 Task: Create a video tutorial on a specific photography technique or editing process, sharing your expertise with aspiring photographers.
Action: Mouse moved to (629, 352)
Screenshot: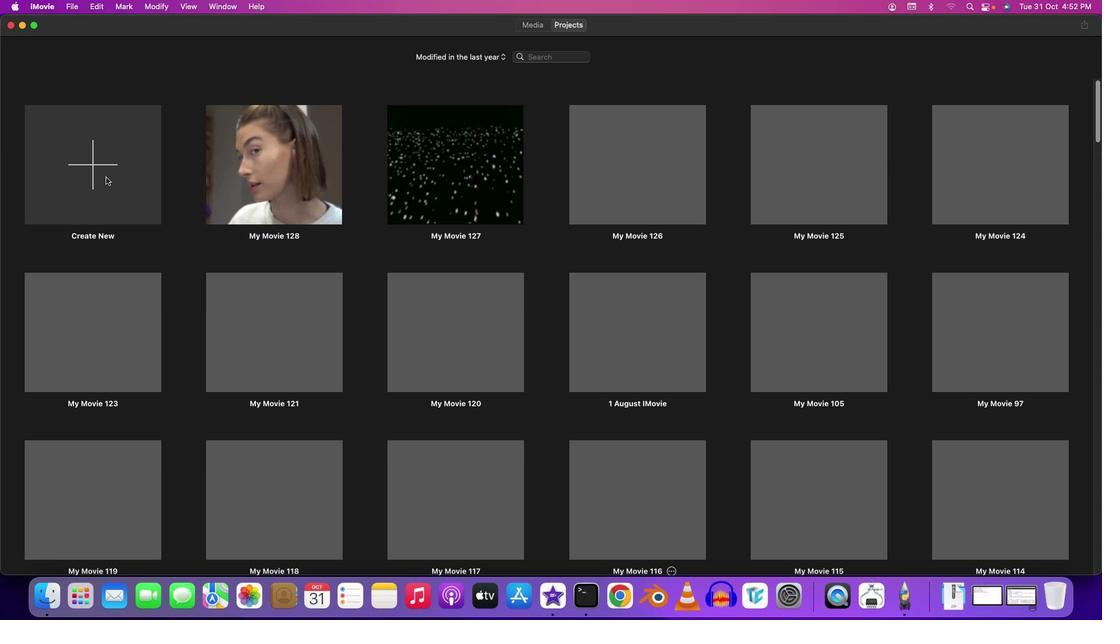 
Action: Mouse pressed left at (629, 352)
Screenshot: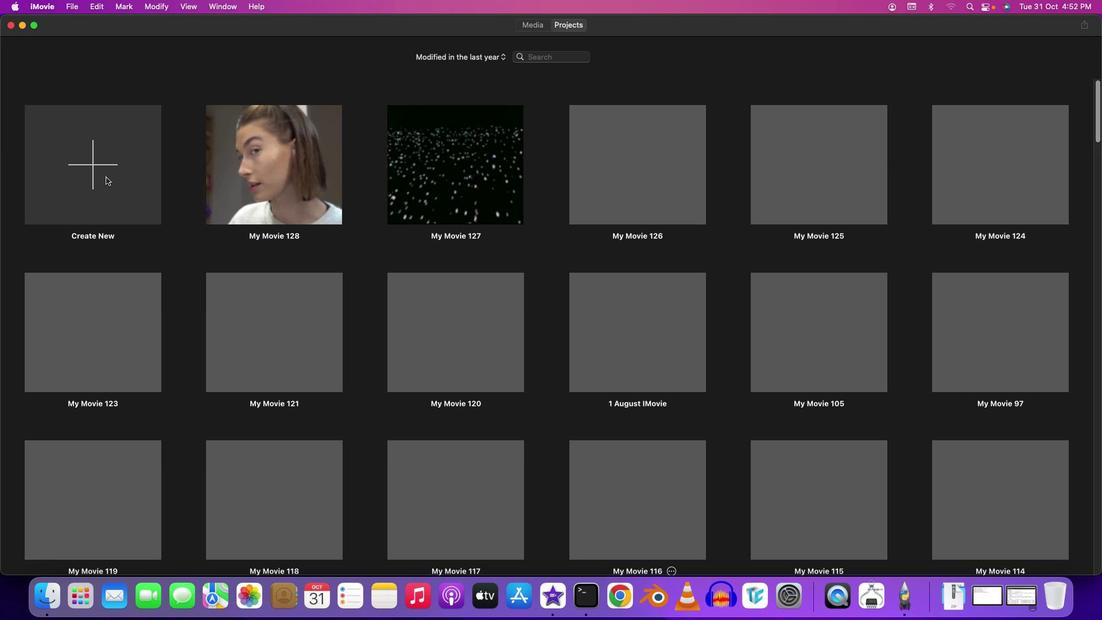 
Action: Mouse moved to (629, 352)
Screenshot: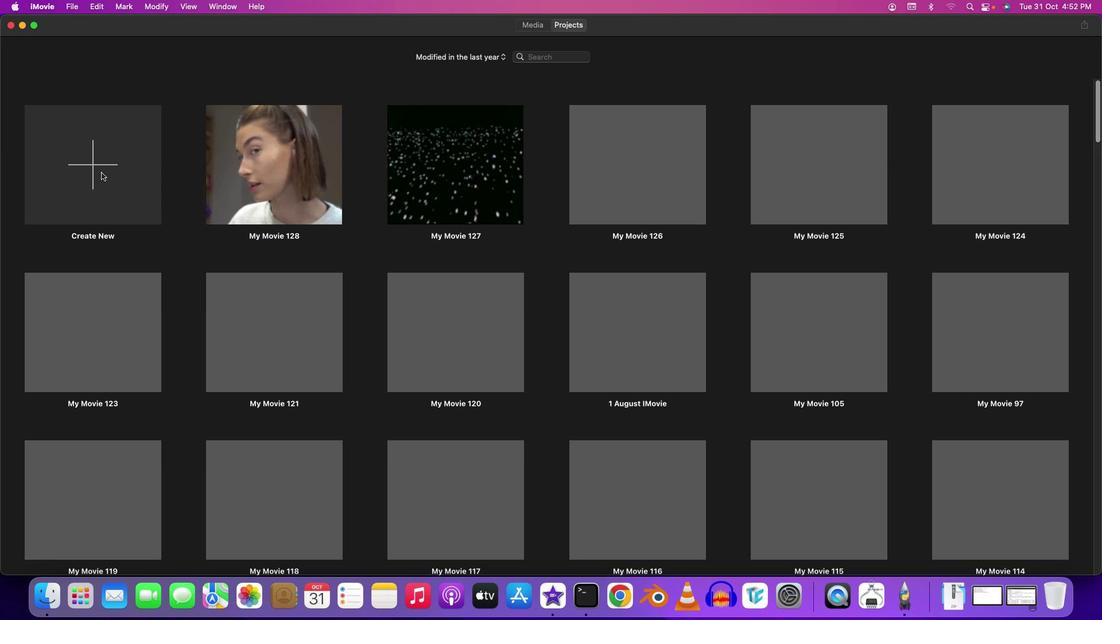 
Action: Mouse pressed left at (629, 352)
Screenshot: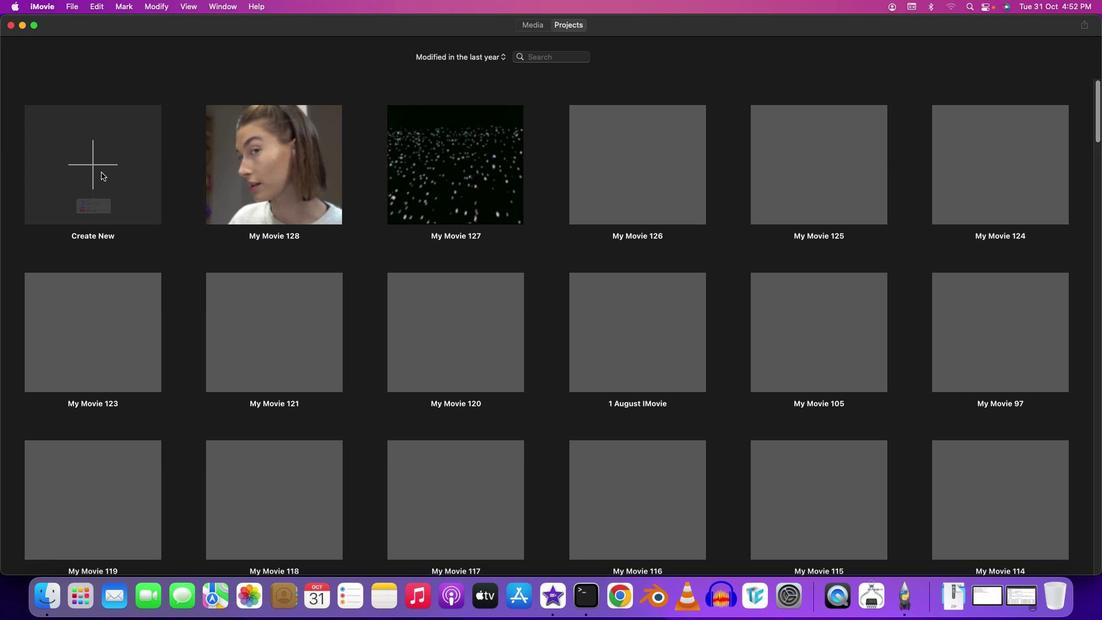 
Action: Mouse moved to (629, 352)
Screenshot: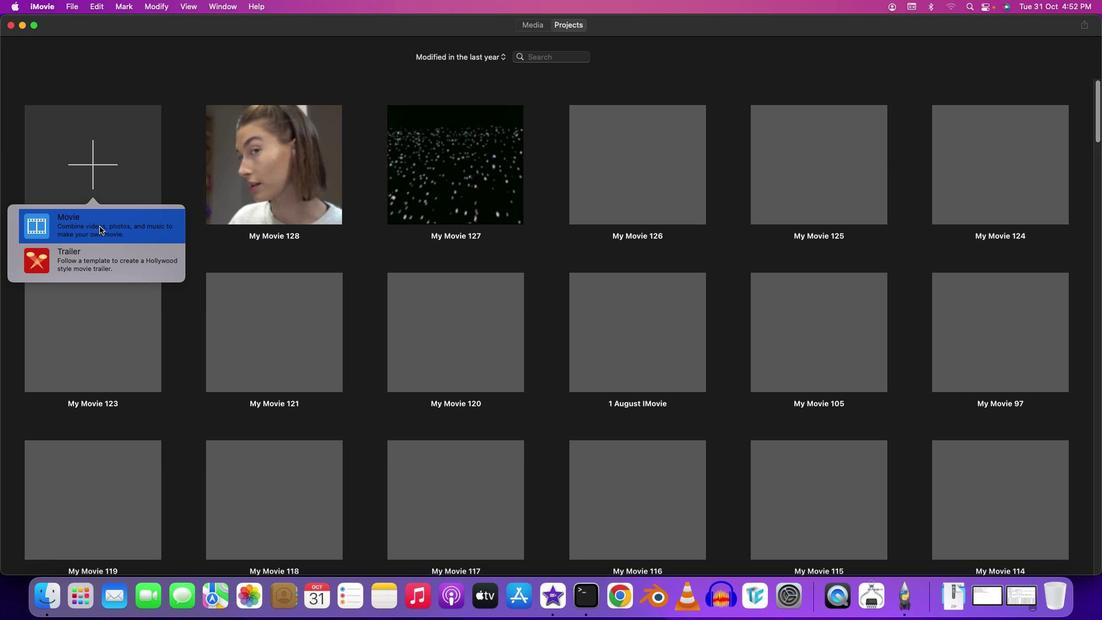 
Action: Mouse pressed left at (629, 352)
Screenshot: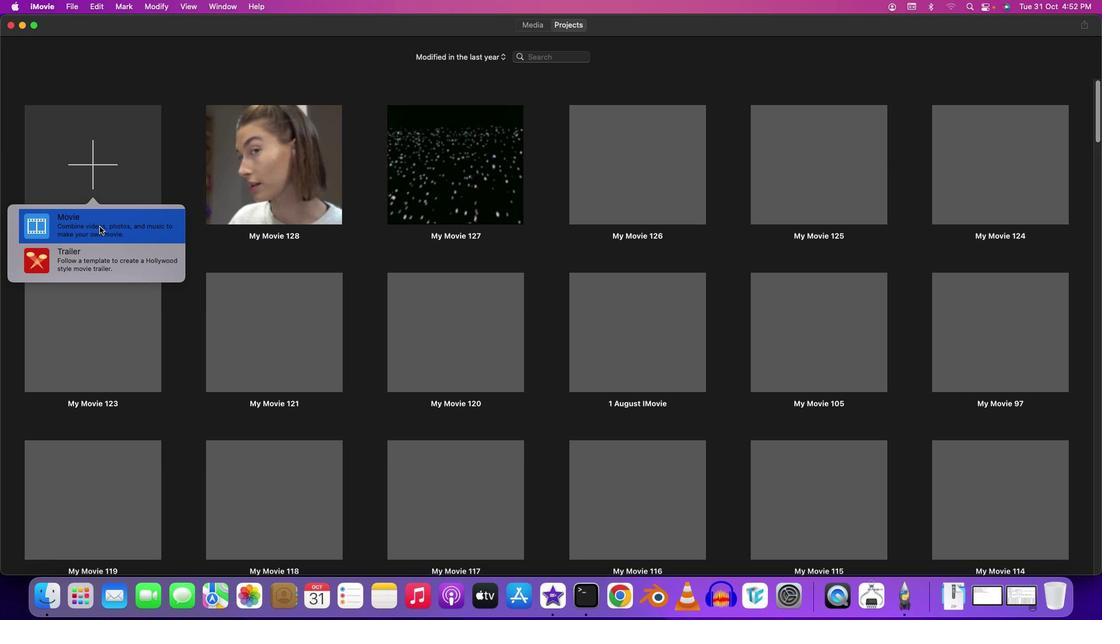 
Action: Mouse moved to (629, 352)
Screenshot: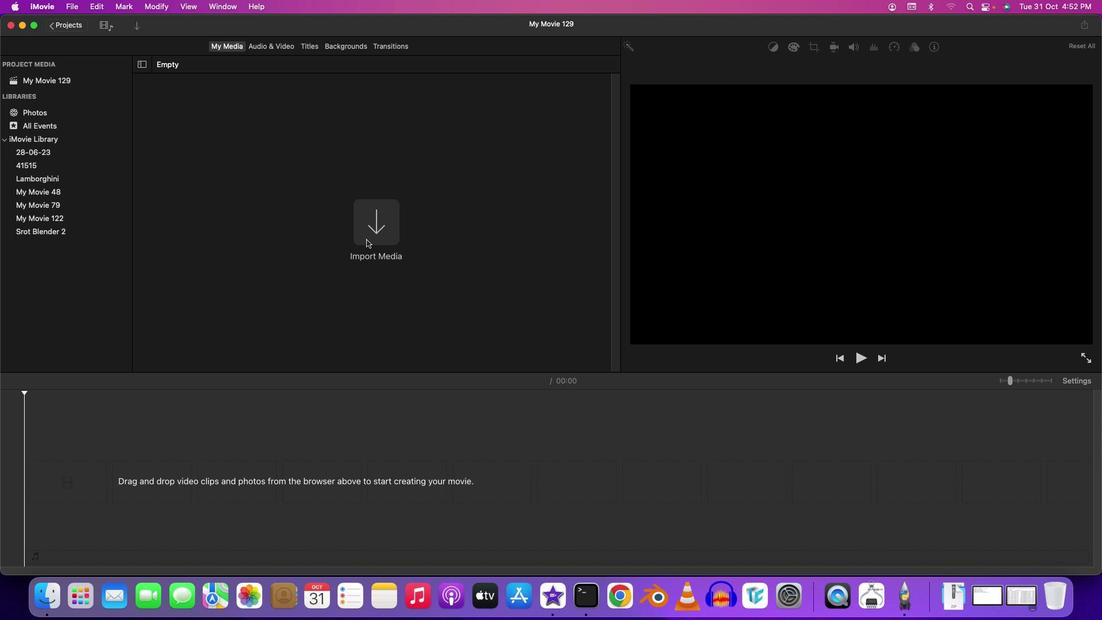 
Action: Mouse pressed left at (629, 352)
Screenshot: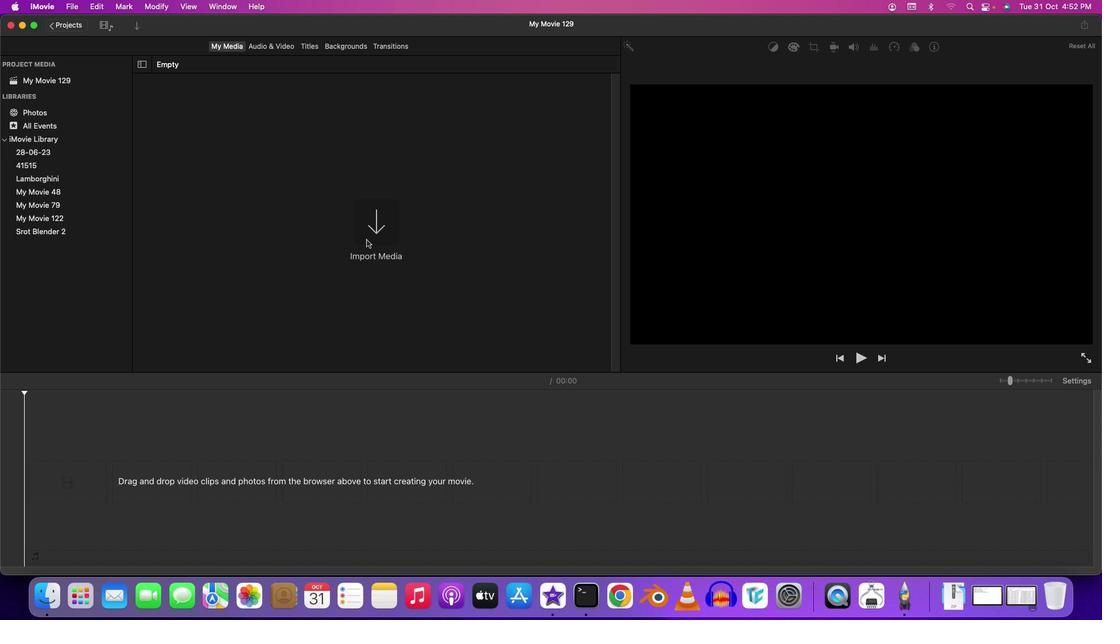 
Action: Mouse moved to (629, 352)
Screenshot: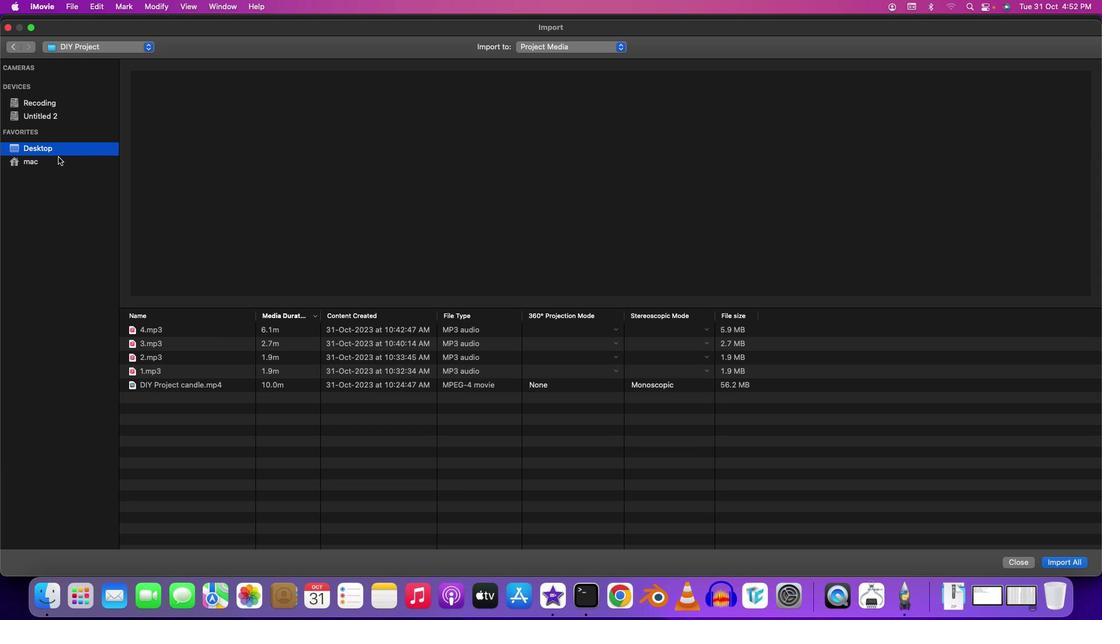 
Action: Mouse pressed left at (629, 352)
Screenshot: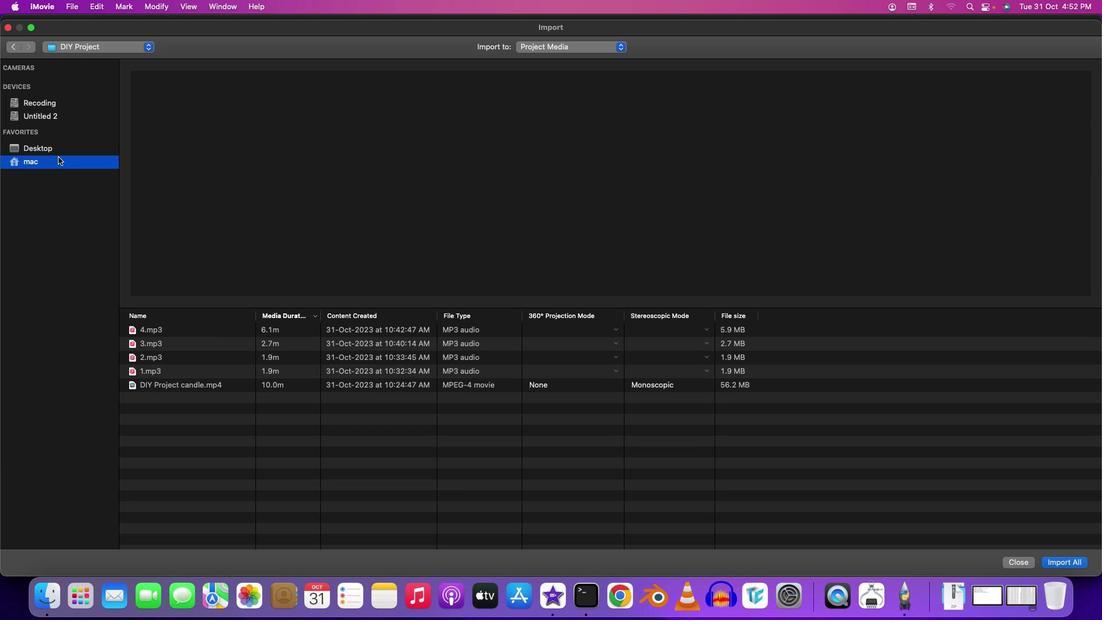 
Action: Mouse moved to (629, 352)
Screenshot: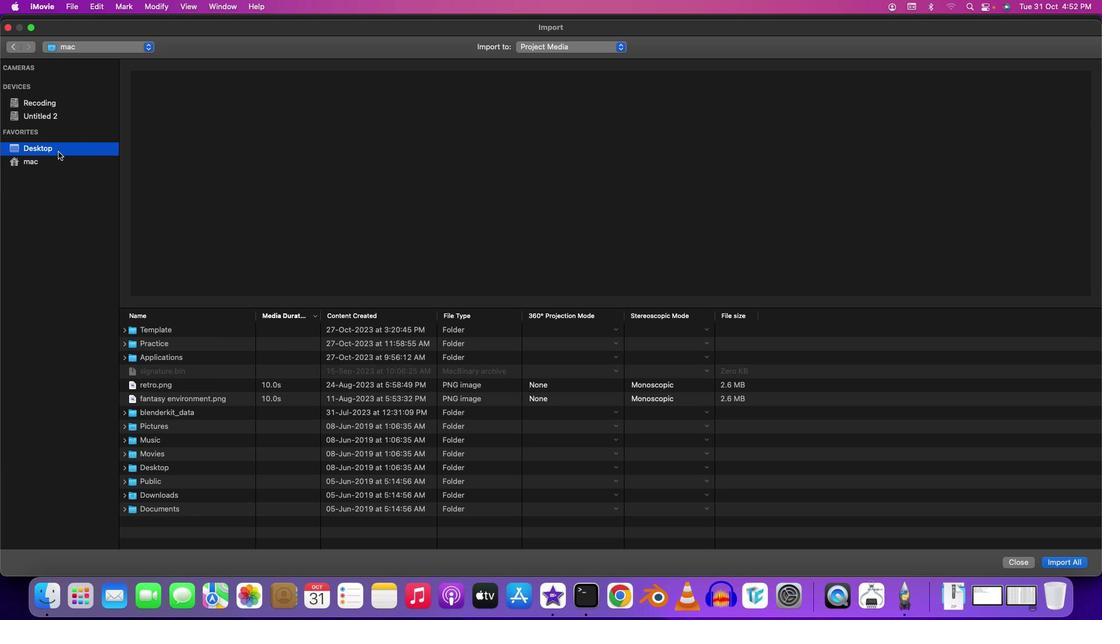 
Action: Mouse pressed left at (629, 352)
Screenshot: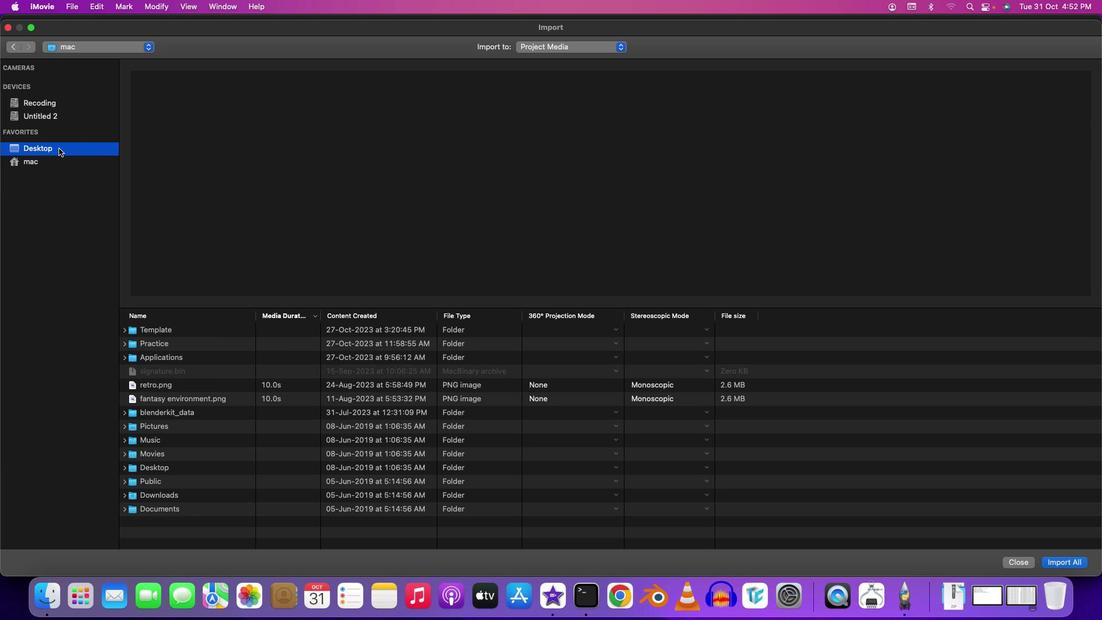 
Action: Mouse moved to (629, 352)
Screenshot: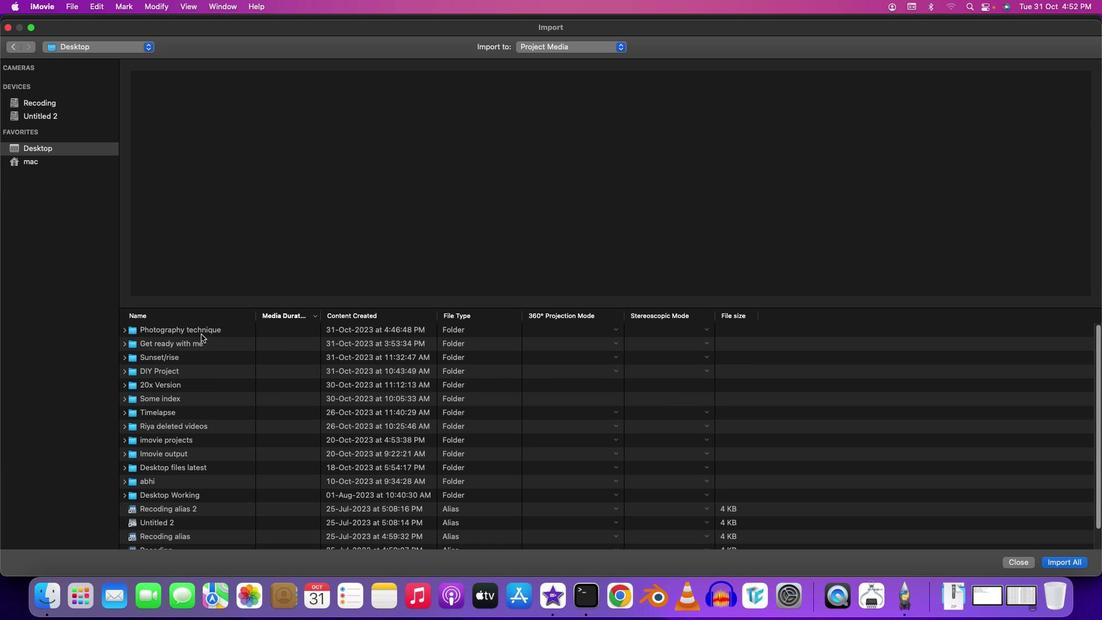 
Action: Mouse pressed left at (629, 352)
Screenshot: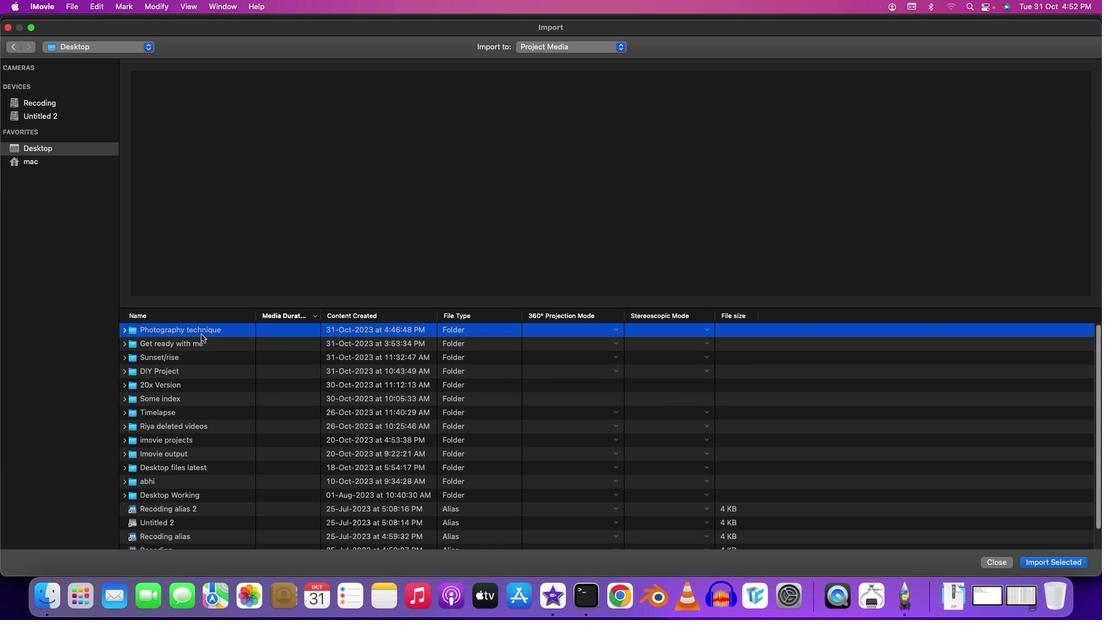 
Action: Mouse pressed left at (629, 352)
Screenshot: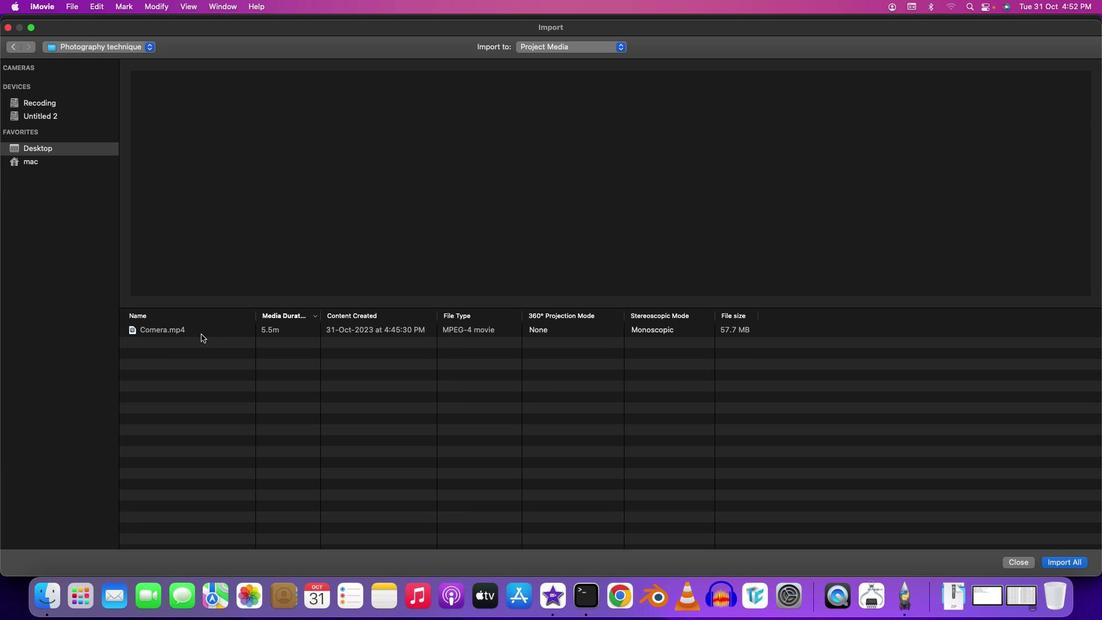 
Action: Mouse moved to (629, 352)
Screenshot: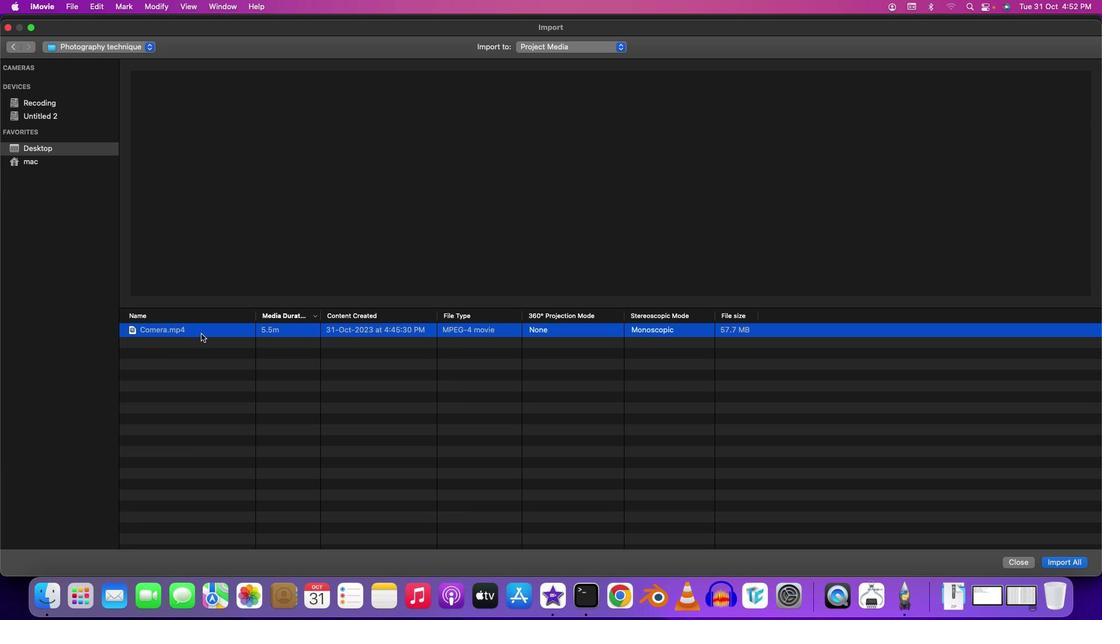 
Action: Mouse pressed left at (629, 352)
Screenshot: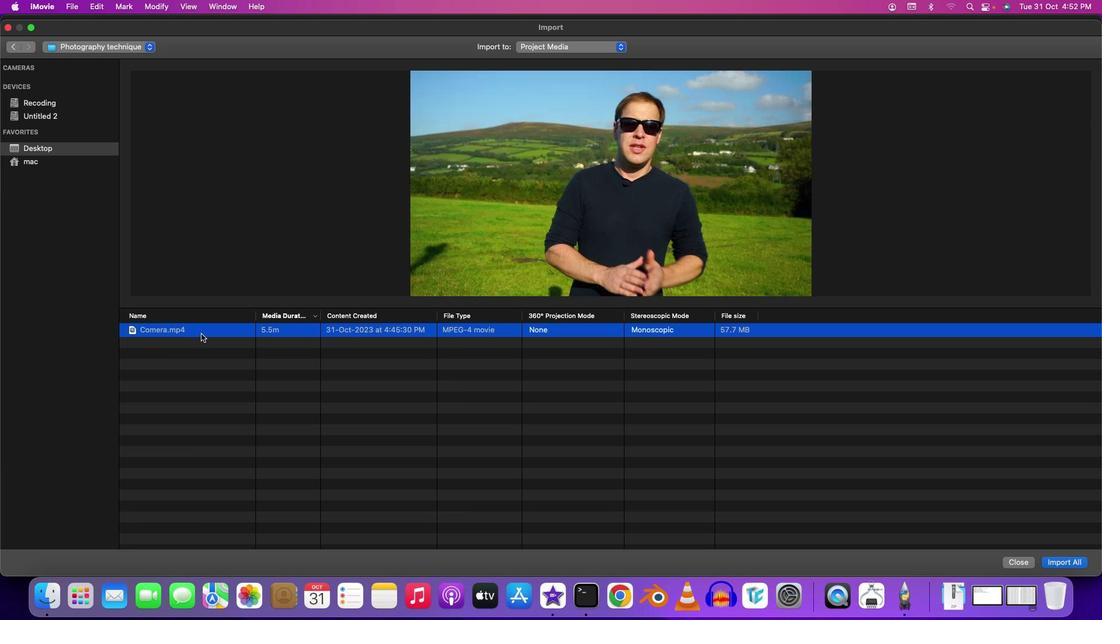 
Action: Mouse pressed left at (629, 352)
Screenshot: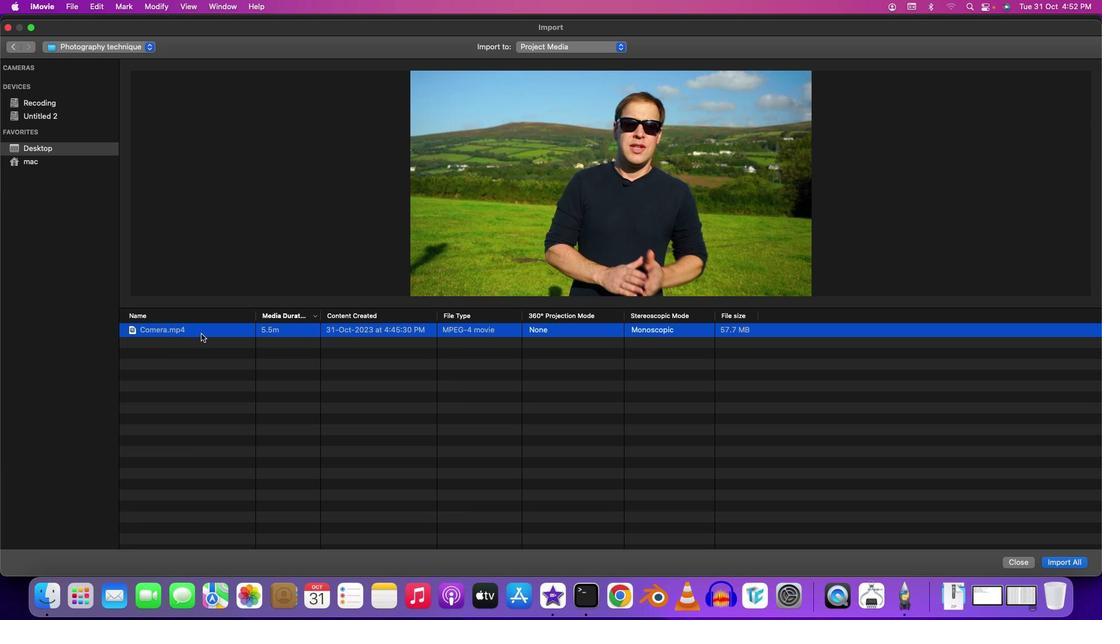 
Action: Mouse moved to (629, 352)
Screenshot: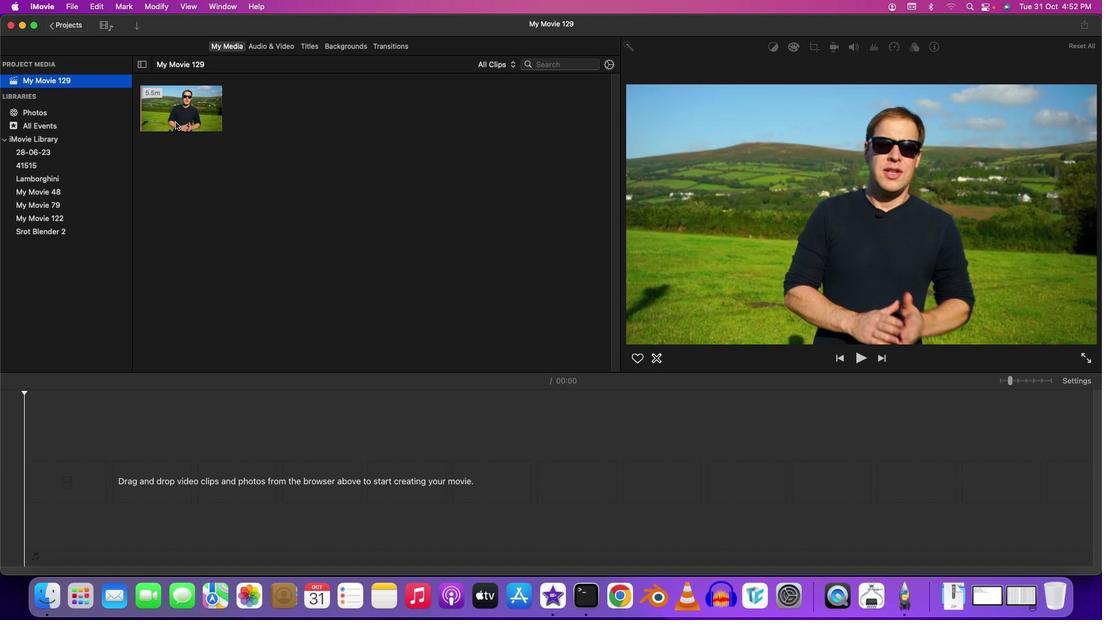 
Action: Mouse pressed left at (629, 352)
Screenshot: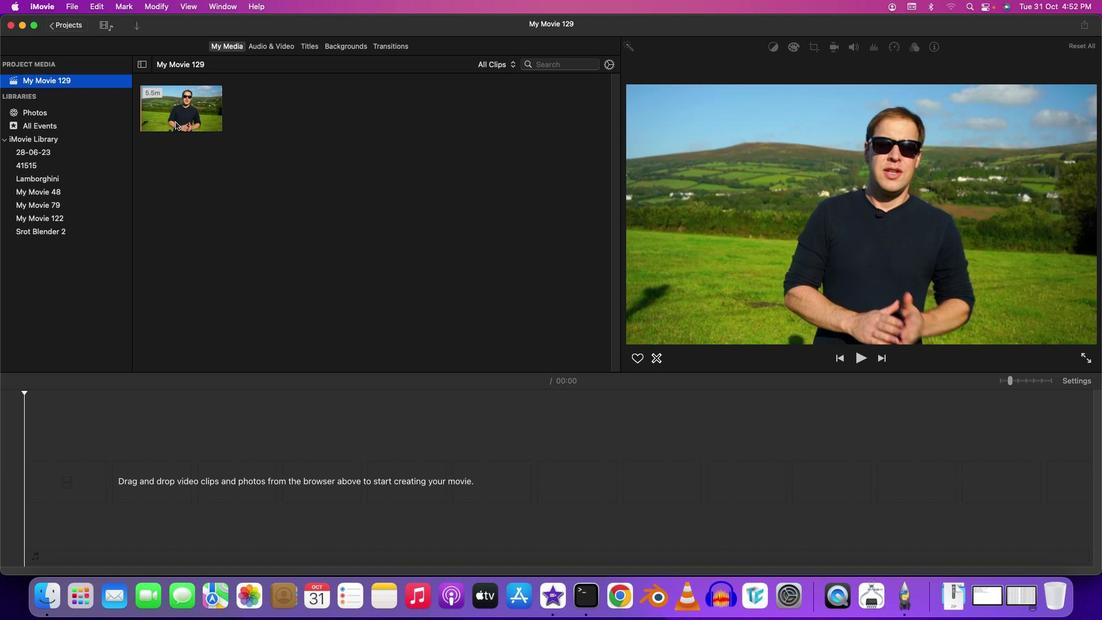 
Action: Mouse moved to (629, 352)
Screenshot: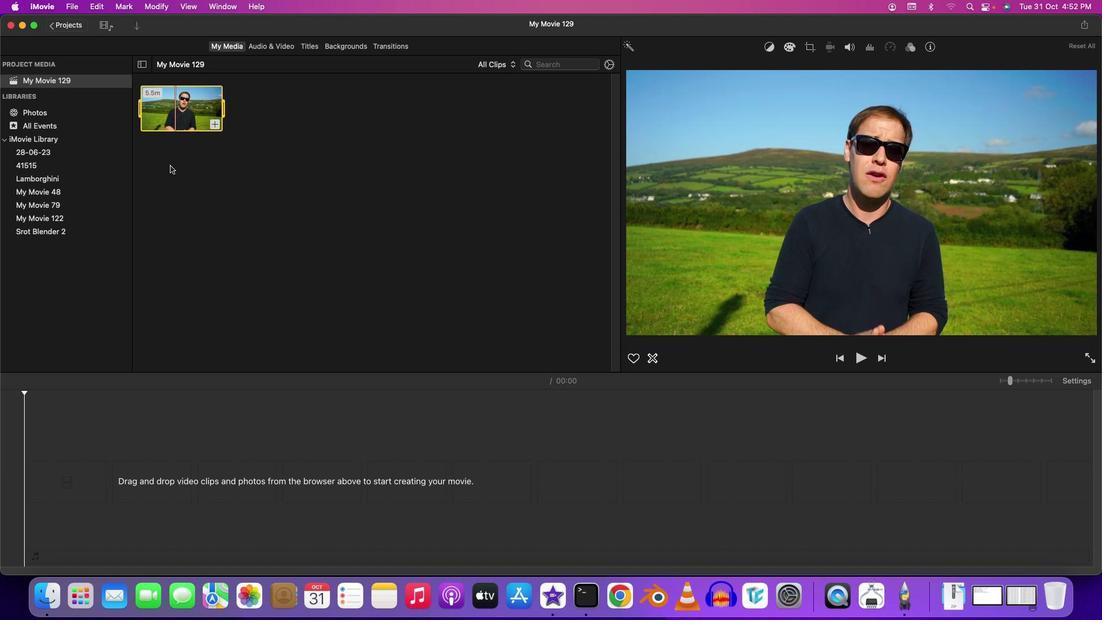 
Action: Mouse pressed left at (629, 352)
Screenshot: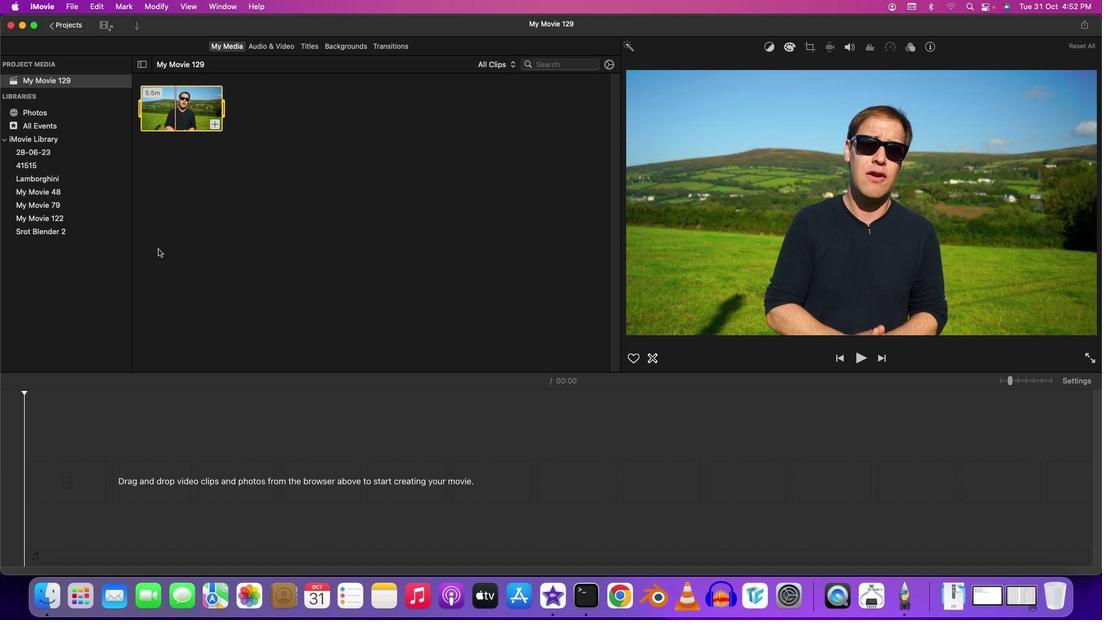 
Action: Mouse moved to (629, 352)
Screenshot: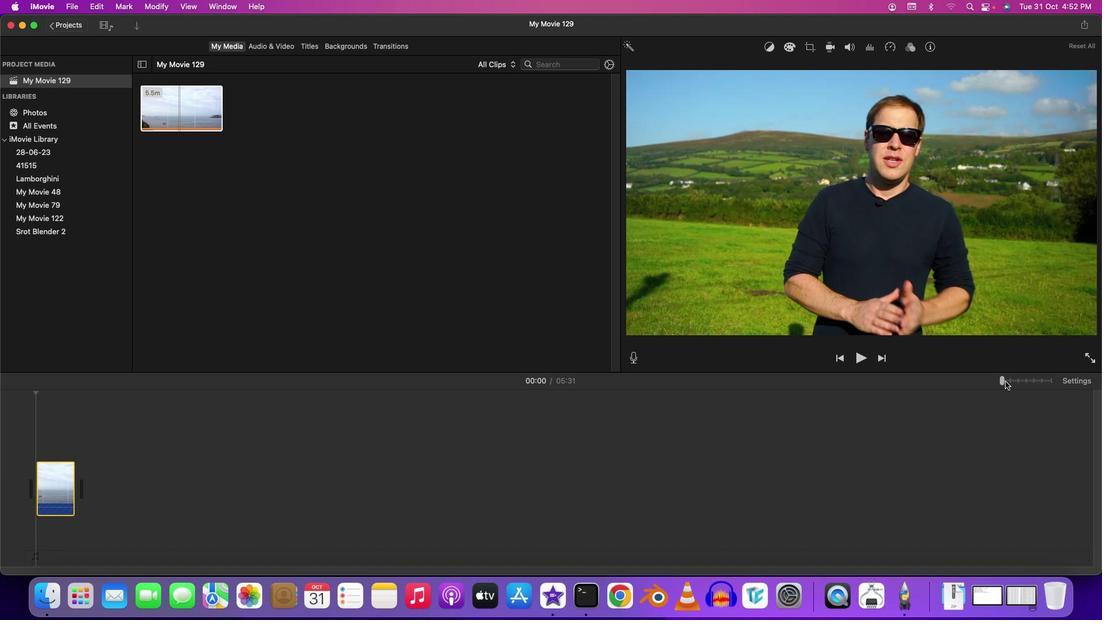 
Action: Mouse pressed left at (629, 352)
Screenshot: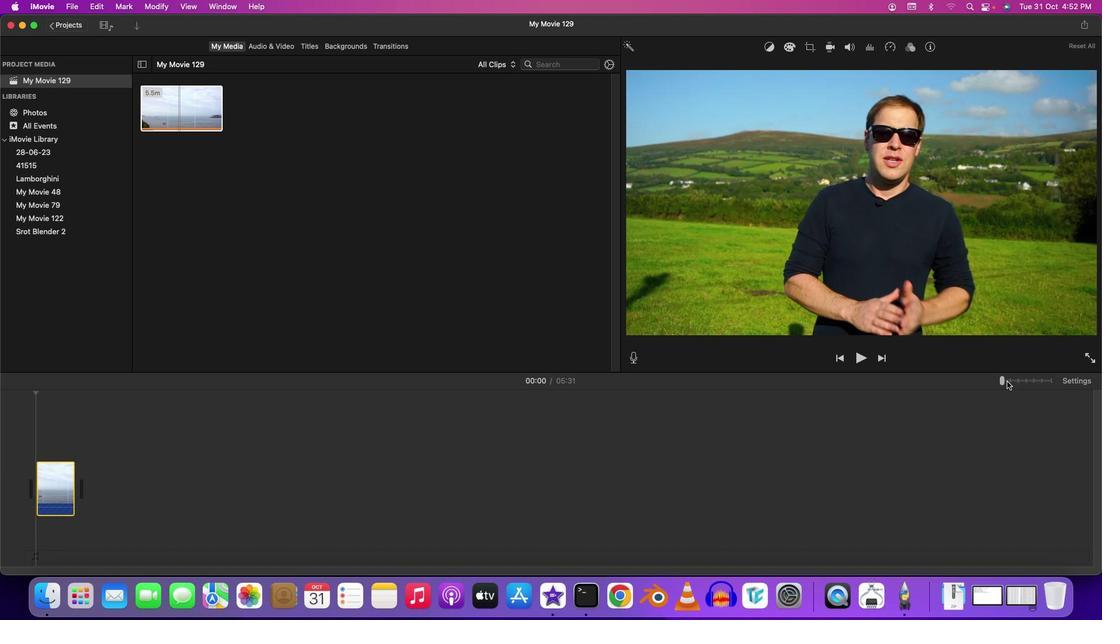 
Action: Mouse moved to (629, 352)
Screenshot: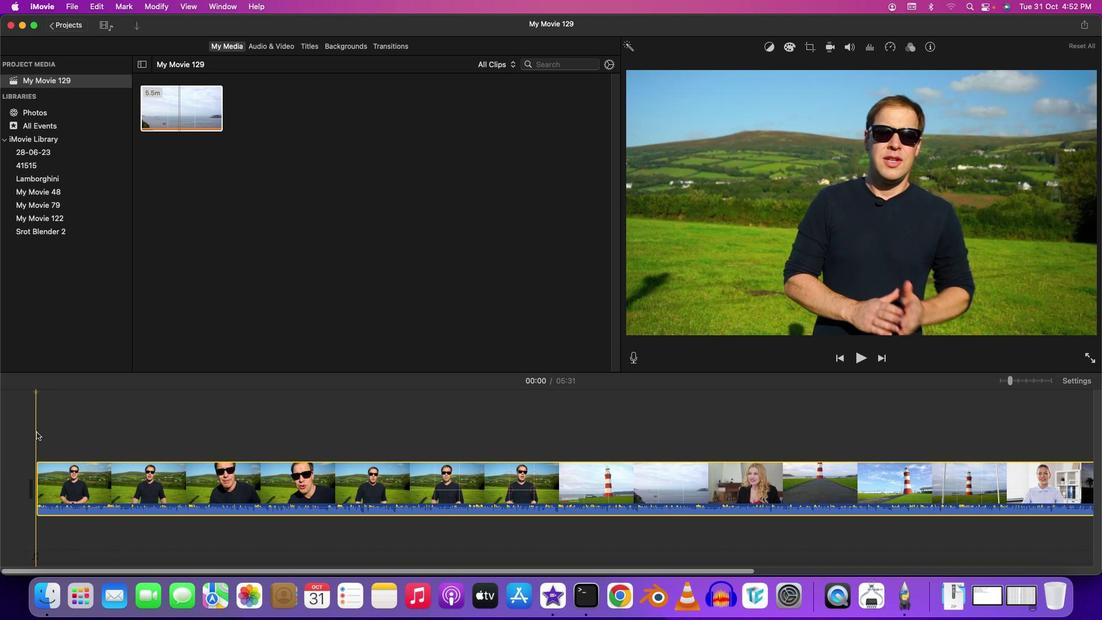 
Action: Mouse pressed left at (629, 352)
Screenshot: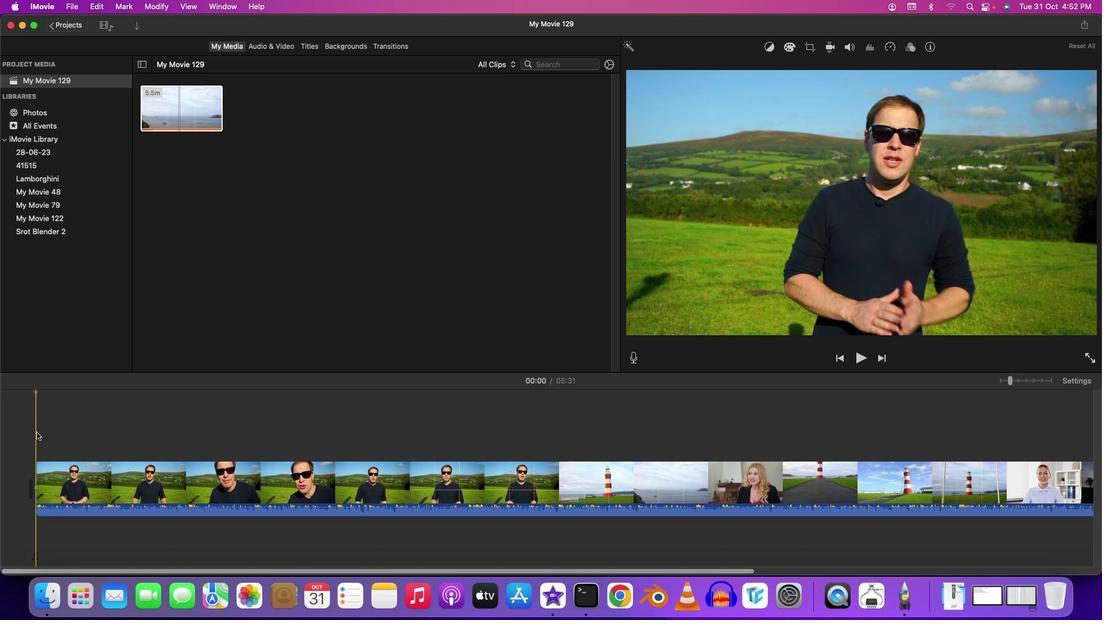 
Action: Key pressed Key.space
Screenshot: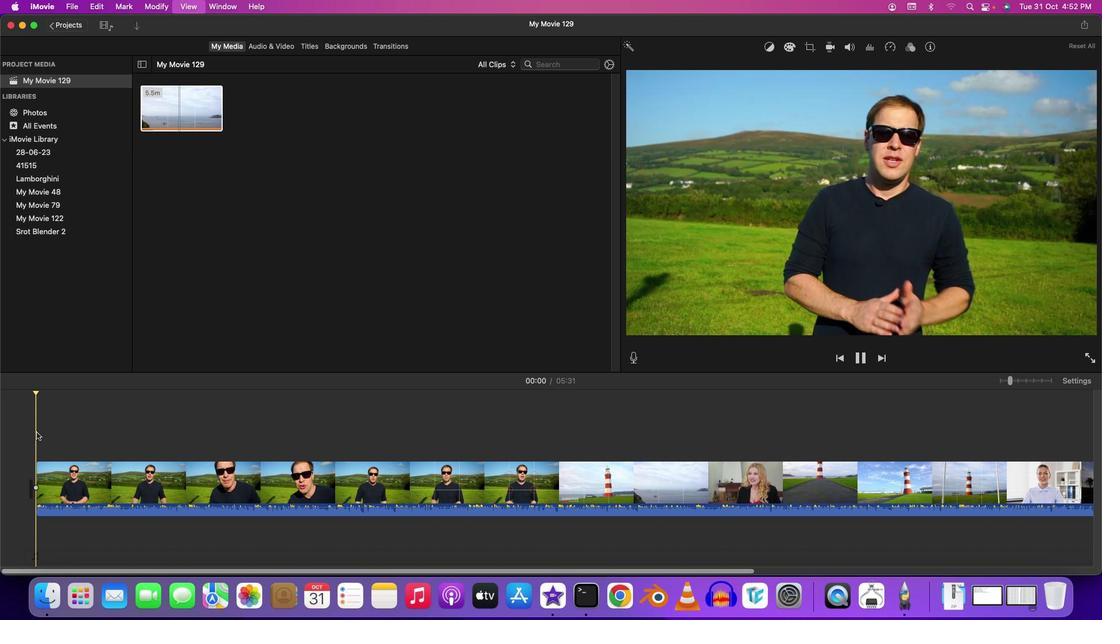 
Action: Mouse moved to (629, 352)
Screenshot: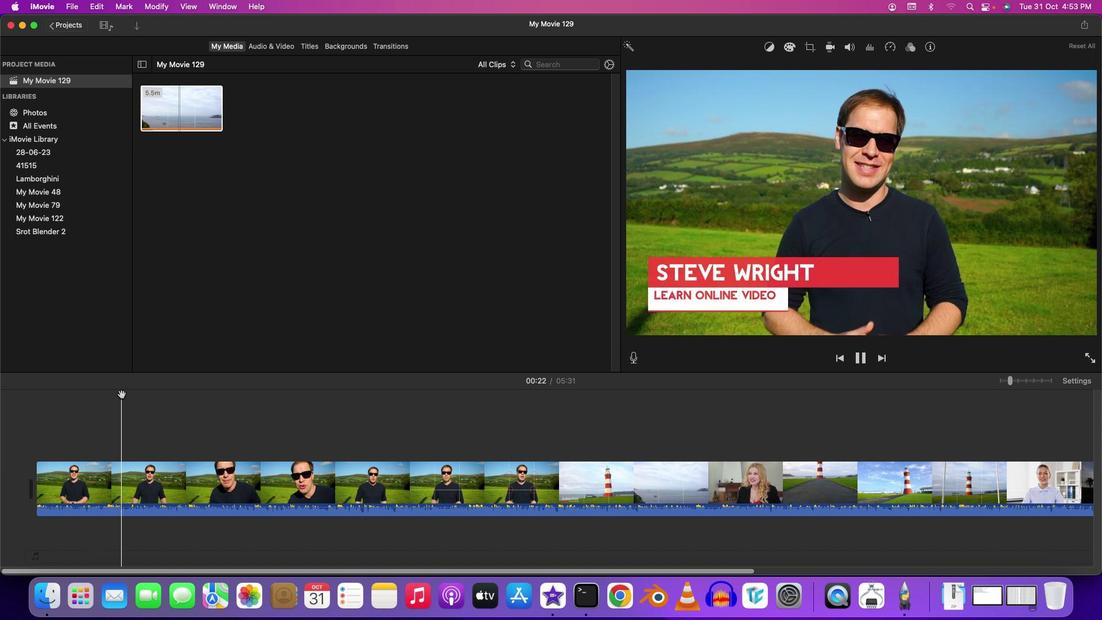 
Action: Mouse pressed left at (629, 352)
Screenshot: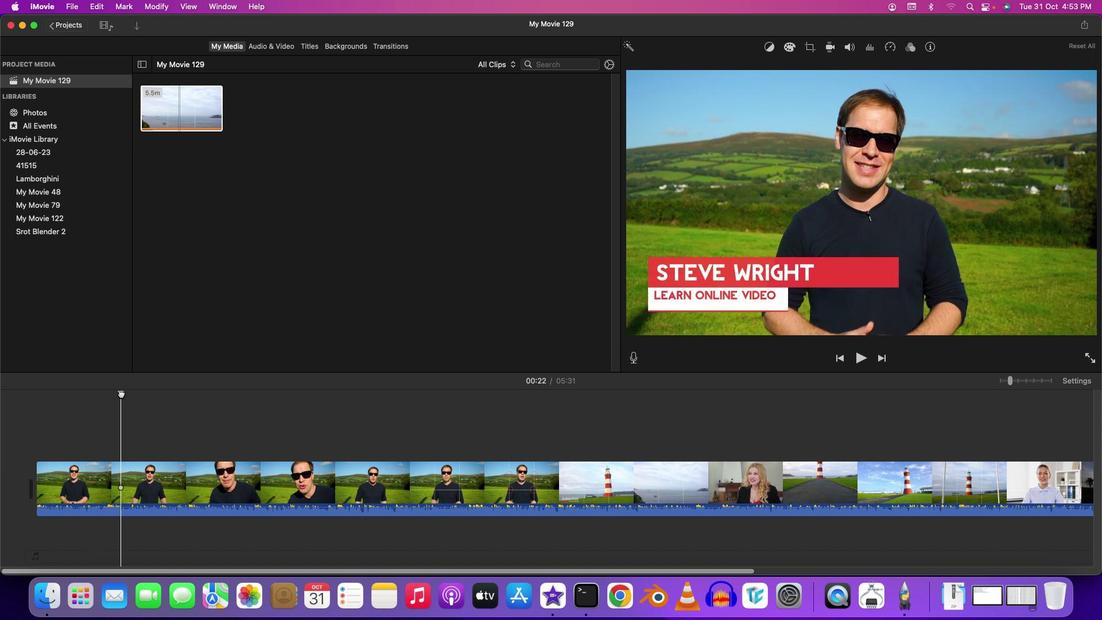 
Action: Mouse moved to (629, 352)
Screenshot: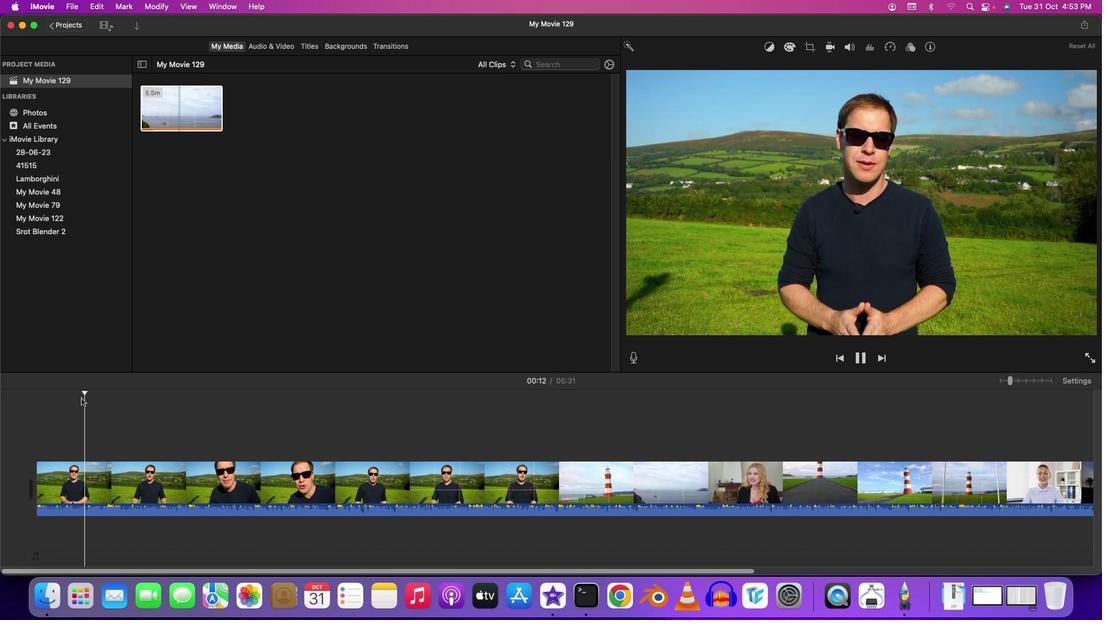 
Action: Key pressed Key.spaceKey.spaceKey.spaceKey.leftKey.leftKey.leftKey.leftKey.leftKey.leftKey.leftKey.leftKey.leftKey.leftKey.rightKey.rightKey.space
Screenshot: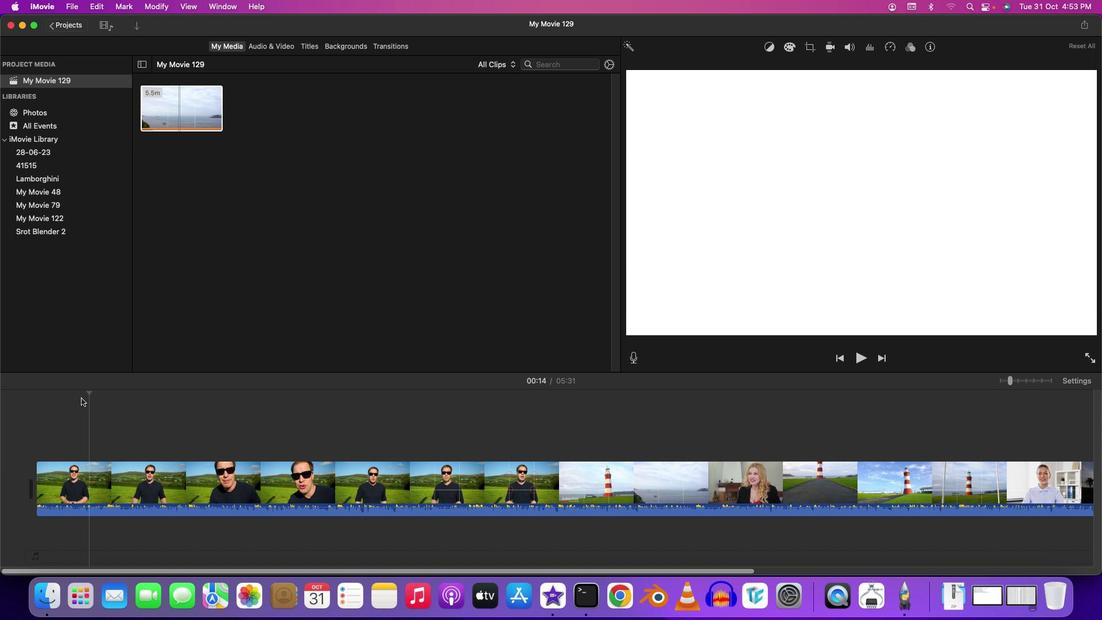 
Action: Mouse moved to (629, 352)
Screenshot: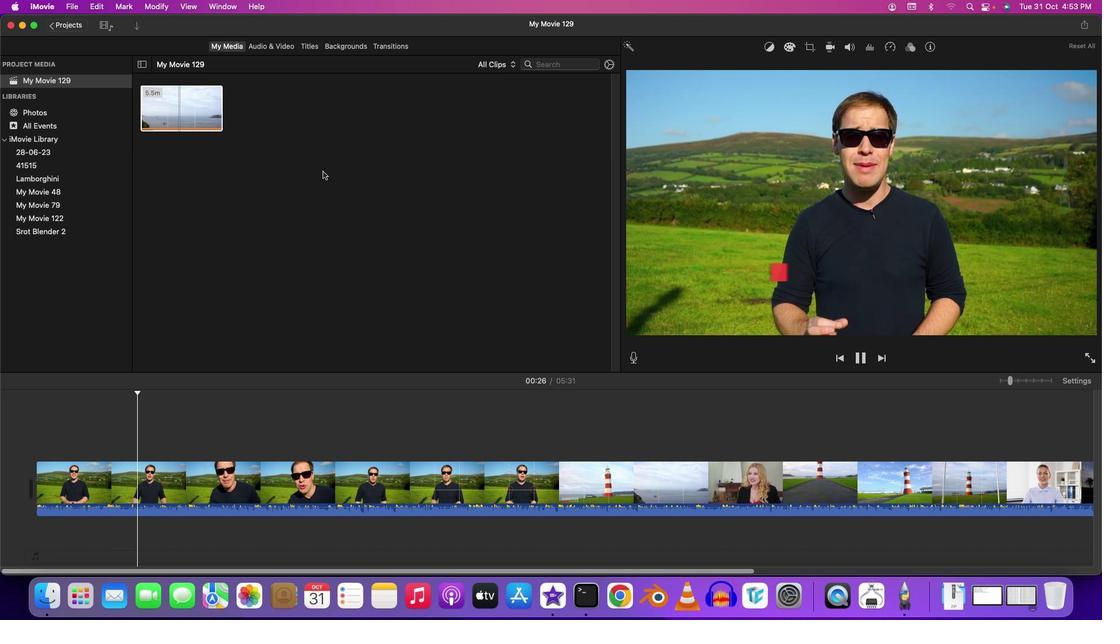 
Action: Key pressed Key.space
Screenshot: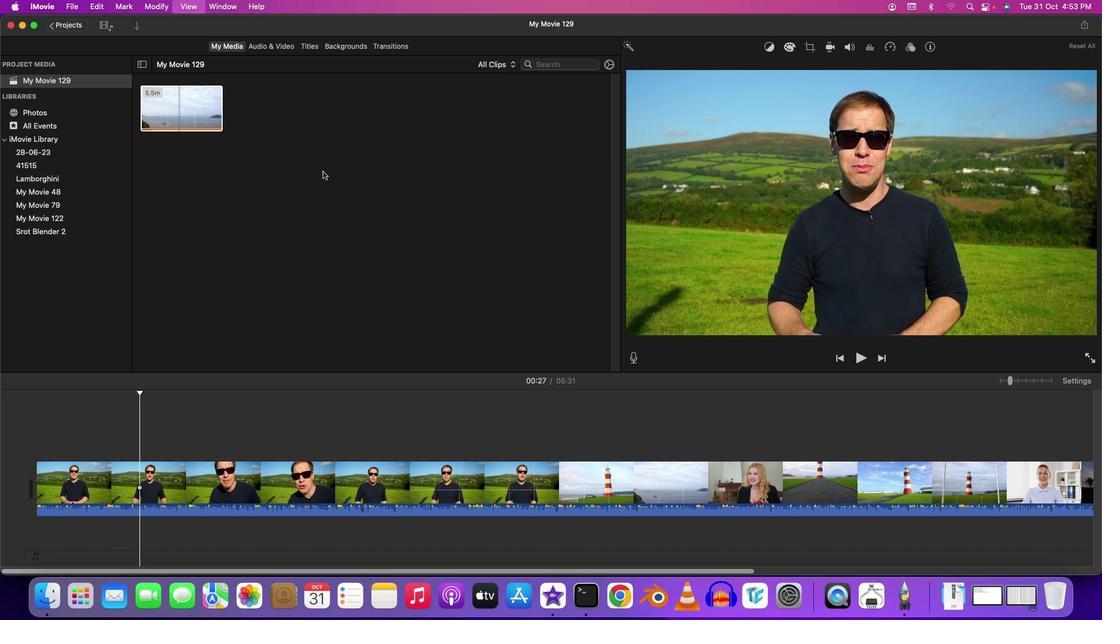 
Action: Mouse moved to (629, 352)
Screenshot: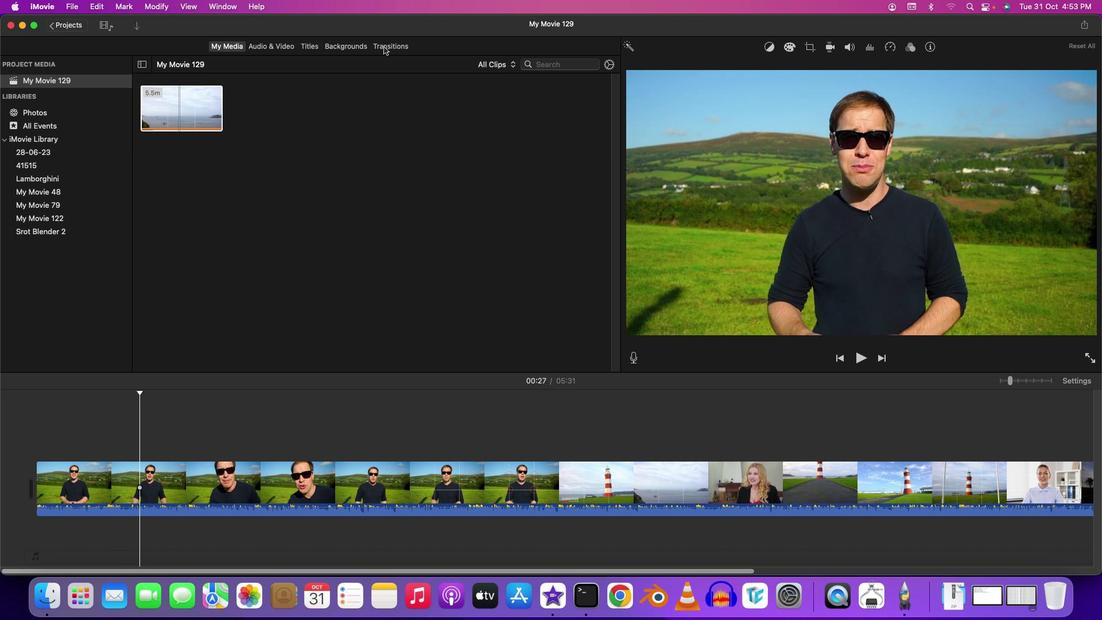 
Action: Mouse pressed left at (629, 352)
Screenshot: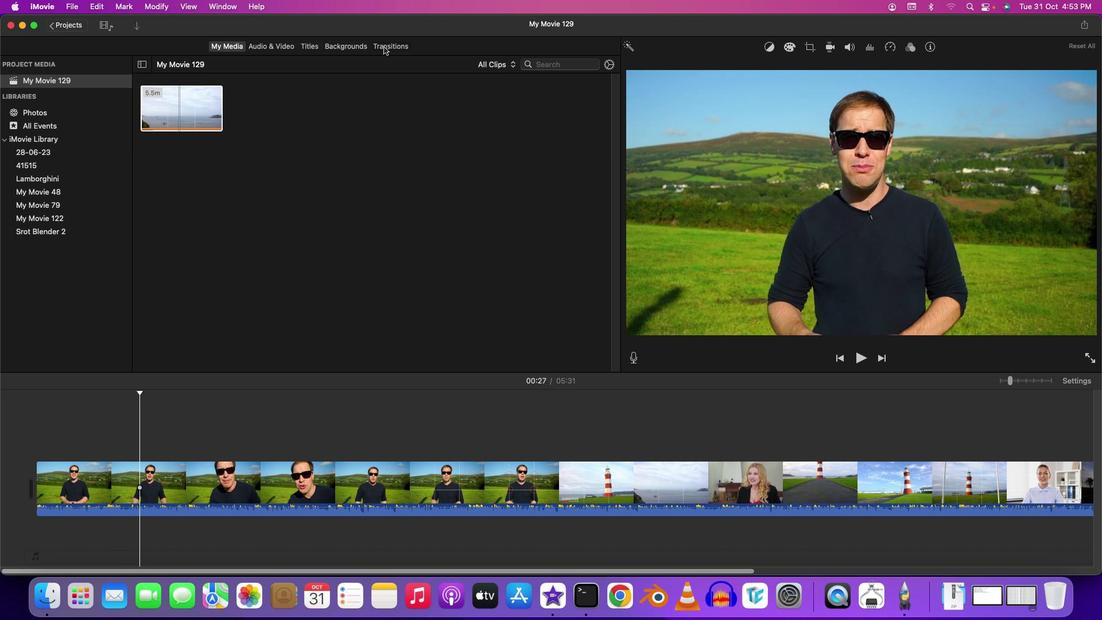 
Action: Mouse moved to (629, 352)
Screenshot: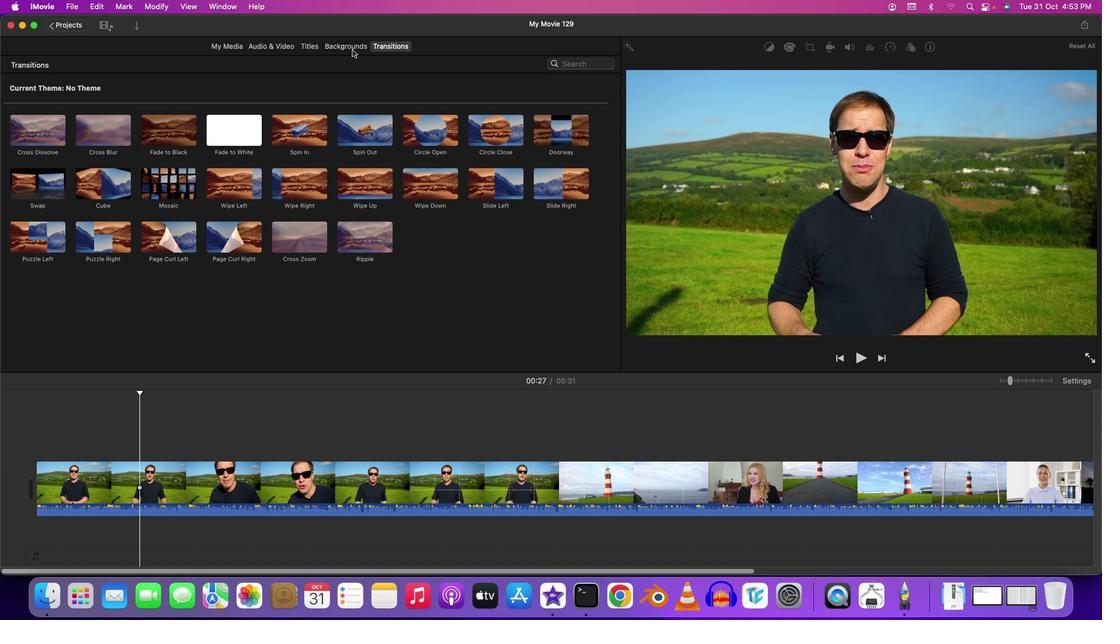 
Action: Mouse pressed left at (629, 352)
Screenshot: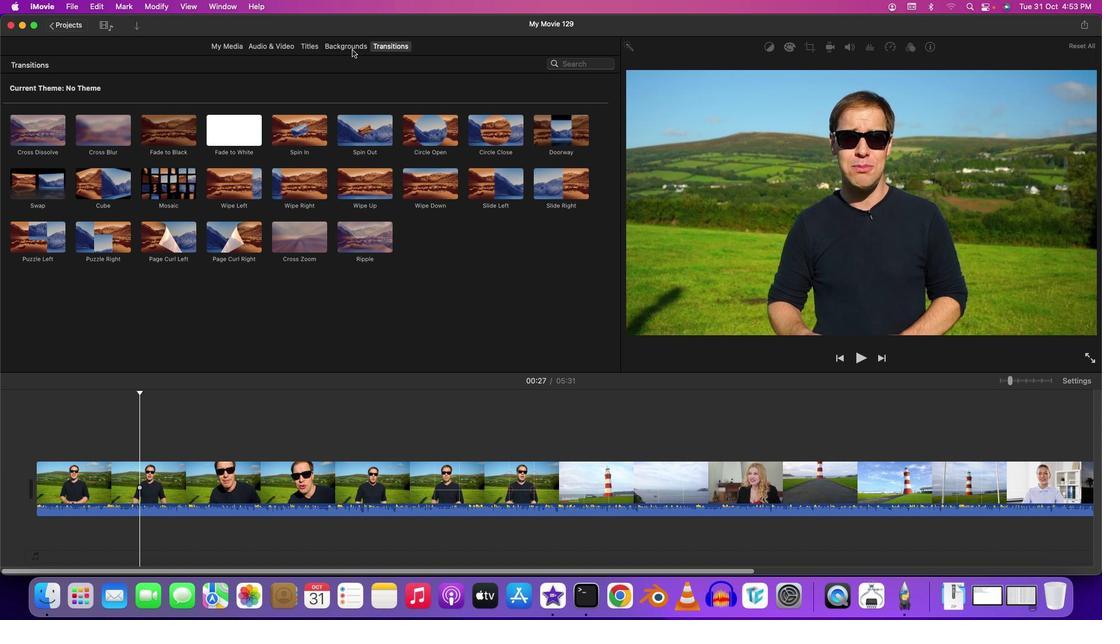 
Action: Mouse moved to (629, 352)
Screenshot: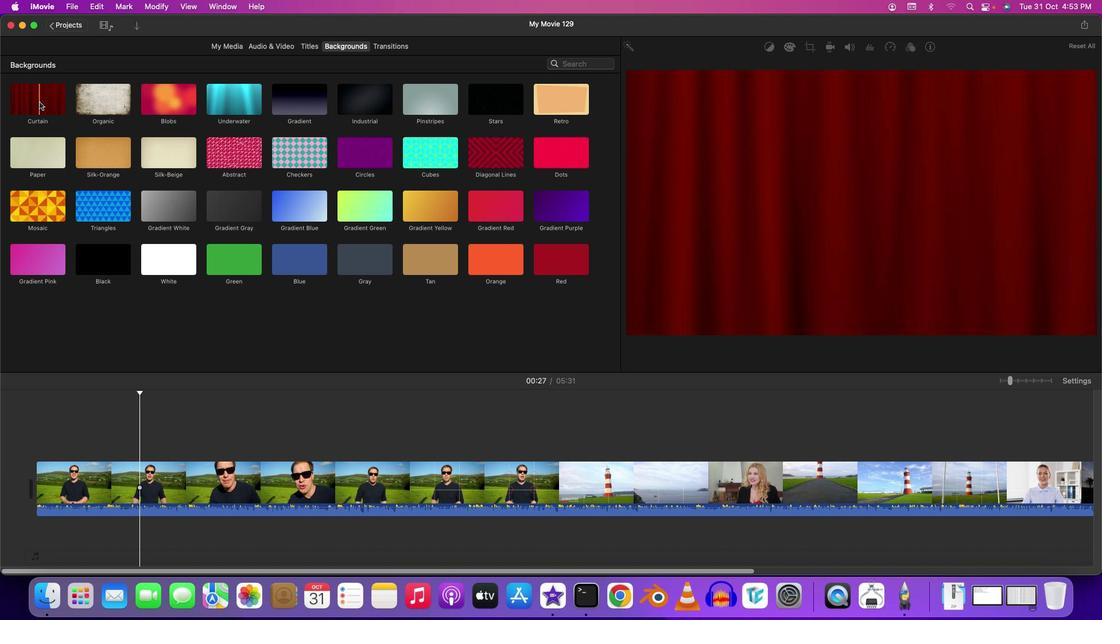 
Action: Mouse pressed left at (629, 352)
Screenshot: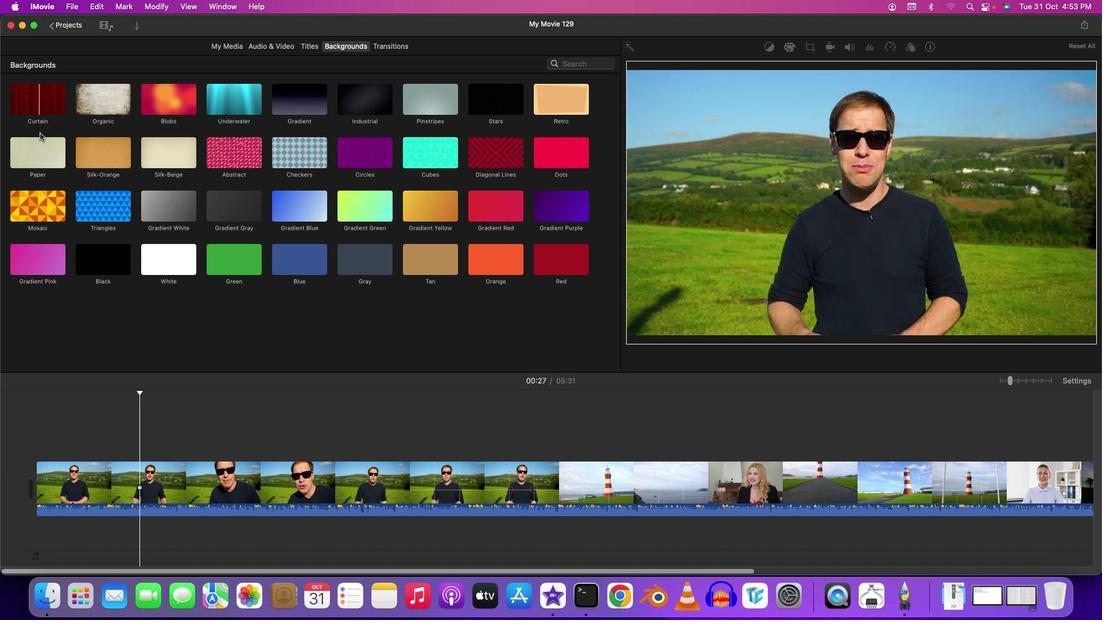 
Action: Mouse moved to (629, 352)
Screenshot: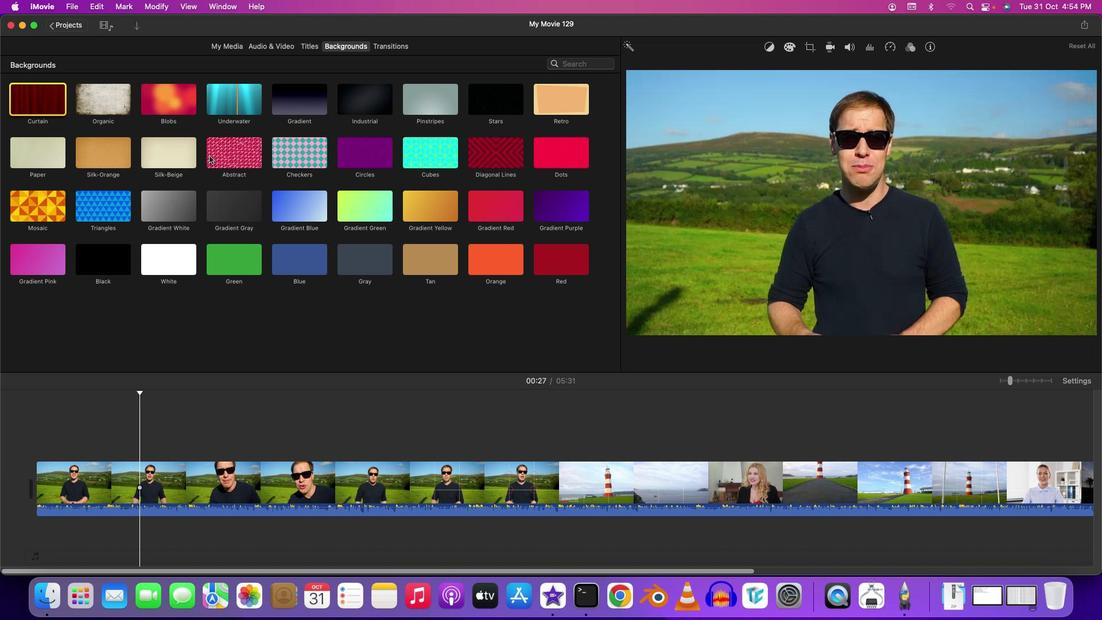 
Action: Mouse pressed left at (629, 352)
Screenshot: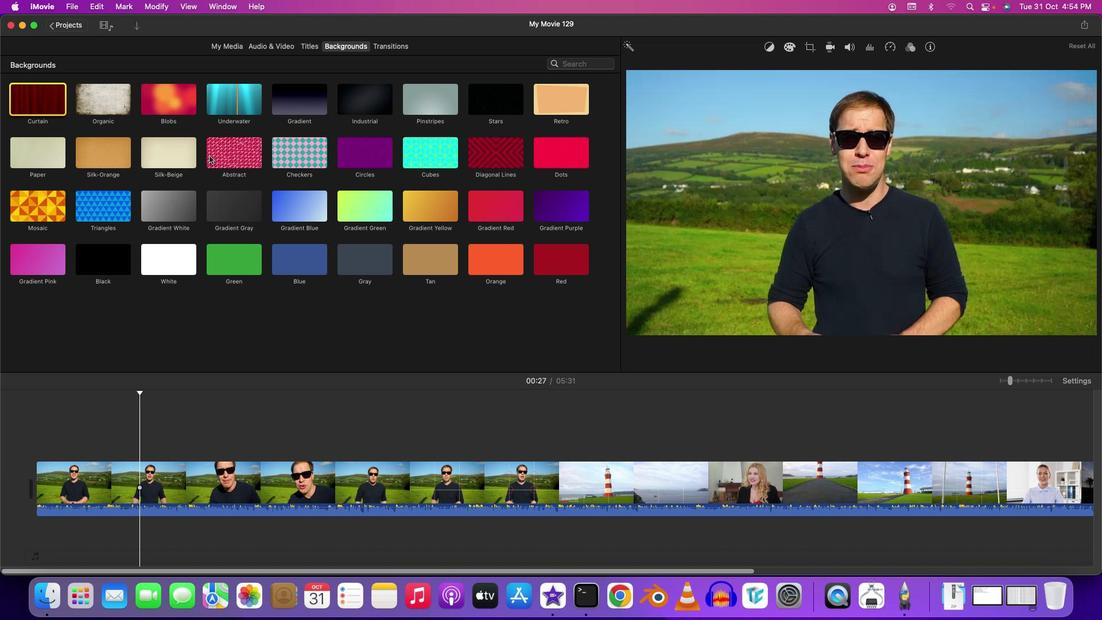 
Action: Mouse moved to (629, 352)
Screenshot: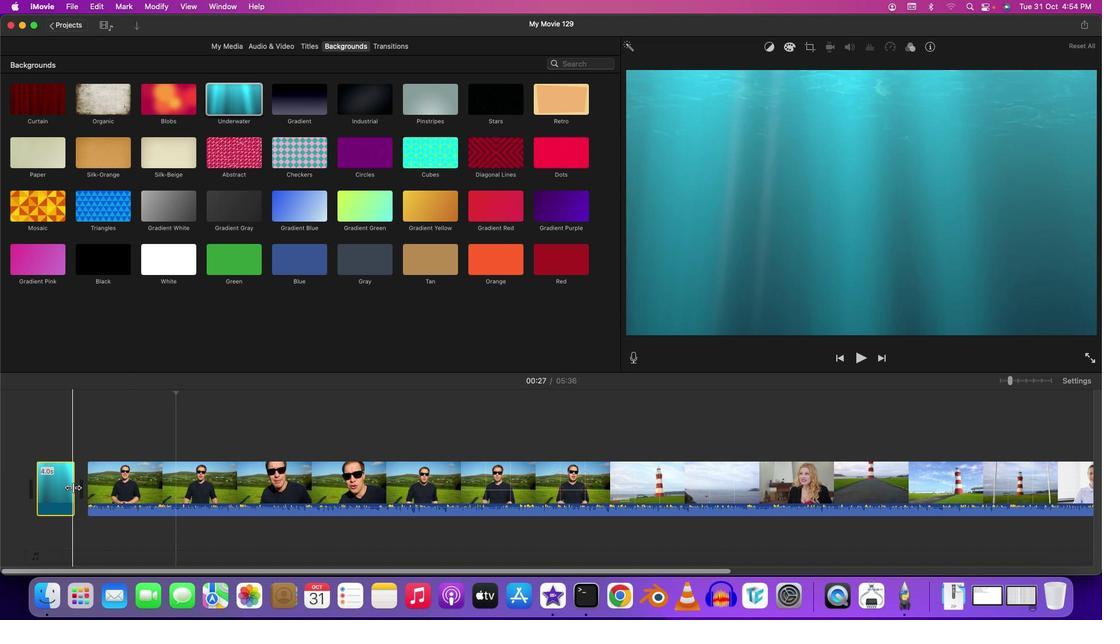 
Action: Mouse pressed left at (629, 352)
Screenshot: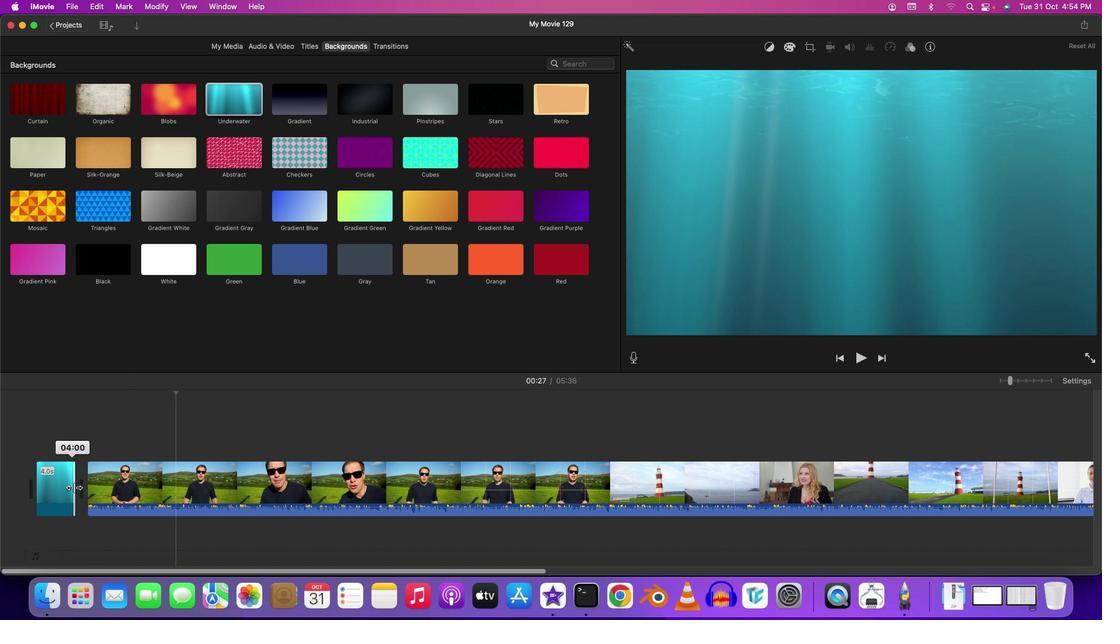 
Action: Mouse moved to (629, 352)
Screenshot: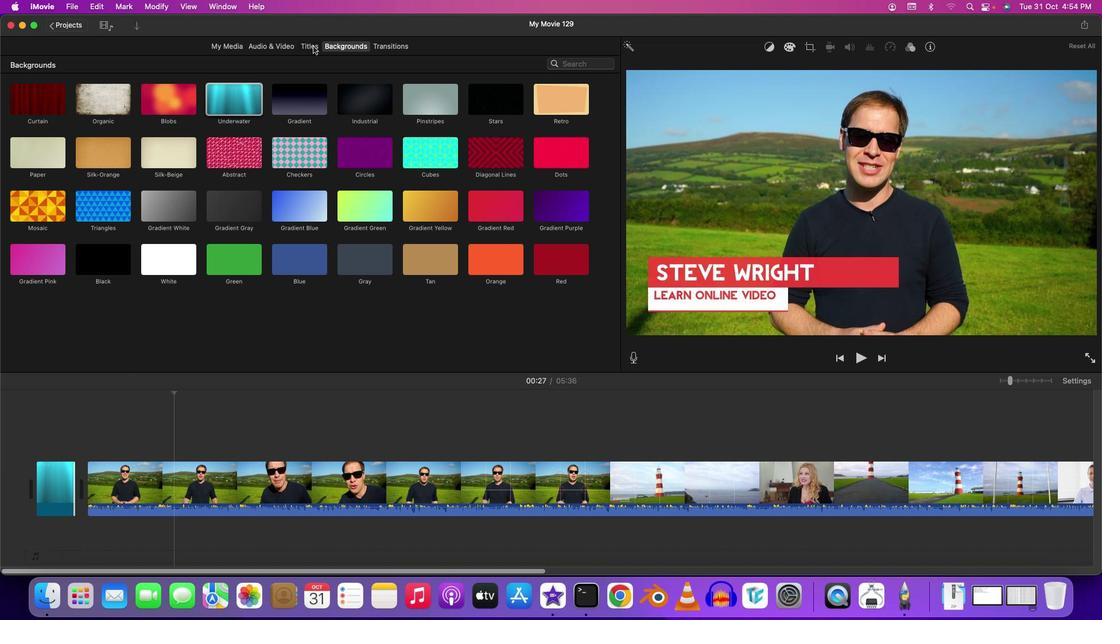 
Action: Mouse pressed left at (629, 352)
Screenshot: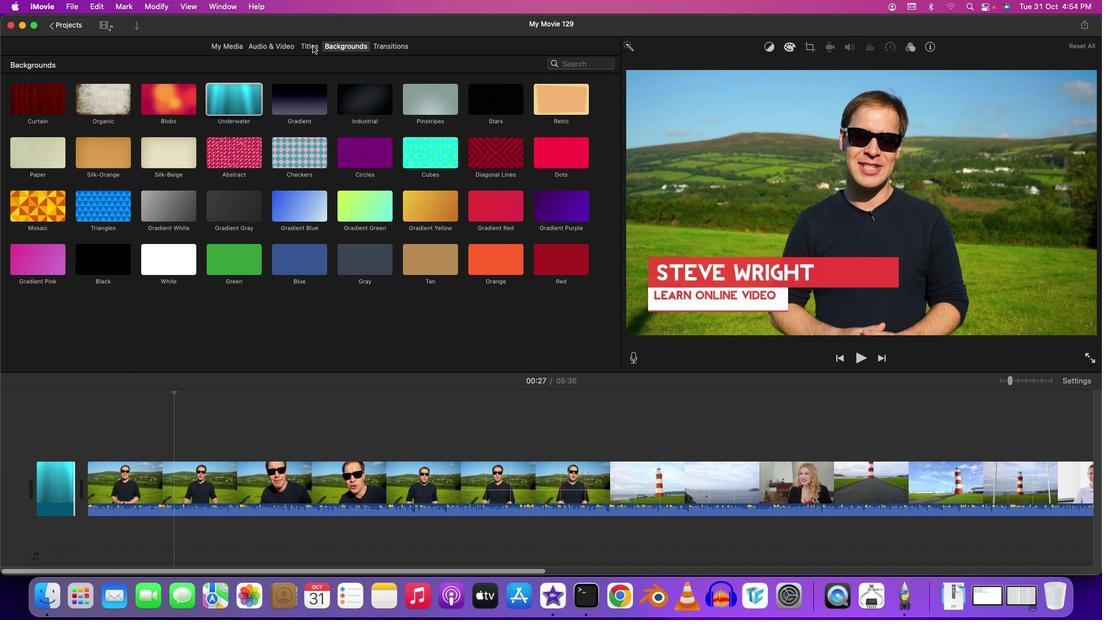 
Action: Mouse moved to (629, 352)
Screenshot: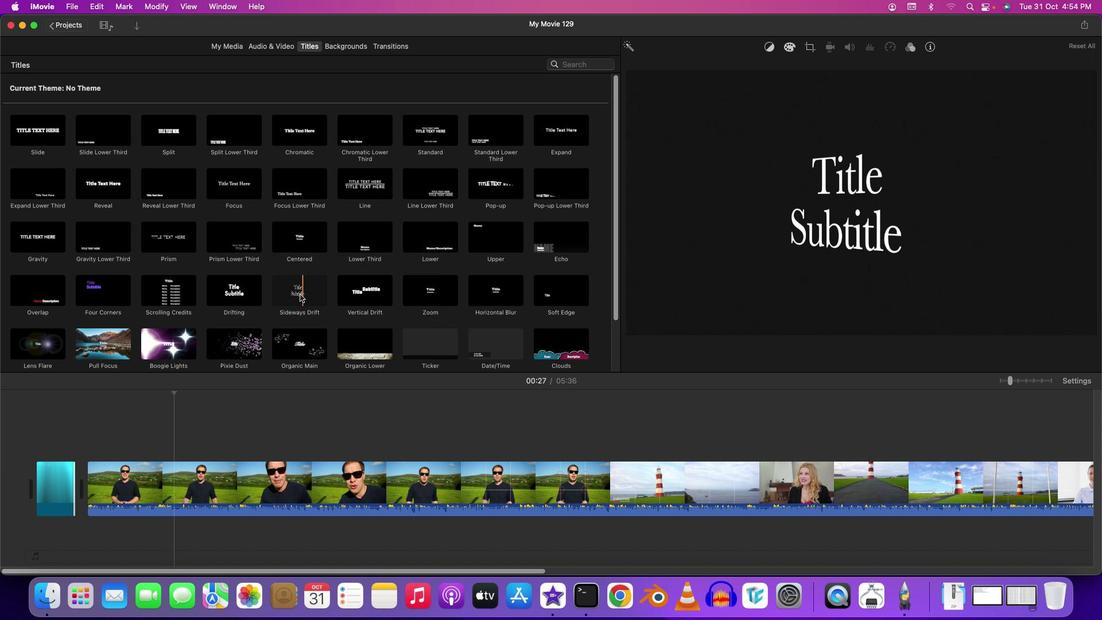 
Action: Mouse pressed left at (629, 352)
Screenshot: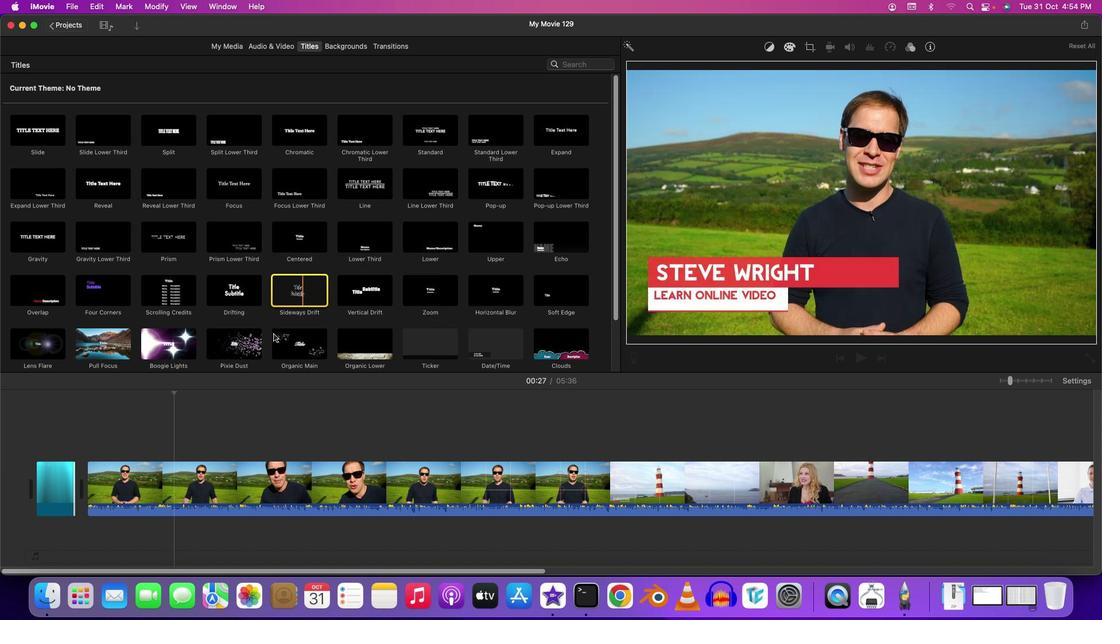 
Action: Mouse moved to (629, 352)
Screenshot: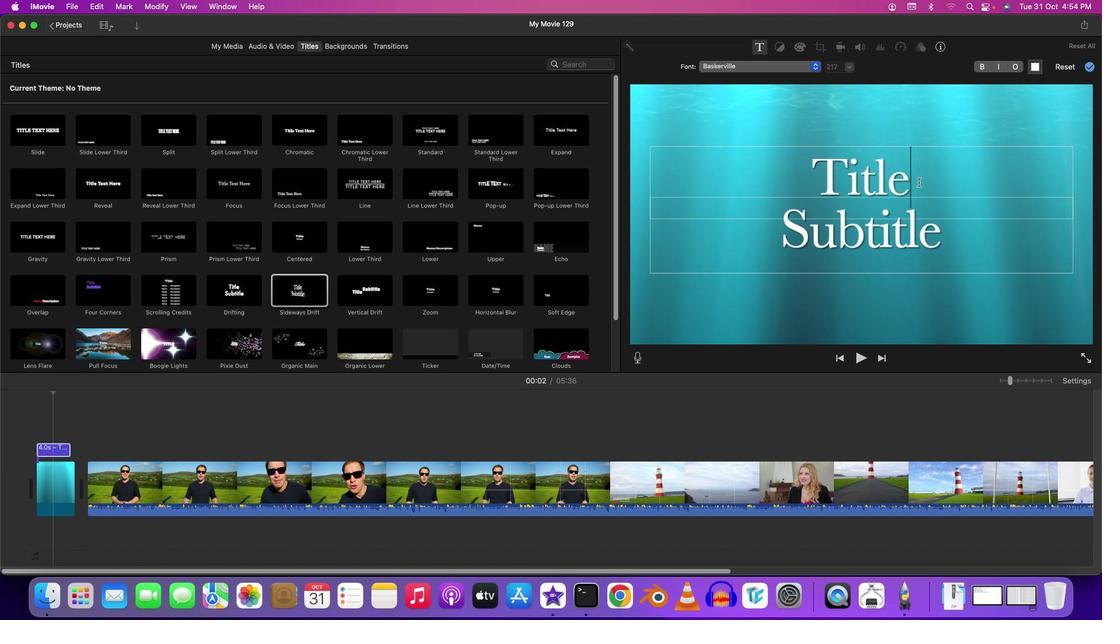
Action: Mouse pressed left at (629, 352)
Screenshot: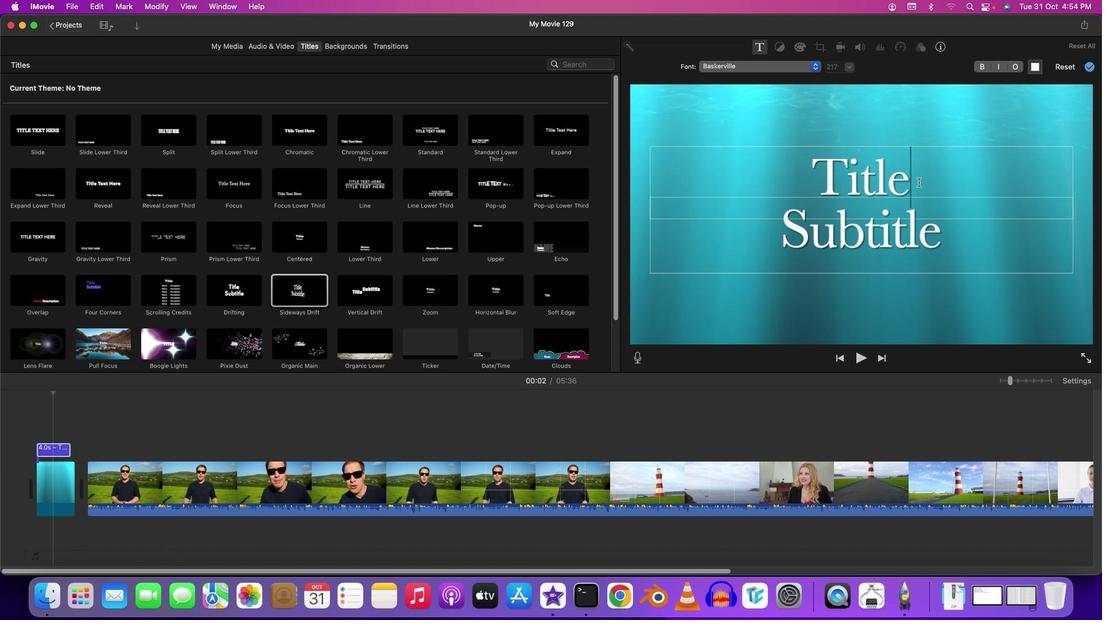 
Action: Key pressed Key.backspaceKey.backspaceKey.backspaceKey.backspaceKey.backspaceKey.backspaceKey.backspaceKey.backspaceKey.backspaceKey.backspaceKey.shift'P''h''o''t''o''g''r''a''p''h''y'
Screenshot: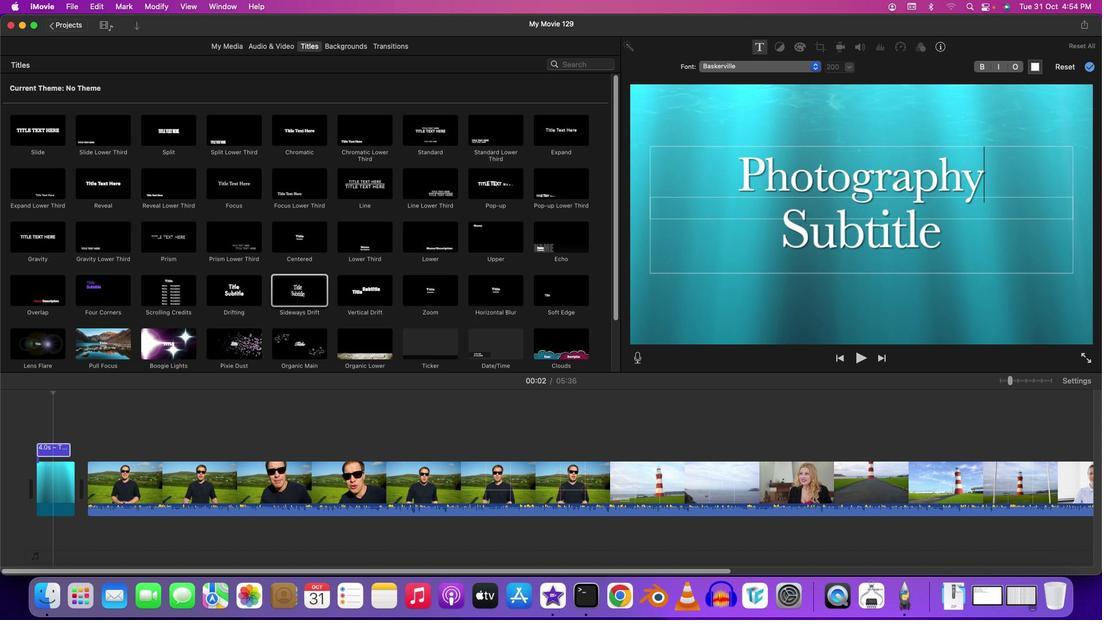 
Action: Mouse moved to (629, 352)
Screenshot: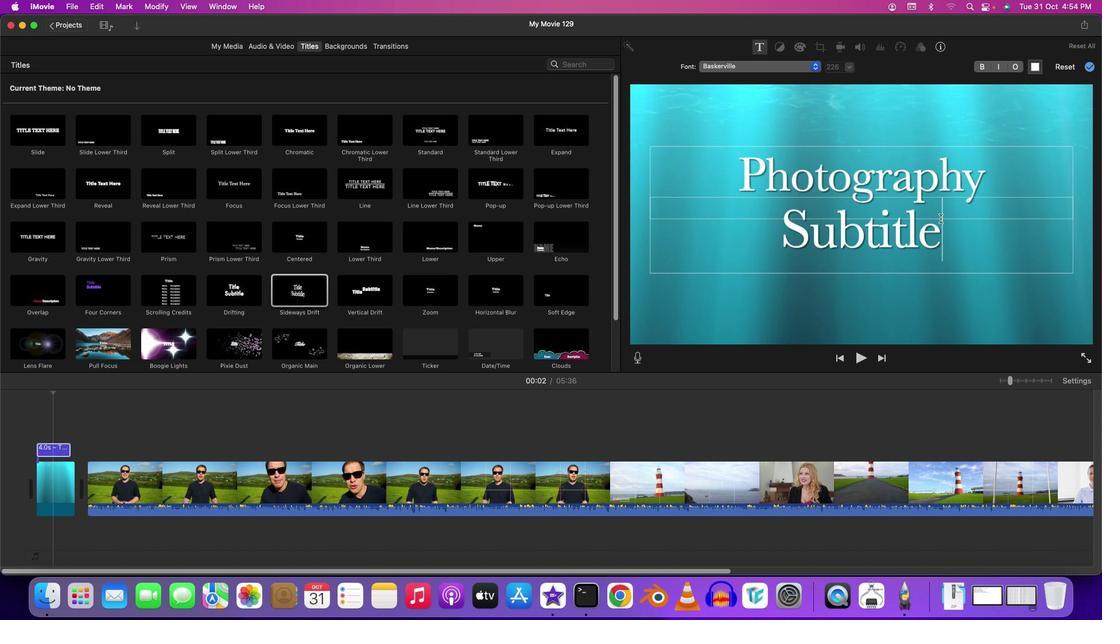 
Action: Mouse pressed left at (629, 352)
Screenshot: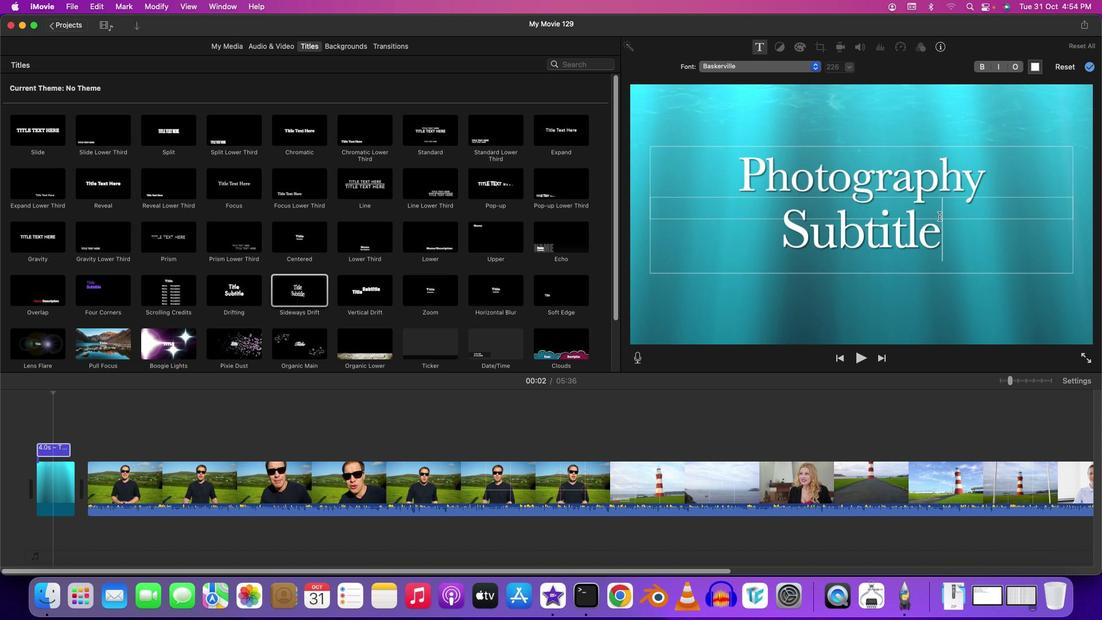 
Action: Mouse moved to (629, 352)
Screenshot: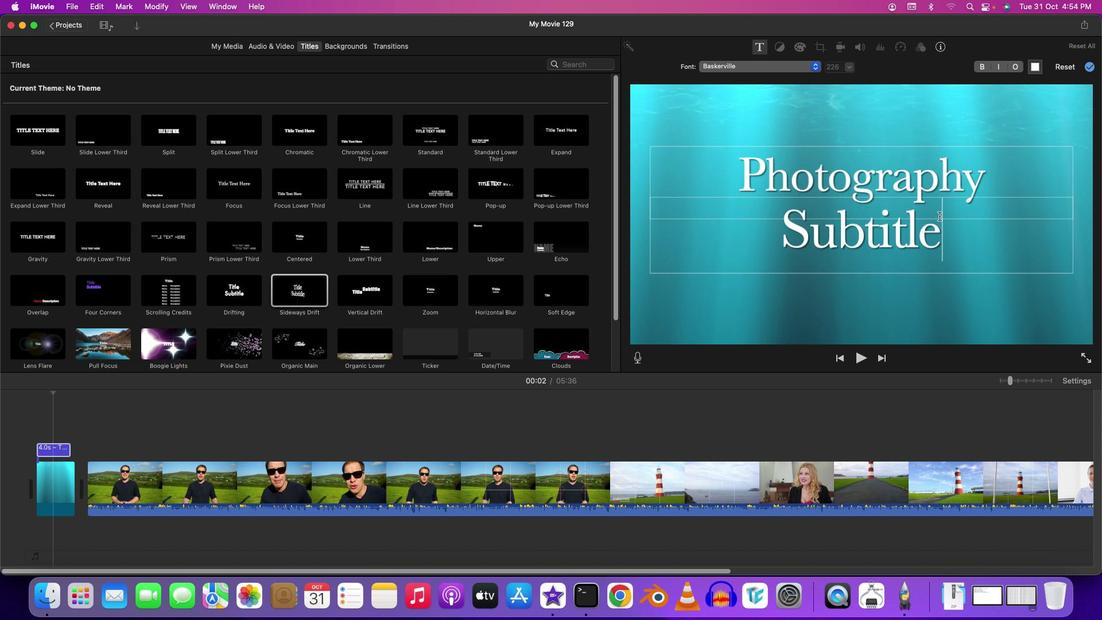 
Action: Key pressed Key.backspaceKey.backspaceKey.backspaceKey.backspaceKey.backspaceKey.backspaceKey.backspaceKey.backspaceKey.backspaceKey.backspaceKey.backspaceKey.shift'T''e''c''h''n''i''q''u''e'
Screenshot: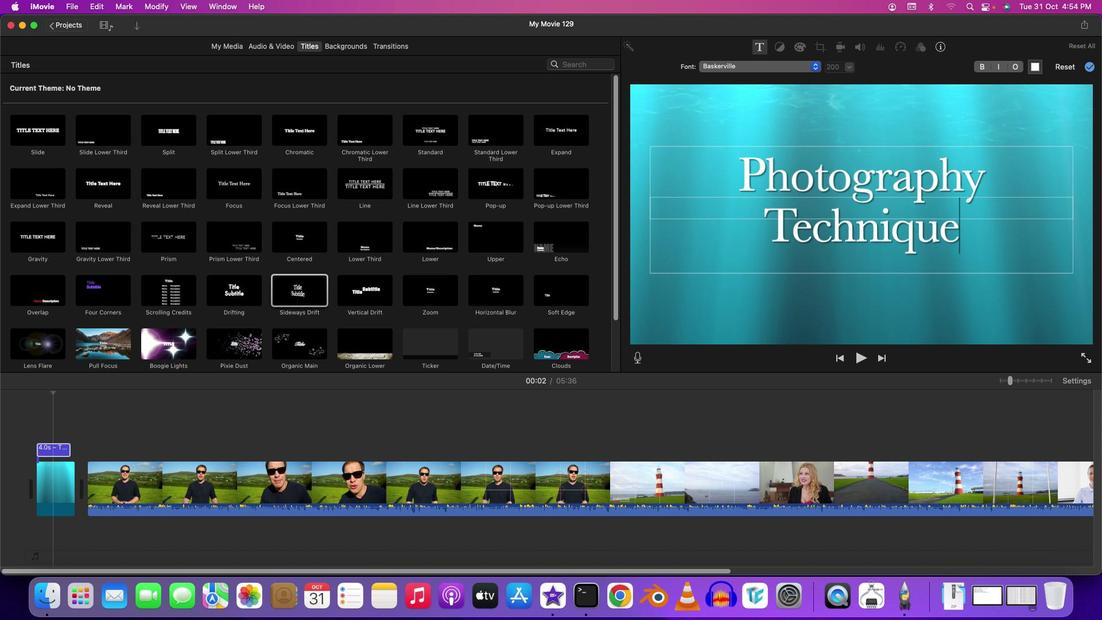 
Action: Mouse moved to (629, 352)
Screenshot: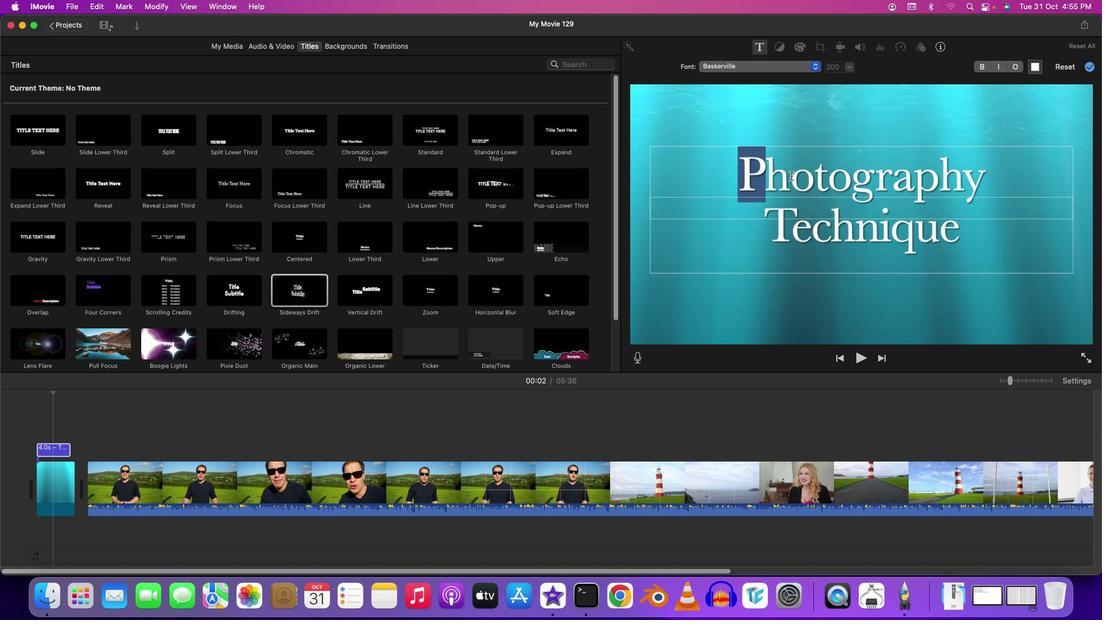 
Action: Mouse pressed left at (629, 352)
Screenshot: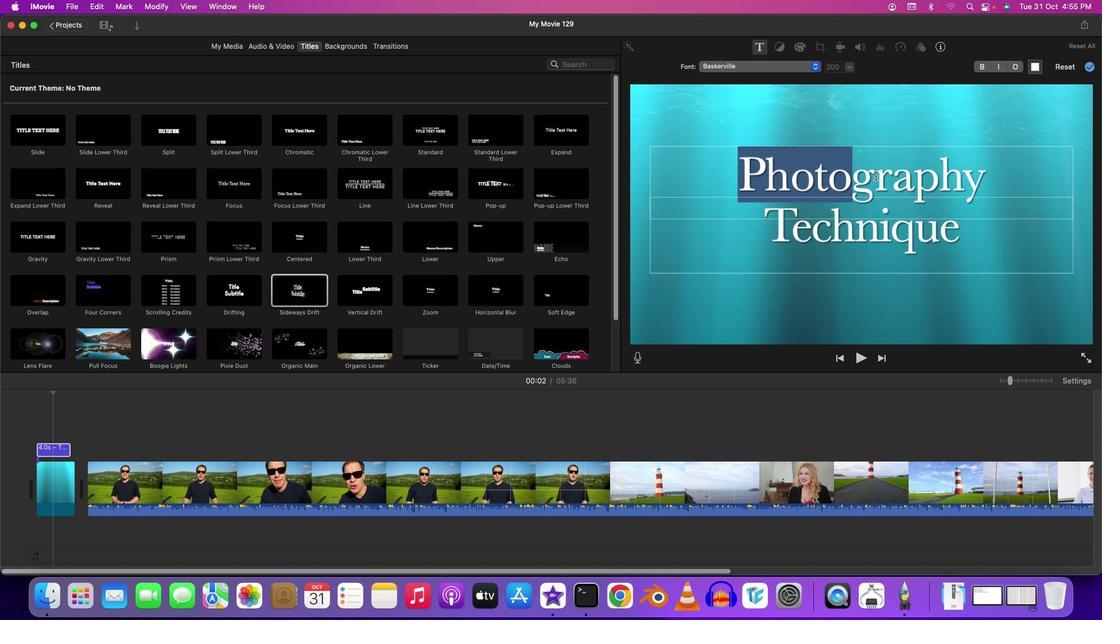 
Action: Mouse moved to (629, 352)
Screenshot: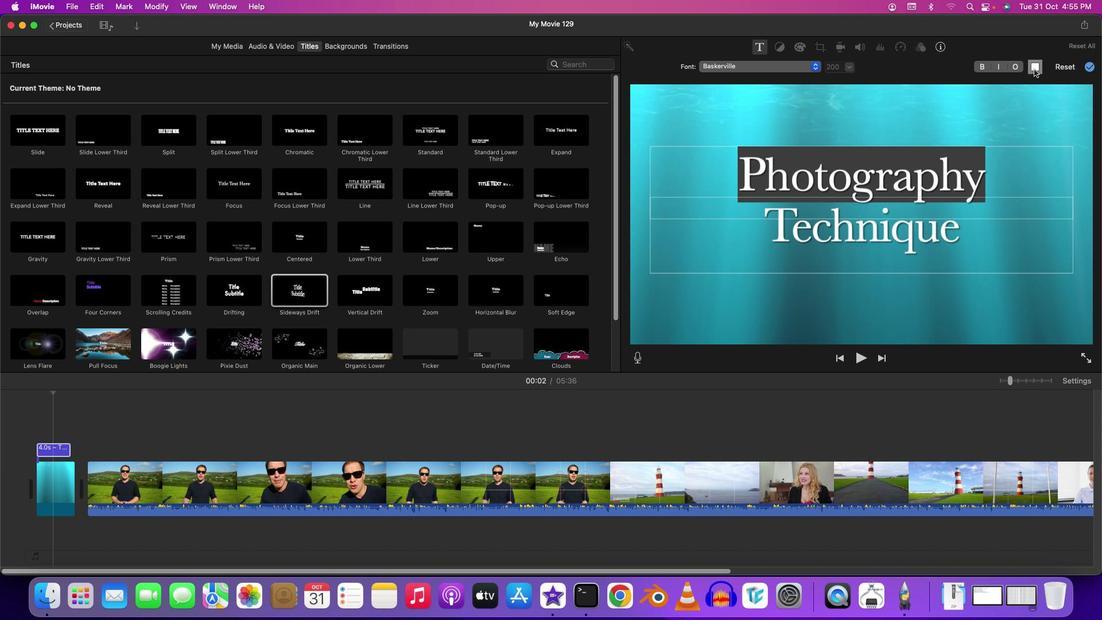 
Action: Mouse pressed left at (629, 352)
Screenshot: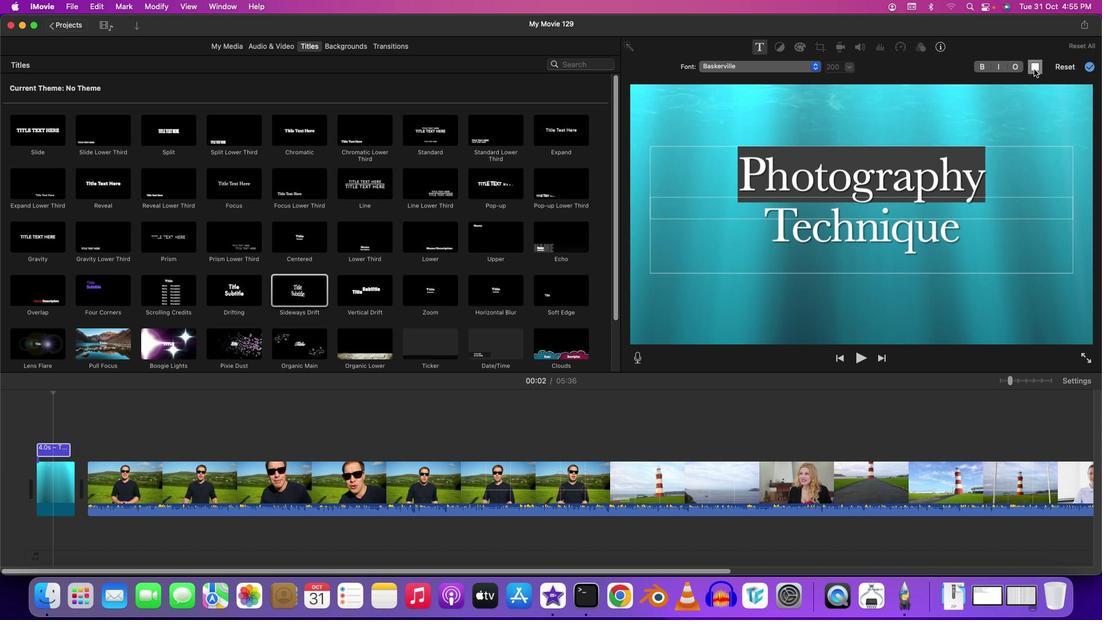 
Action: Mouse moved to (629, 352)
Screenshot: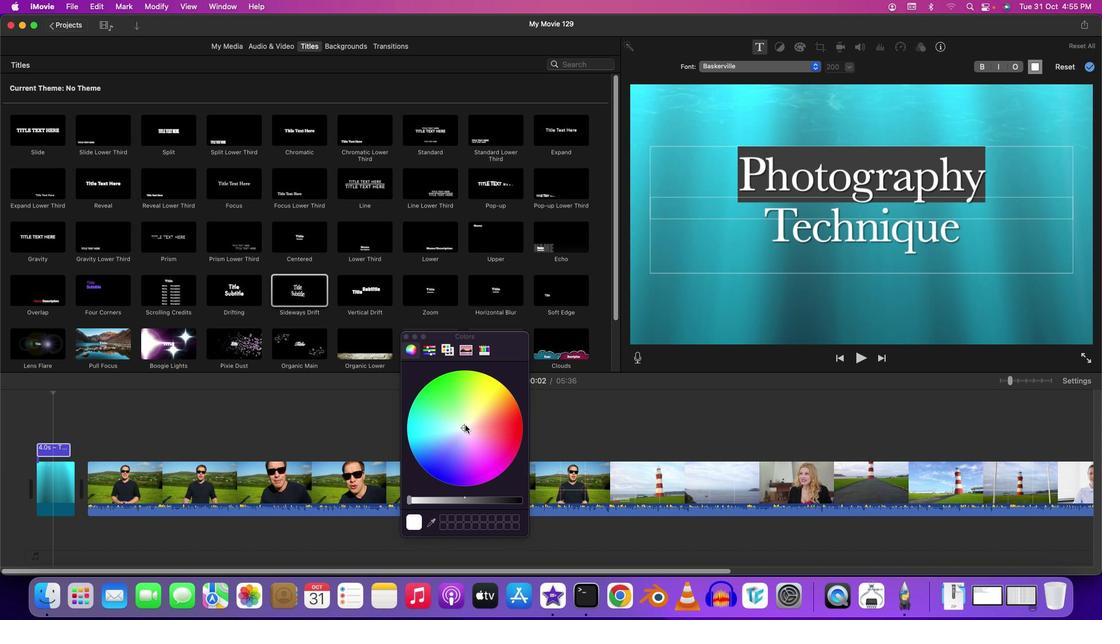 
Action: Mouse pressed left at (629, 352)
Screenshot: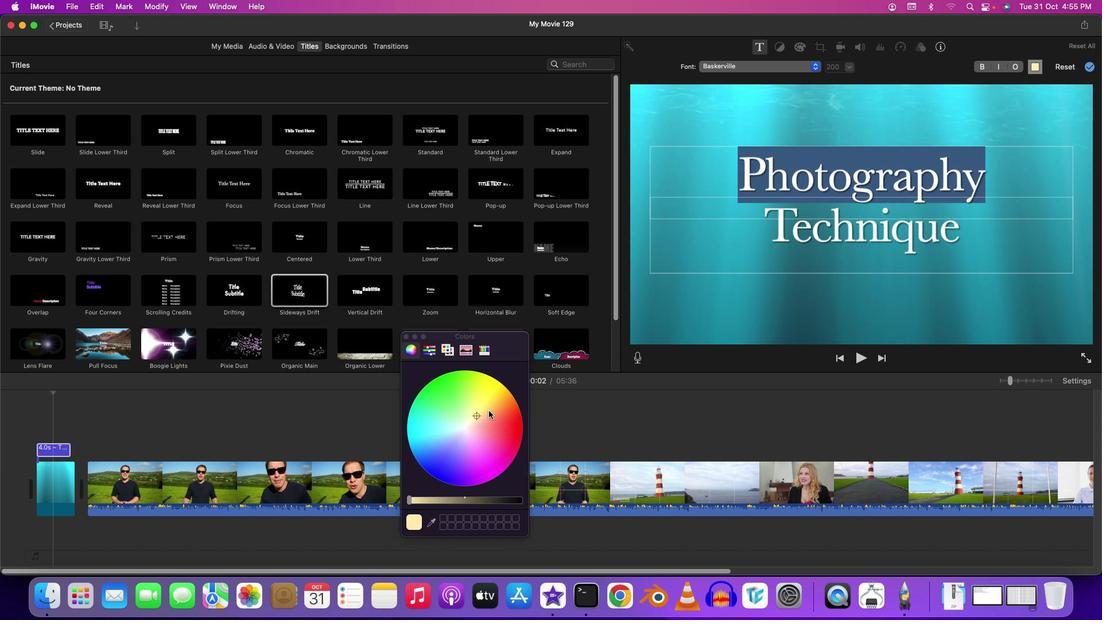 
Action: Mouse moved to (629, 352)
Screenshot: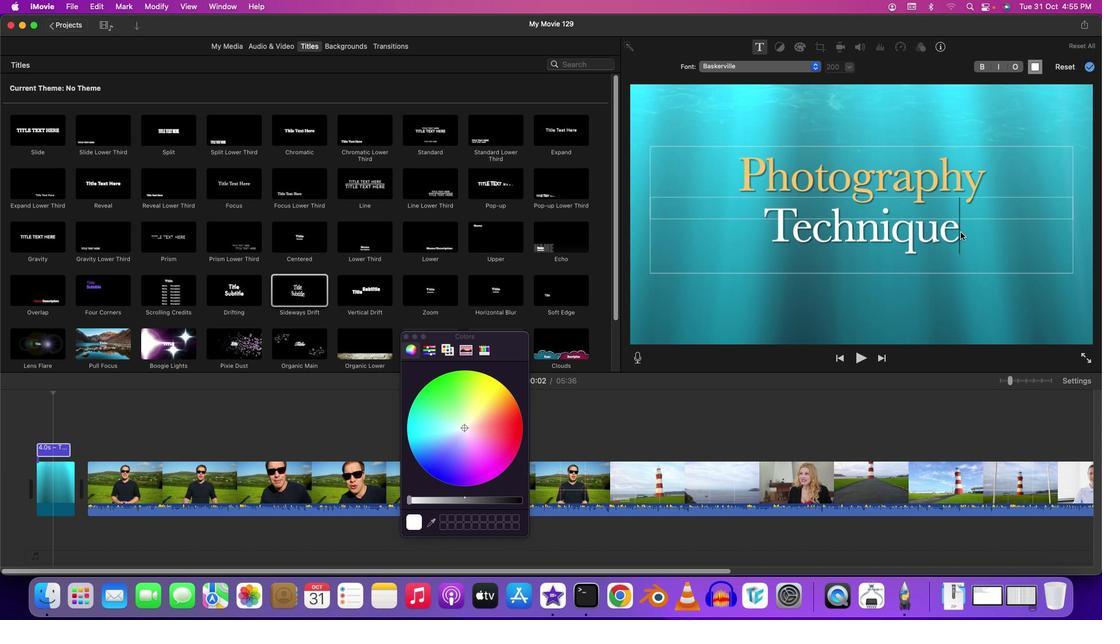 
Action: Mouse pressed left at (629, 352)
Screenshot: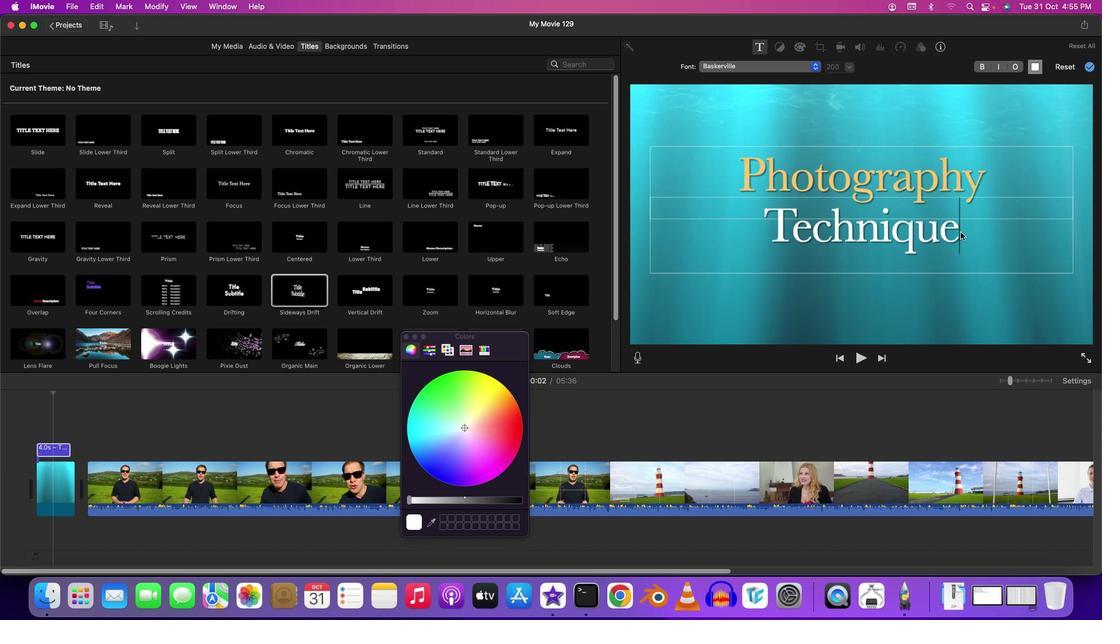 
Action: Mouse moved to (629, 352)
Screenshot: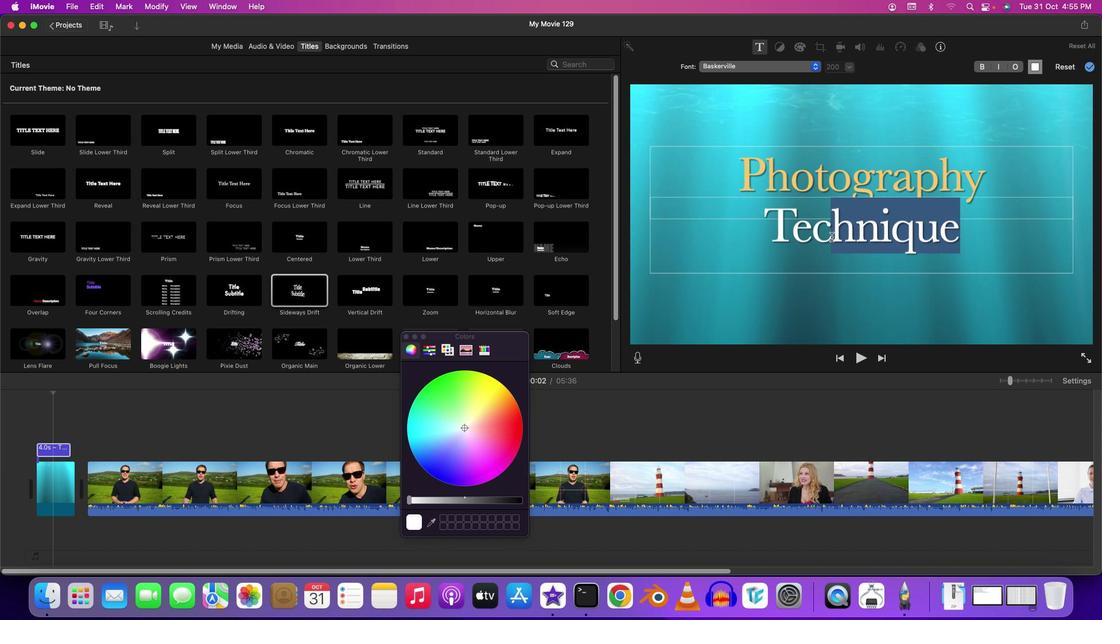 
Action: Mouse pressed left at (629, 352)
Screenshot: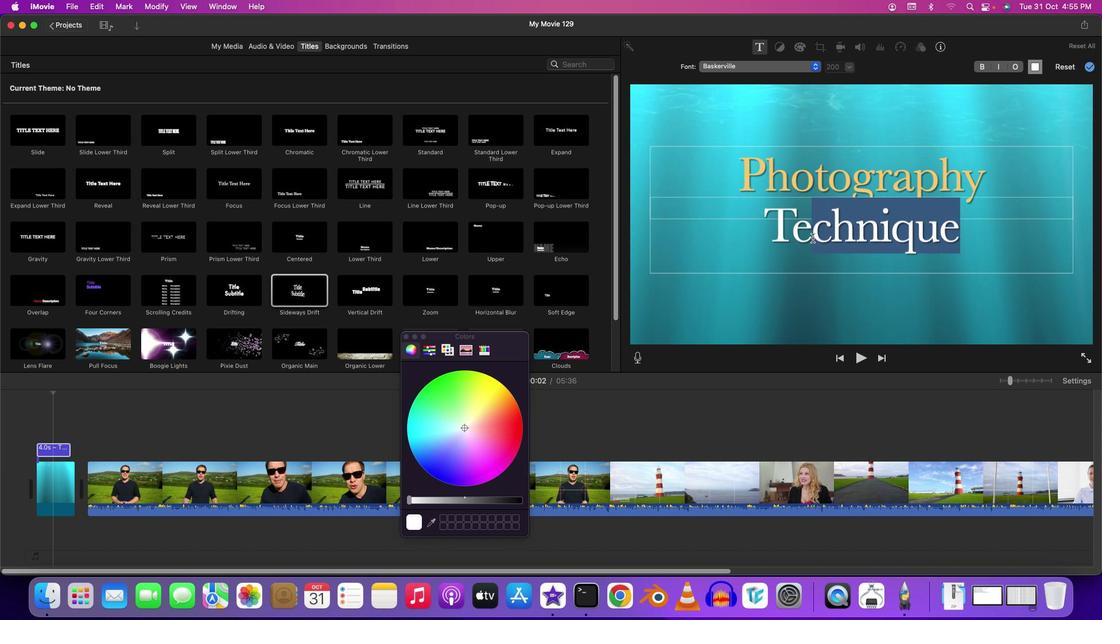 
Action: Mouse moved to (629, 352)
Screenshot: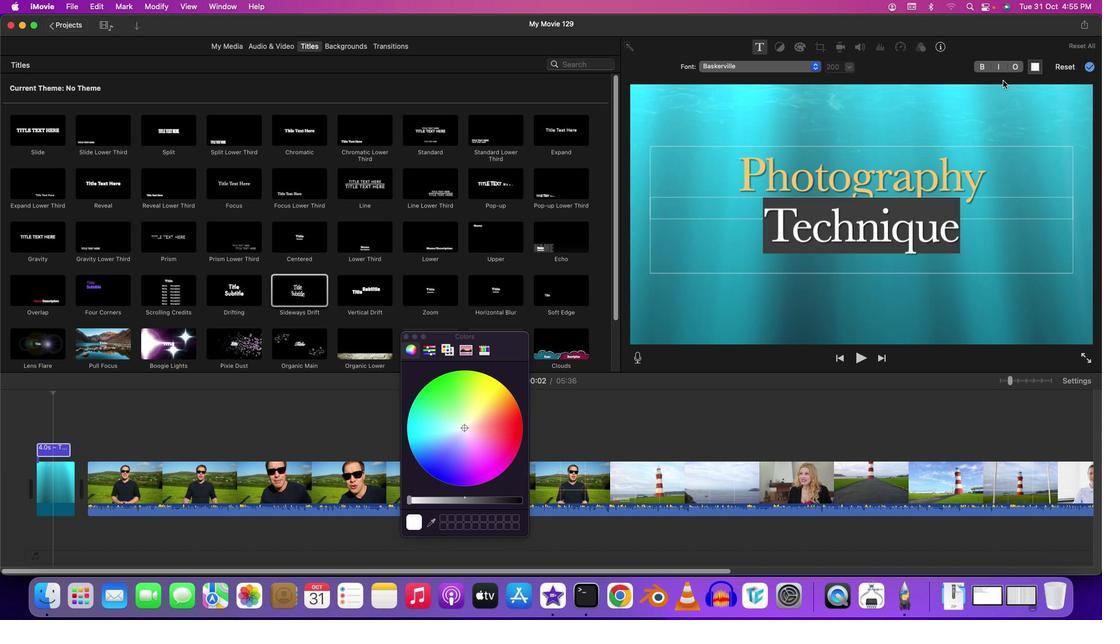 
Action: Mouse pressed left at (629, 352)
Screenshot: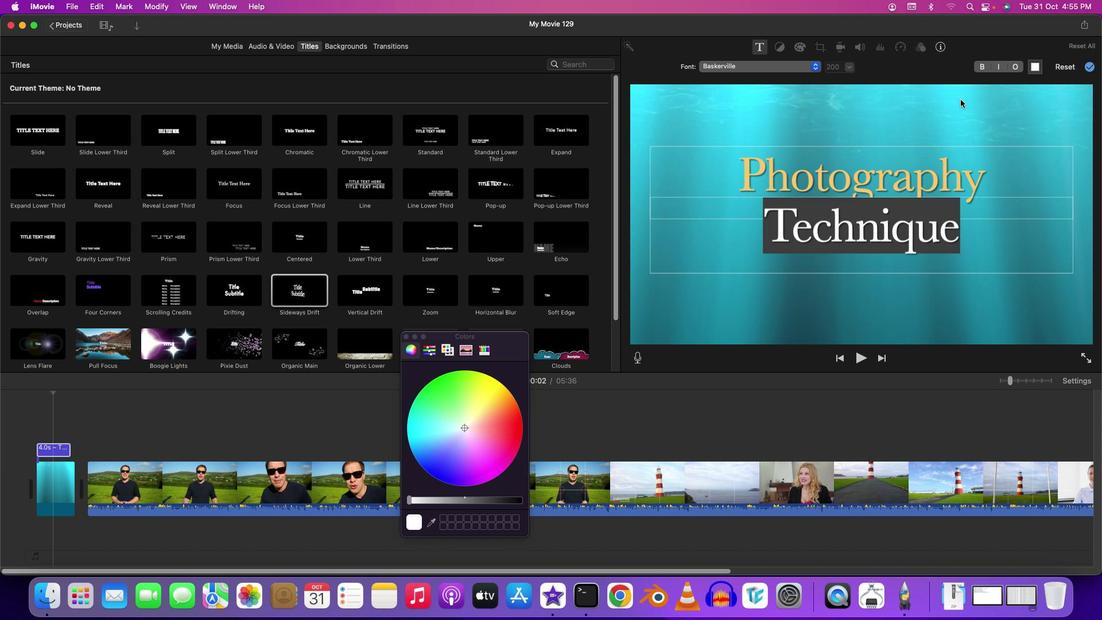 
Action: Mouse moved to (629, 352)
Screenshot: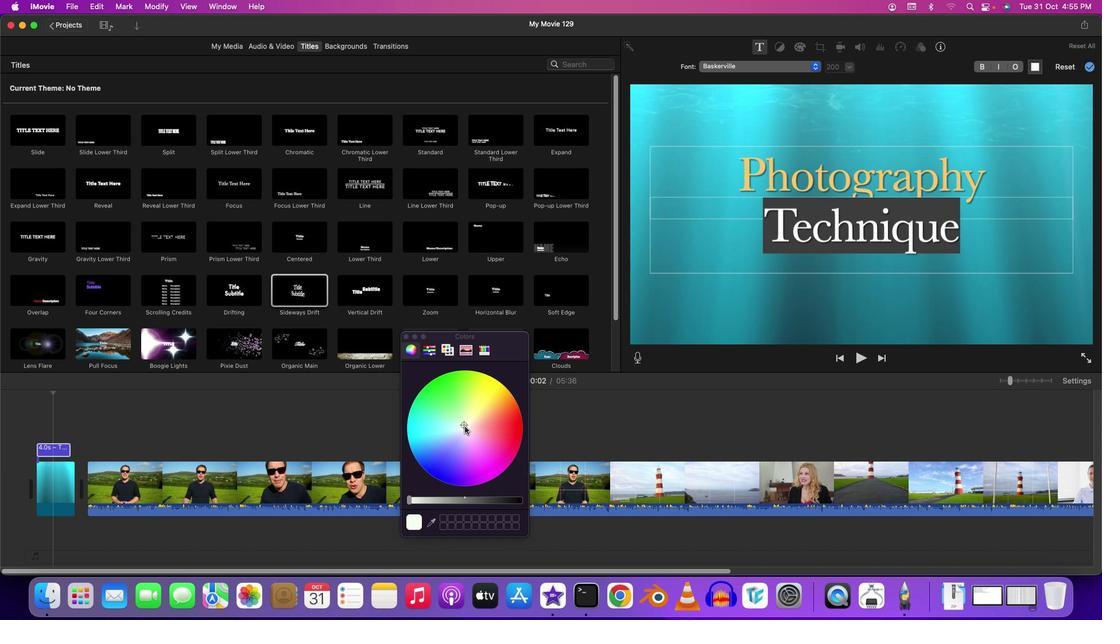 
Action: Mouse pressed left at (629, 352)
Screenshot: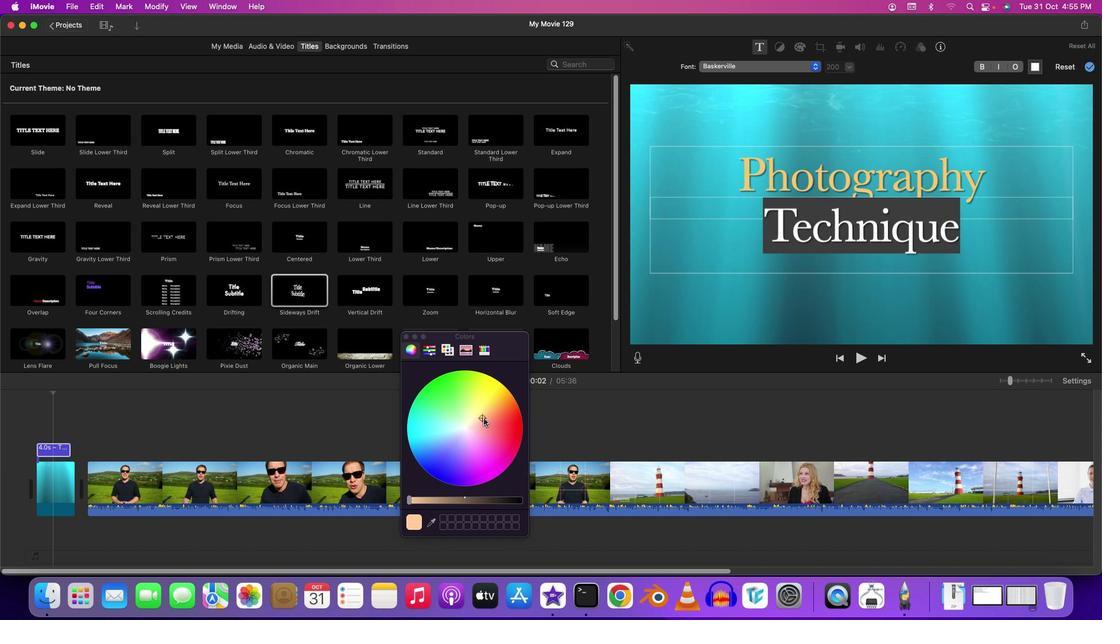 
Action: Mouse moved to (629, 352)
Screenshot: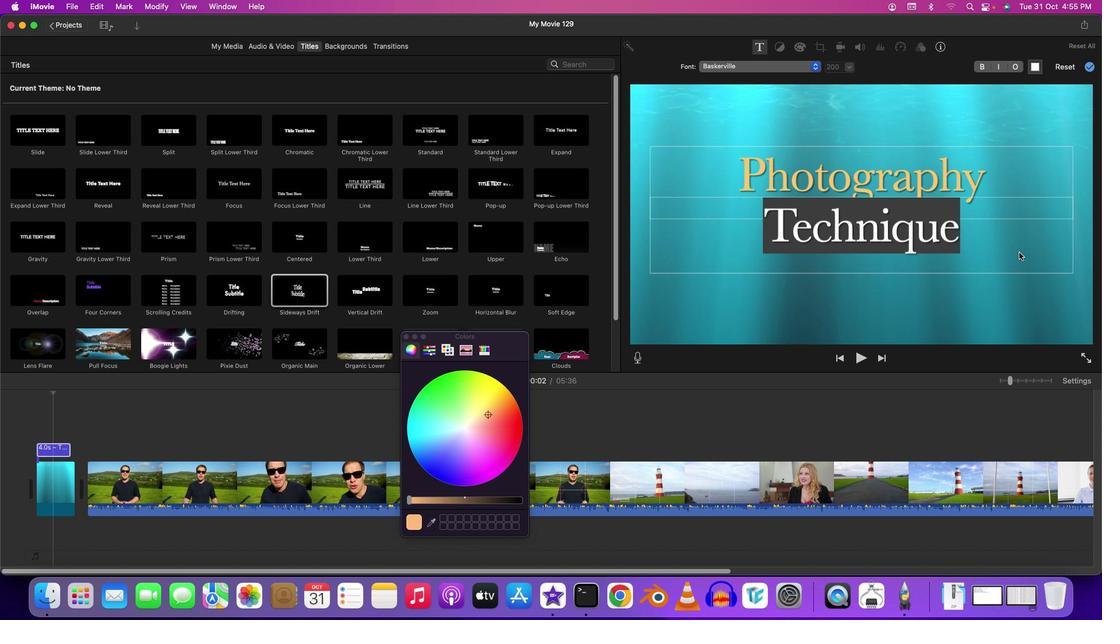 
Action: Mouse pressed left at (629, 352)
Screenshot: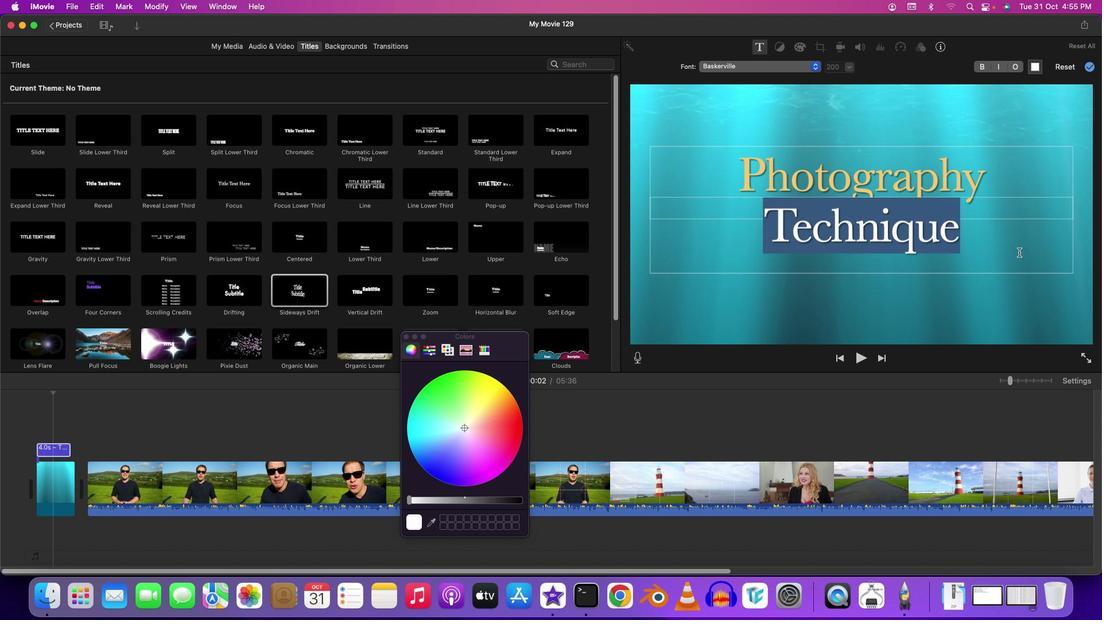 
Action: Mouse moved to (629, 352)
Screenshot: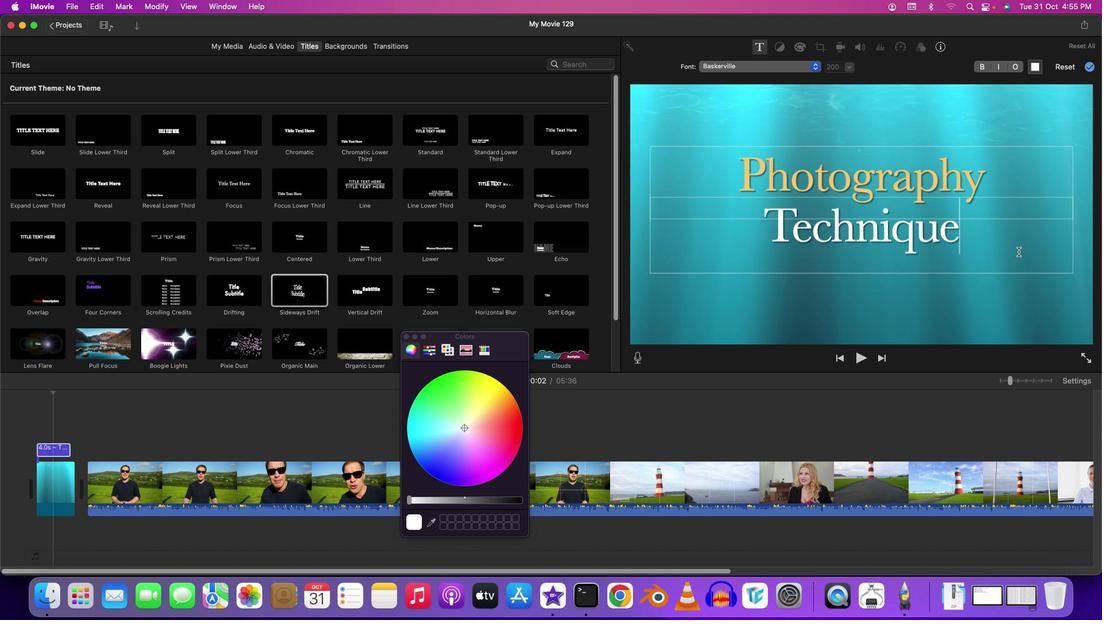 
Action: Mouse pressed left at (629, 352)
Screenshot: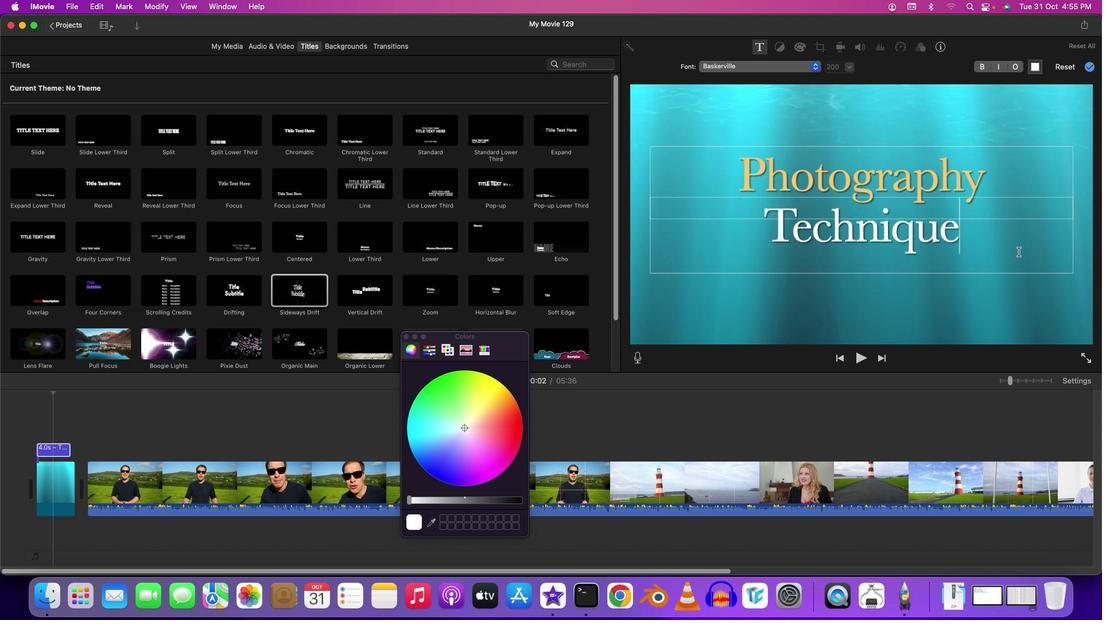 
Action: Mouse moved to (629, 352)
Screenshot: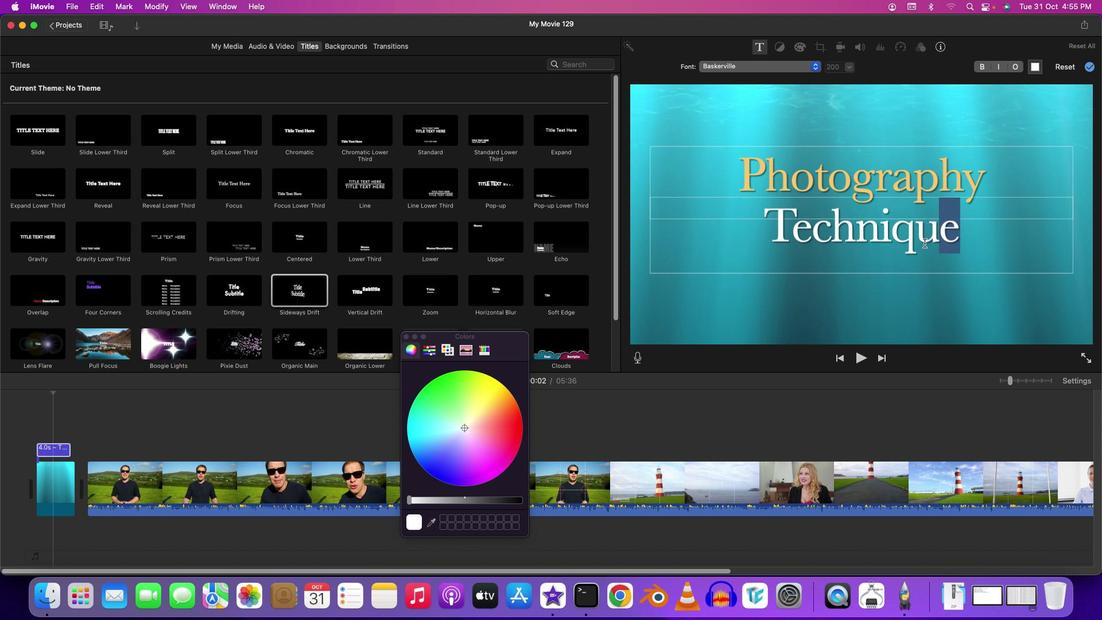 
Action: Mouse pressed left at (629, 352)
Screenshot: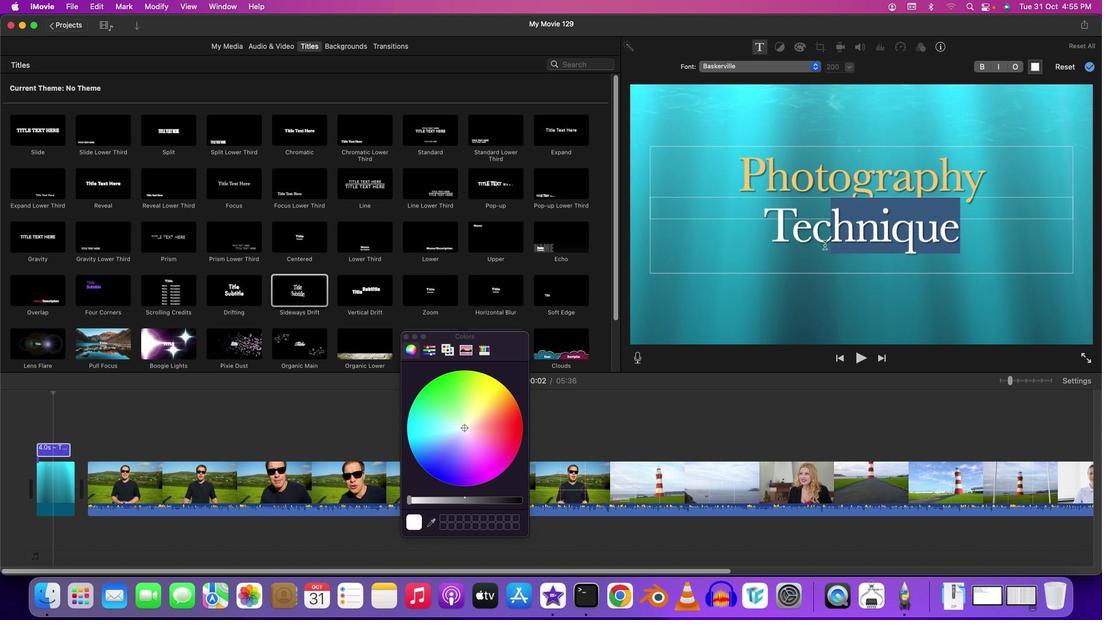 
Action: Mouse moved to (629, 352)
Screenshot: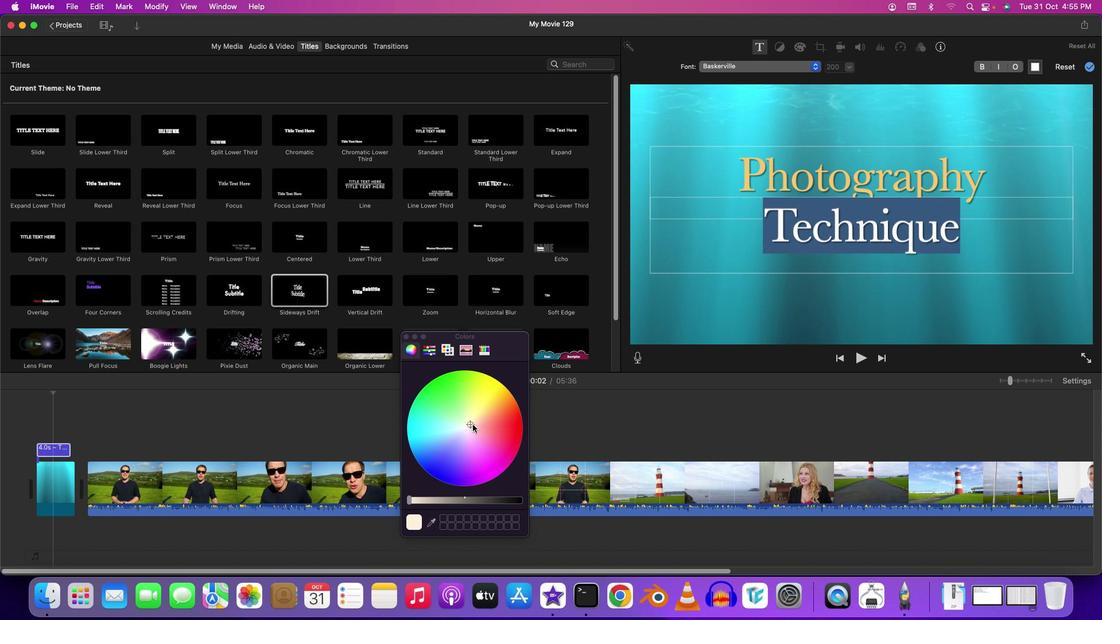 
Action: Mouse pressed left at (629, 352)
Screenshot: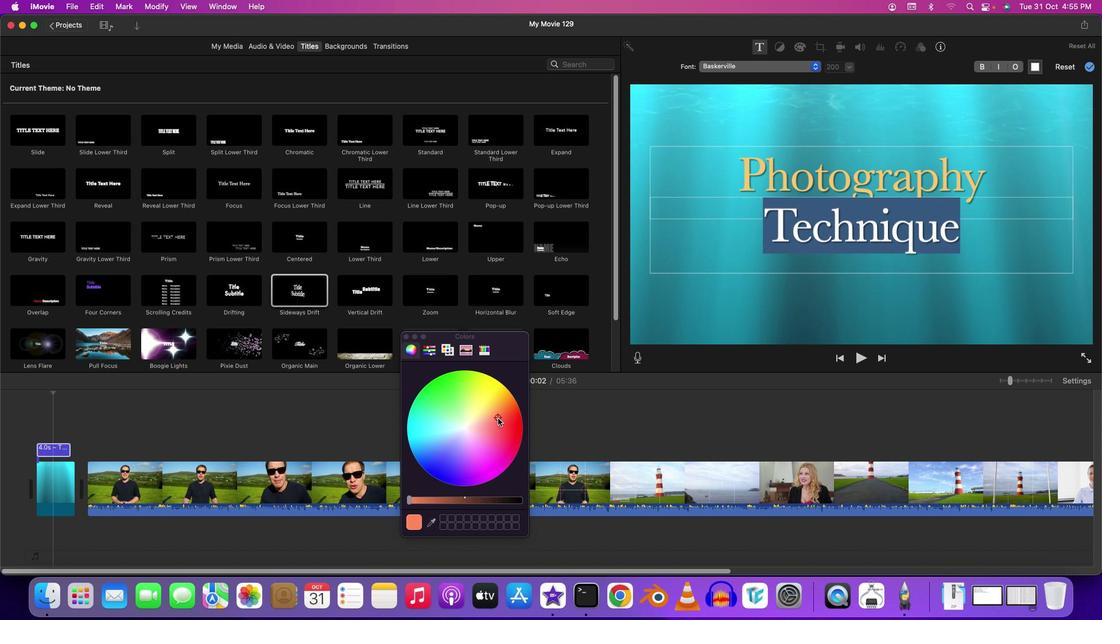
Action: Mouse moved to (629, 352)
Screenshot: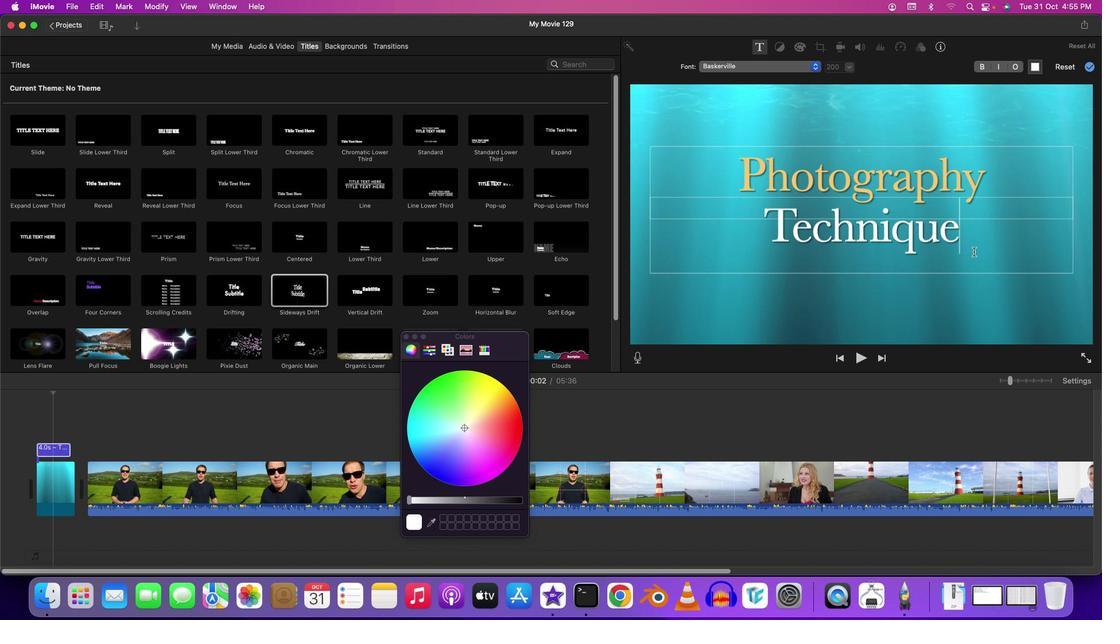 
Action: Mouse pressed left at (629, 352)
Screenshot: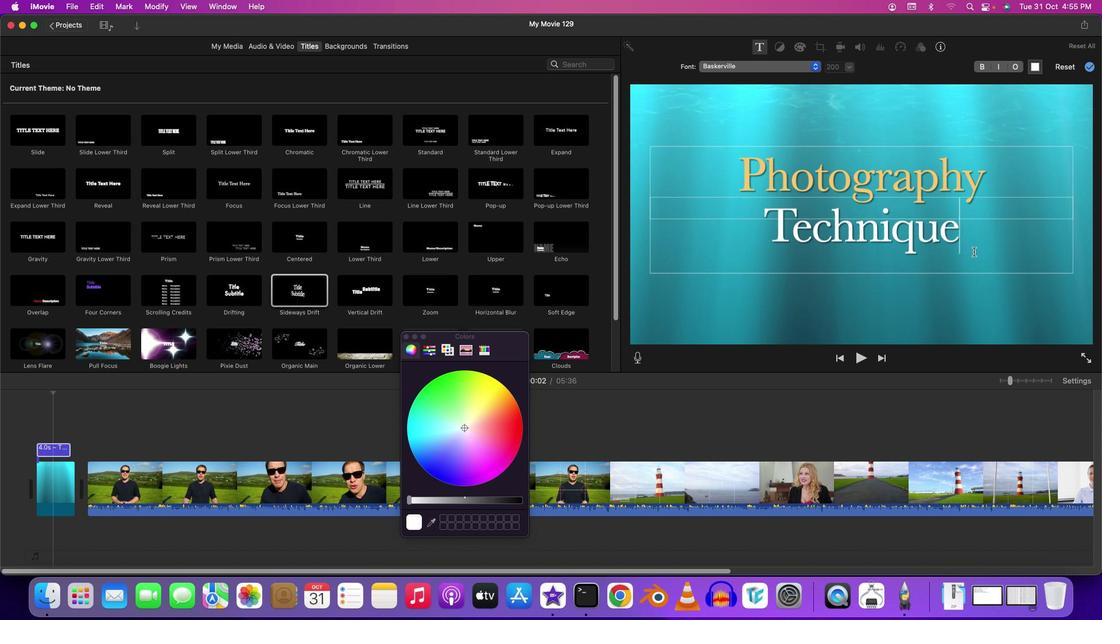 
Action: Mouse moved to (629, 352)
Screenshot: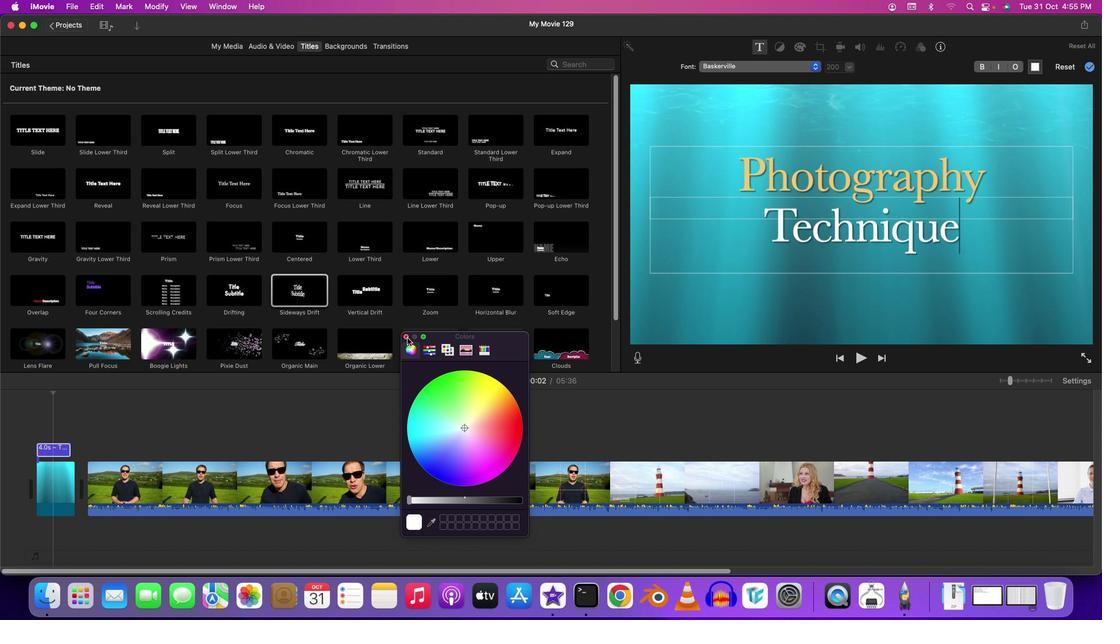 
Action: Mouse pressed left at (629, 352)
Screenshot: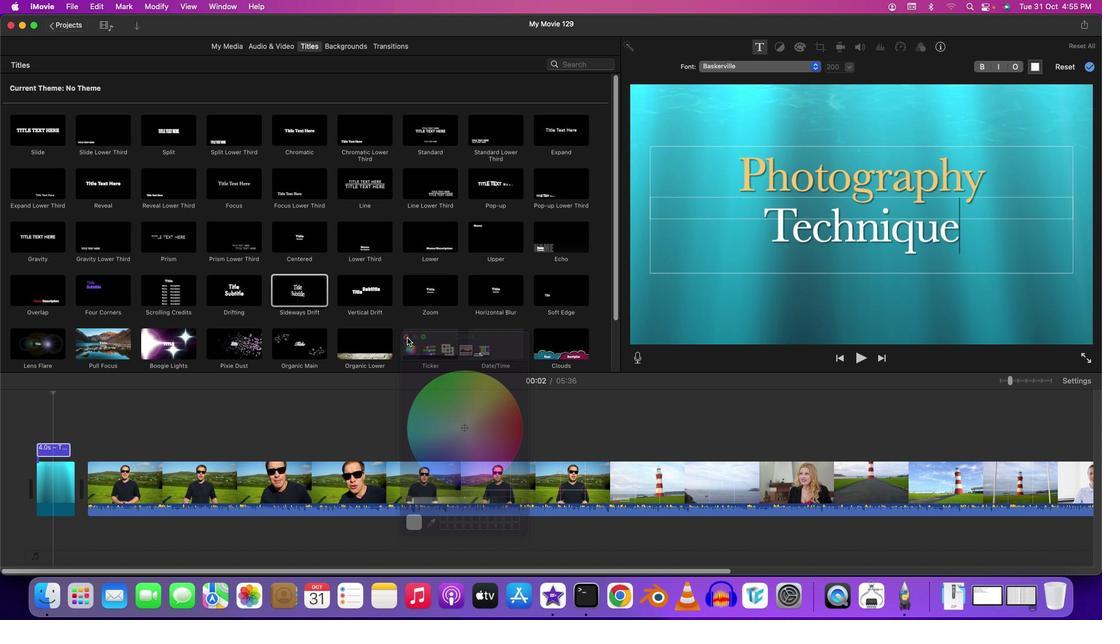 
Action: Mouse moved to (629, 352)
Screenshot: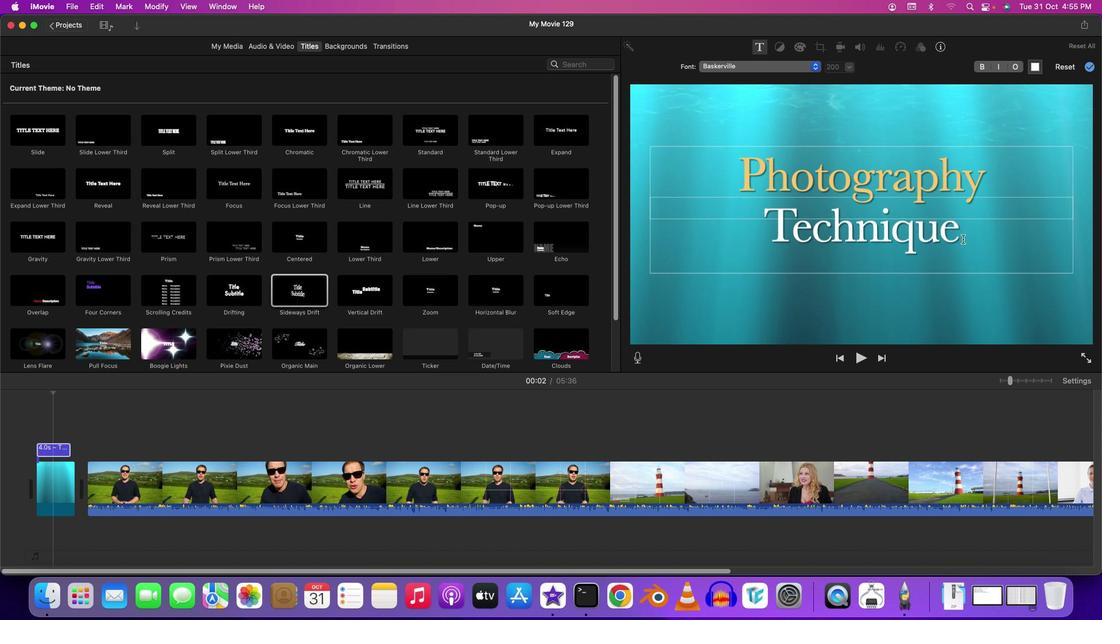 
Action: Mouse pressed left at (629, 352)
Screenshot: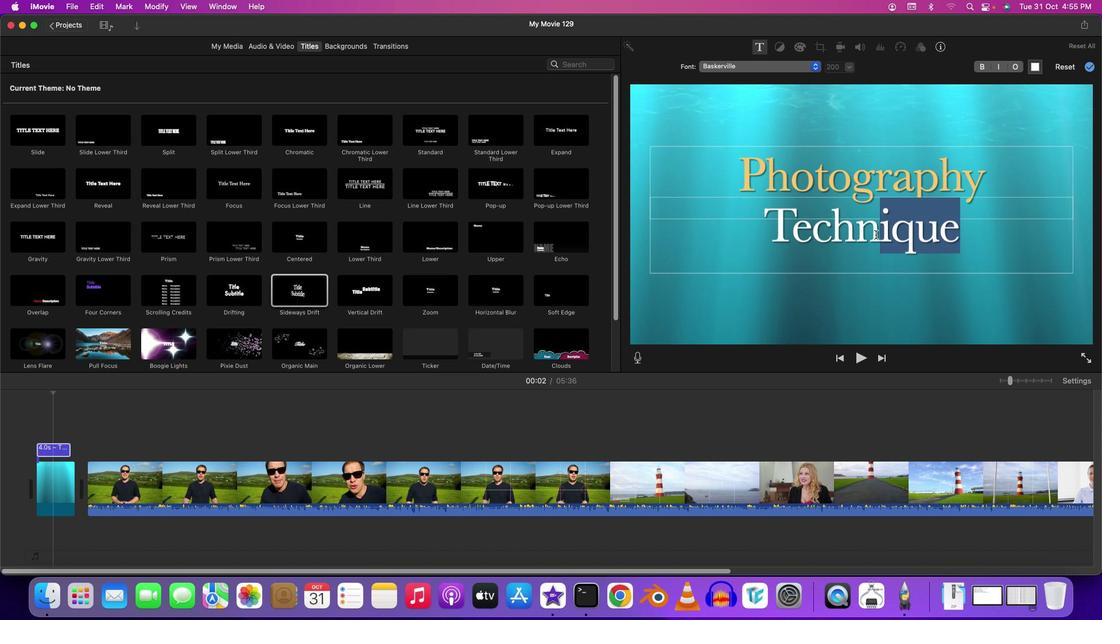 
Action: Mouse moved to (629, 352)
Screenshot: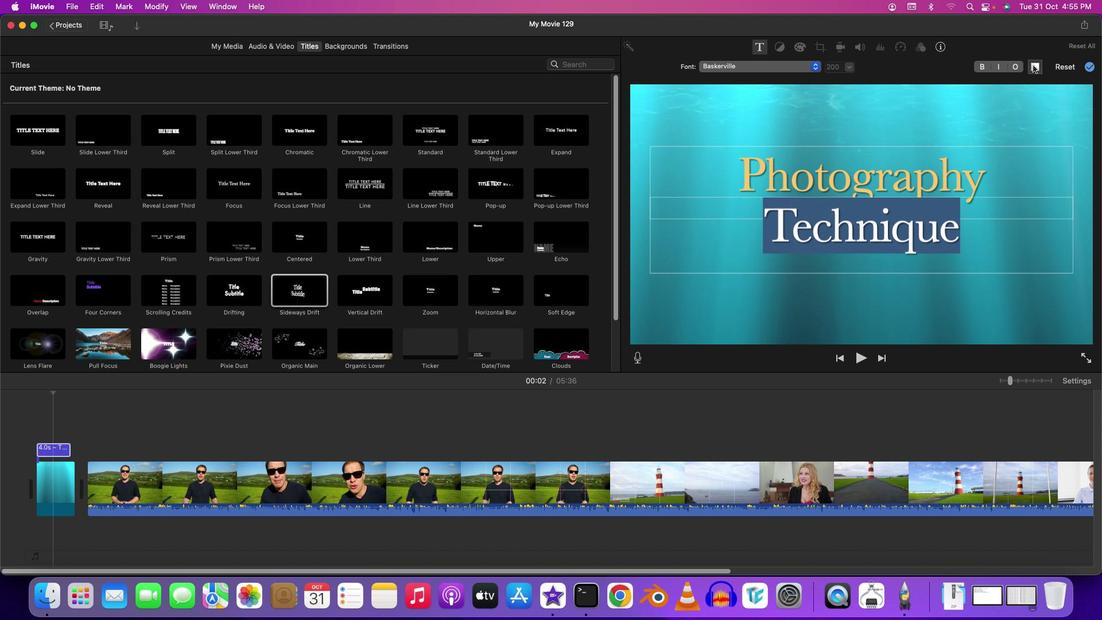 
Action: Mouse pressed left at (629, 352)
Screenshot: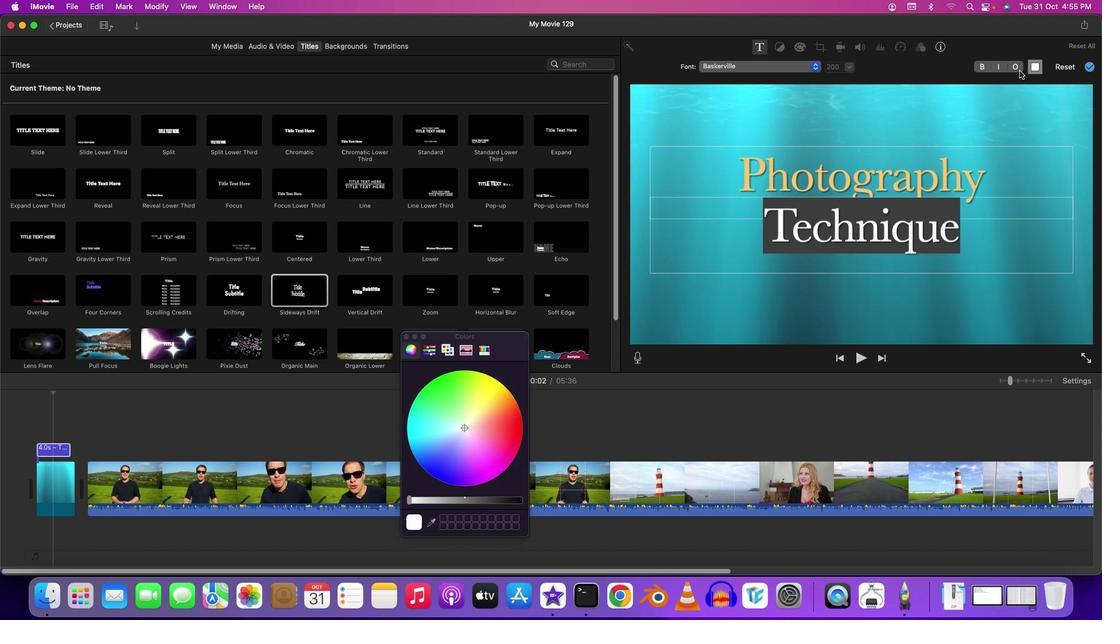 
Action: Mouse moved to (629, 352)
Screenshot: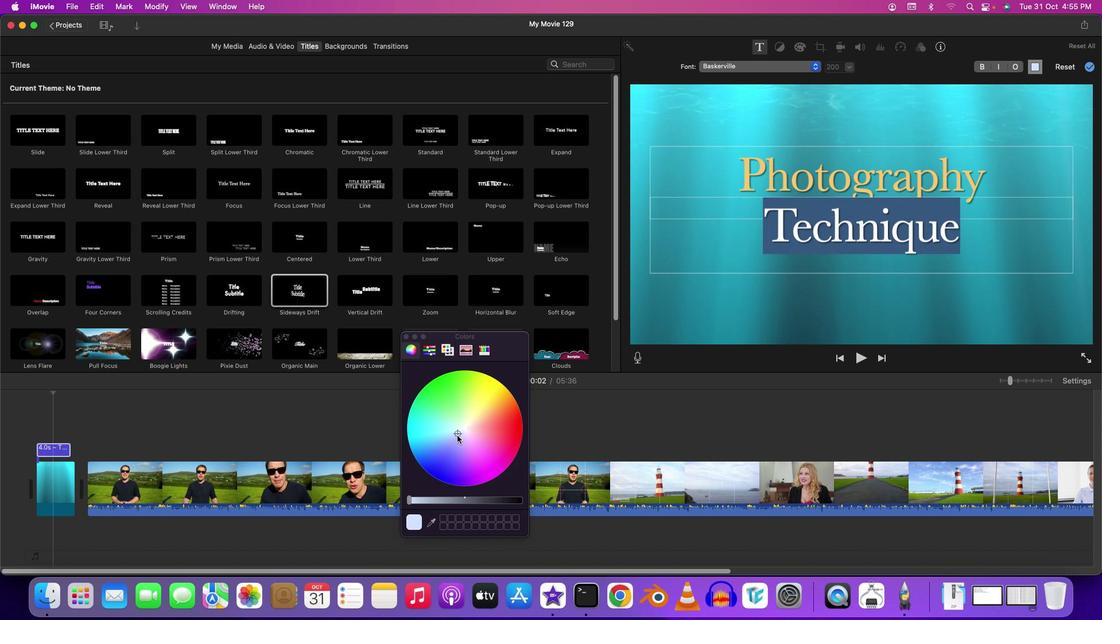 
Action: Mouse pressed left at (629, 352)
Screenshot: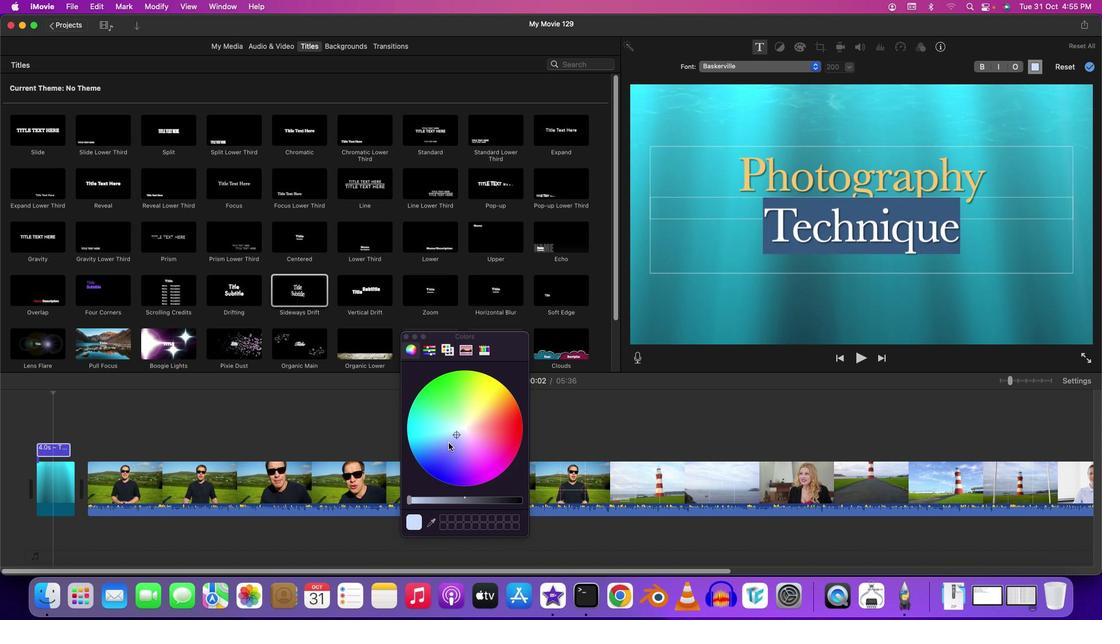 
Action: Mouse moved to (629, 352)
Screenshot: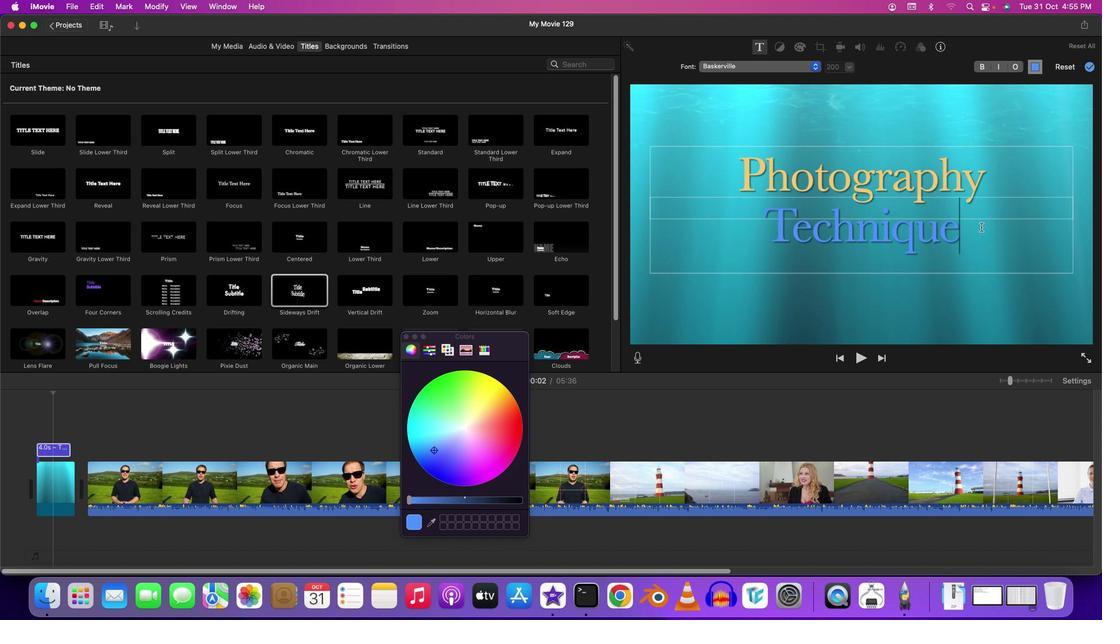 
Action: Mouse pressed left at (629, 352)
Screenshot: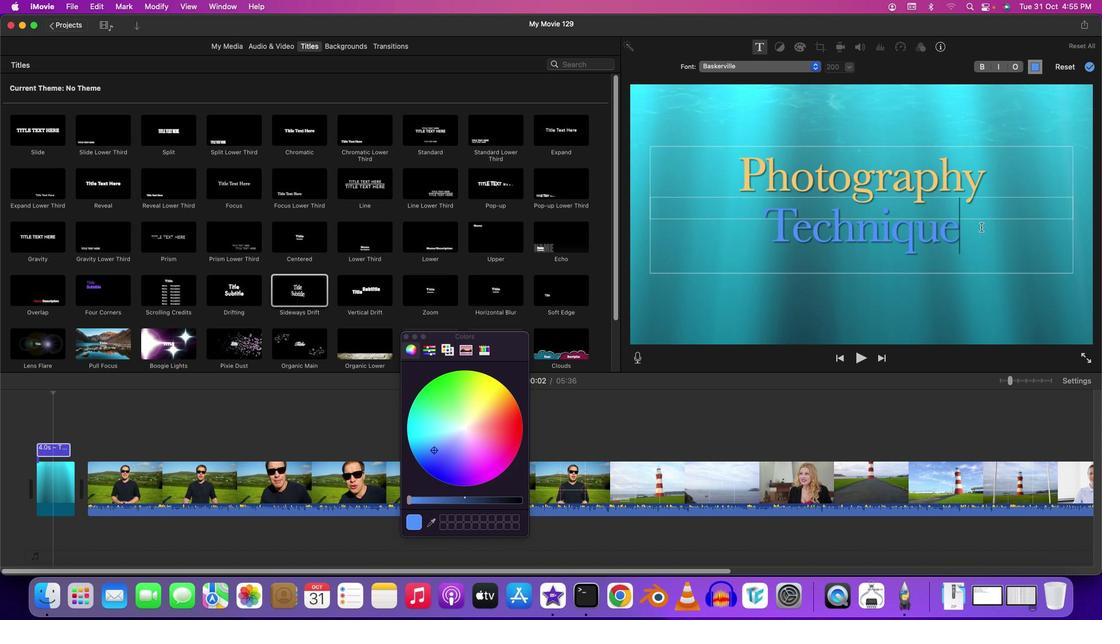 
Action: Mouse moved to (629, 352)
Screenshot: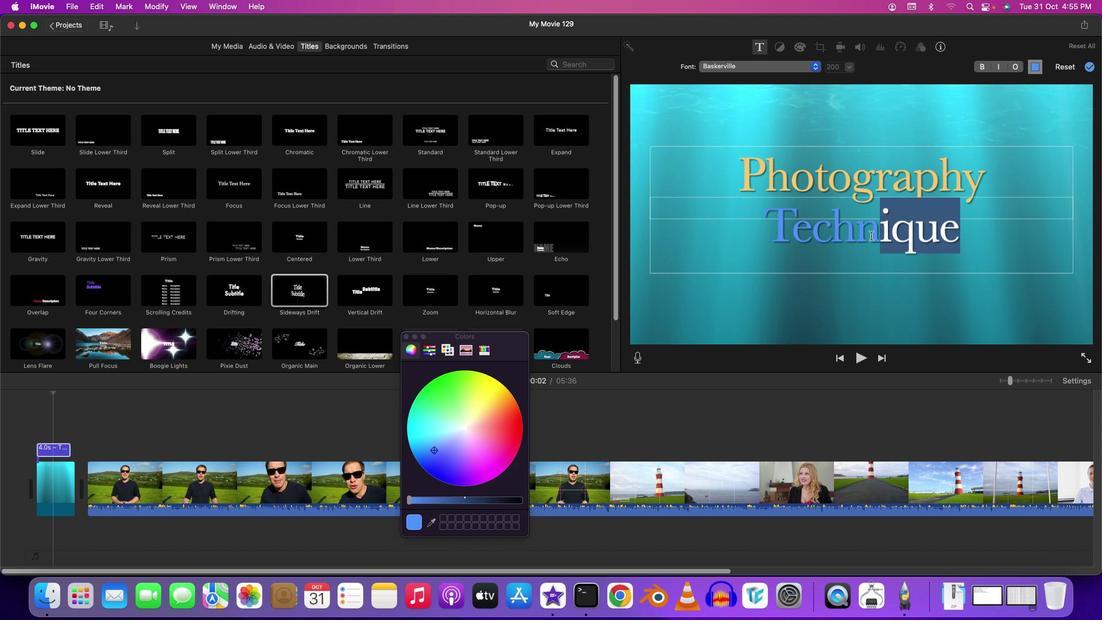 
Action: Mouse pressed left at (629, 352)
Screenshot: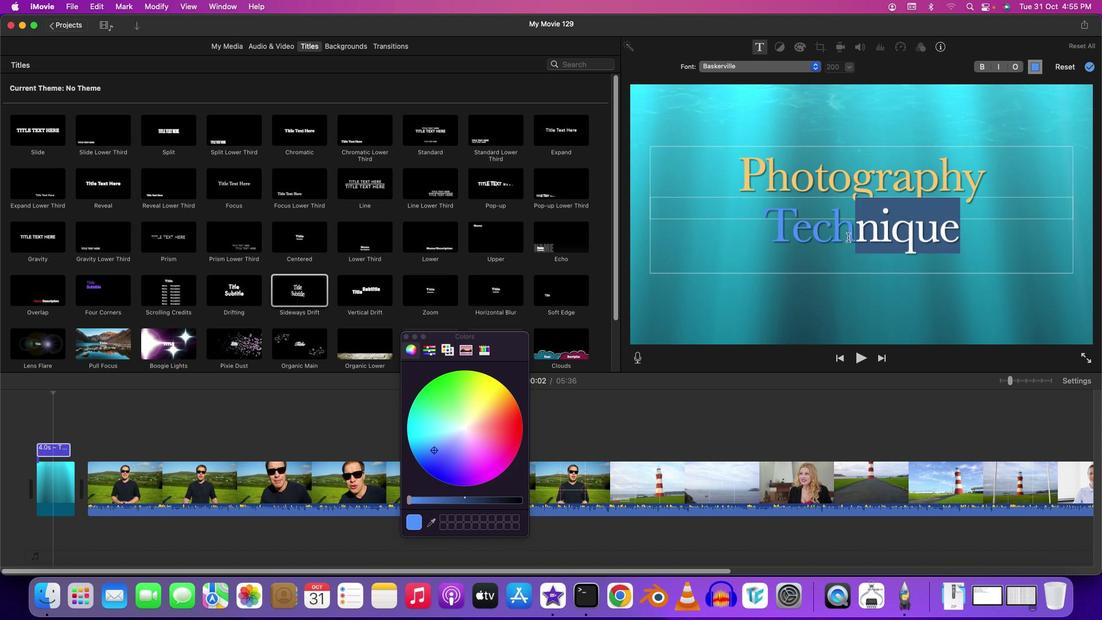 
Action: Mouse moved to (629, 352)
Screenshot: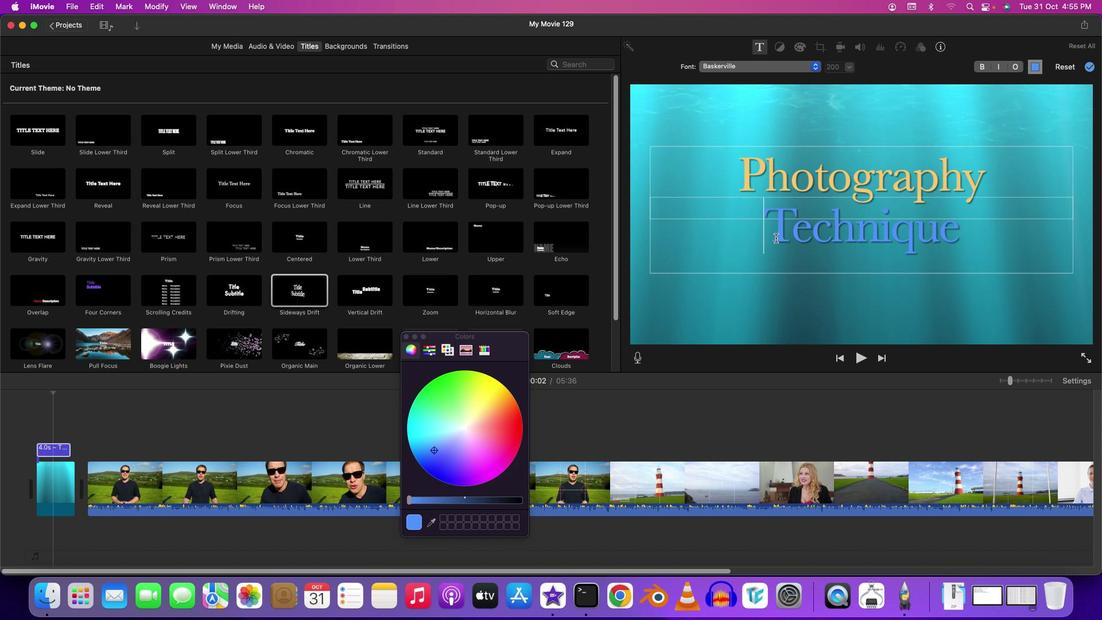 
Action: Mouse pressed left at (629, 352)
Screenshot: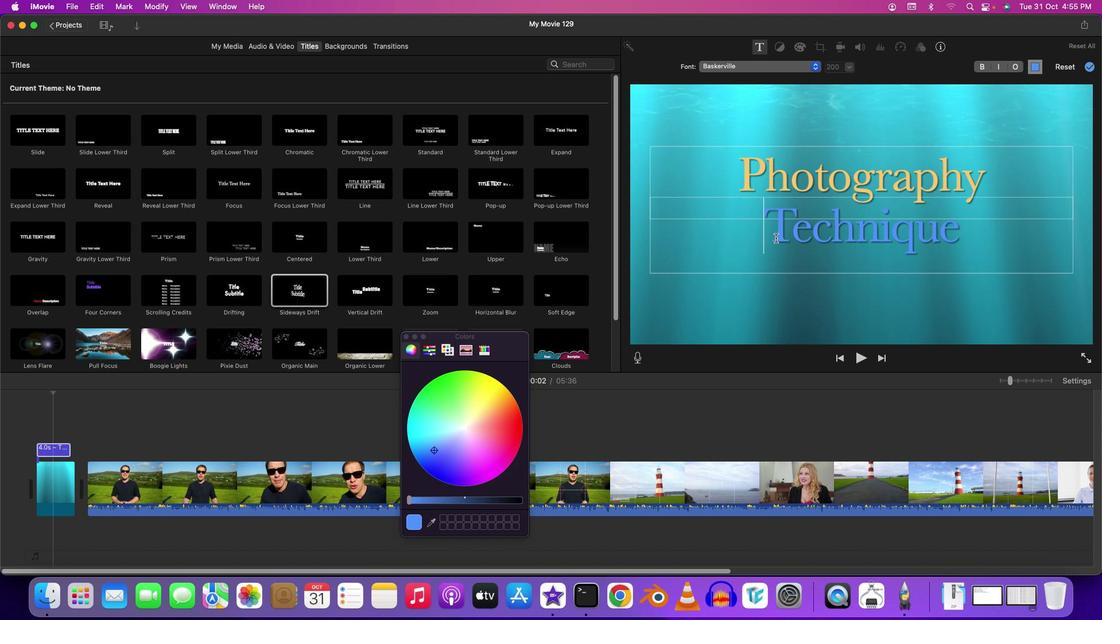 
Action: Mouse moved to (629, 352)
Screenshot: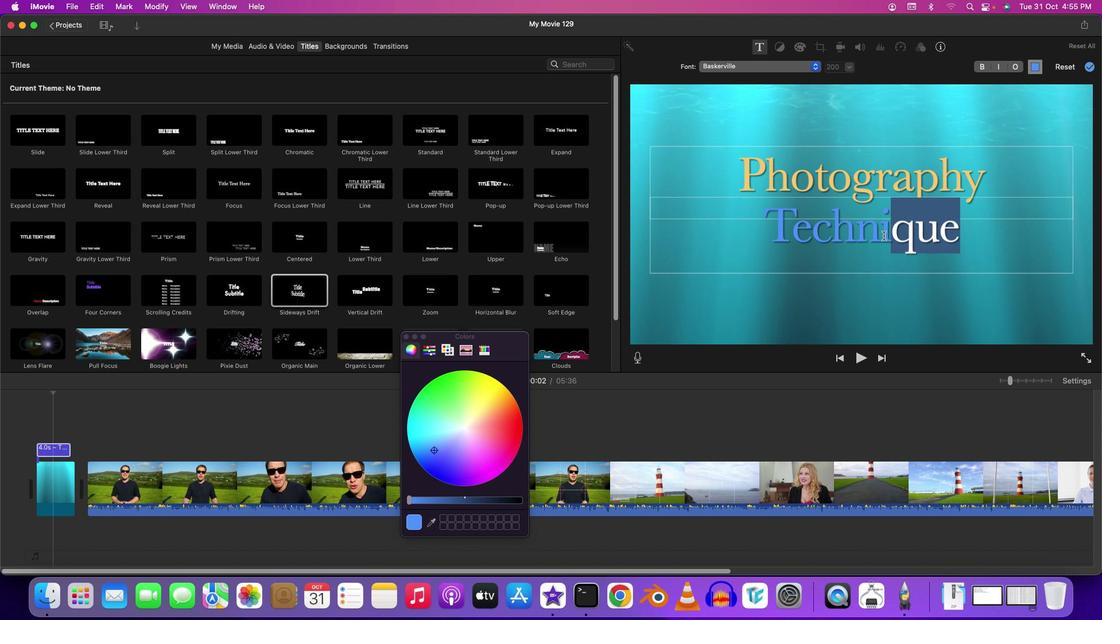 
Action: Mouse pressed left at (629, 352)
Screenshot: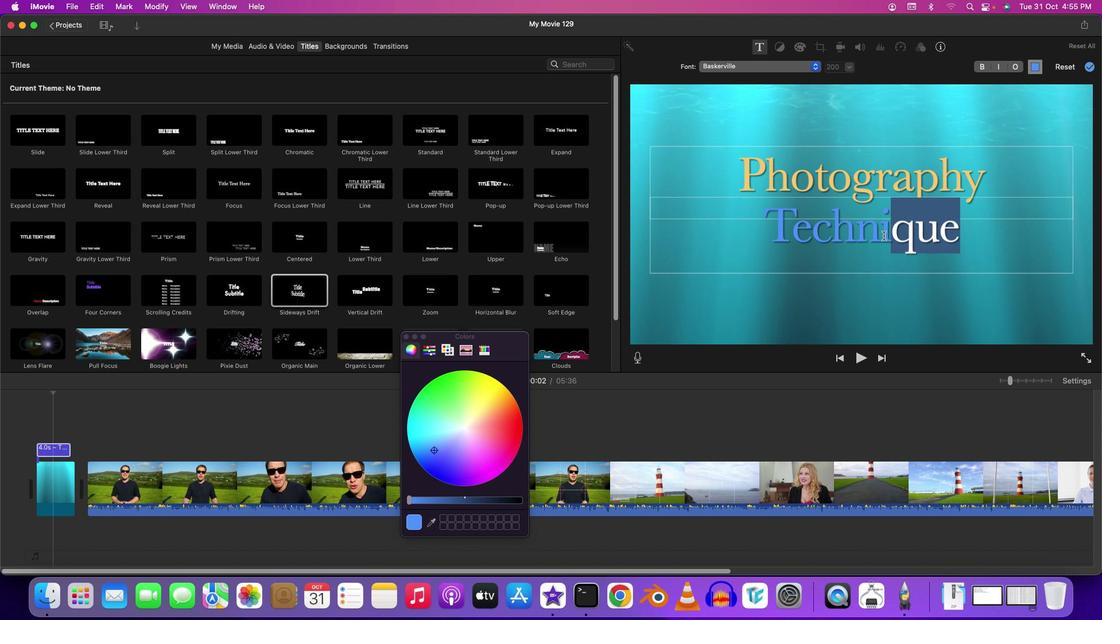 
Action: Mouse moved to (629, 352)
Screenshot: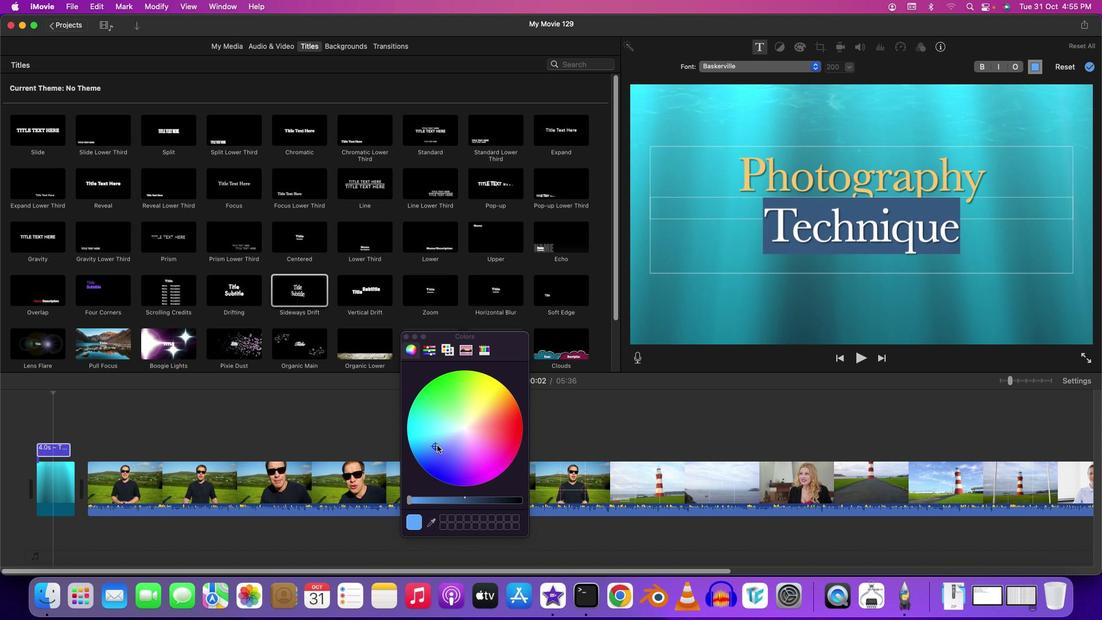 
Action: Mouse pressed left at (629, 352)
Screenshot: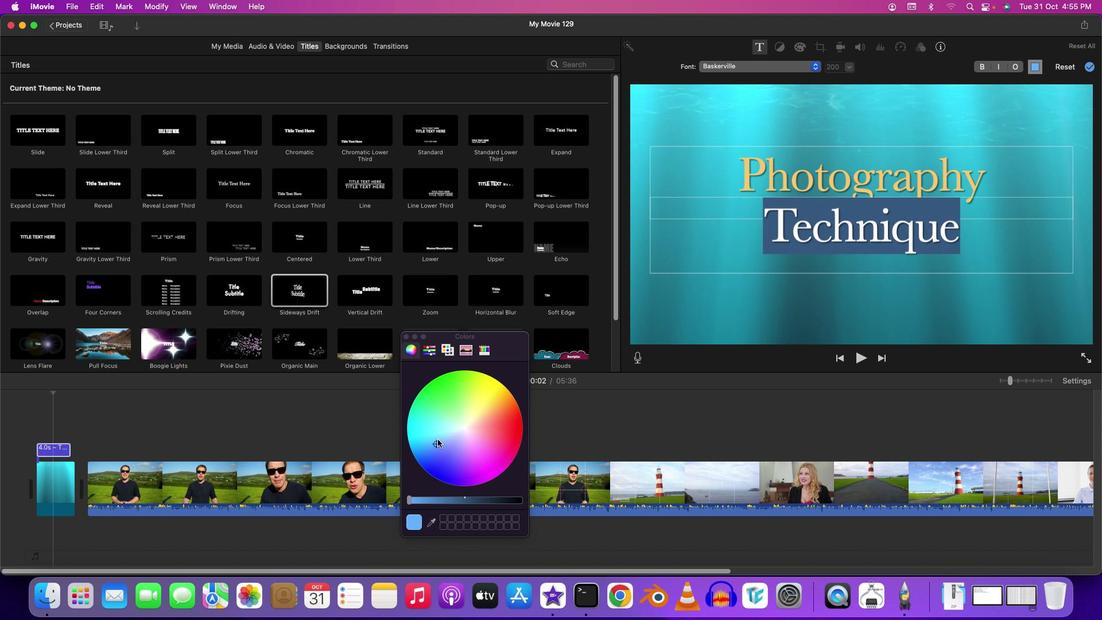 
Action: Mouse moved to (629, 352)
Screenshot: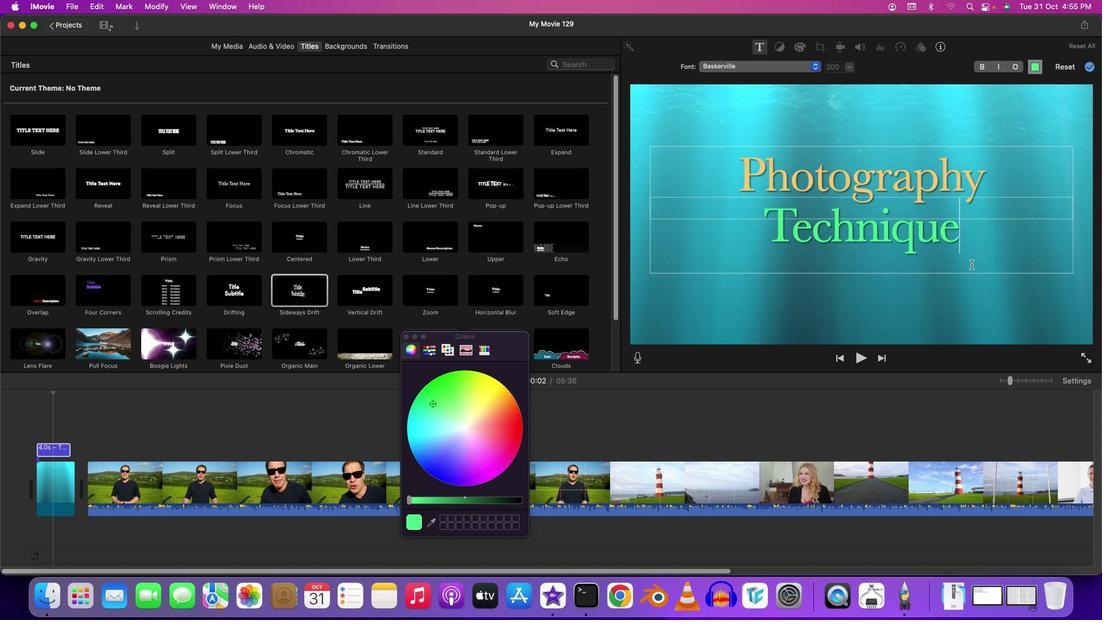 
Action: Mouse pressed left at (629, 352)
Screenshot: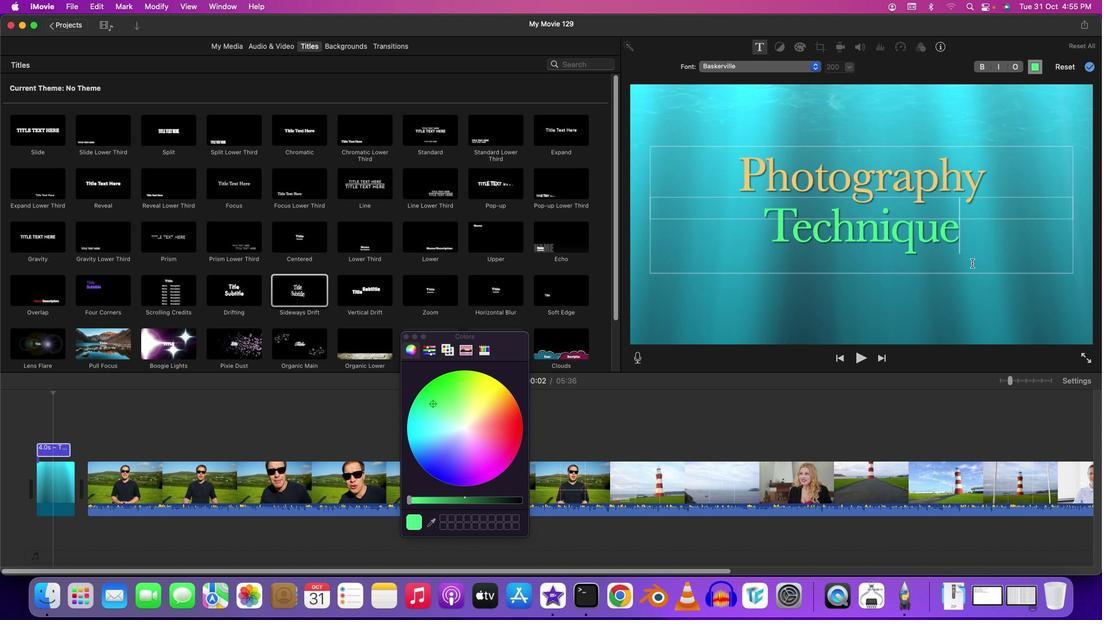 
Action: Mouse moved to (629, 352)
Screenshot: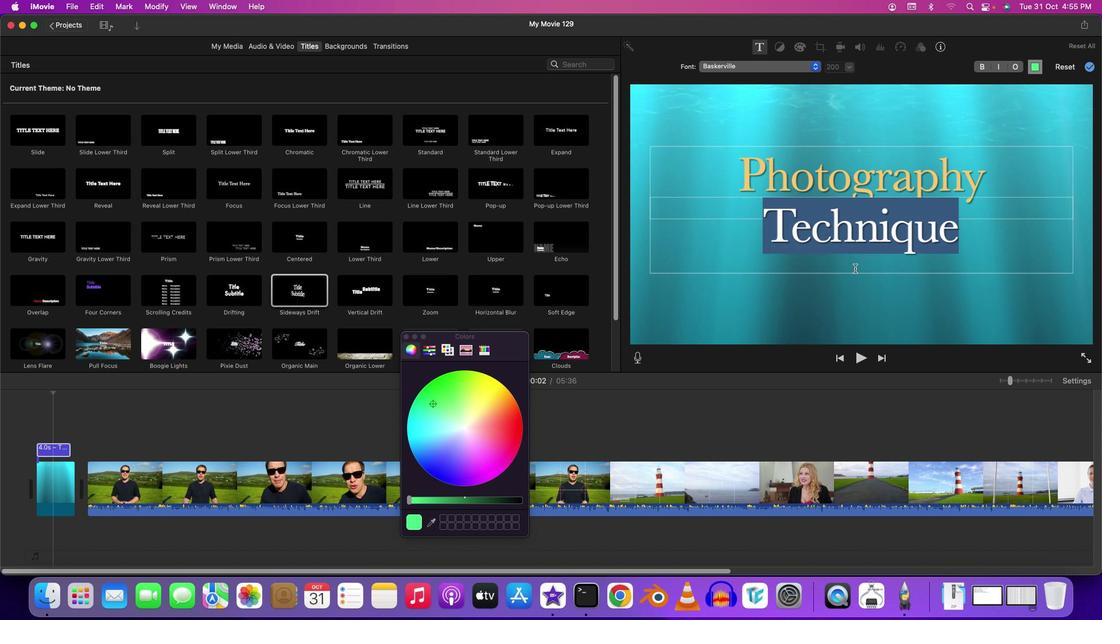 
Action: Key pressed Key.enter
Screenshot: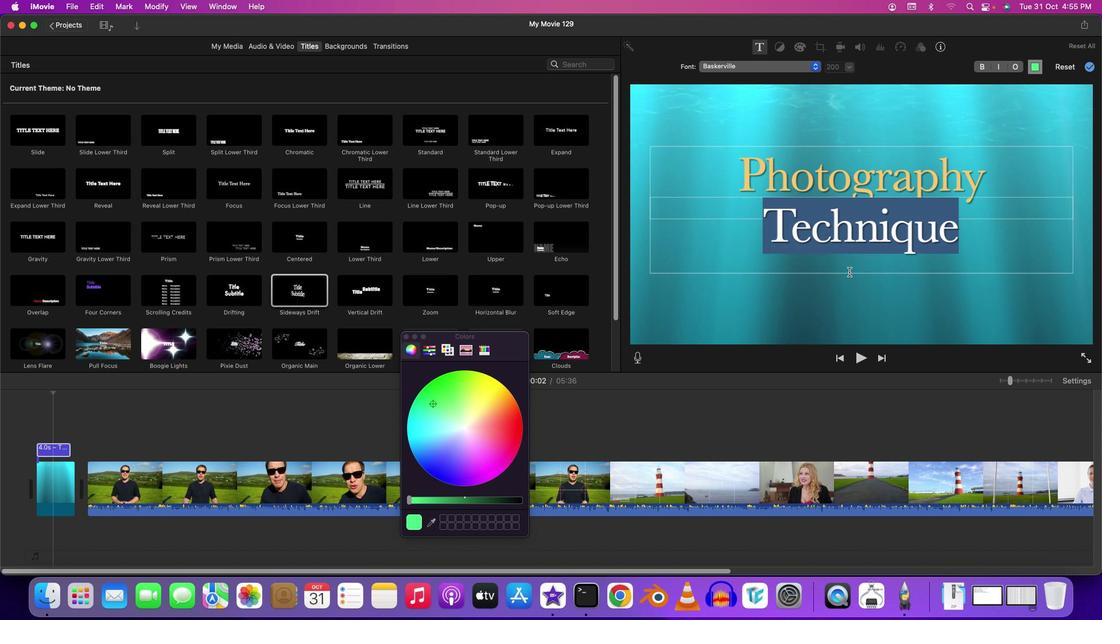 
Action: Mouse moved to (629, 352)
Screenshot: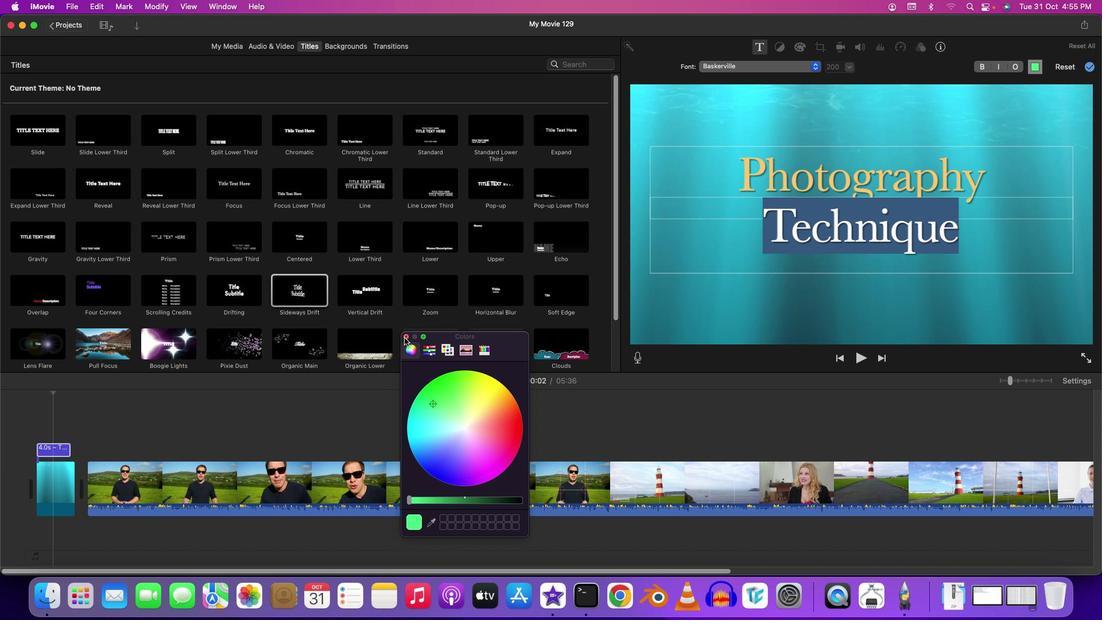 
Action: Mouse pressed left at (629, 352)
Screenshot: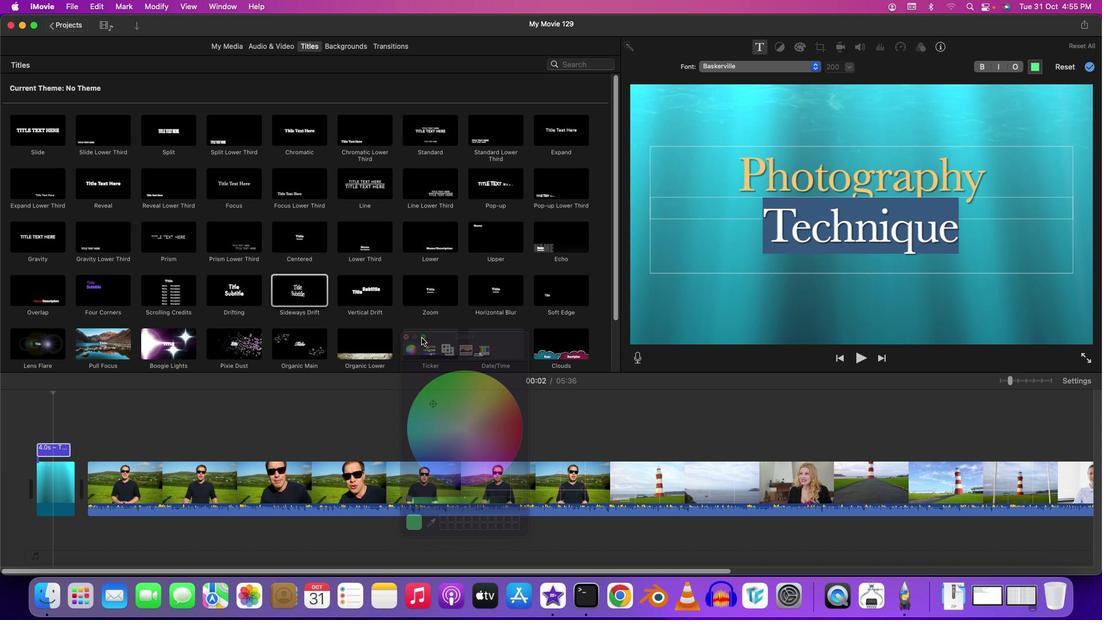 
Action: Mouse moved to (629, 352)
Screenshot: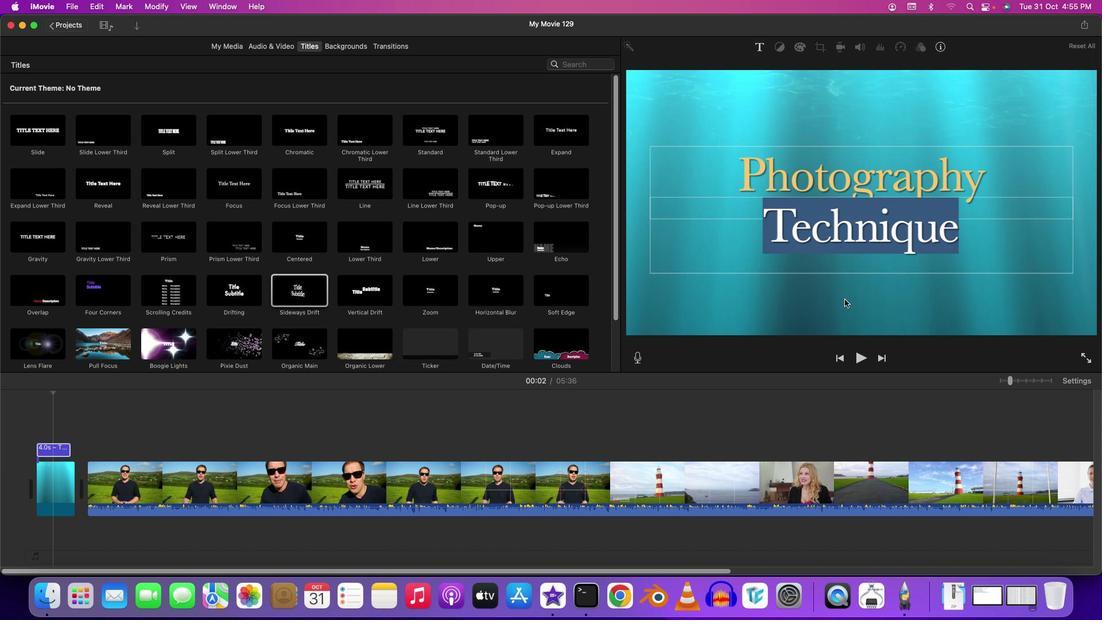 
Action: Mouse pressed left at (629, 352)
Screenshot: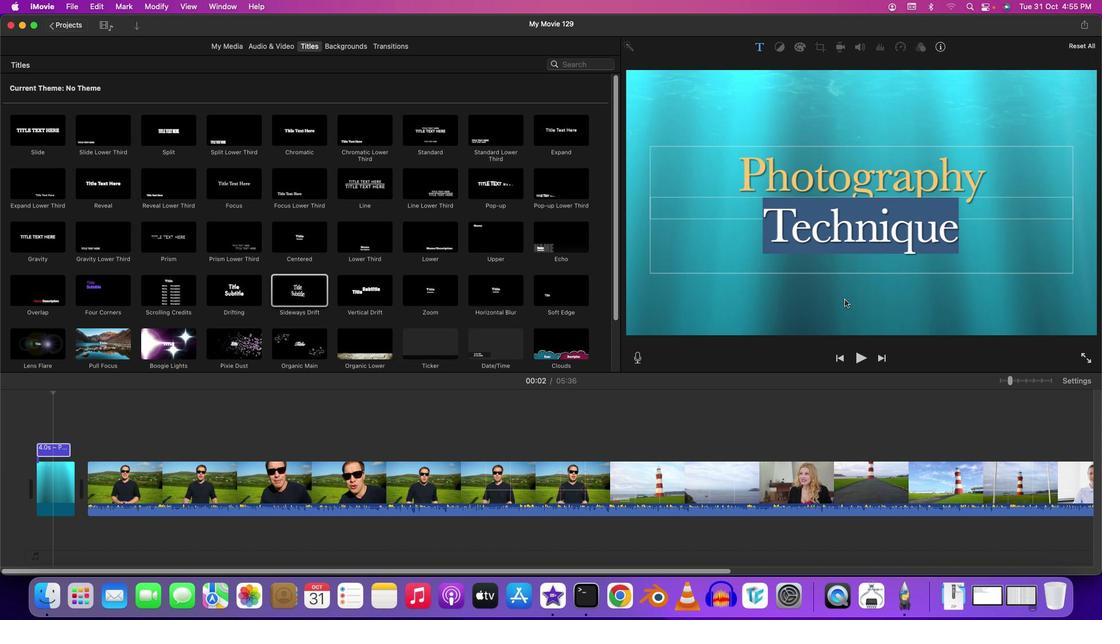 
Action: Mouse moved to (629, 352)
Screenshot: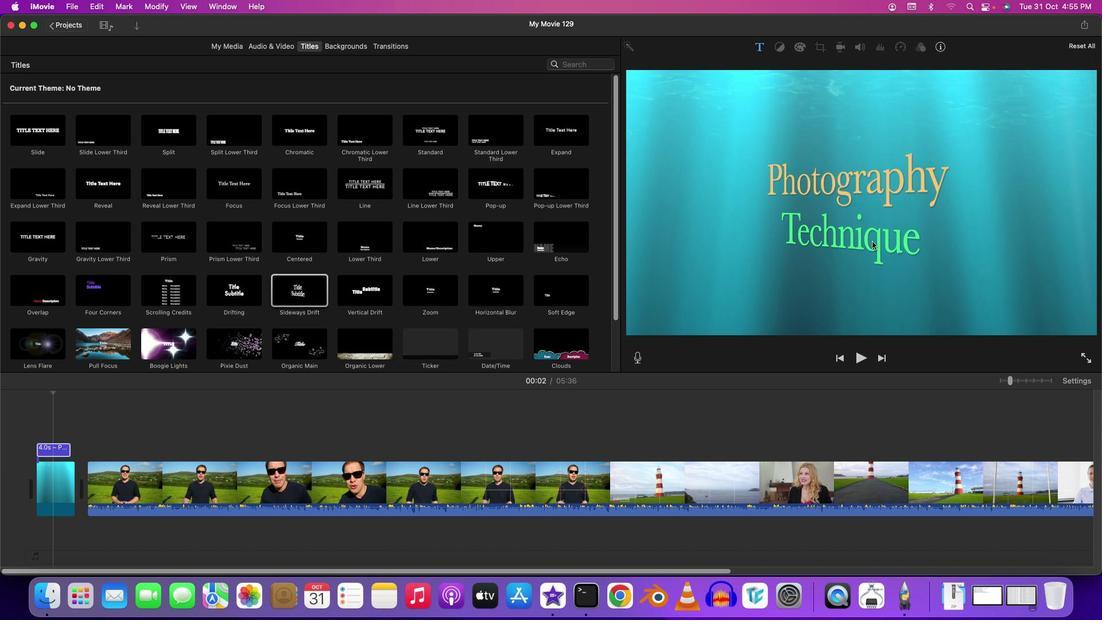 
Action: Mouse pressed left at (629, 352)
Screenshot: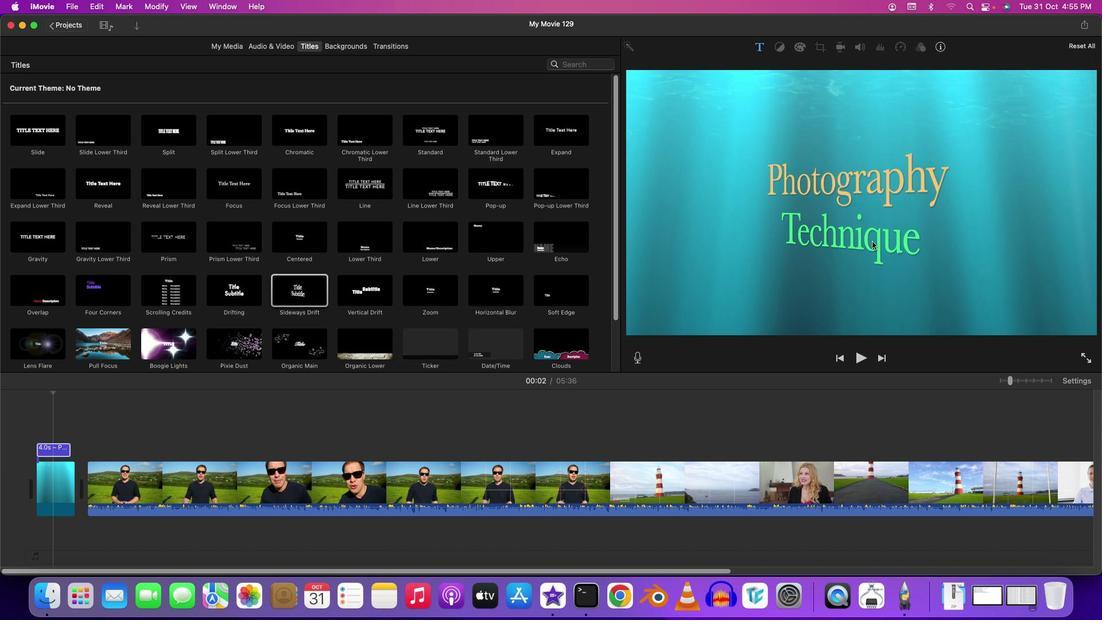 
Action: Mouse moved to (629, 352)
Screenshot: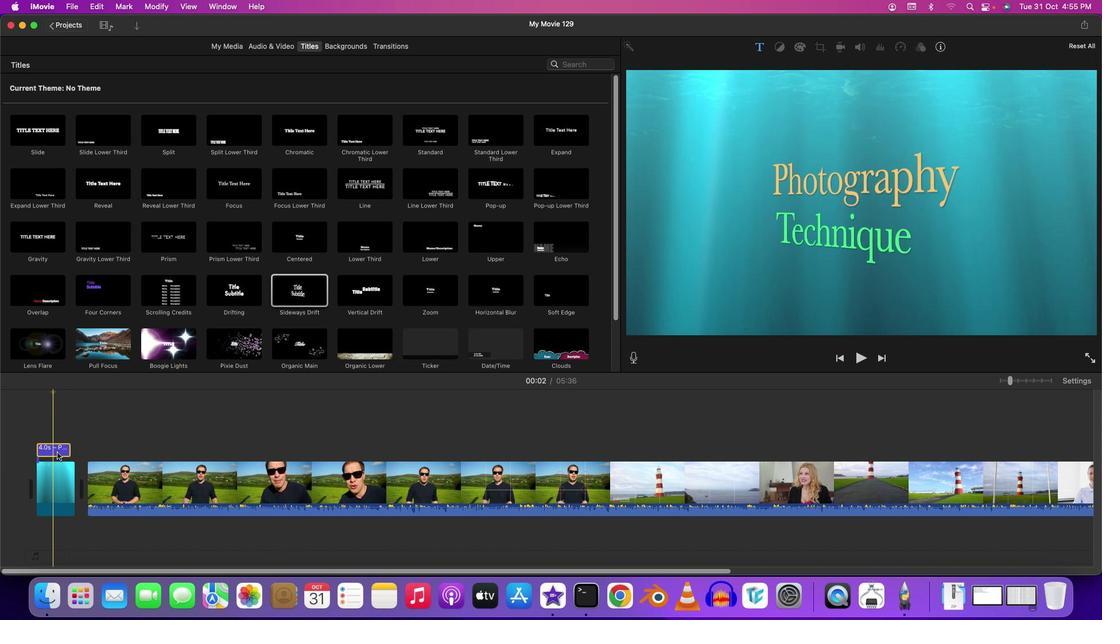 
Action: Mouse pressed left at (629, 352)
Screenshot: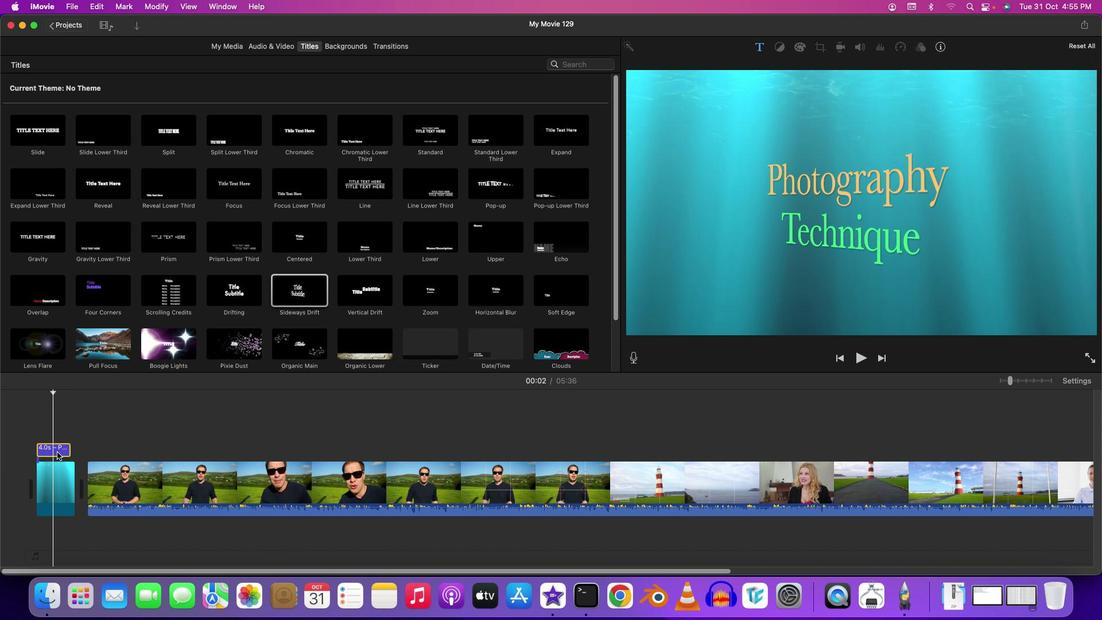 
Action: Mouse pressed left at (629, 352)
Screenshot: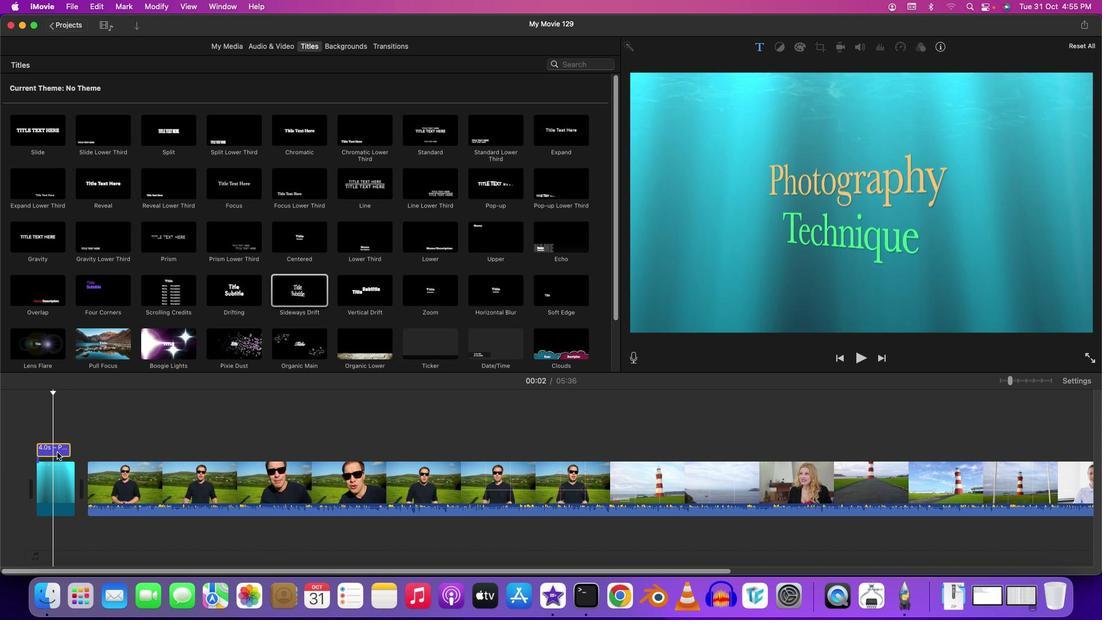
Action: Mouse moved to (629, 352)
Screenshot: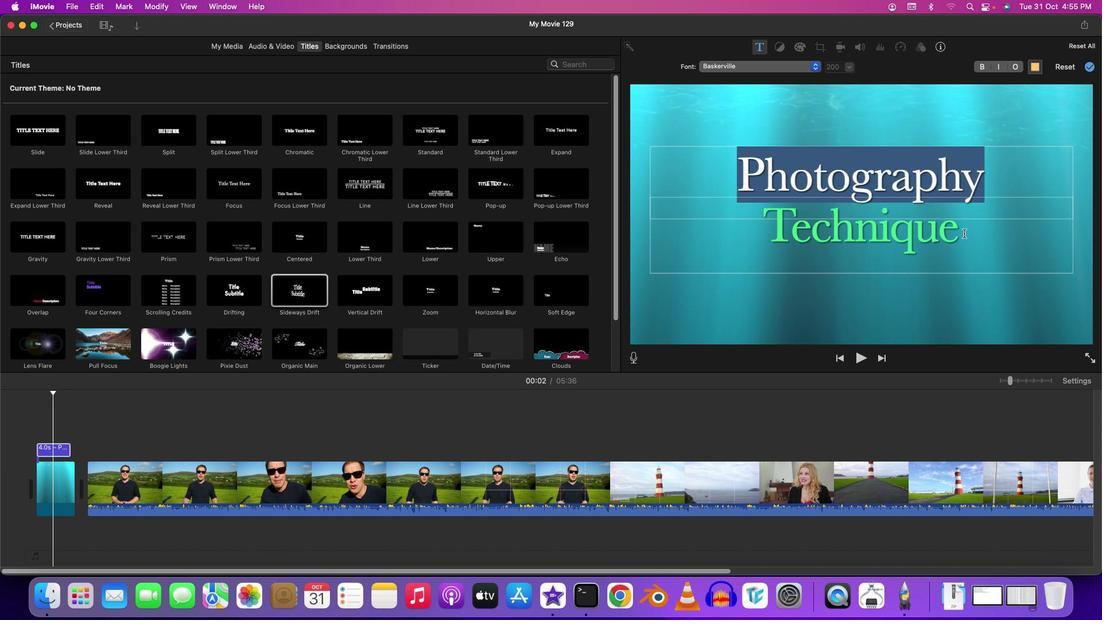 
Action: Mouse pressed left at (629, 352)
Screenshot: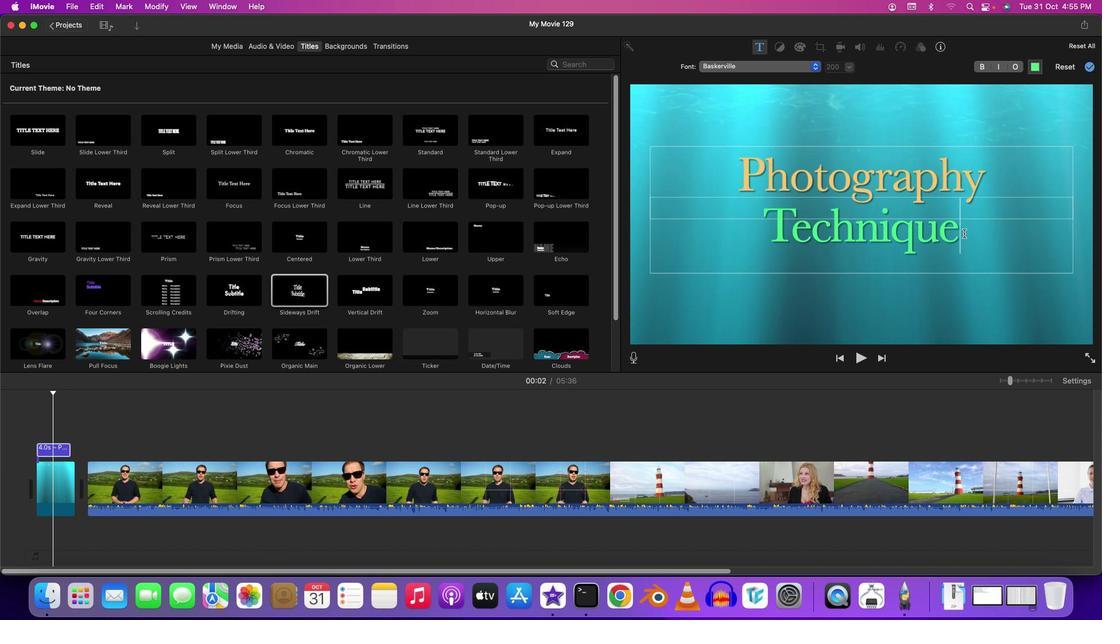 
Action: Key pressed 's'
Screenshot: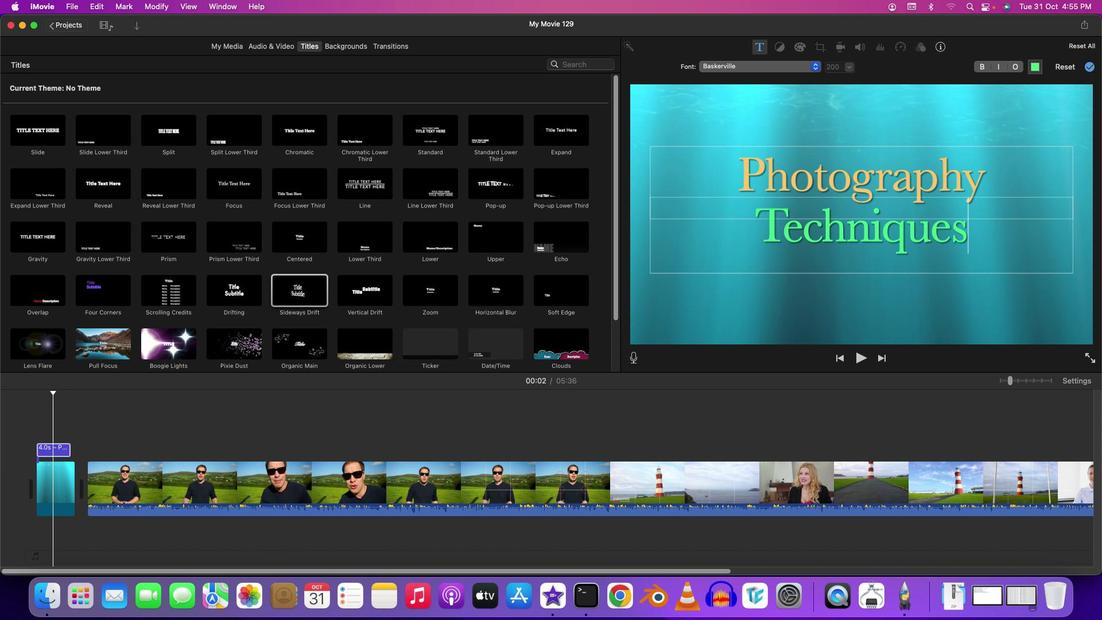 
Action: Mouse moved to (629, 352)
Screenshot: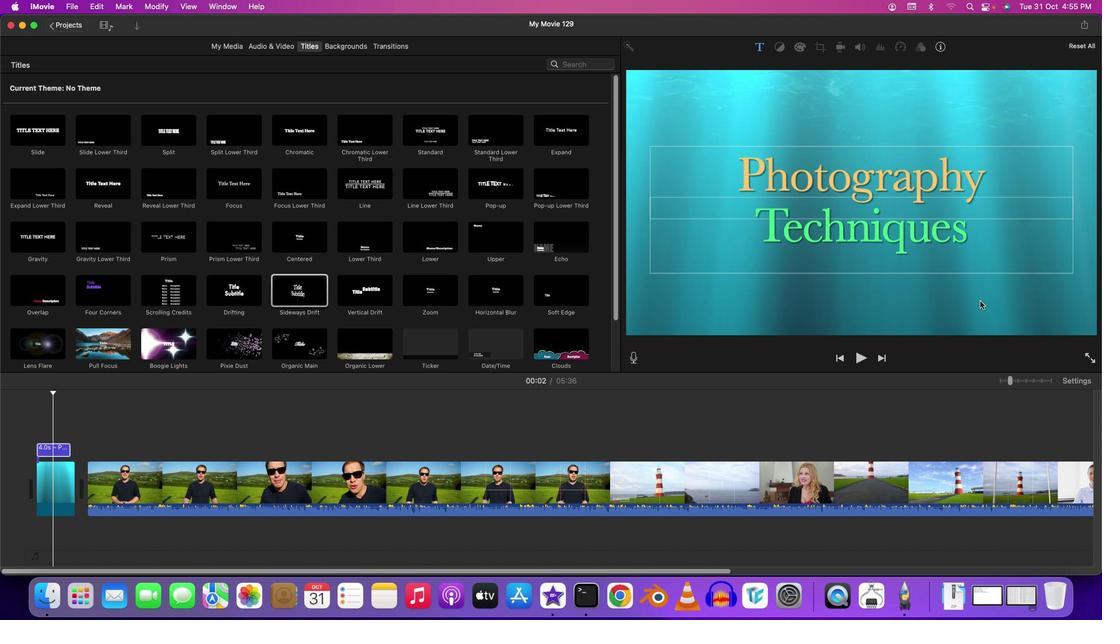 
Action: Mouse pressed left at (629, 352)
Screenshot: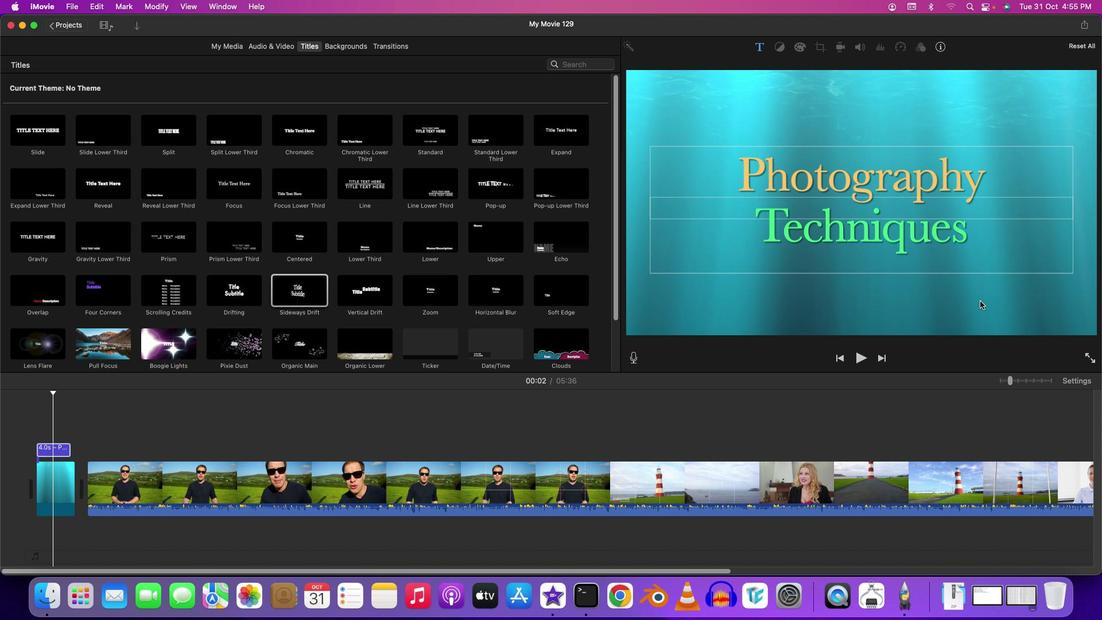 
Action: Mouse moved to (629, 352)
Screenshot: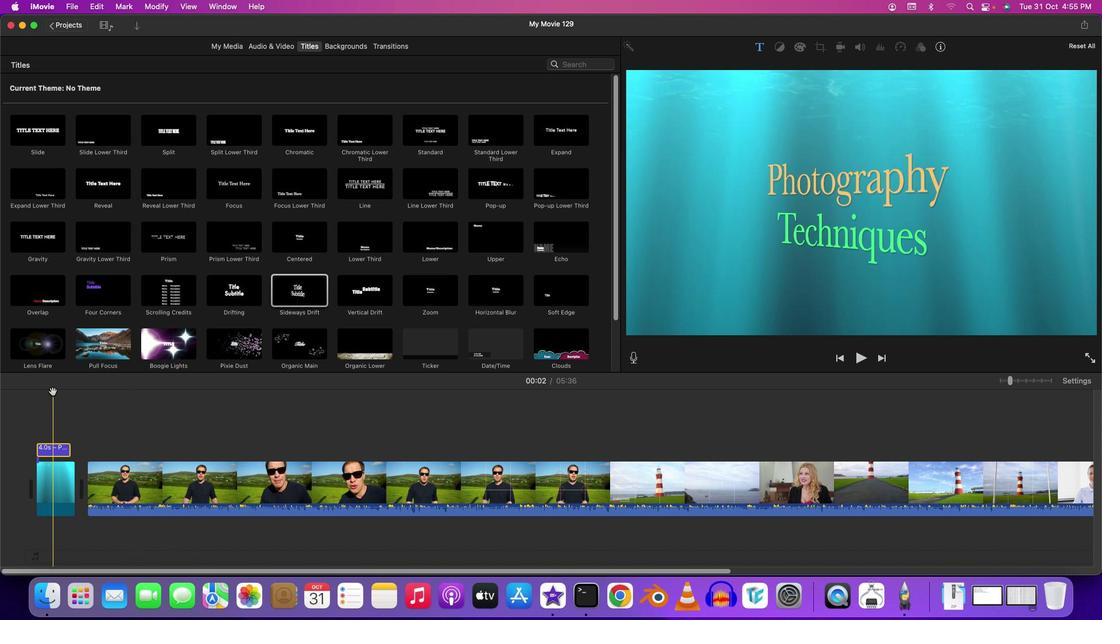 
Action: Mouse pressed left at (629, 352)
Screenshot: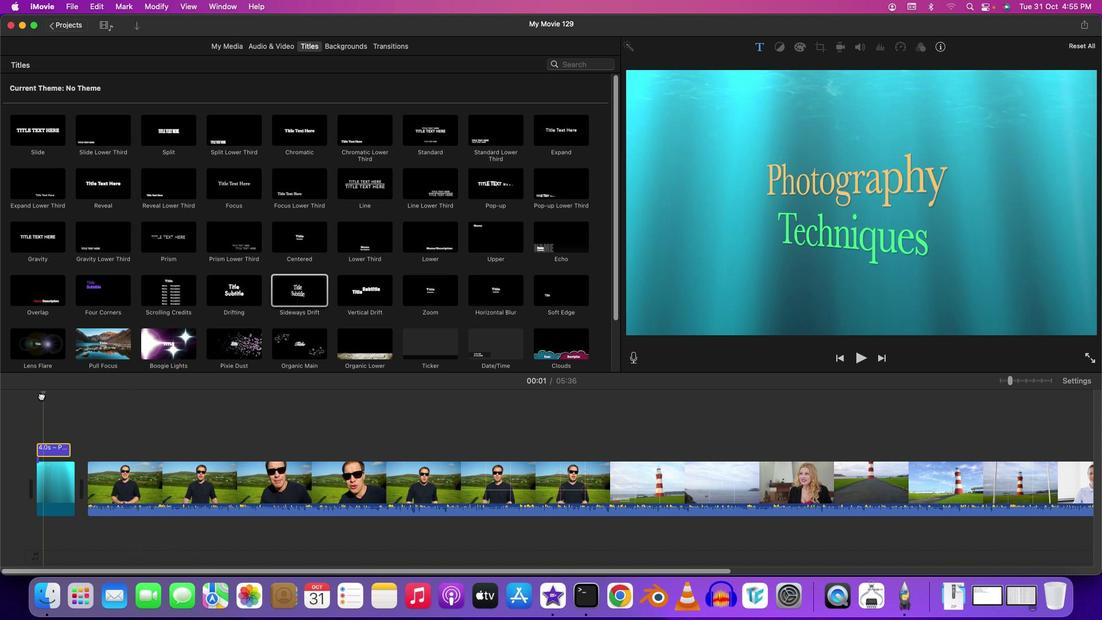 
Action: Mouse moved to (629, 352)
Screenshot: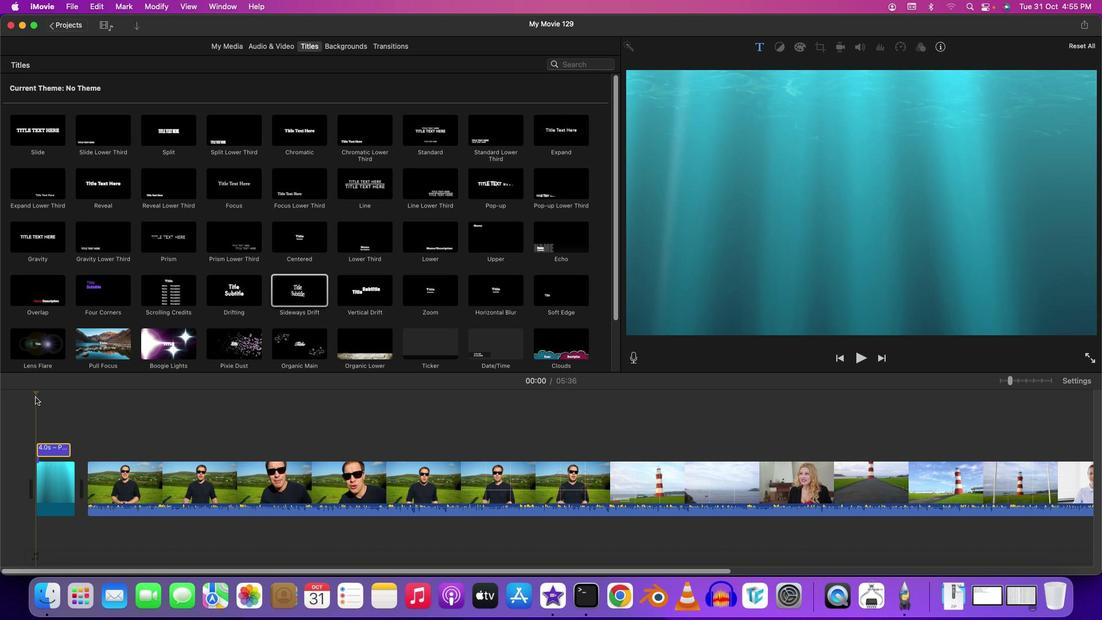 
Action: Key pressed Key.space
Screenshot: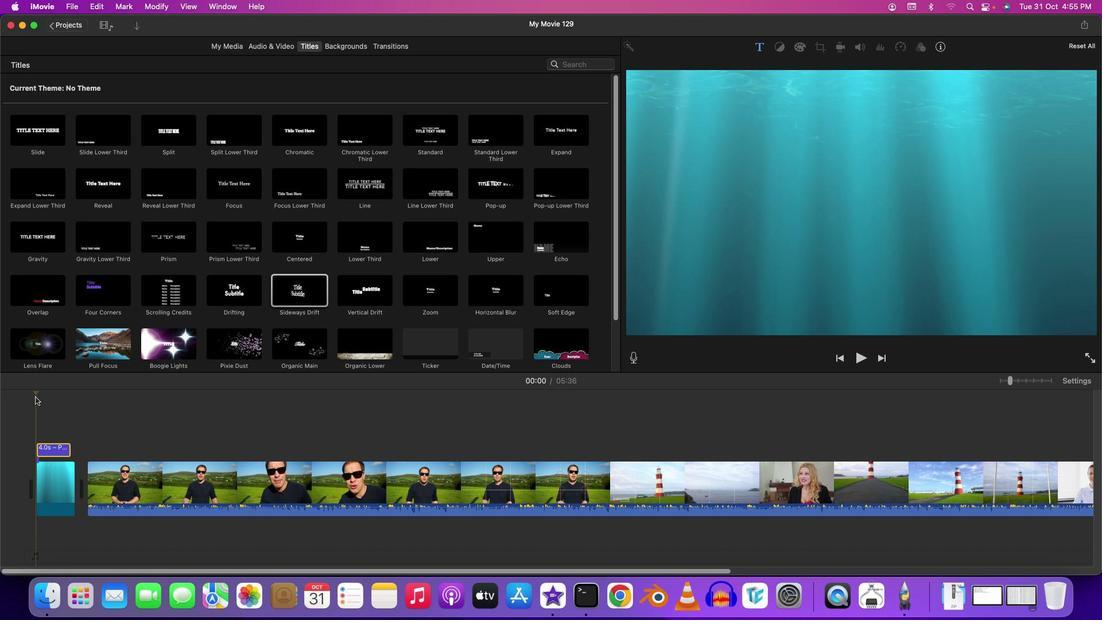 
Action: Mouse moved to (629, 352)
Screenshot: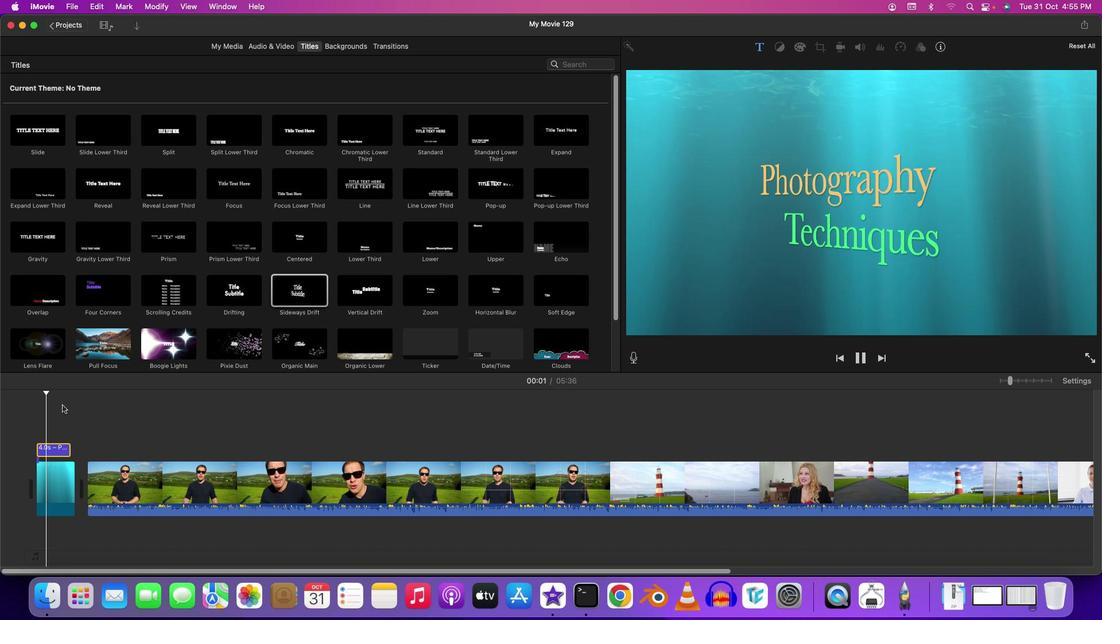 
Action: Key pressed Key.space
Screenshot: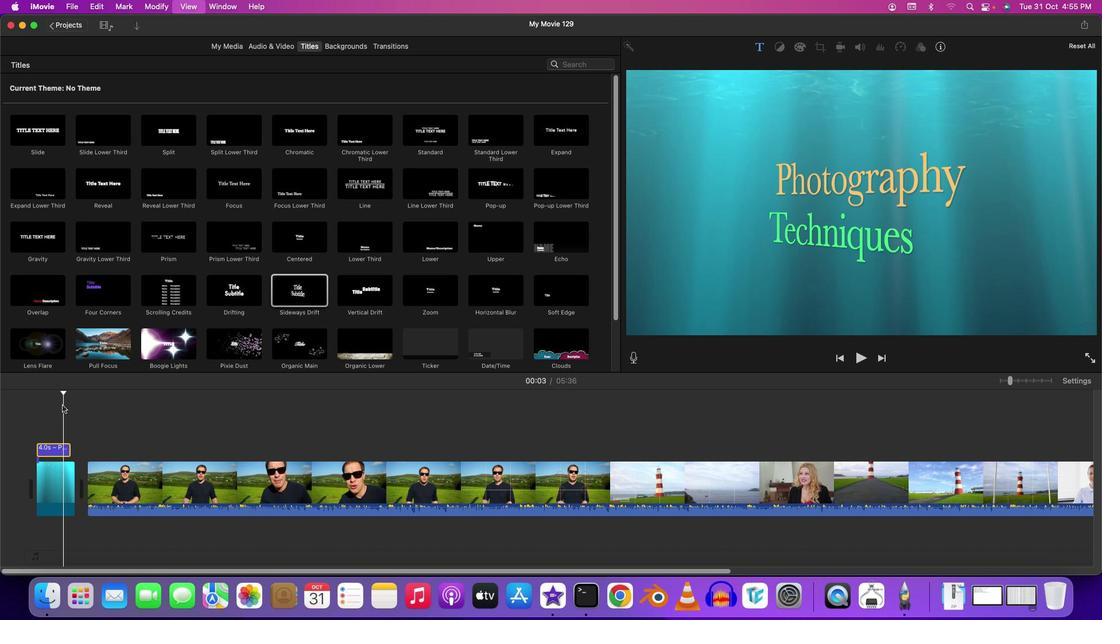 
Action: Mouse moved to (629, 352)
Screenshot: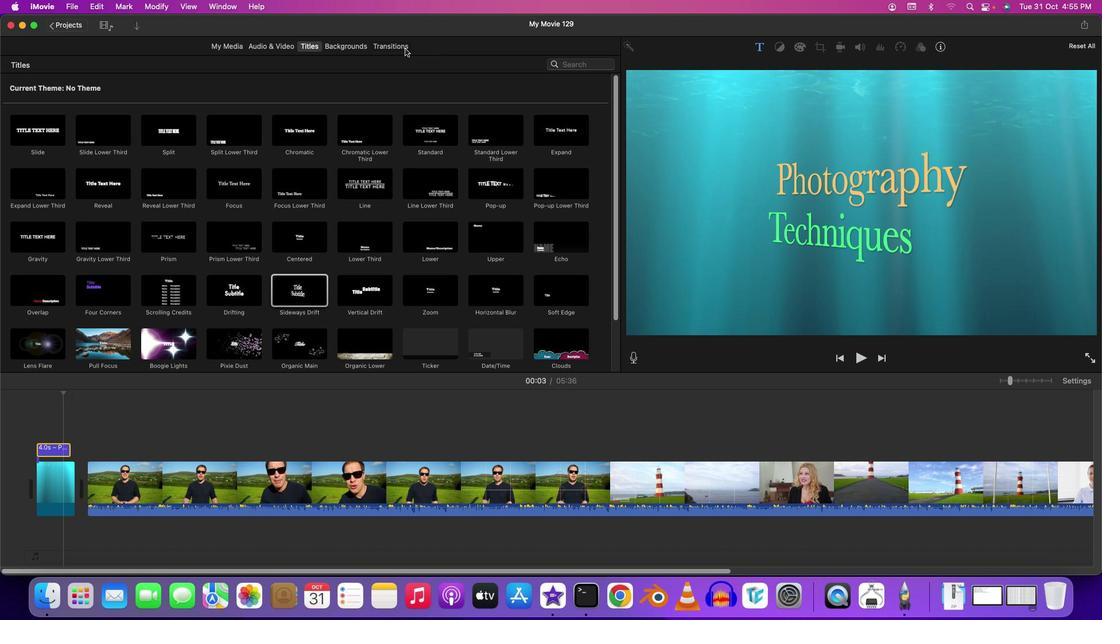 
Action: Mouse pressed left at (629, 352)
Screenshot: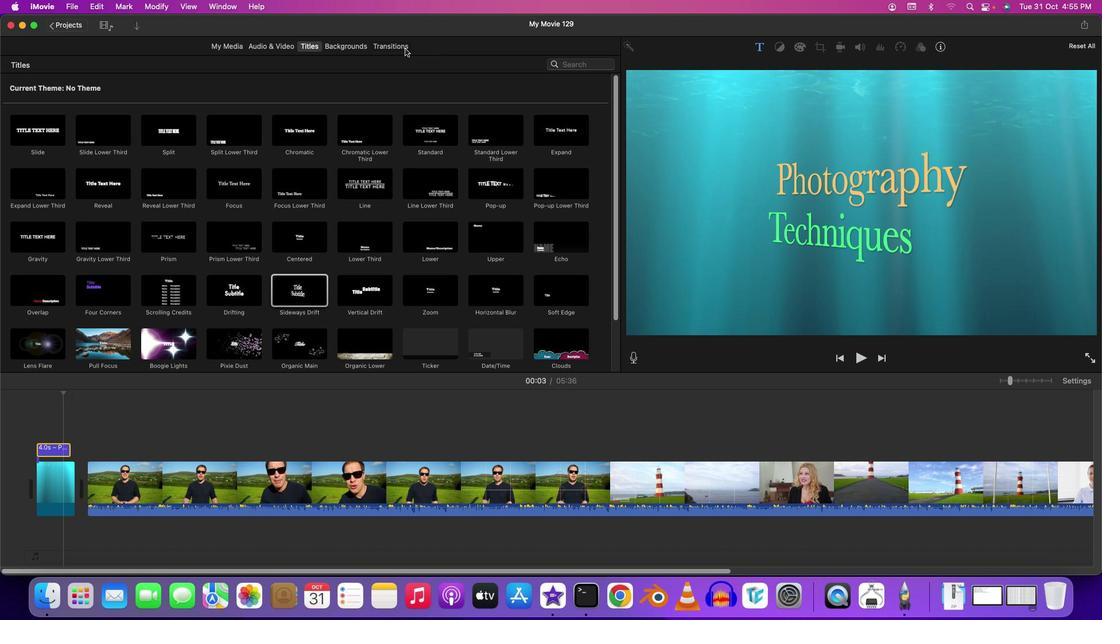 
Action: Mouse moved to (629, 352)
Screenshot: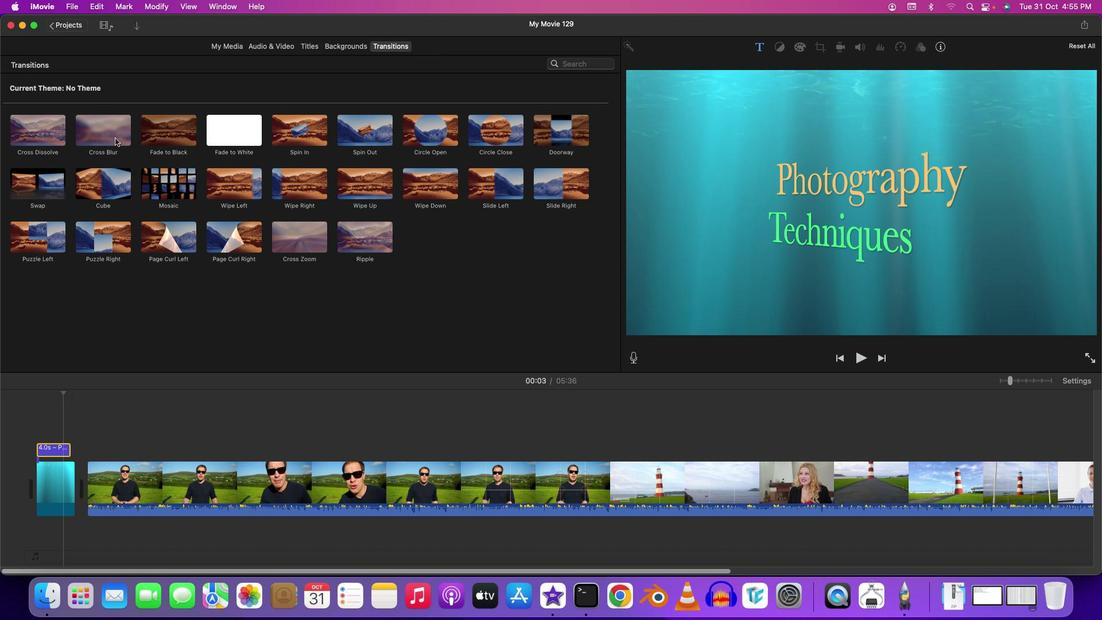 
Action: Mouse pressed left at (629, 352)
Screenshot: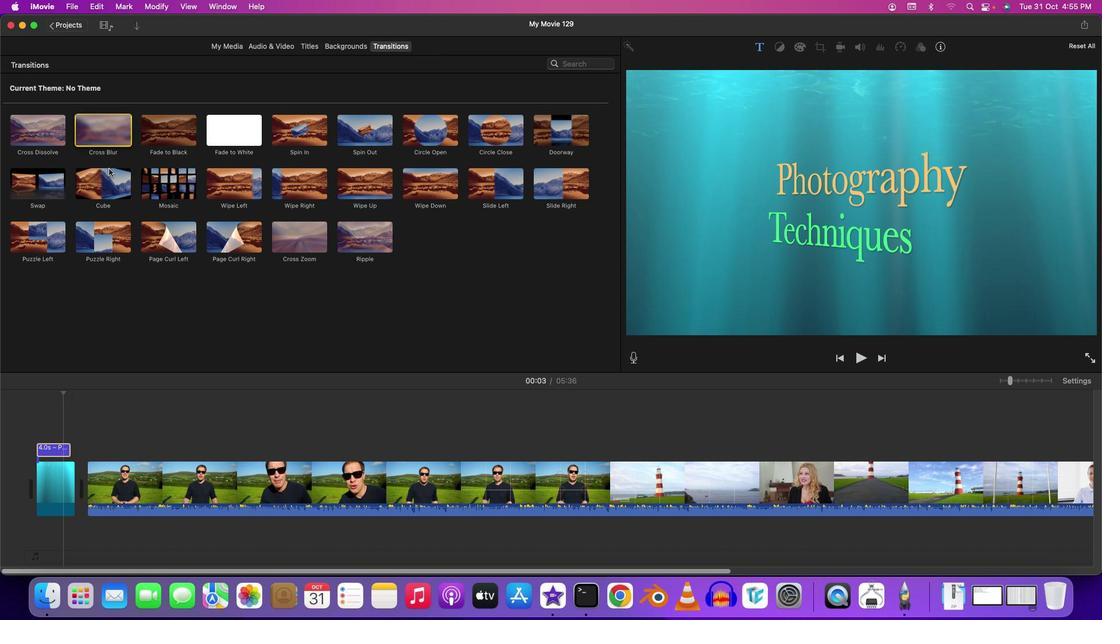
Action: Mouse moved to (629, 352)
Screenshot: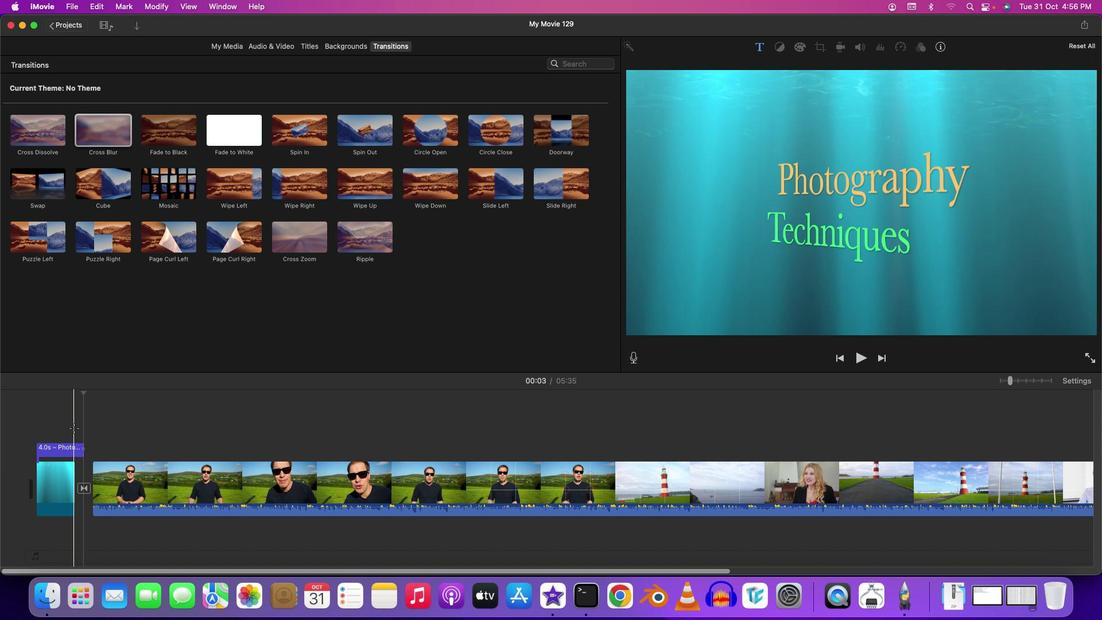 
Action: Mouse pressed left at (629, 352)
Screenshot: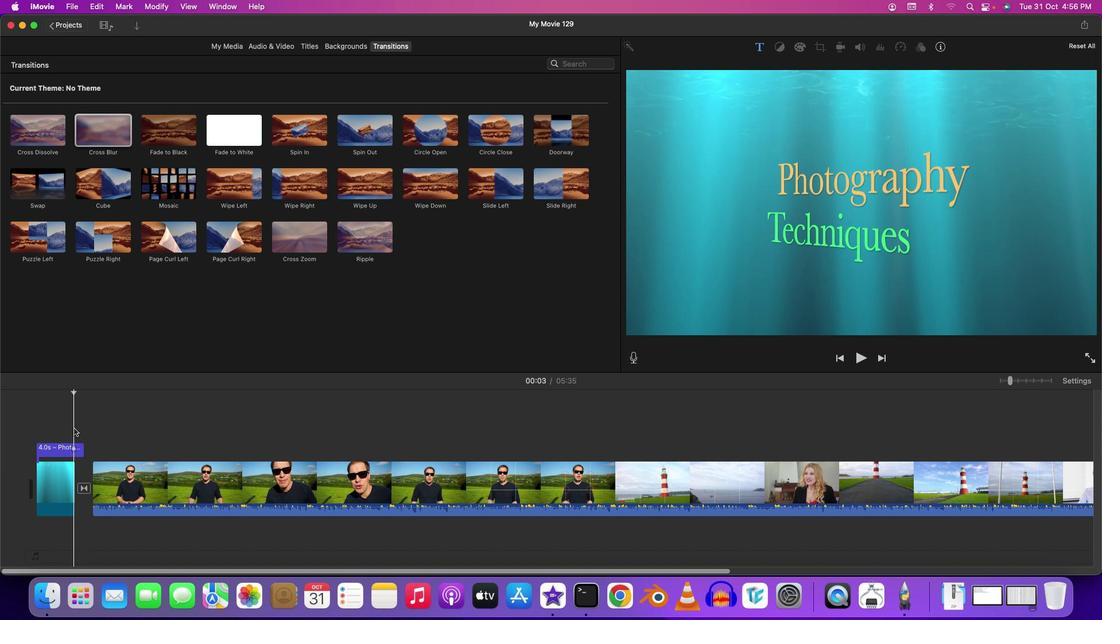 
Action: Mouse moved to (629, 352)
Screenshot: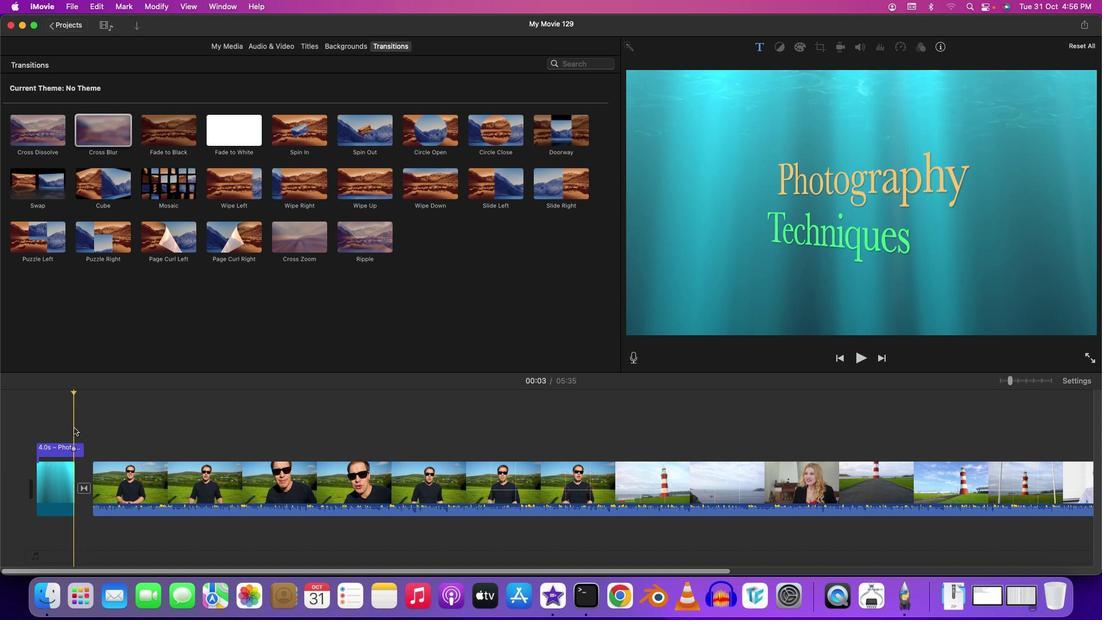 
Action: Key pressed Key.spaceKey.space
Screenshot: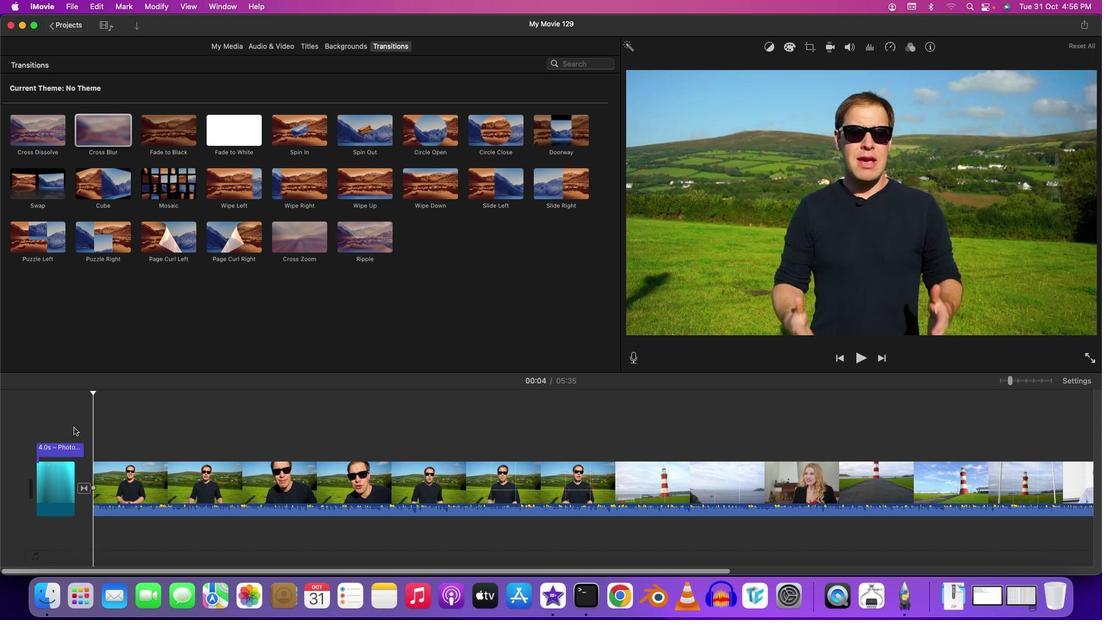 
Action: Mouse moved to (629, 352)
Screenshot: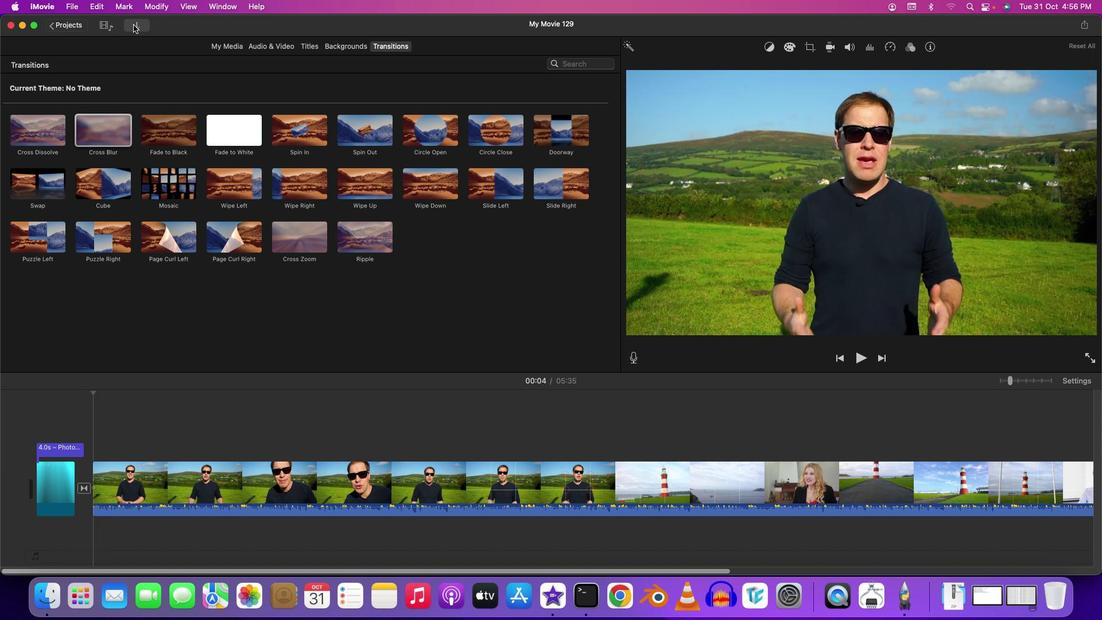 
Action: Mouse pressed left at (629, 352)
Screenshot: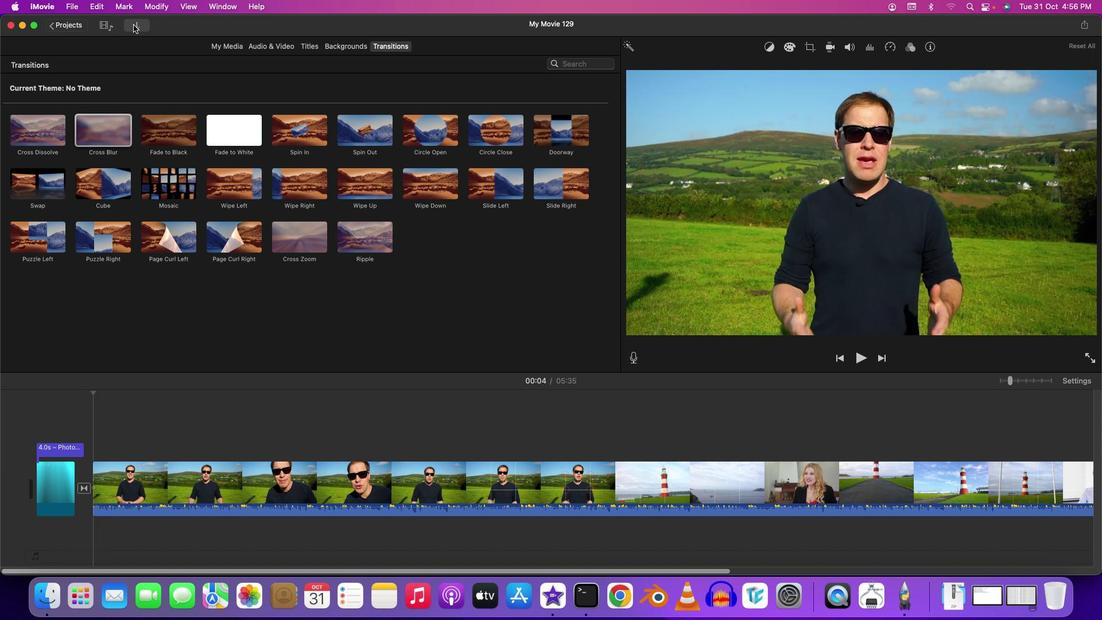 
Action: Mouse moved to (629, 352)
Screenshot: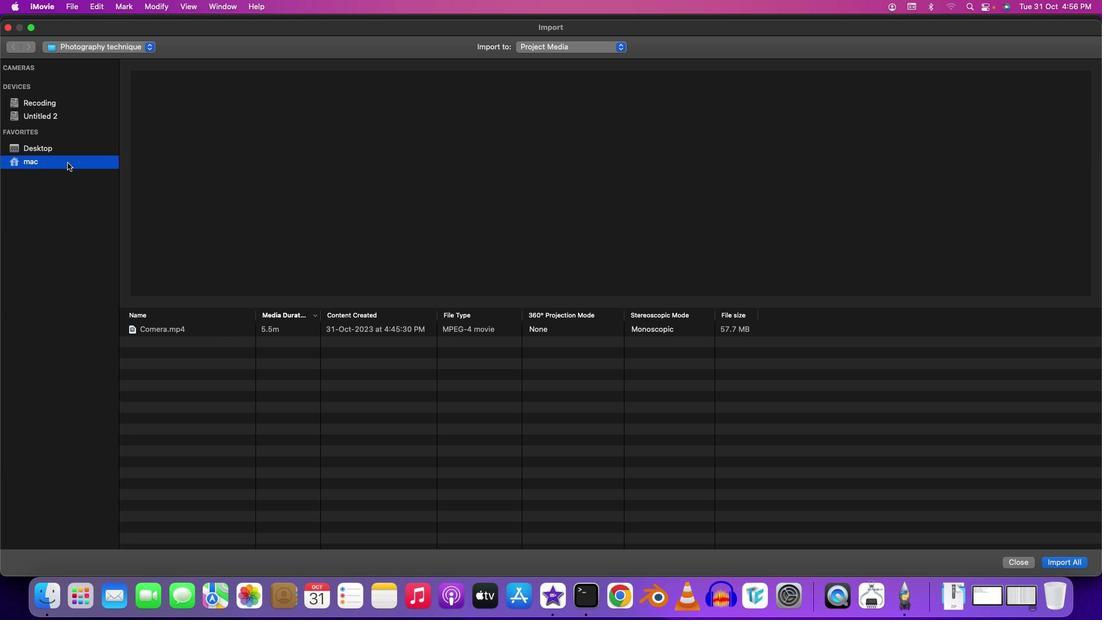 
Action: Mouse pressed left at (629, 352)
Screenshot: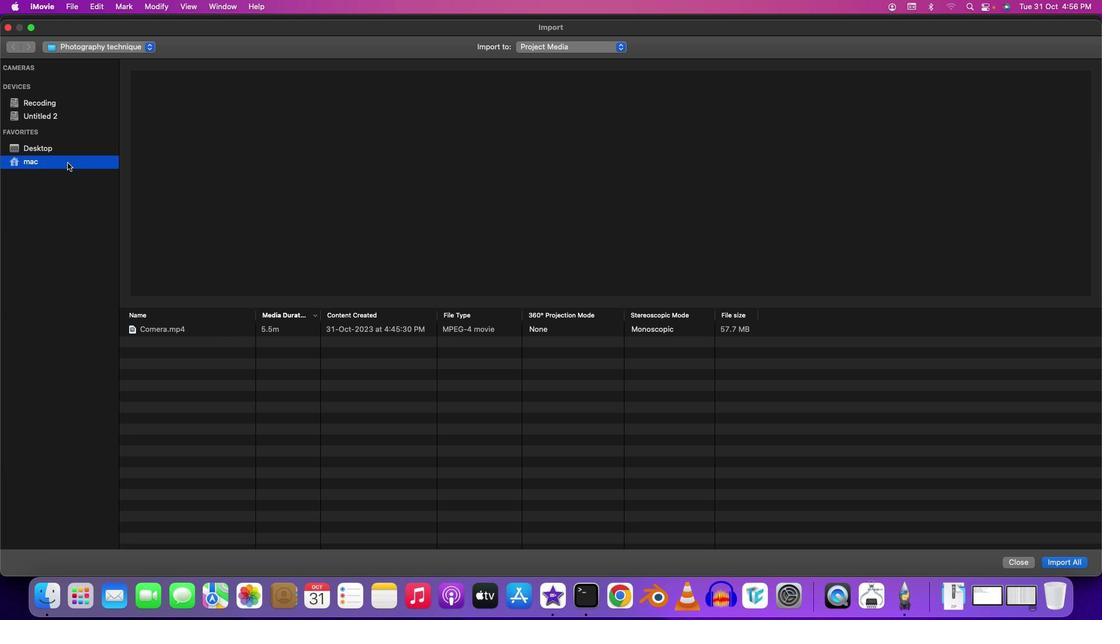 
Action: Mouse moved to (629, 352)
Screenshot: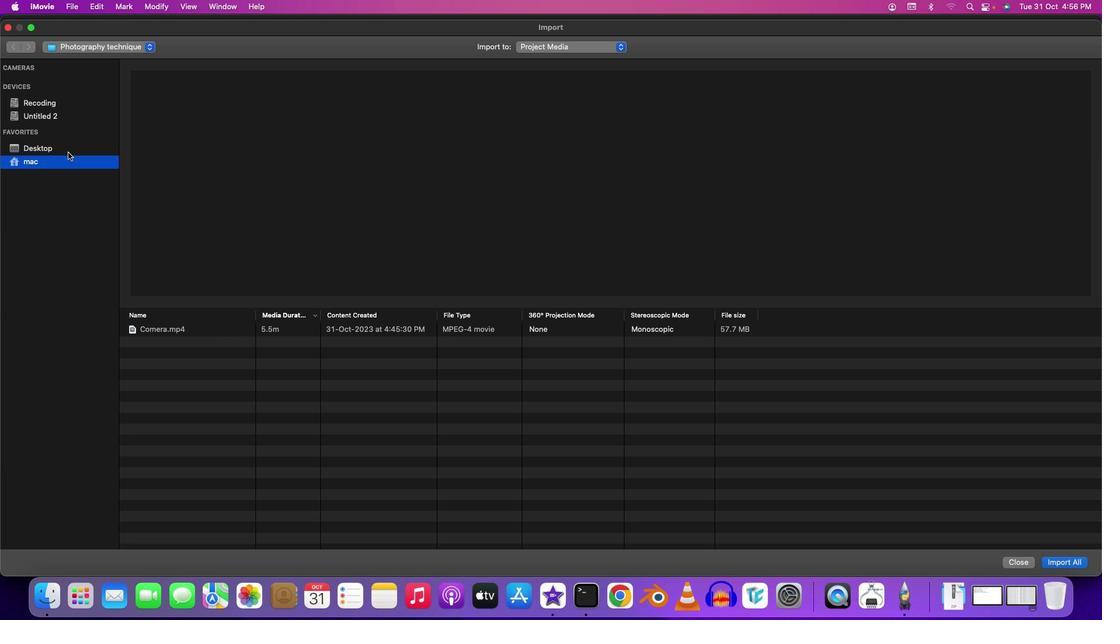 
Action: Mouse pressed left at (629, 352)
Screenshot: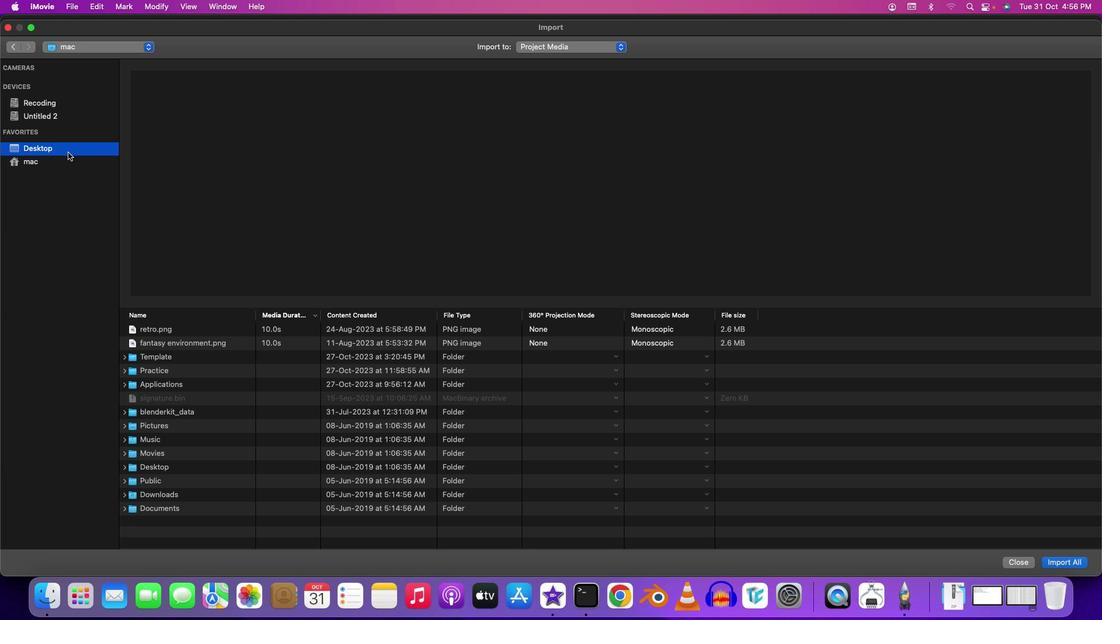 
Action: Mouse moved to (629, 352)
Screenshot: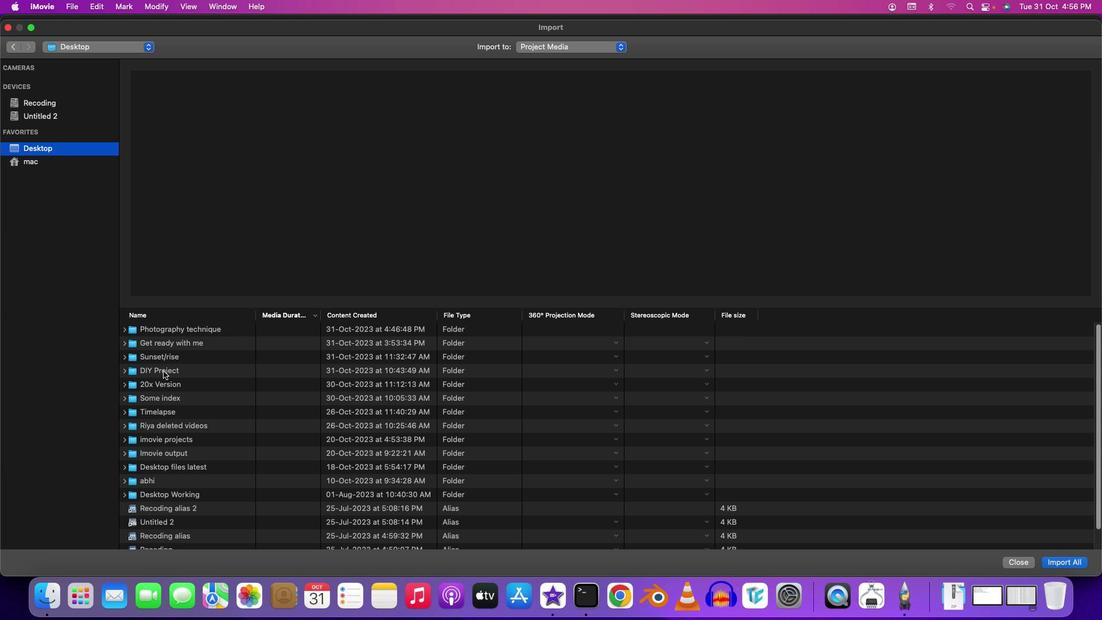 
Action: Mouse pressed left at (629, 352)
Screenshot: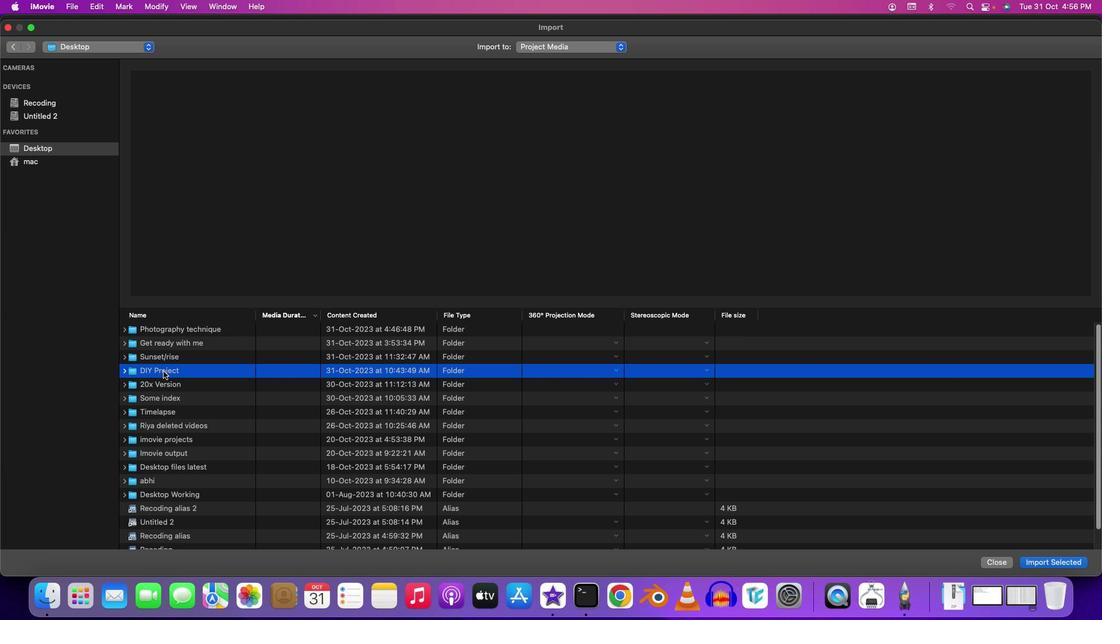 
Action: Mouse pressed left at (629, 352)
Screenshot: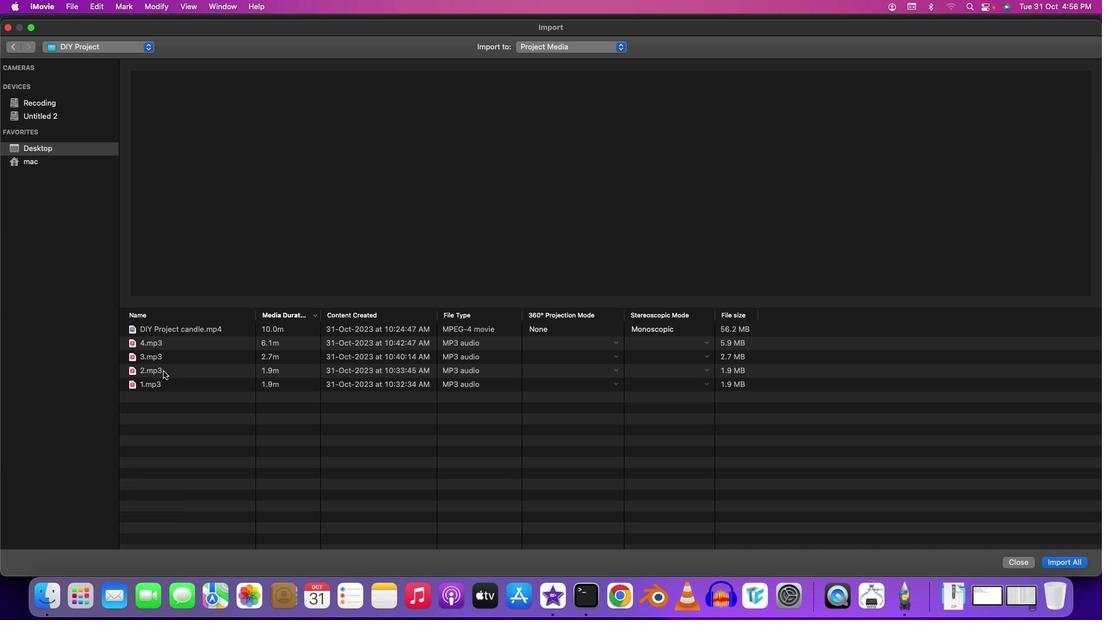 
Action: Mouse moved to (629, 352)
Screenshot: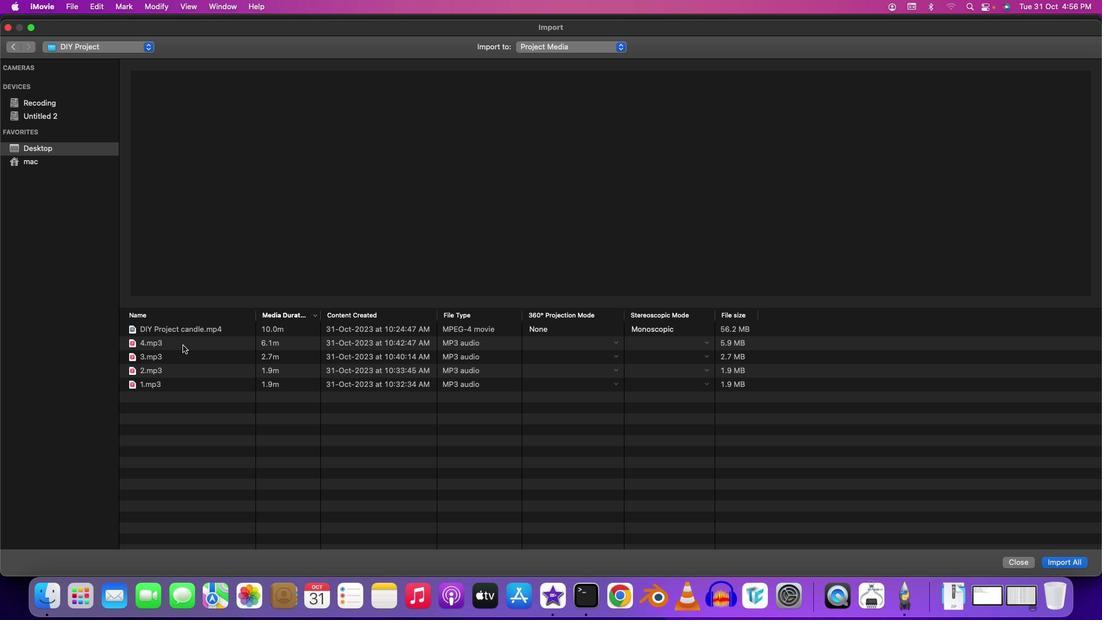 
Action: Mouse pressed left at (629, 352)
Screenshot: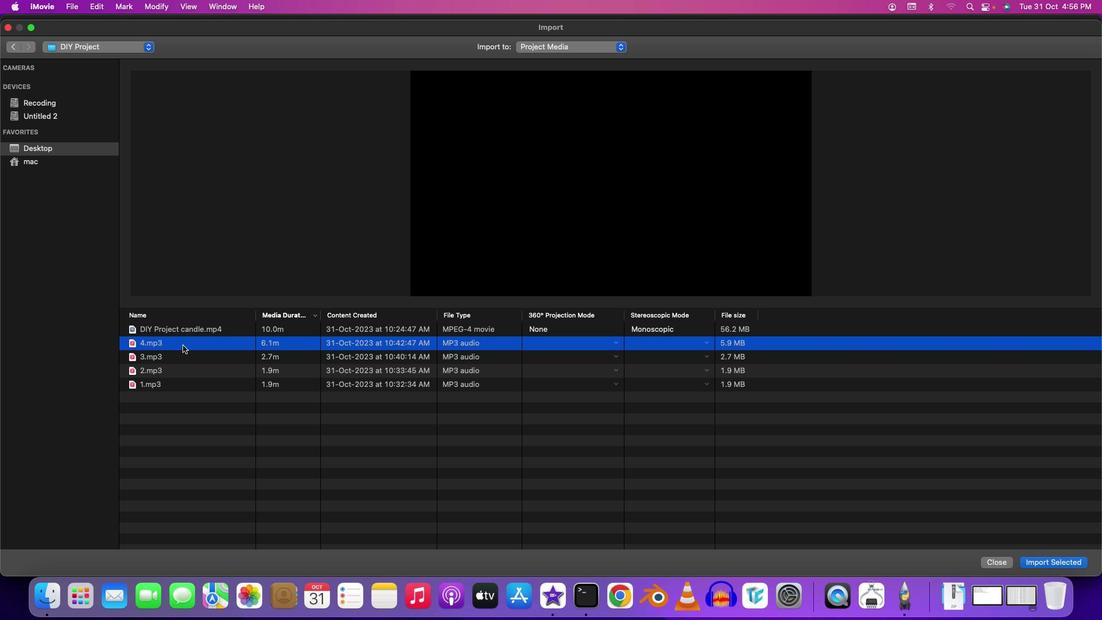 
Action: Mouse moved to (629, 352)
Screenshot: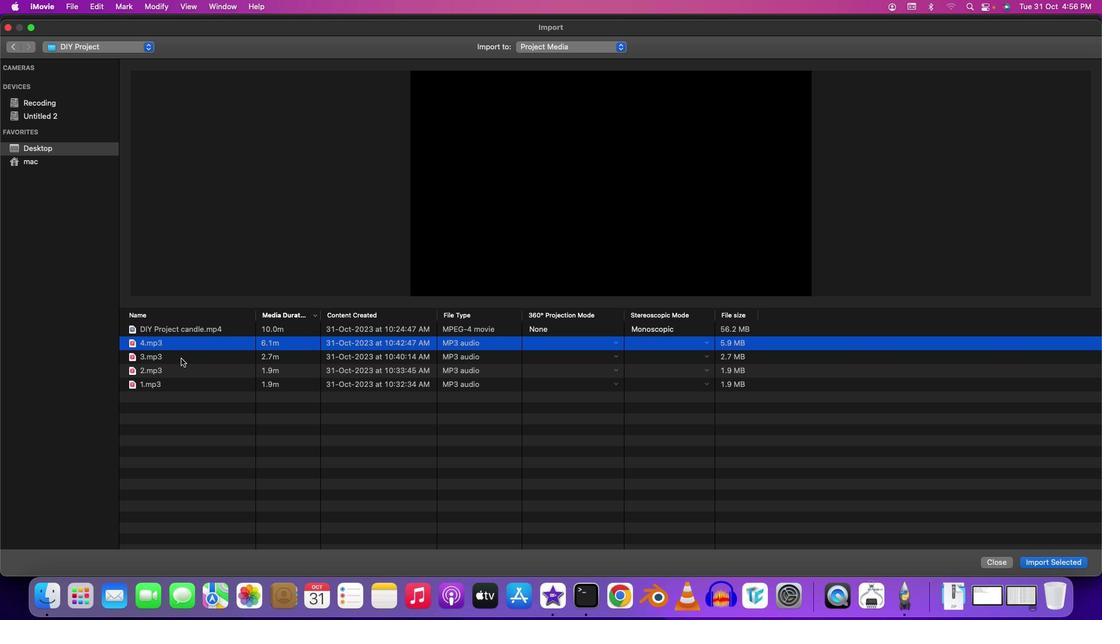 
Action: Mouse pressed left at (629, 352)
Screenshot: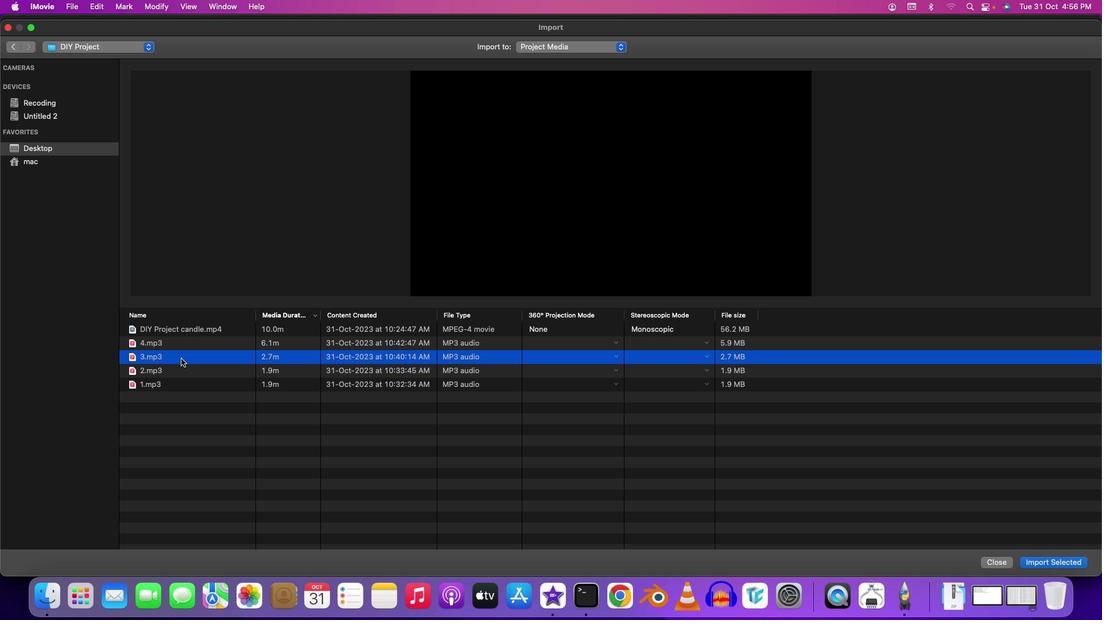 
Action: Mouse moved to (629, 352)
Screenshot: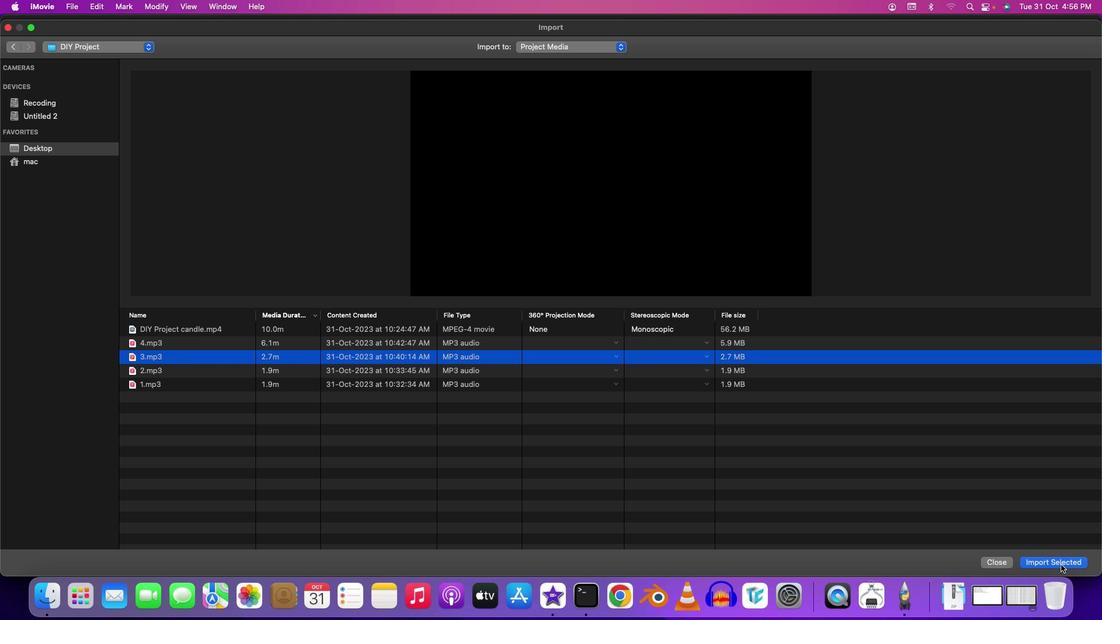 
Action: Mouse pressed left at (629, 352)
Screenshot: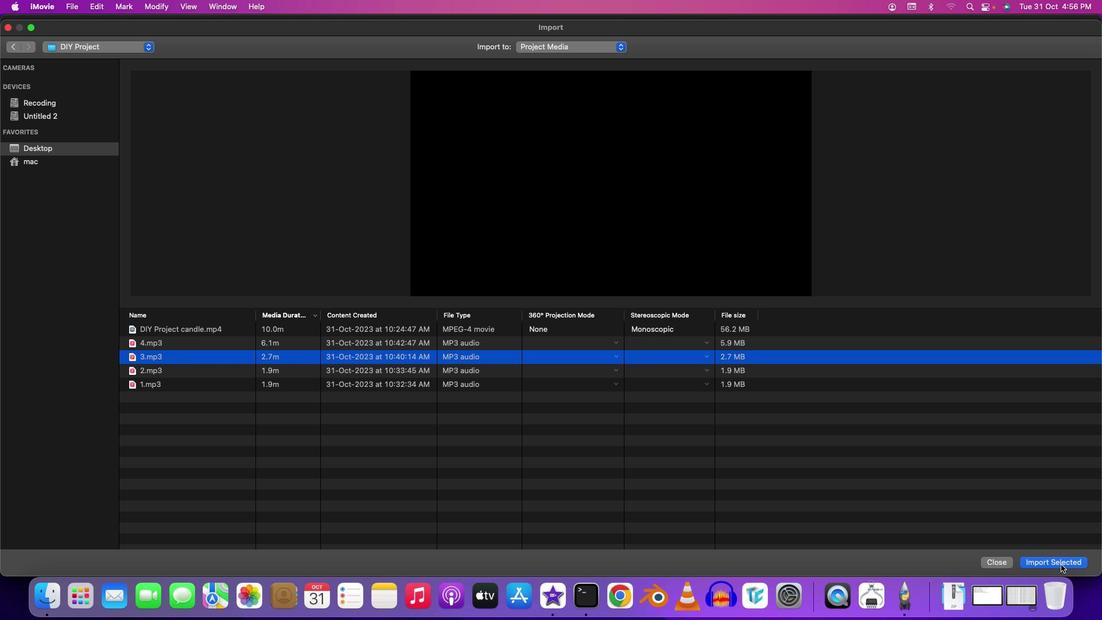 
Action: Mouse moved to (629, 352)
Screenshot: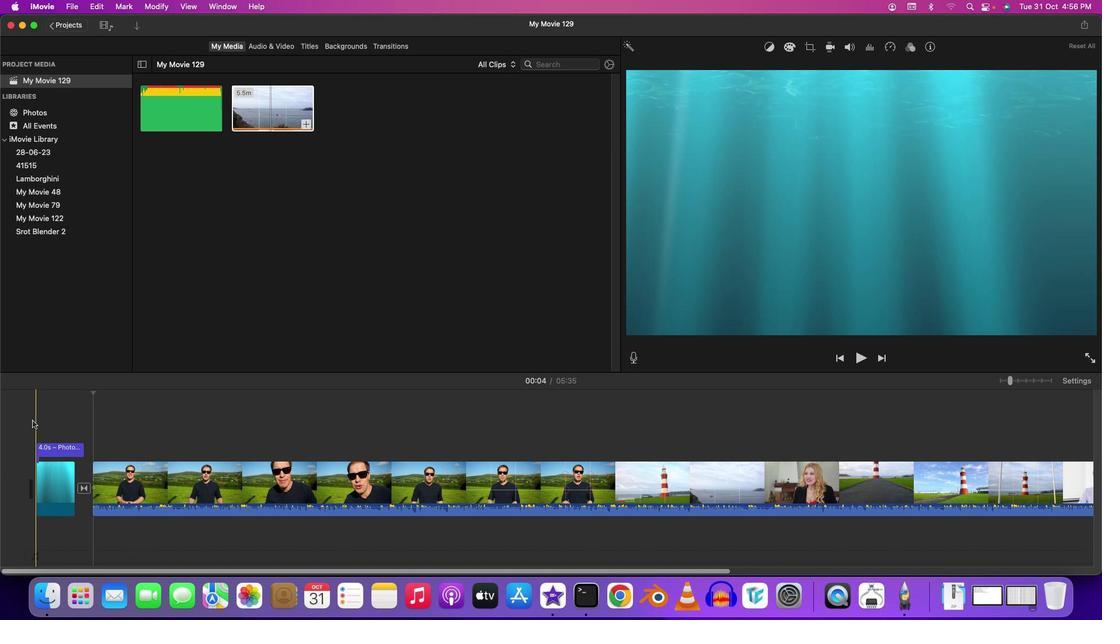 
Action: Mouse pressed left at (629, 352)
Screenshot: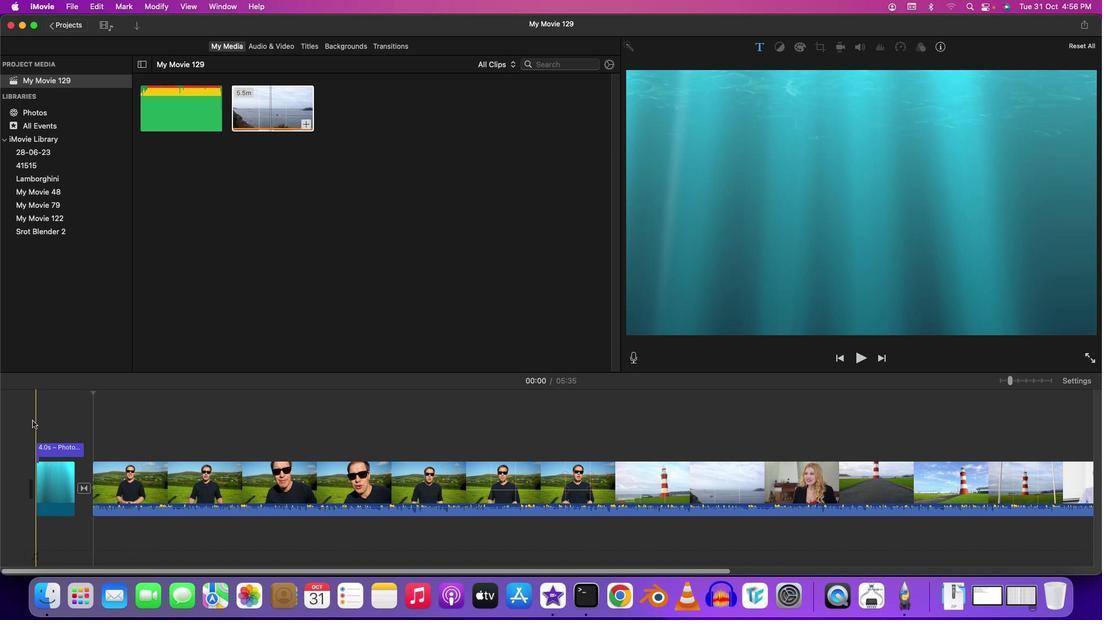 
Action: Mouse moved to (629, 352)
Screenshot: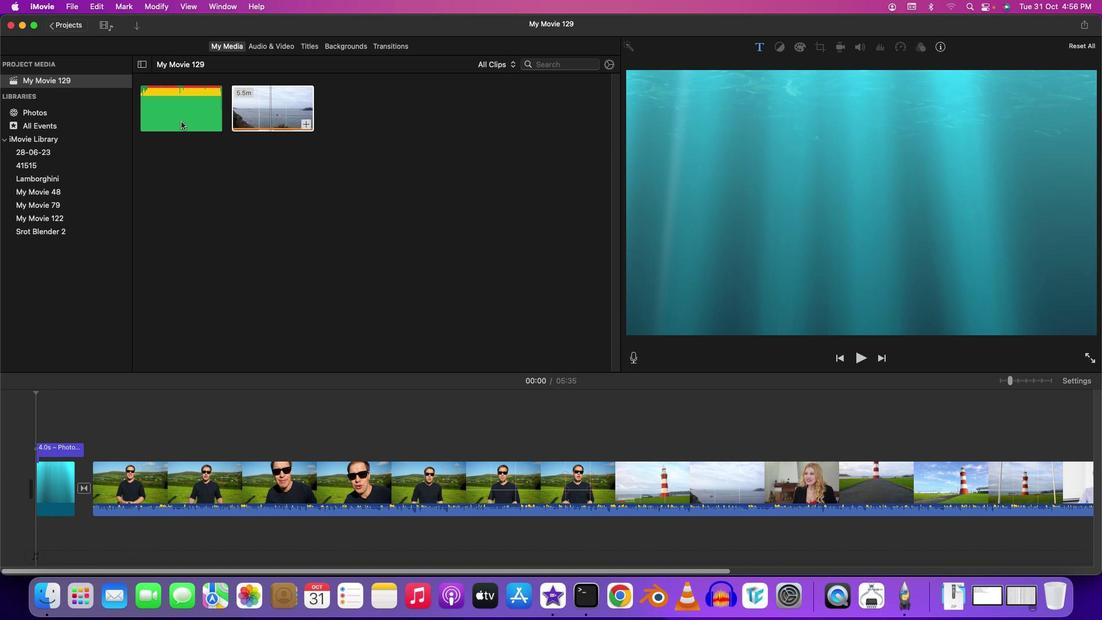 
Action: Mouse pressed left at (629, 352)
Screenshot: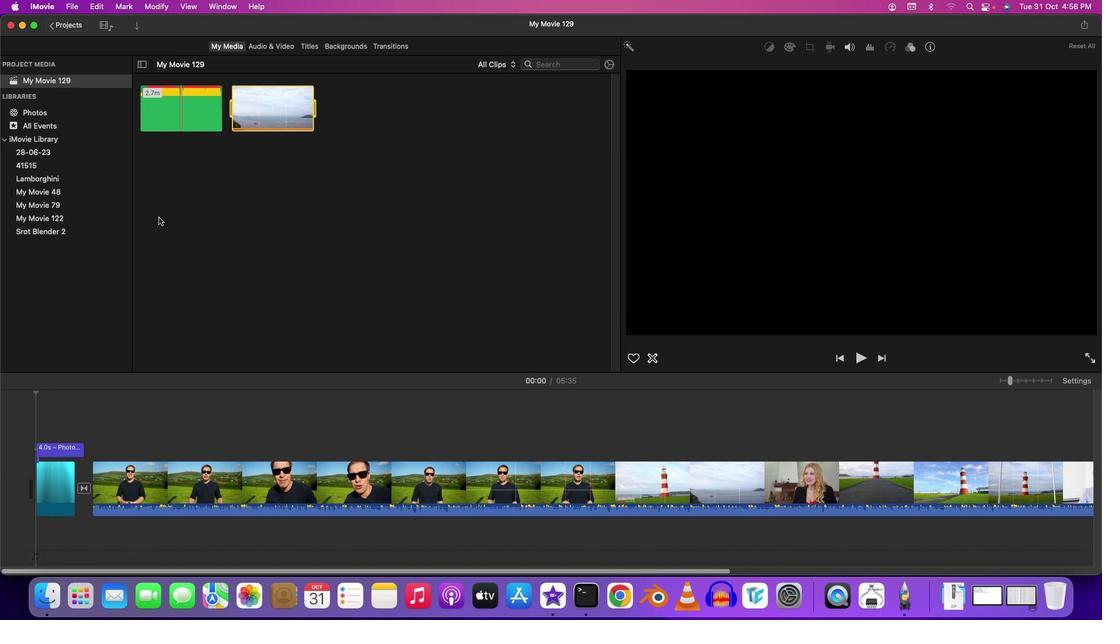 
Action: Mouse moved to (629, 352)
Screenshot: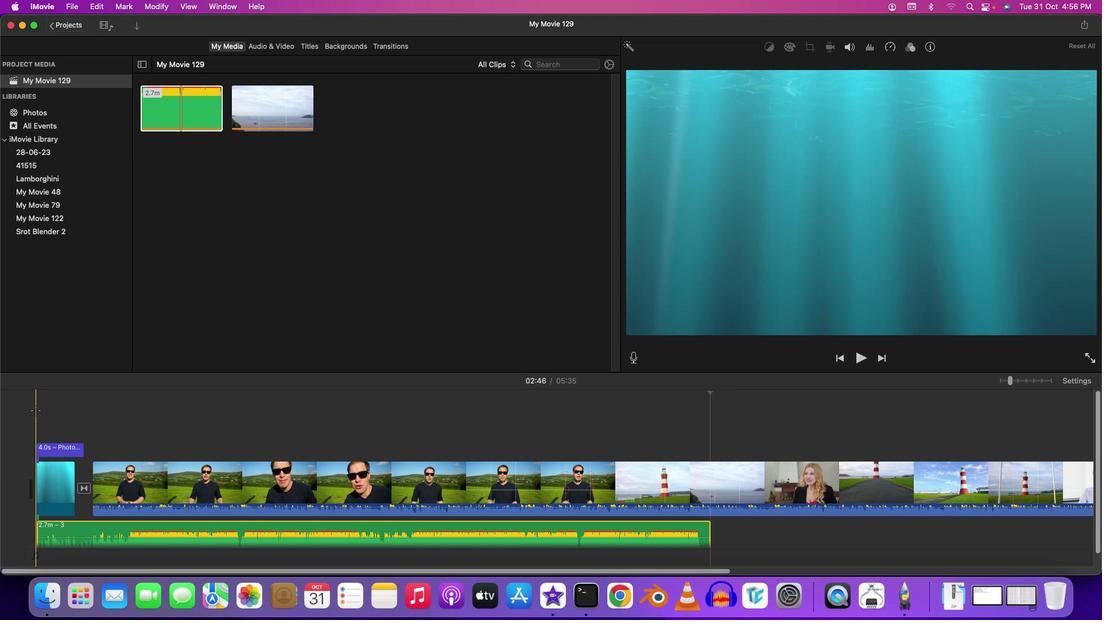 
Action: Mouse pressed left at (629, 352)
Screenshot: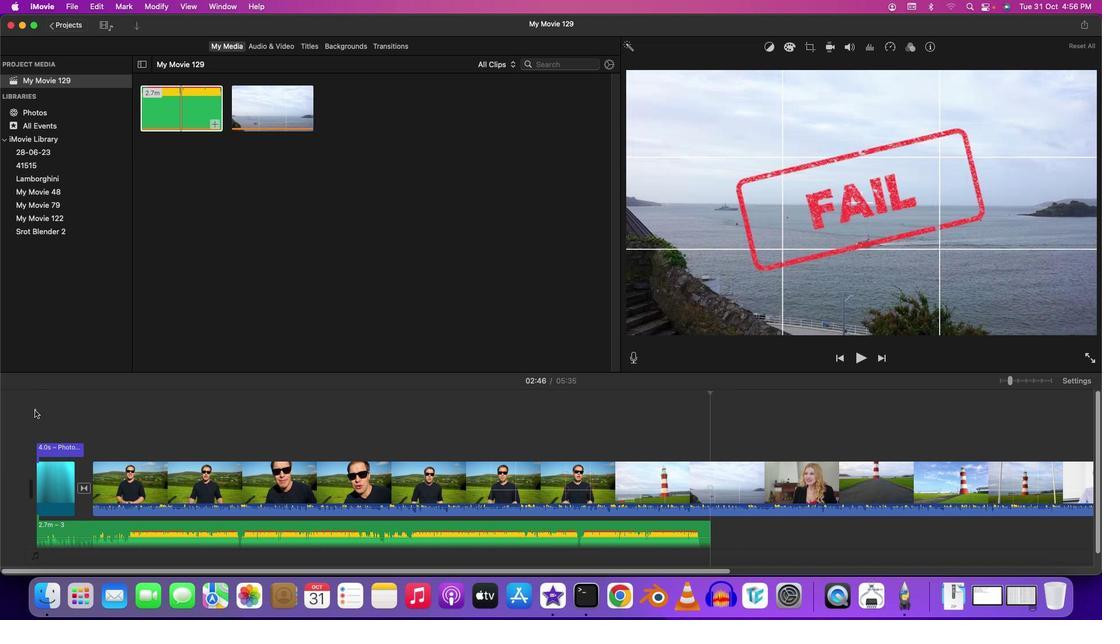 
Action: Mouse moved to (629, 352)
Screenshot: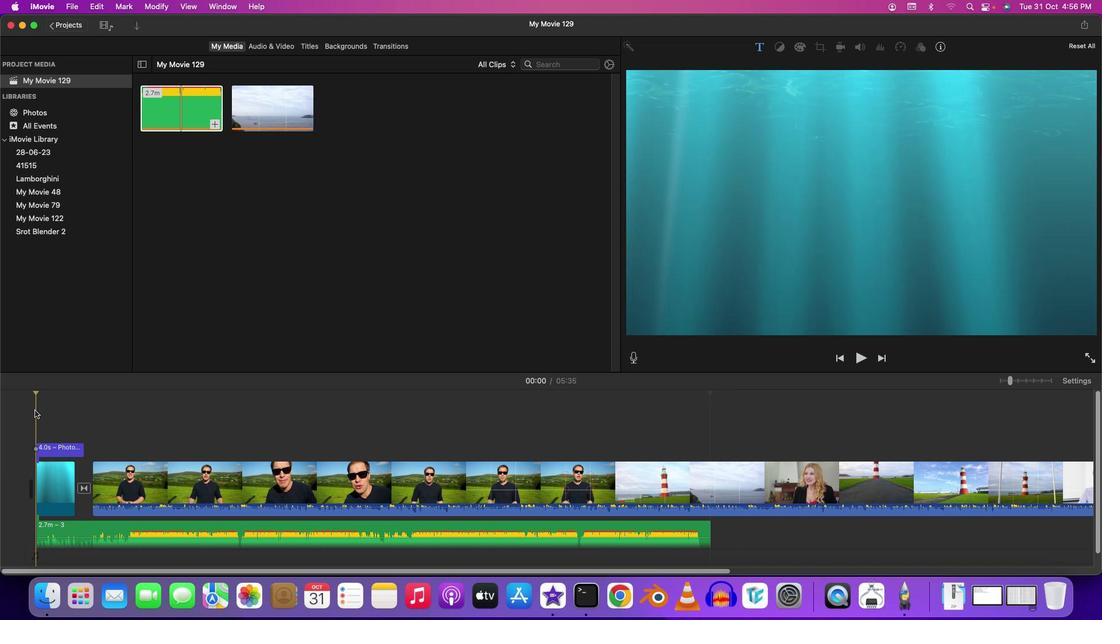 
Action: Key pressed Key.space
Screenshot: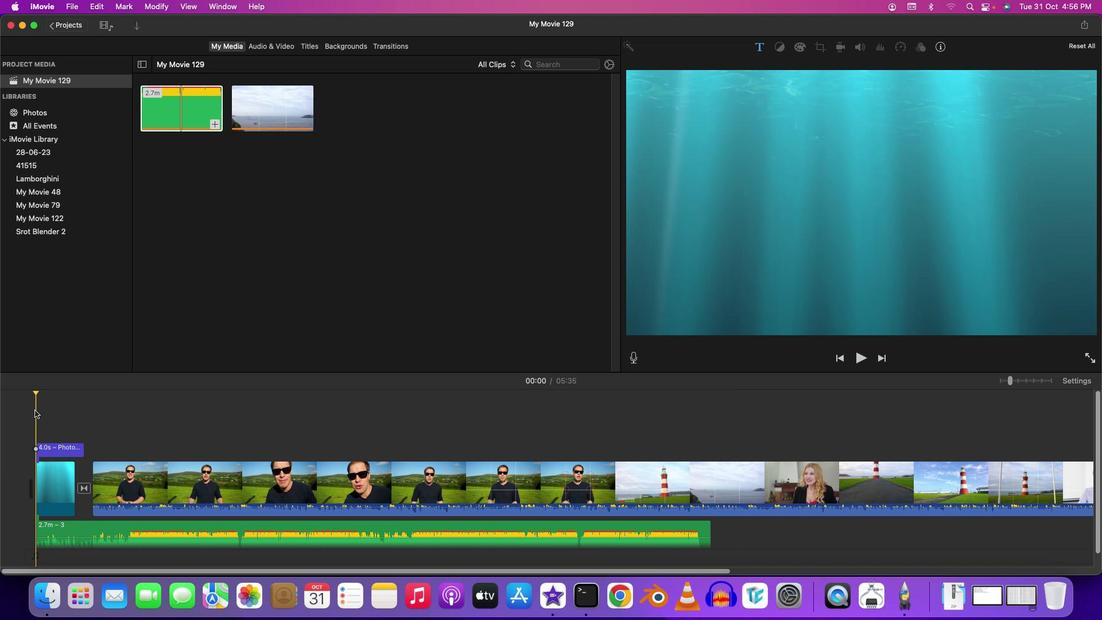 
Action: Mouse moved to (629, 352)
Screenshot: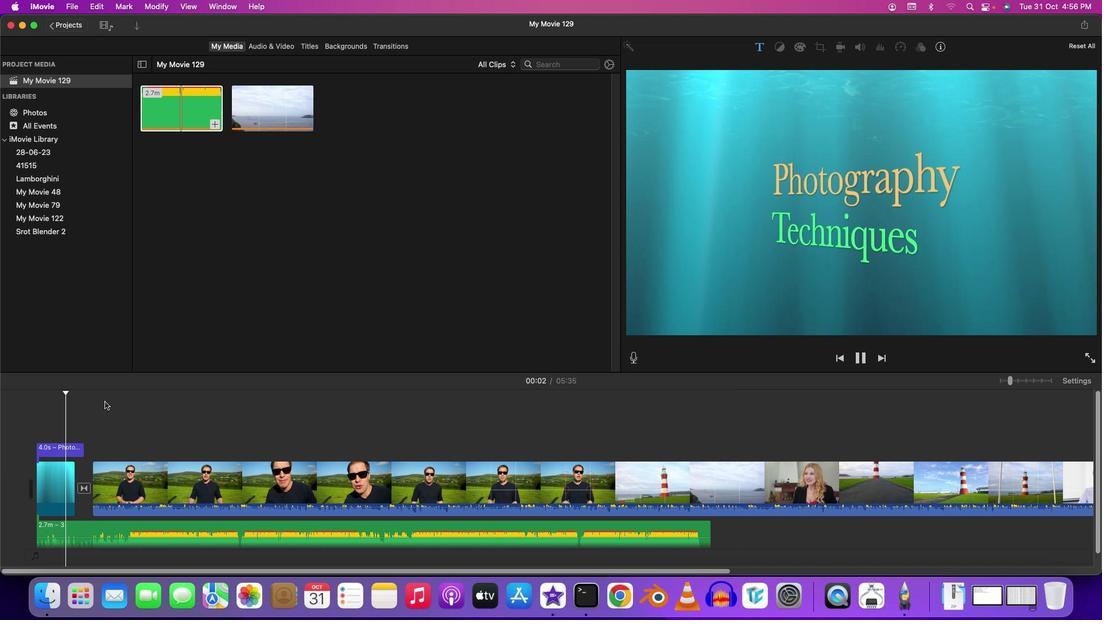 
Action: Mouse pressed left at (629, 352)
Screenshot: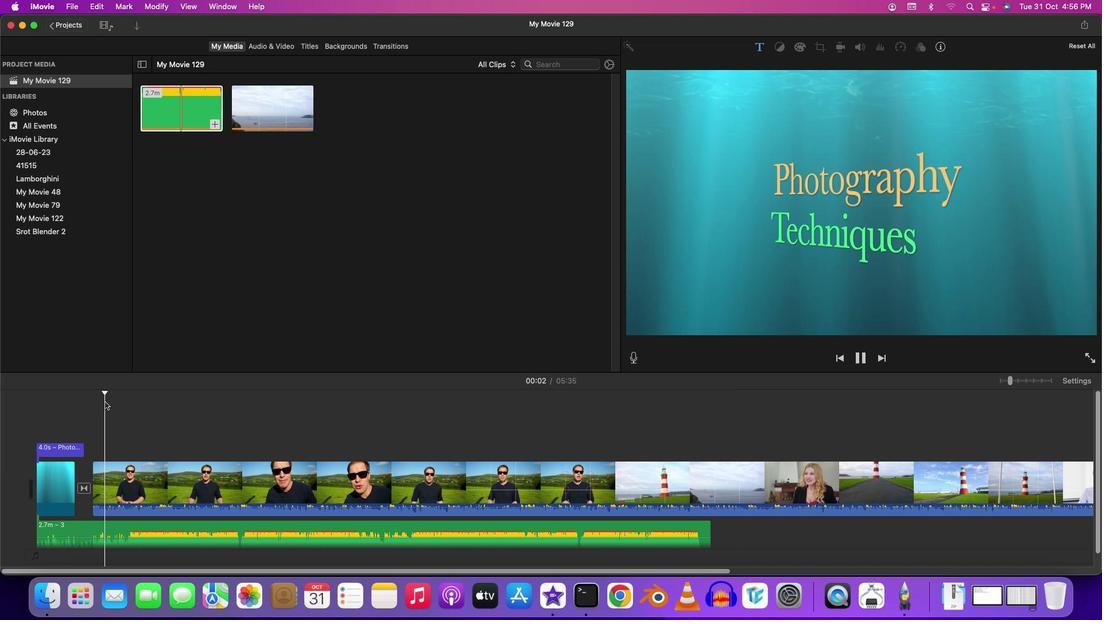 
Action: Mouse moved to (629, 352)
Screenshot: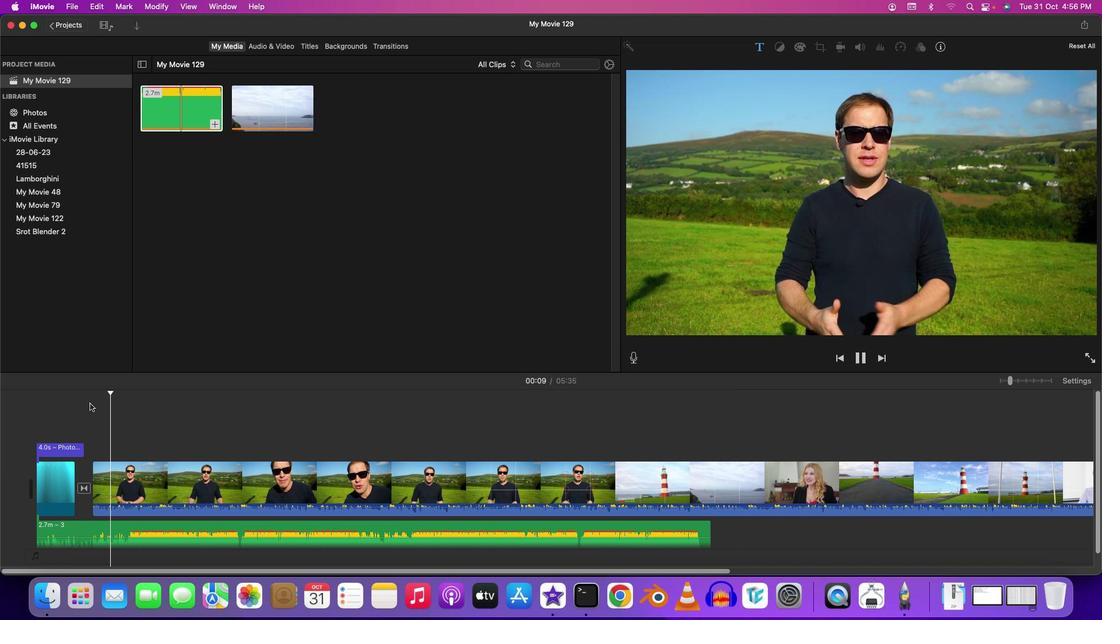 
Action: Mouse pressed left at (629, 352)
Screenshot: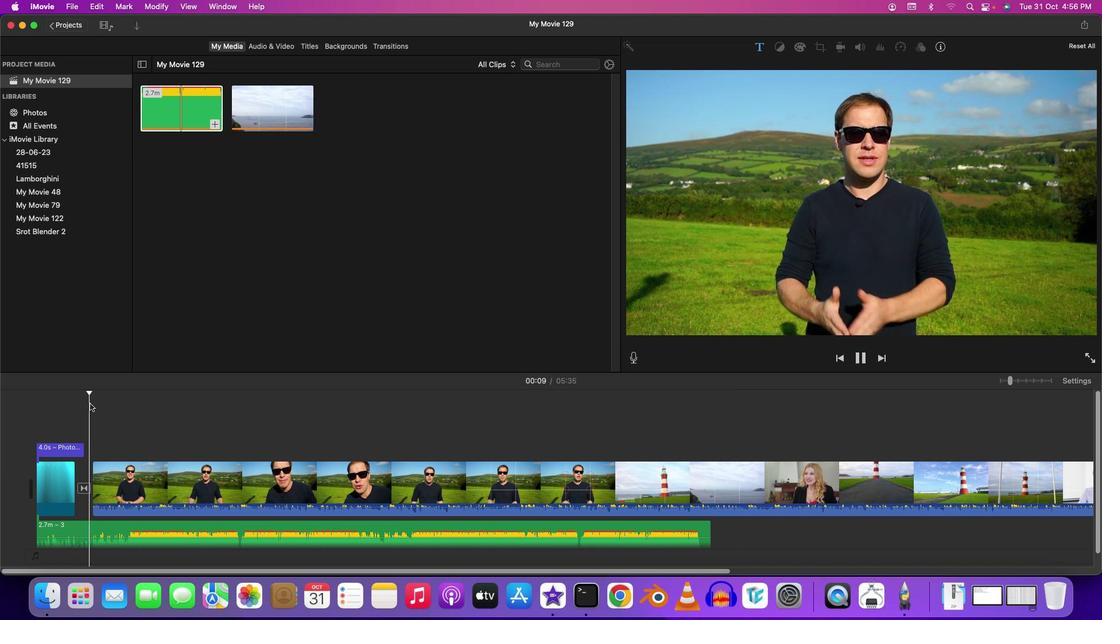 
Action: Mouse moved to (629, 352)
Screenshot: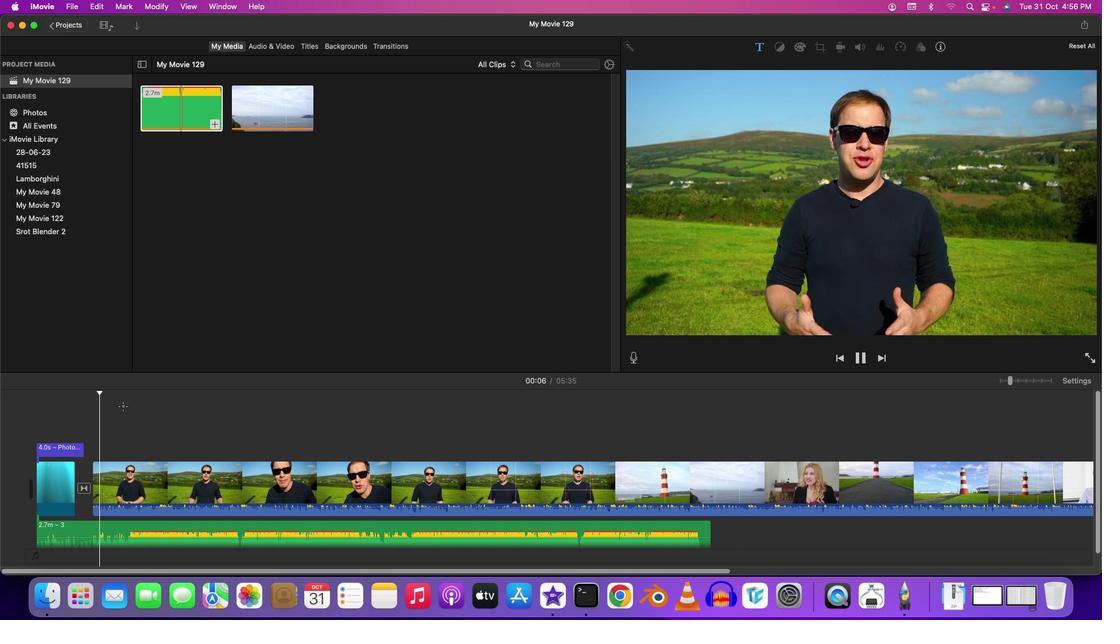 
Action: Mouse pressed left at (629, 352)
Screenshot: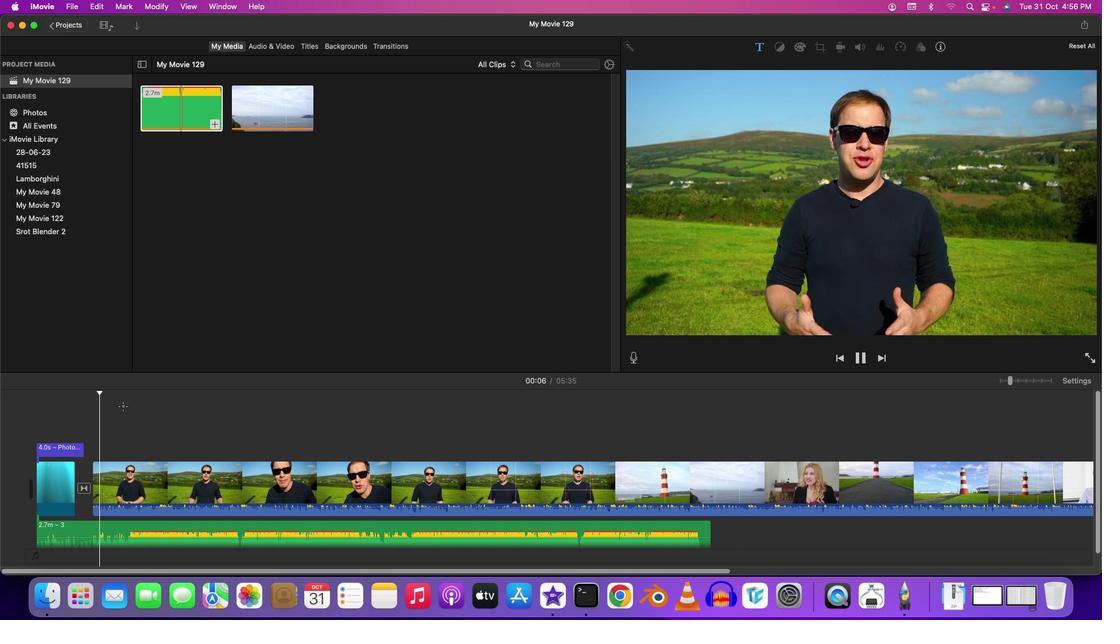 
Action: Mouse moved to (629, 352)
Screenshot: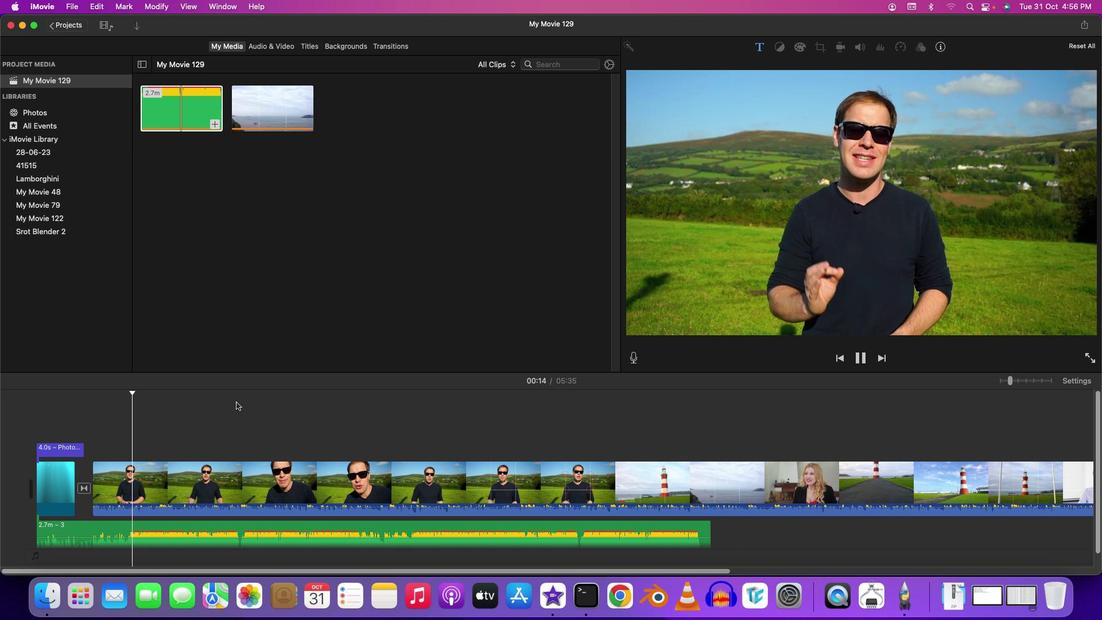 
Action: Mouse pressed left at (629, 352)
Screenshot: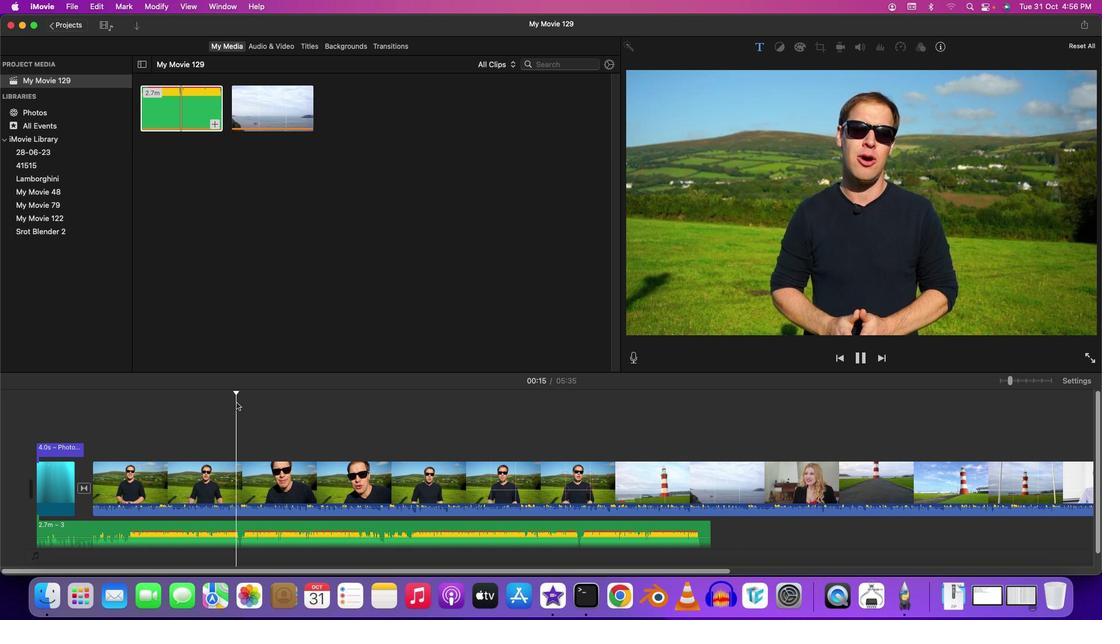 
Action: Mouse moved to (629, 352)
Screenshot: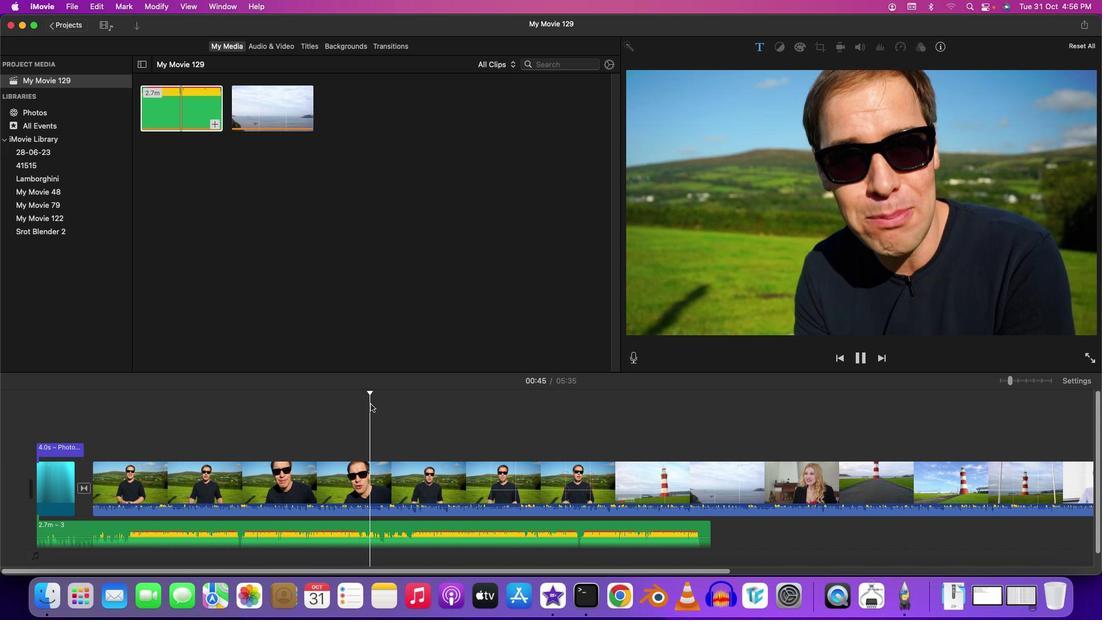 
Action: Mouse pressed left at (629, 352)
Screenshot: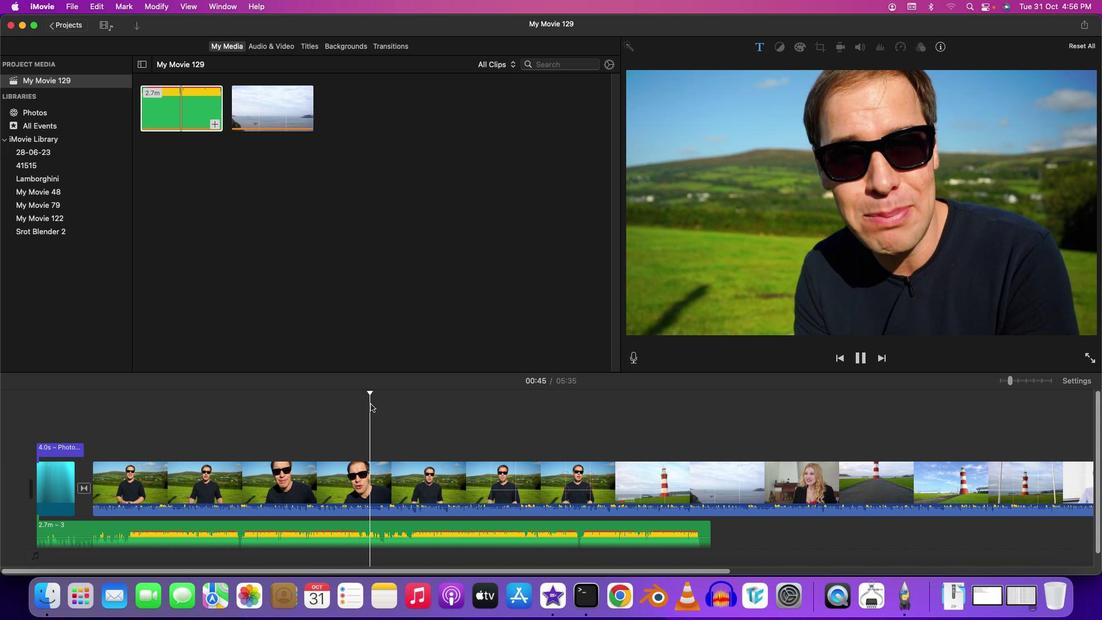 
Action: Mouse moved to (629, 352)
Screenshot: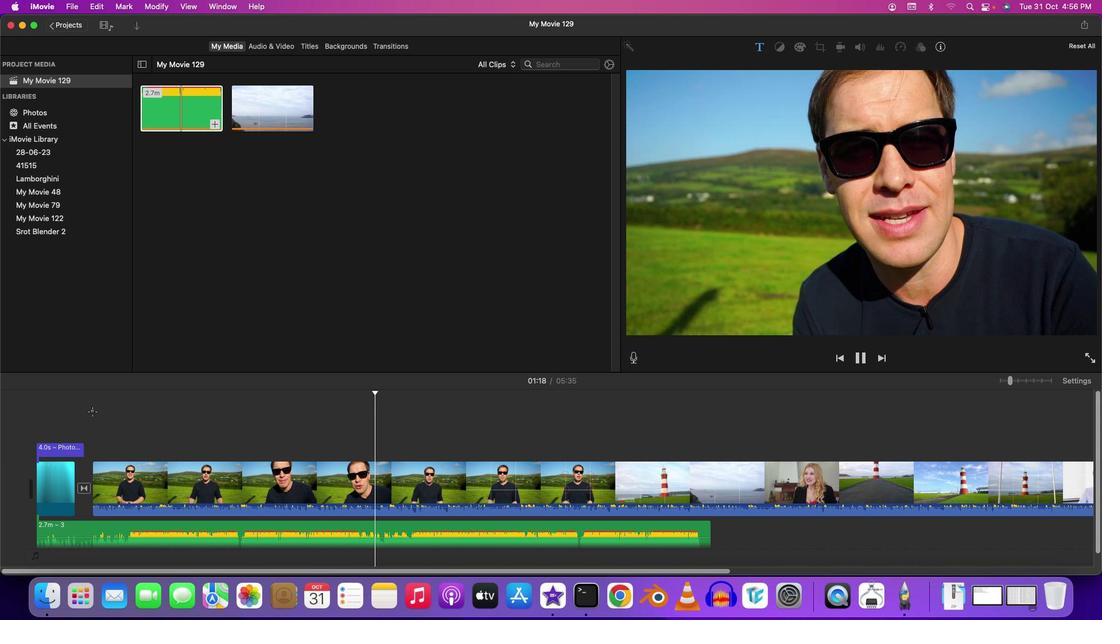 
Action: Mouse pressed left at (629, 352)
Screenshot: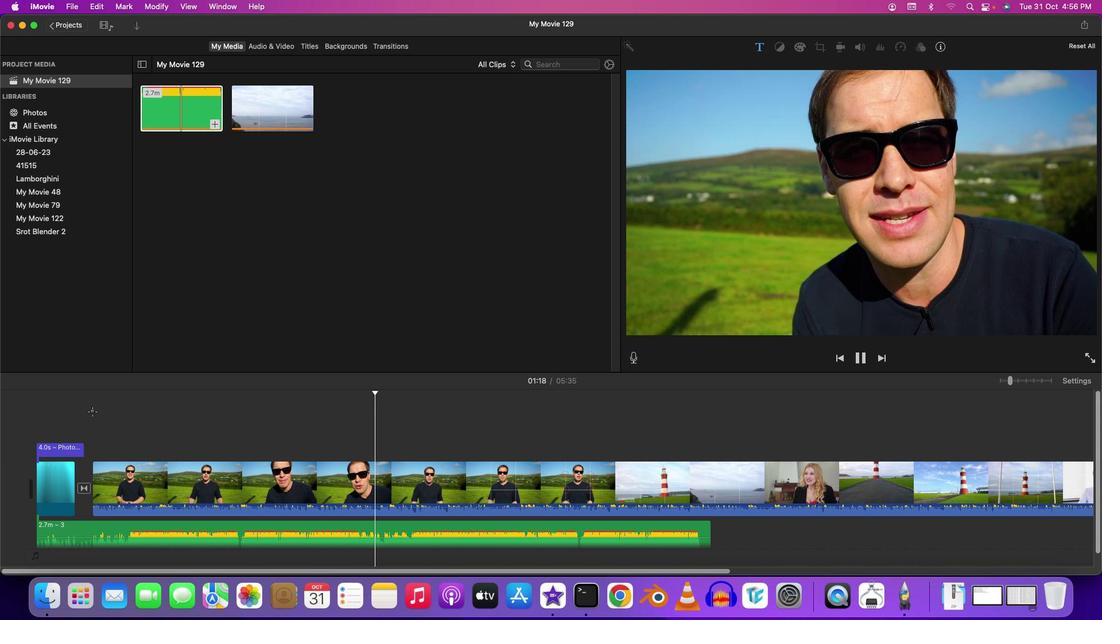 
Action: Mouse moved to (629, 352)
Screenshot: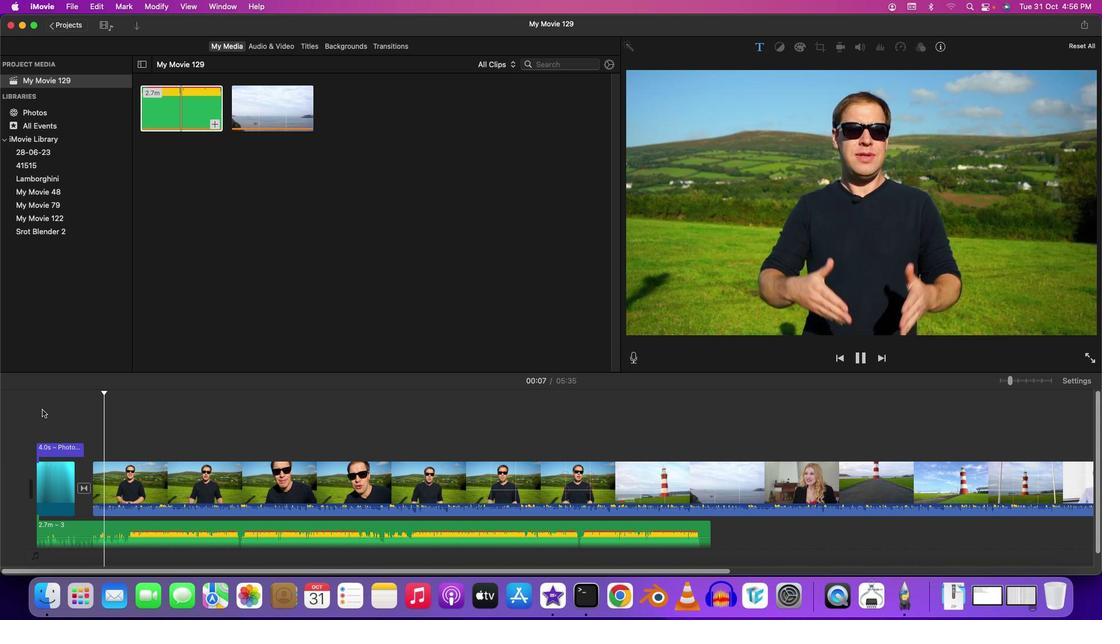 
Action: Mouse pressed left at (629, 352)
Screenshot: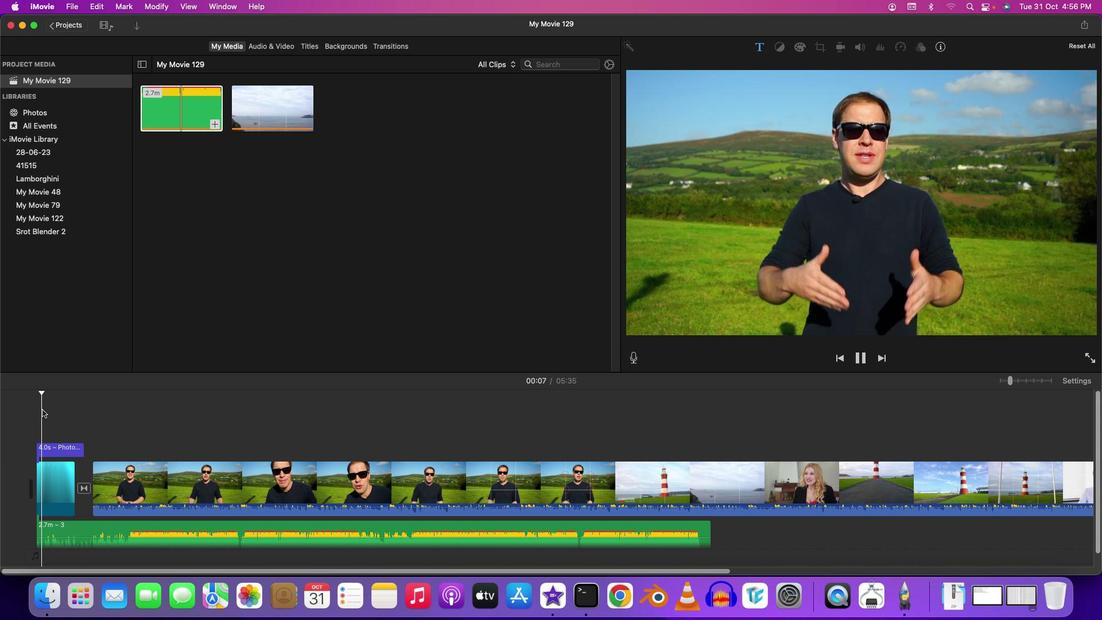 
Action: Mouse moved to (629, 352)
Screenshot: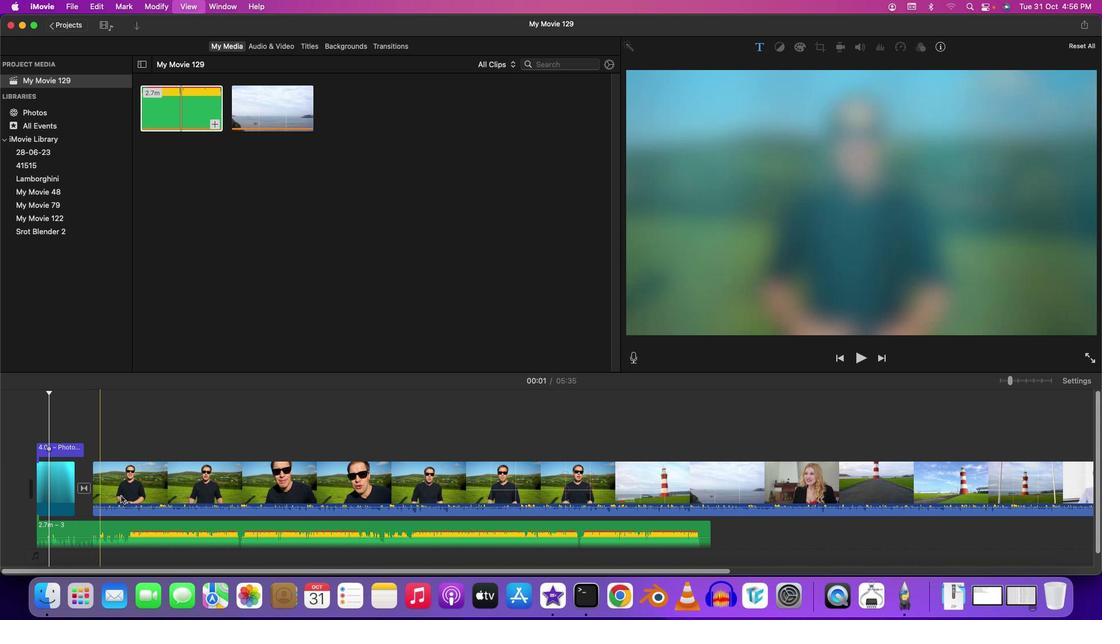 
Action: Key pressed Key.space
Screenshot: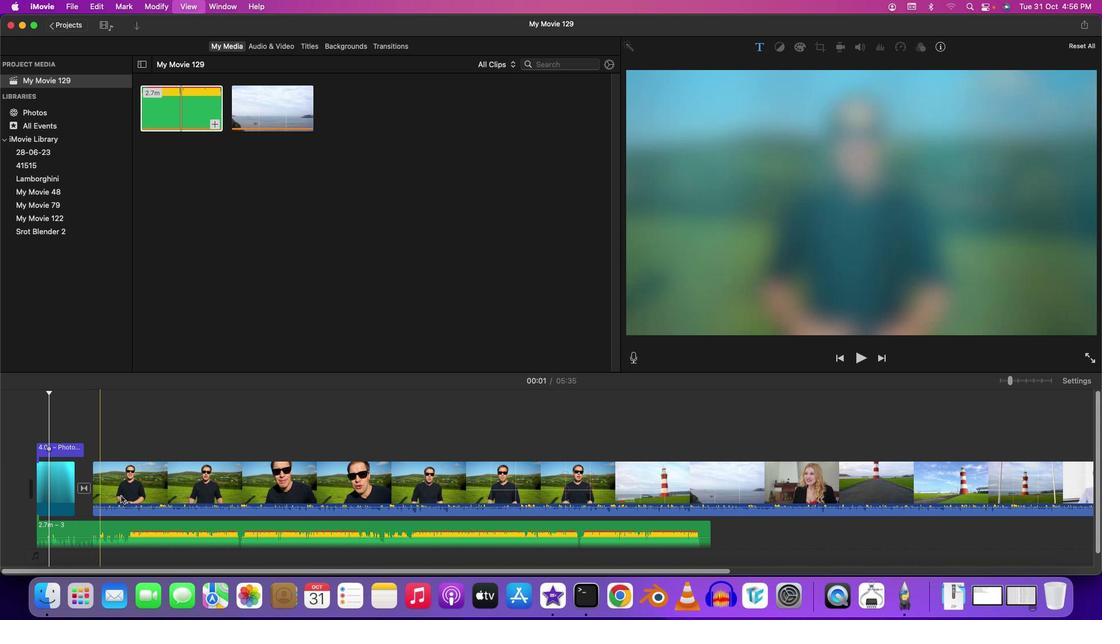 
Action: Mouse moved to (629, 352)
Screenshot: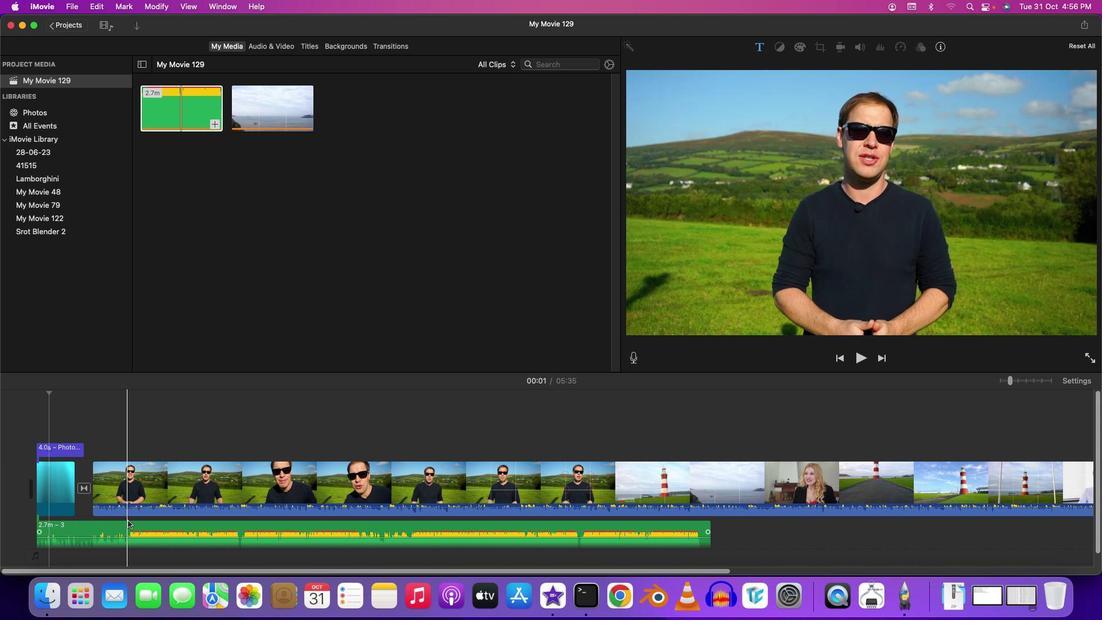 
Action: Mouse pressed left at (629, 352)
Screenshot: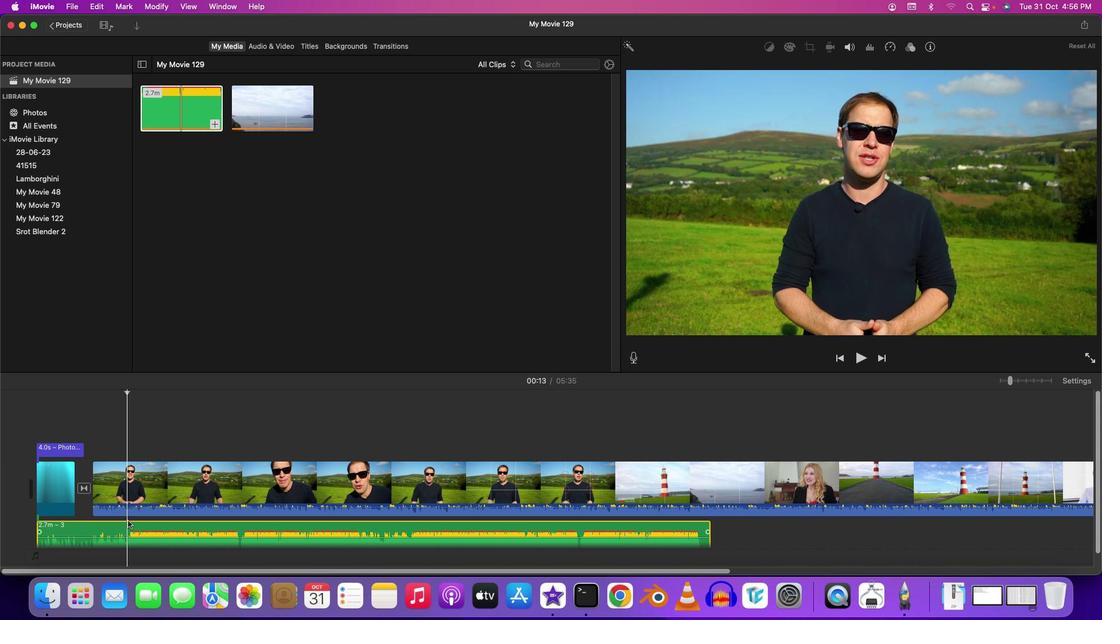 
Action: Mouse moved to (629, 352)
Screenshot: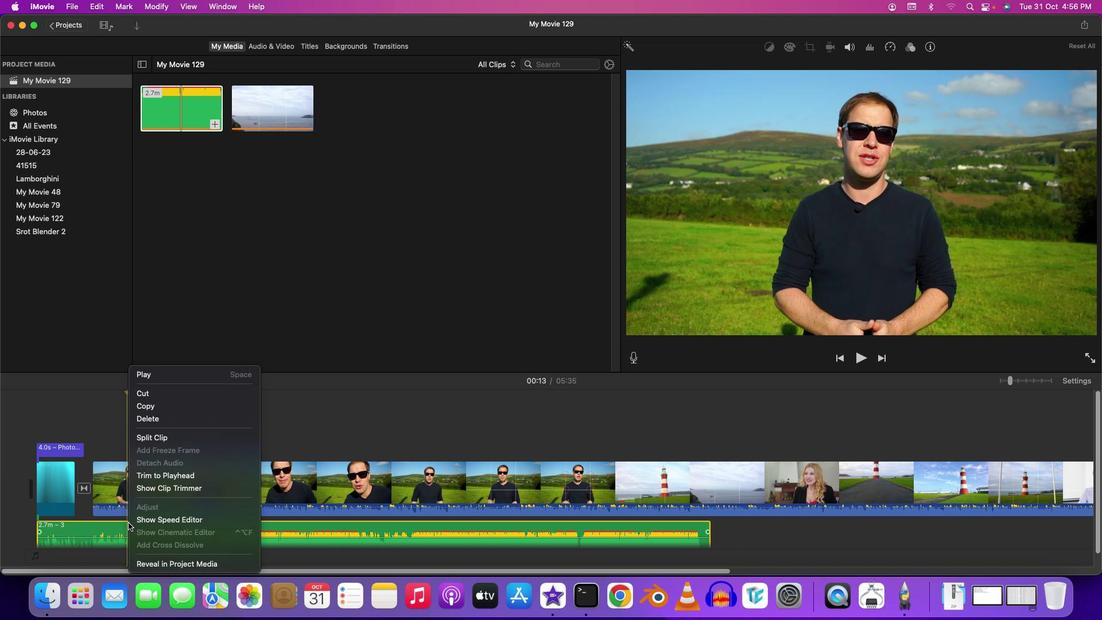 
Action: Mouse pressed right at (629, 352)
Screenshot: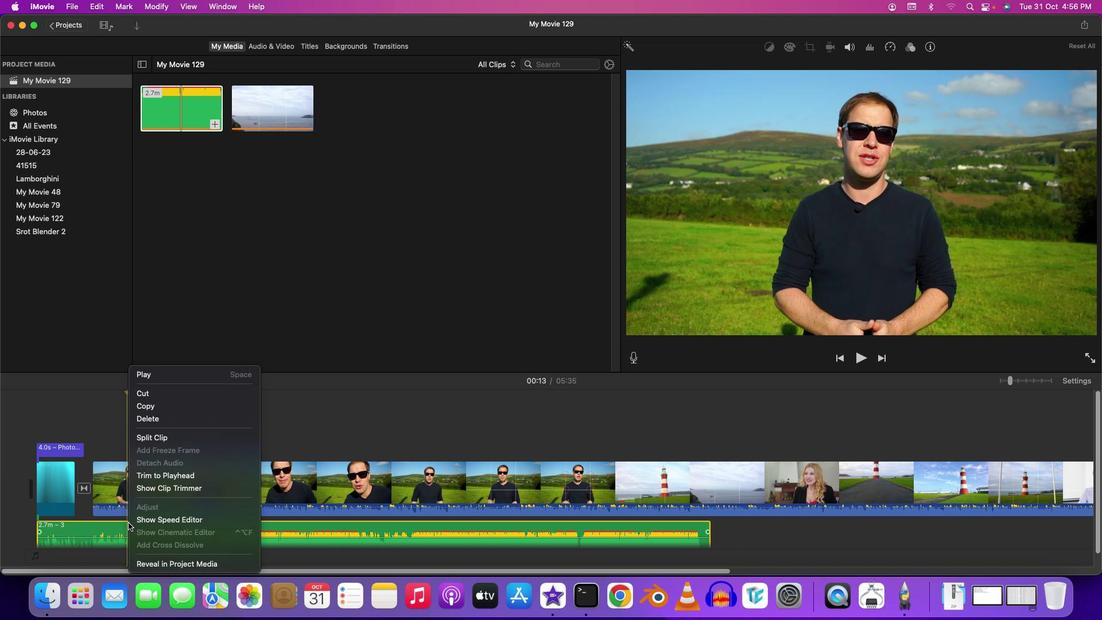 
Action: Mouse moved to (629, 352)
Screenshot: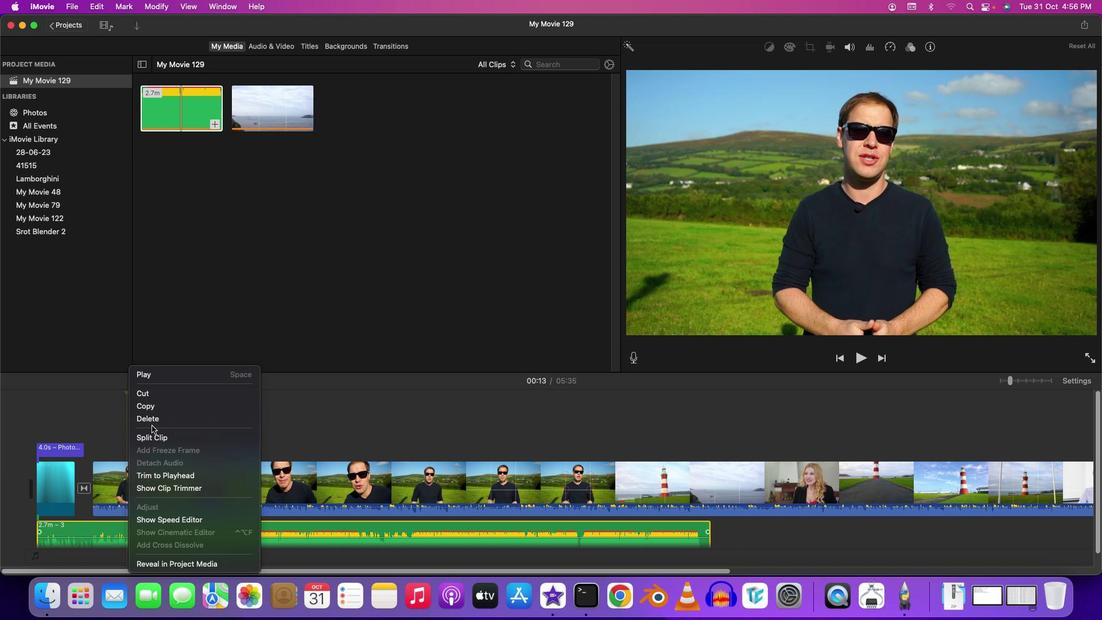 
Action: Mouse pressed left at (629, 352)
Screenshot: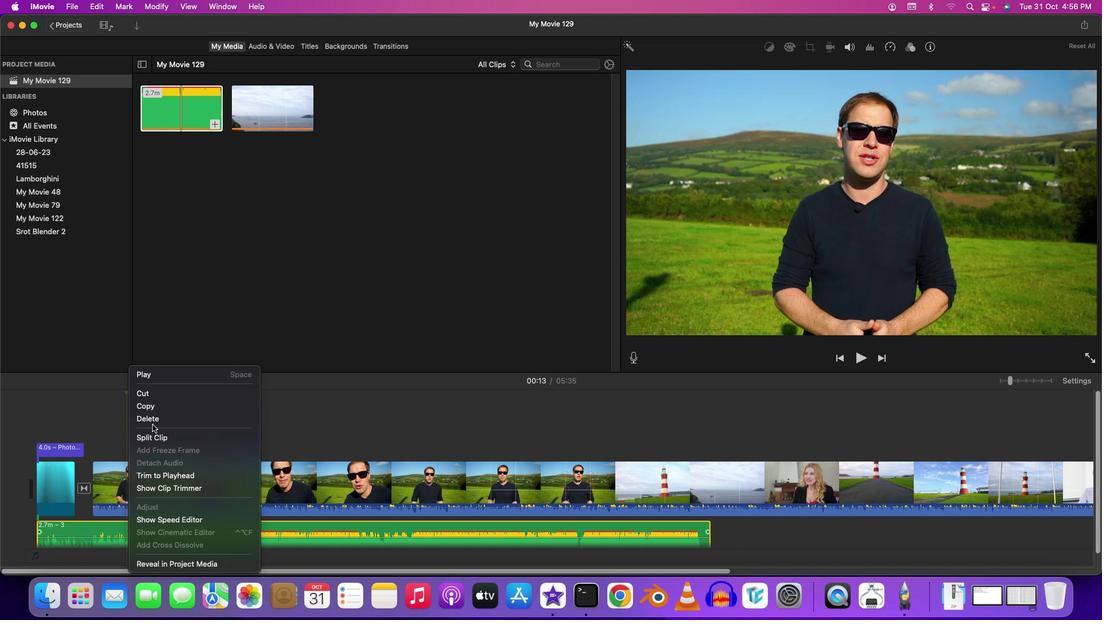 
Action: Mouse moved to (629, 352)
Screenshot: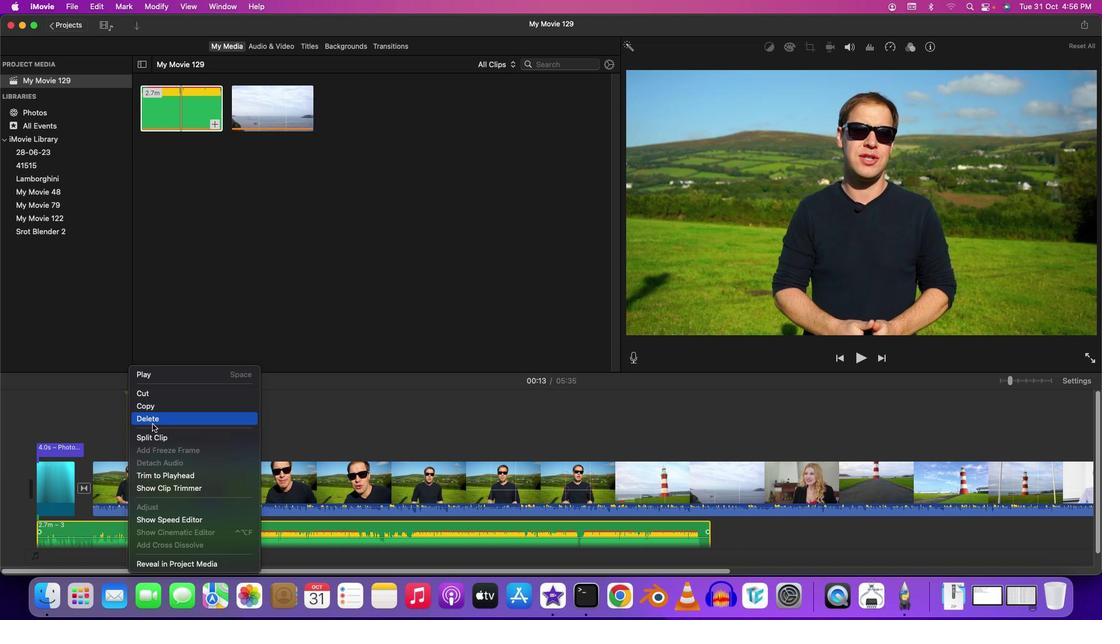 
Action: Mouse pressed left at (629, 352)
Screenshot: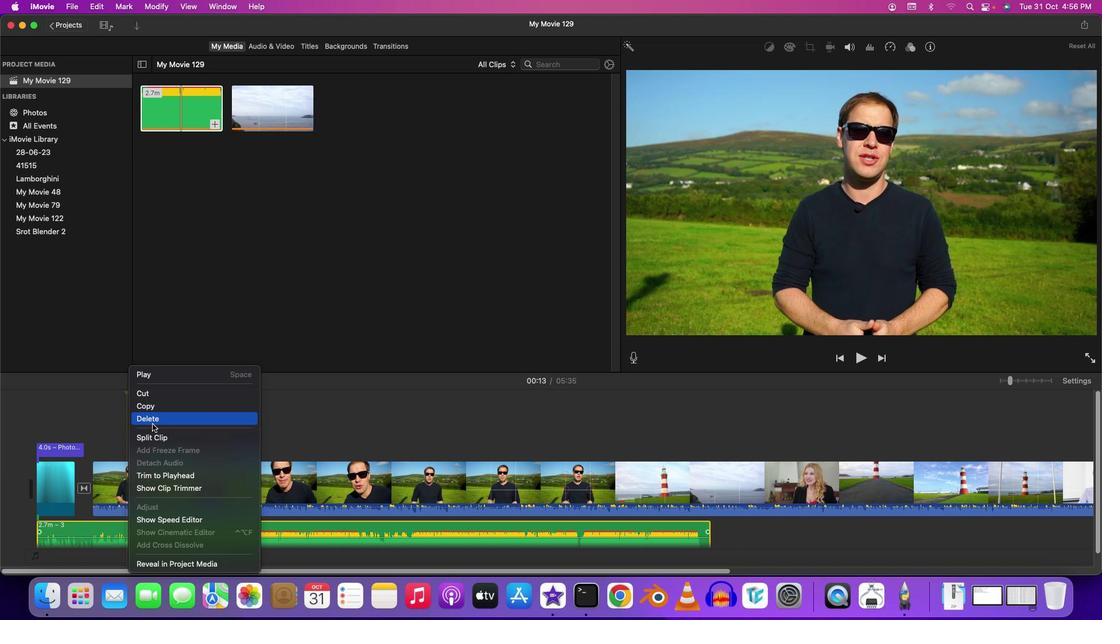 
Action: Mouse moved to (629, 352)
Screenshot: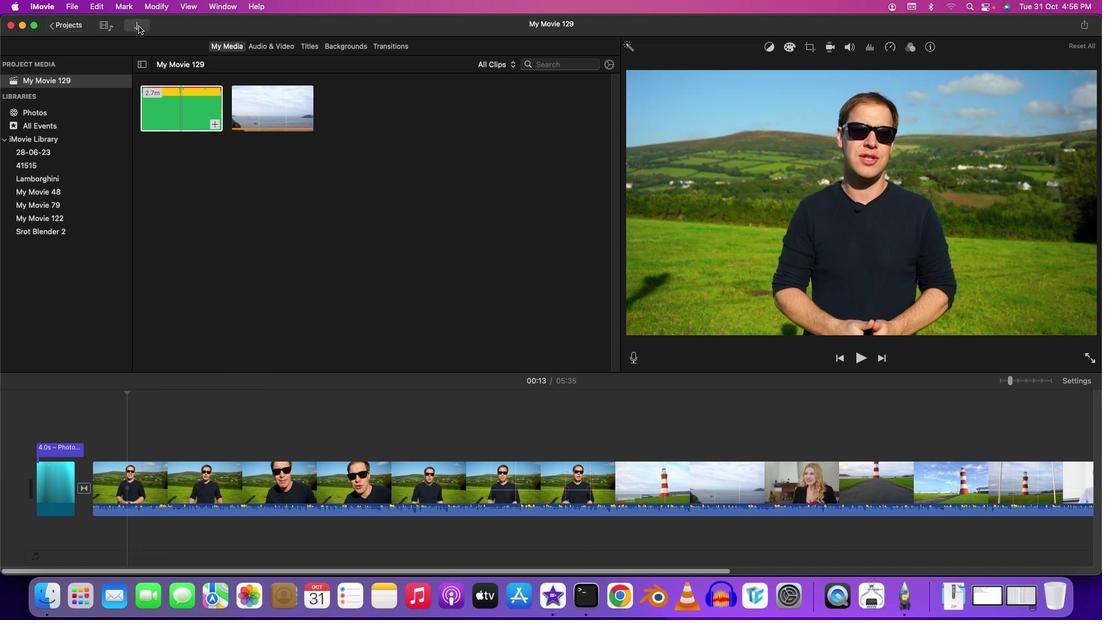 
Action: Mouse pressed left at (629, 352)
Screenshot: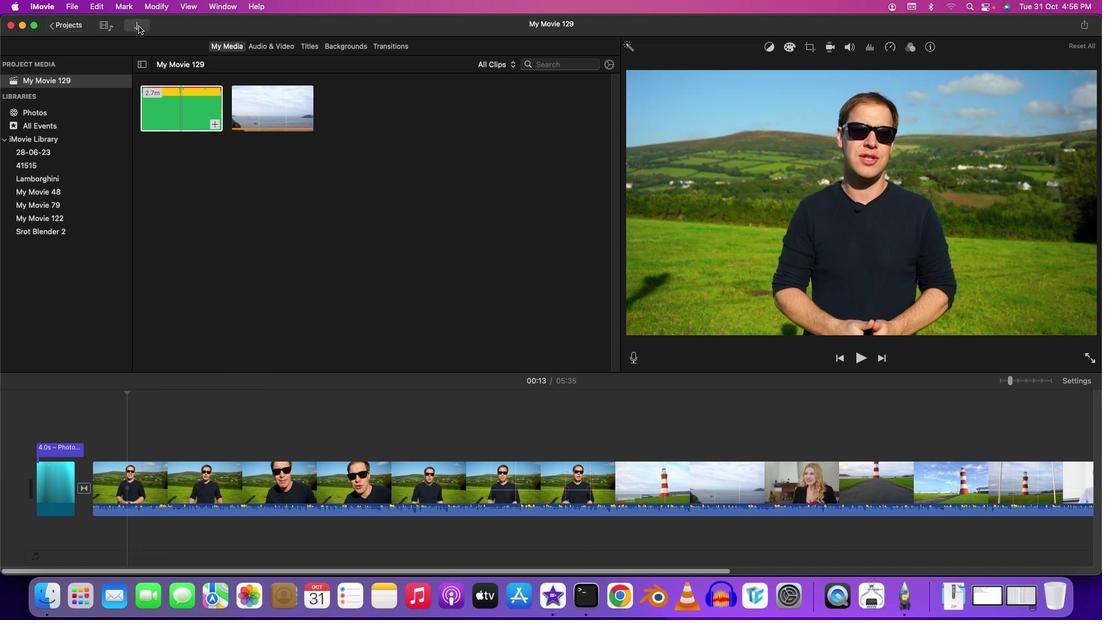 
Action: Mouse moved to (629, 352)
Screenshot: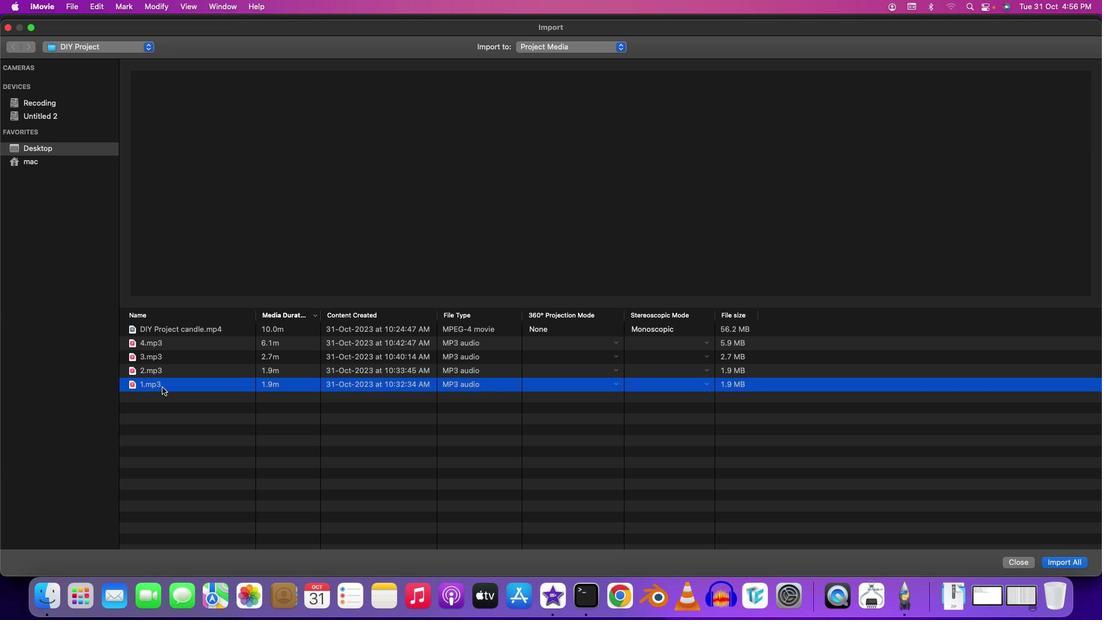 
Action: Mouse pressed left at (629, 352)
Screenshot: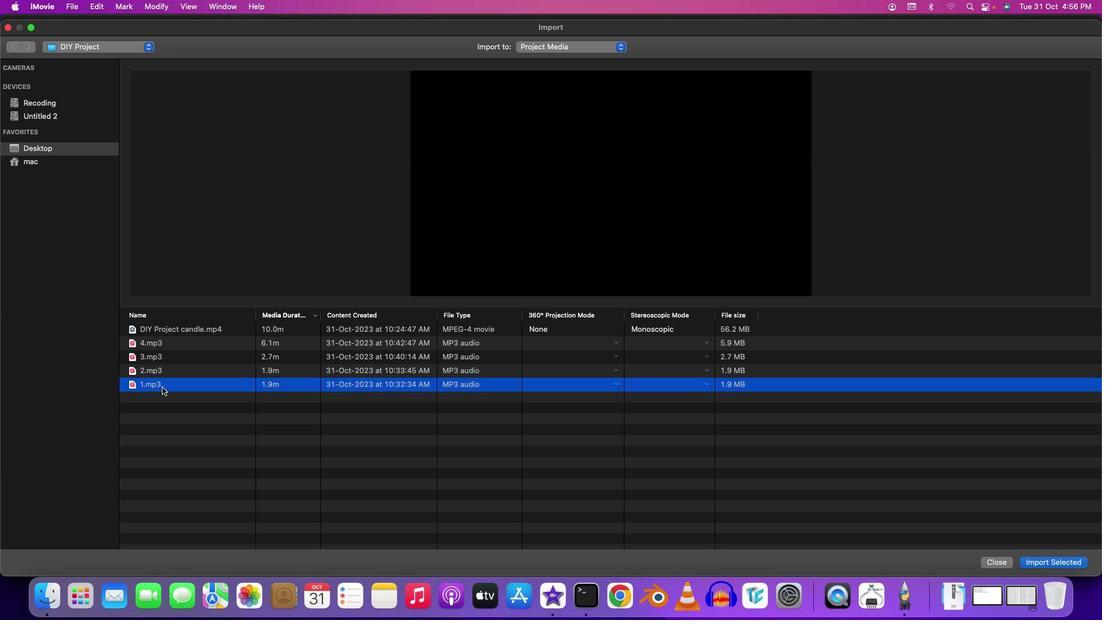 
Action: Mouse moved to (629, 352)
Screenshot: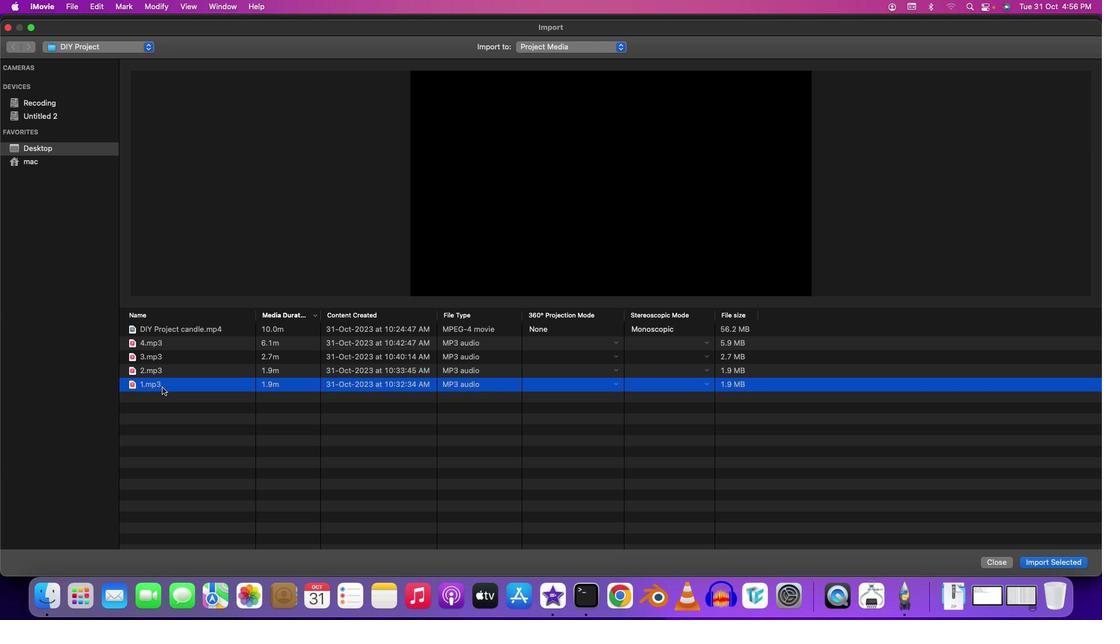 
Action: Mouse pressed left at (629, 352)
Screenshot: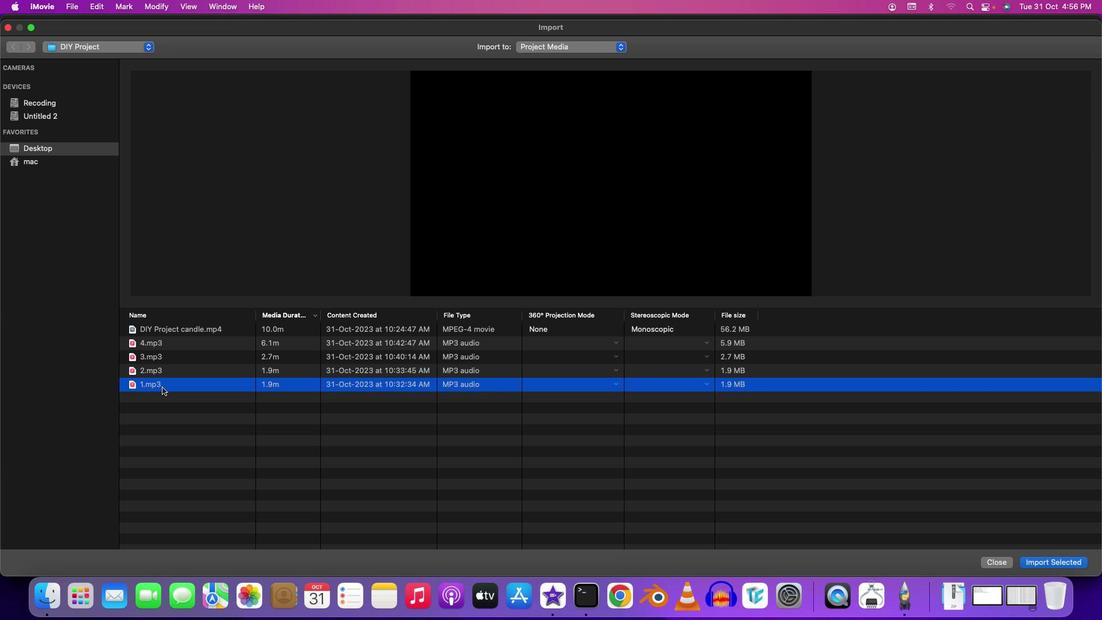 
Action: Mouse moved to (629, 352)
Screenshot: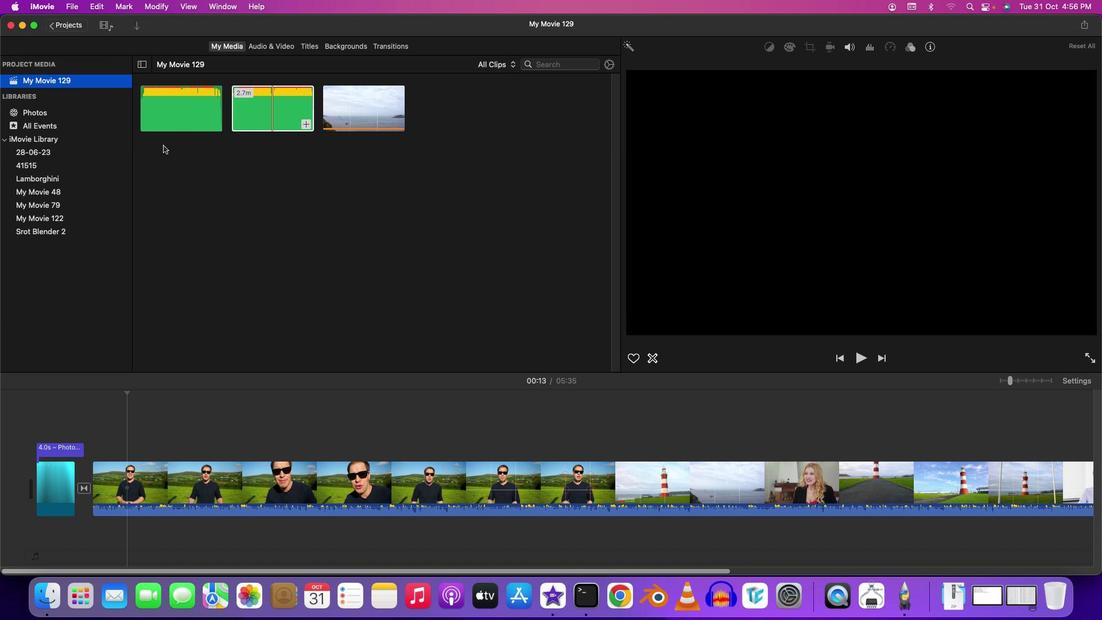 
Action: Mouse pressed left at (629, 352)
Screenshot: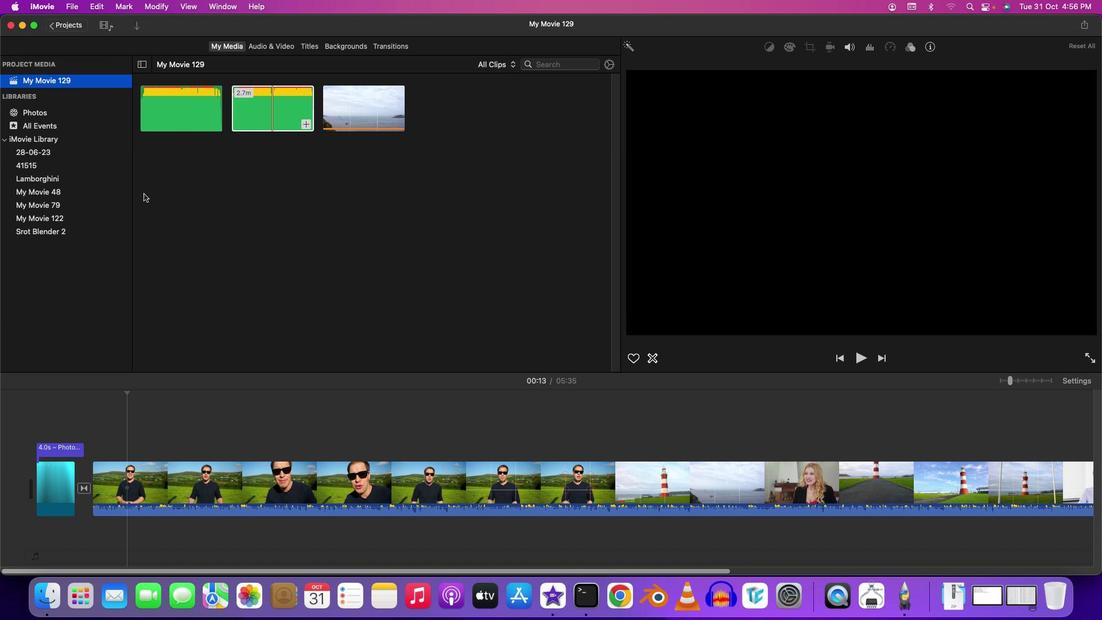 
Action: Mouse moved to (629, 352)
Screenshot: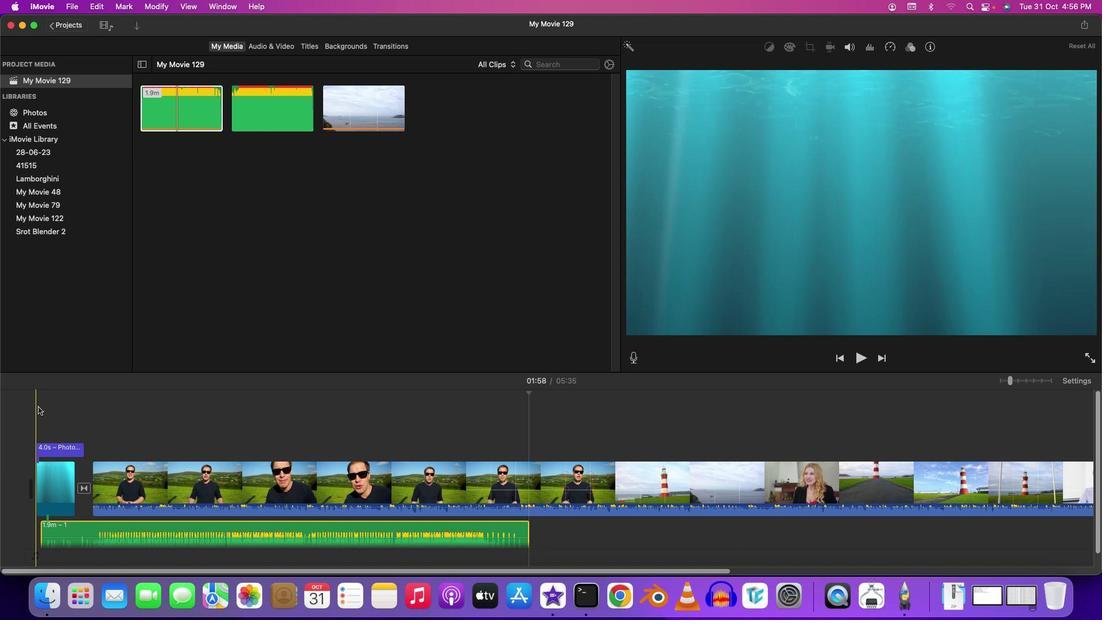 
Action: Mouse pressed left at (629, 352)
Screenshot: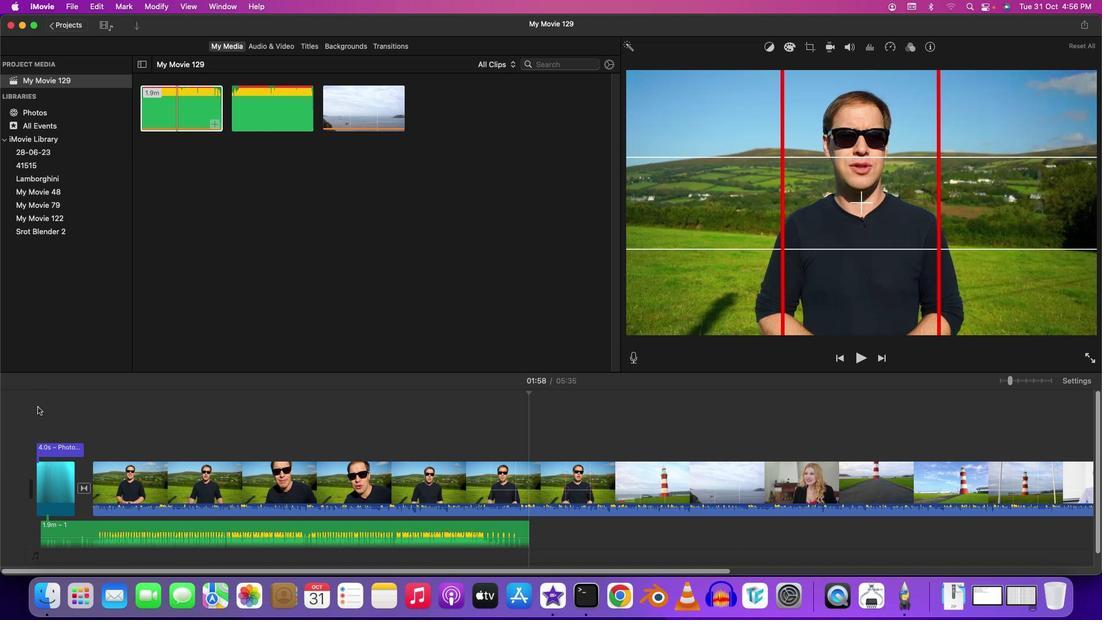 
Action: Mouse moved to (629, 352)
Screenshot: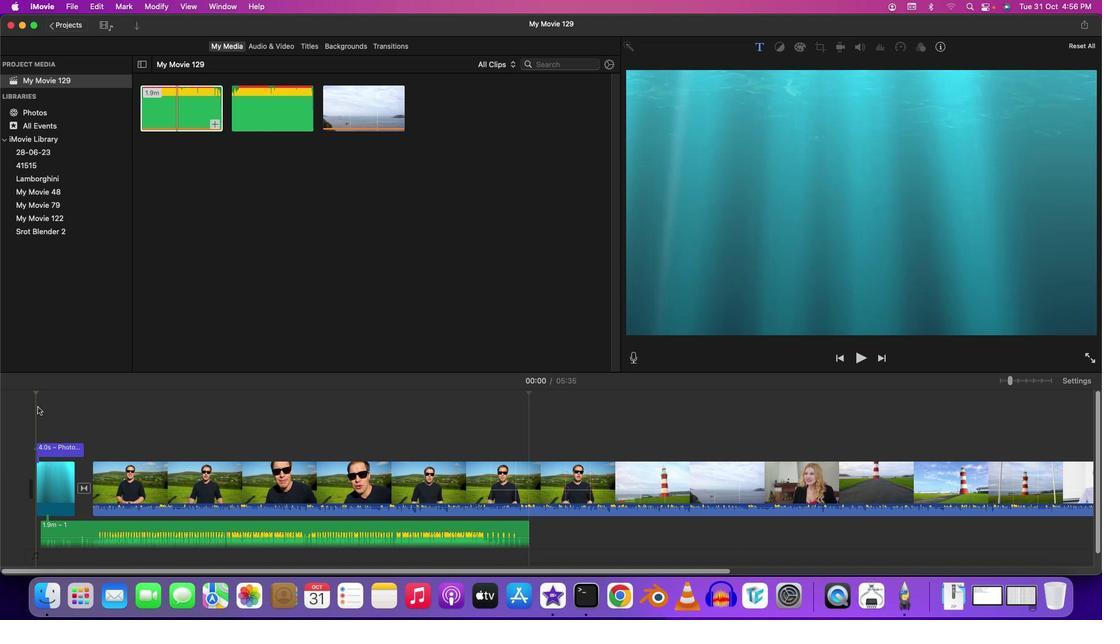 
Action: Key pressed Key.spaceKey.space
Screenshot: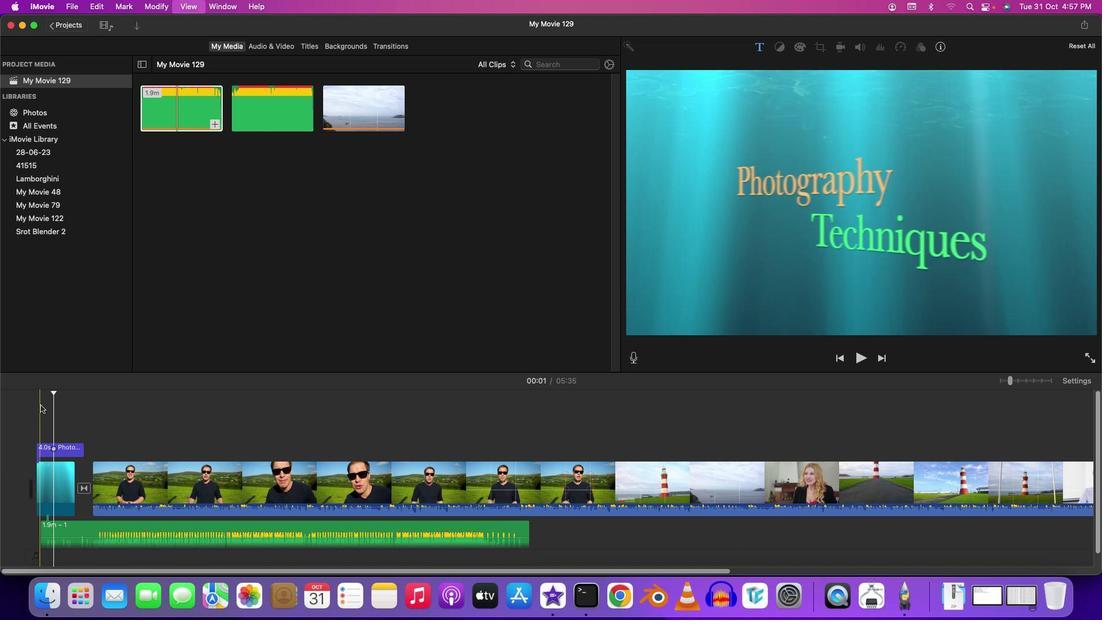 
Action: Mouse moved to (629, 352)
Screenshot: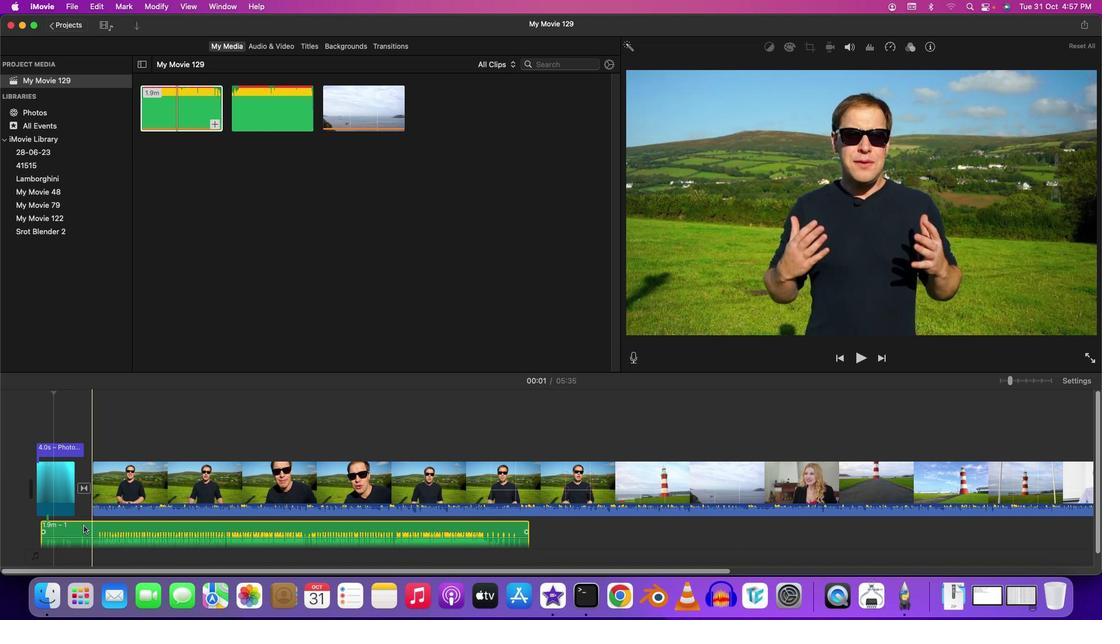 
Action: Mouse pressed left at (629, 352)
Screenshot: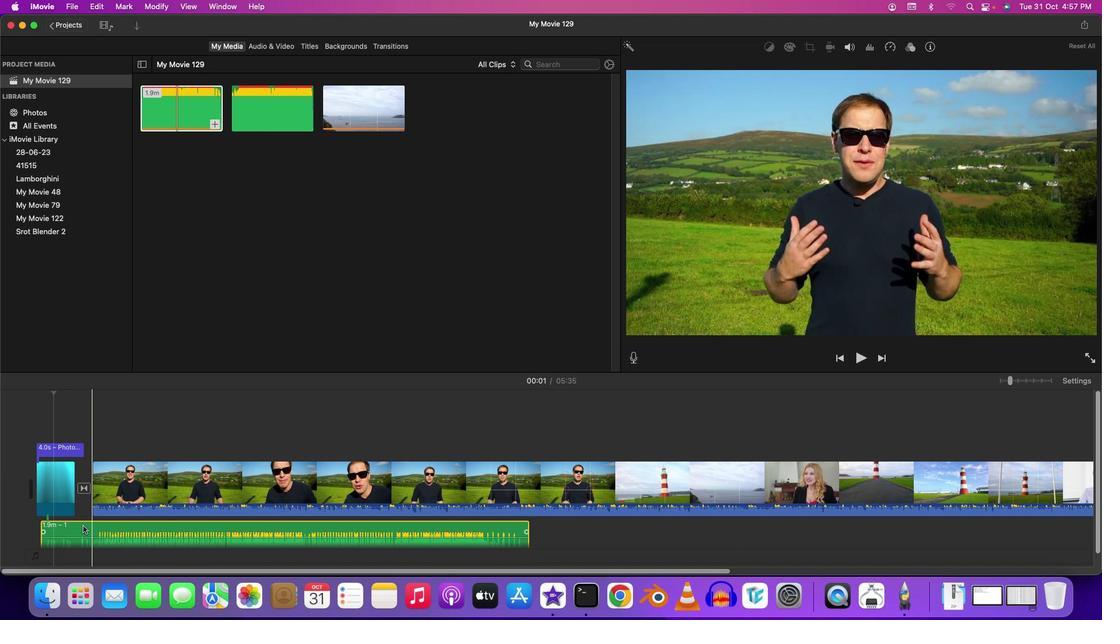 
Action: Mouse moved to (629, 352)
Screenshot: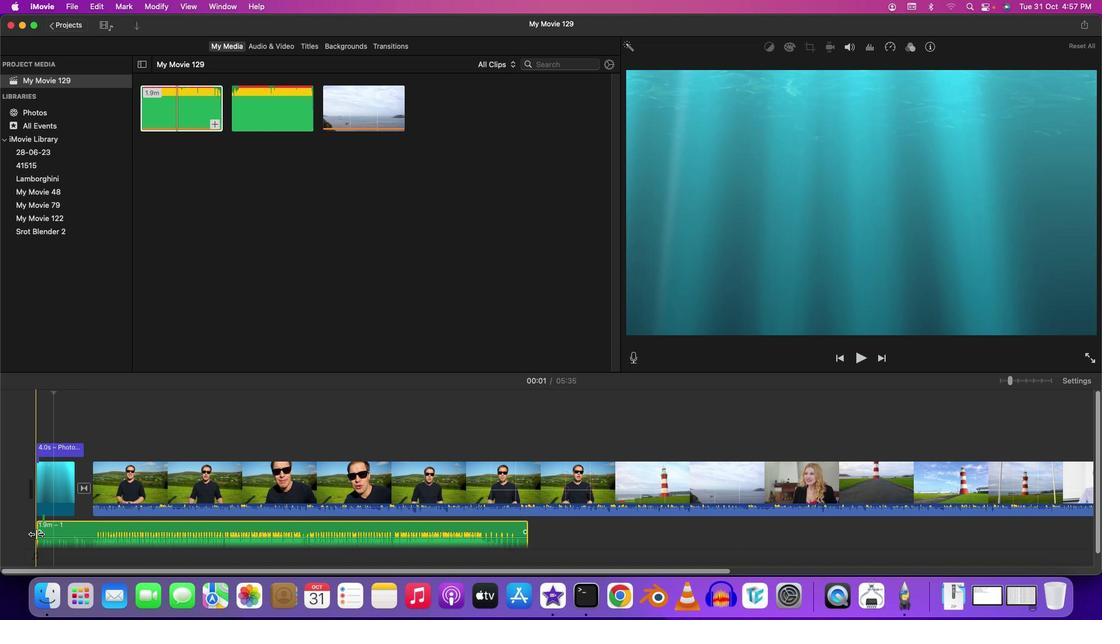 
Action: Mouse pressed left at (629, 352)
Screenshot: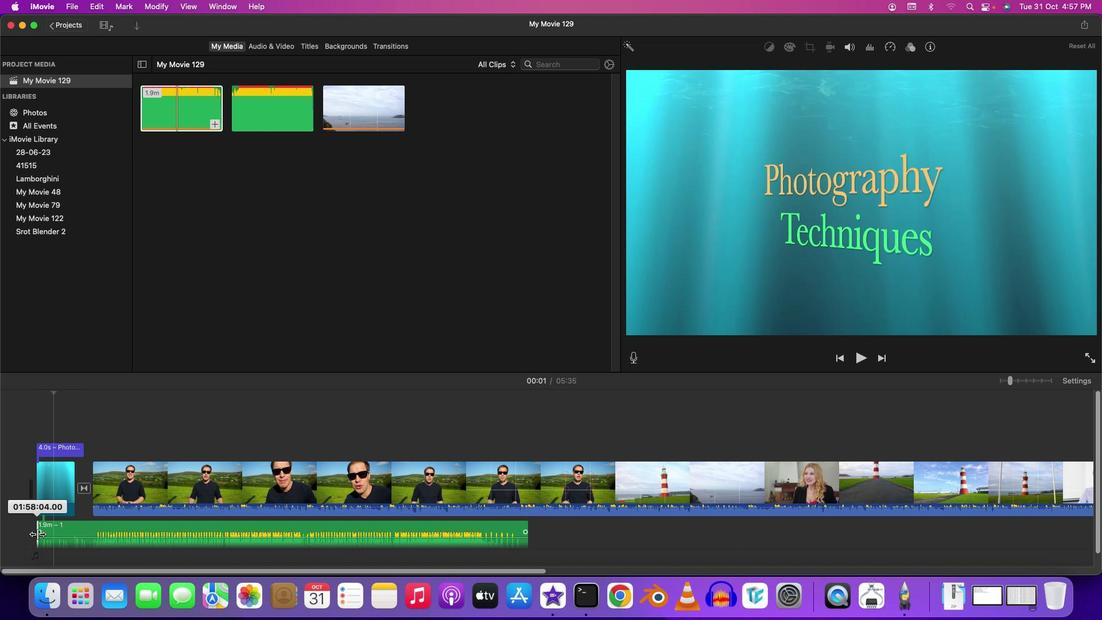 
Action: Mouse moved to (629, 352)
Screenshot: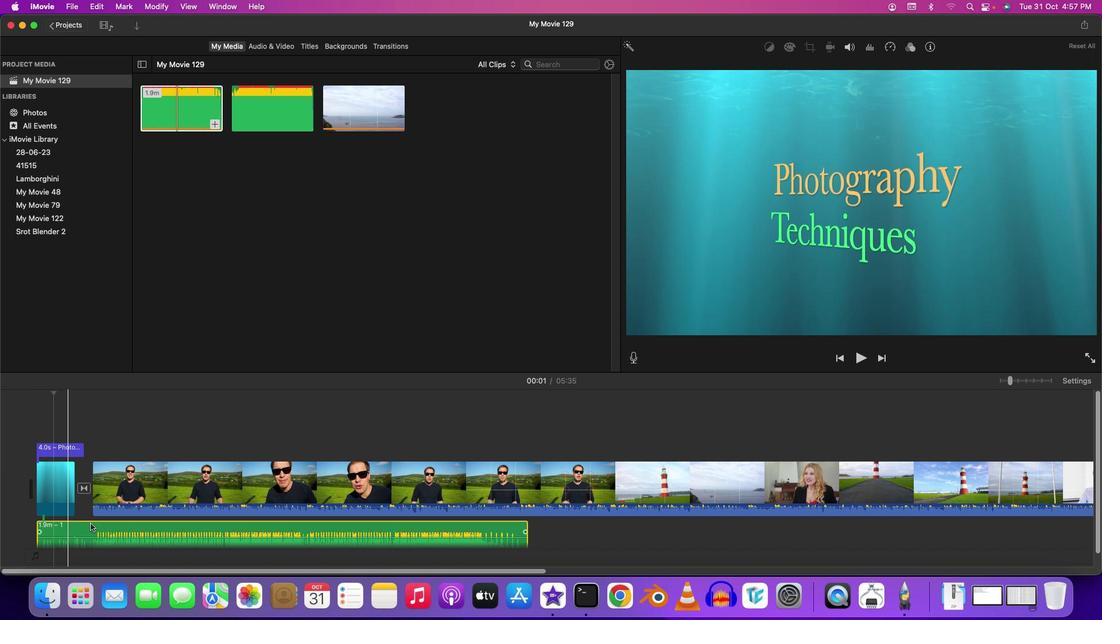 
Action: Mouse pressed left at (629, 352)
Screenshot: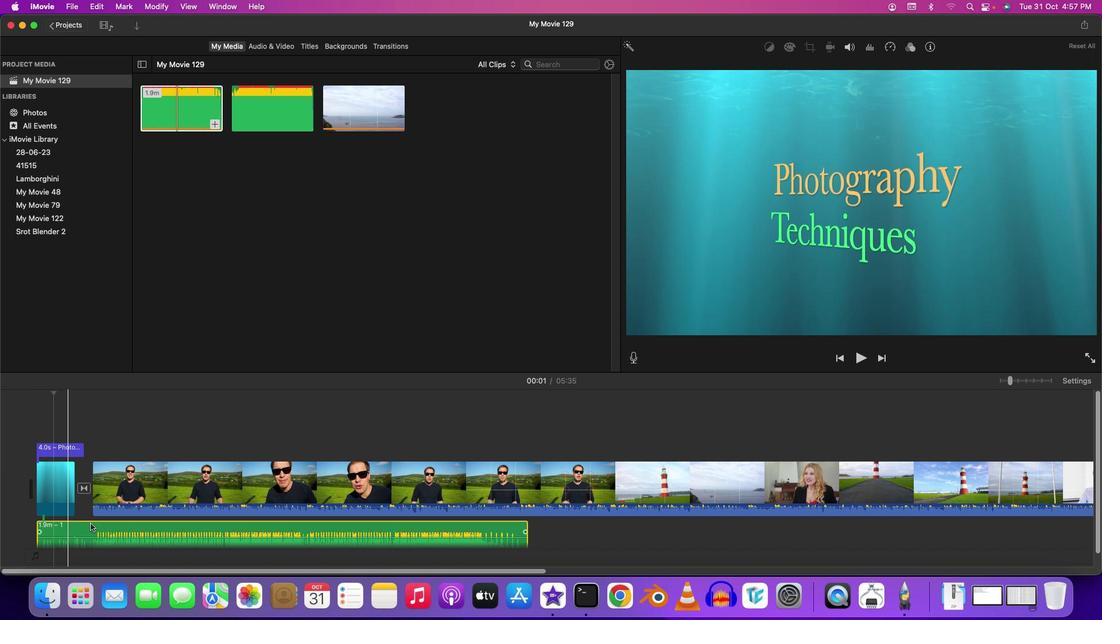 
Action: Mouse moved to (629, 352)
Screenshot: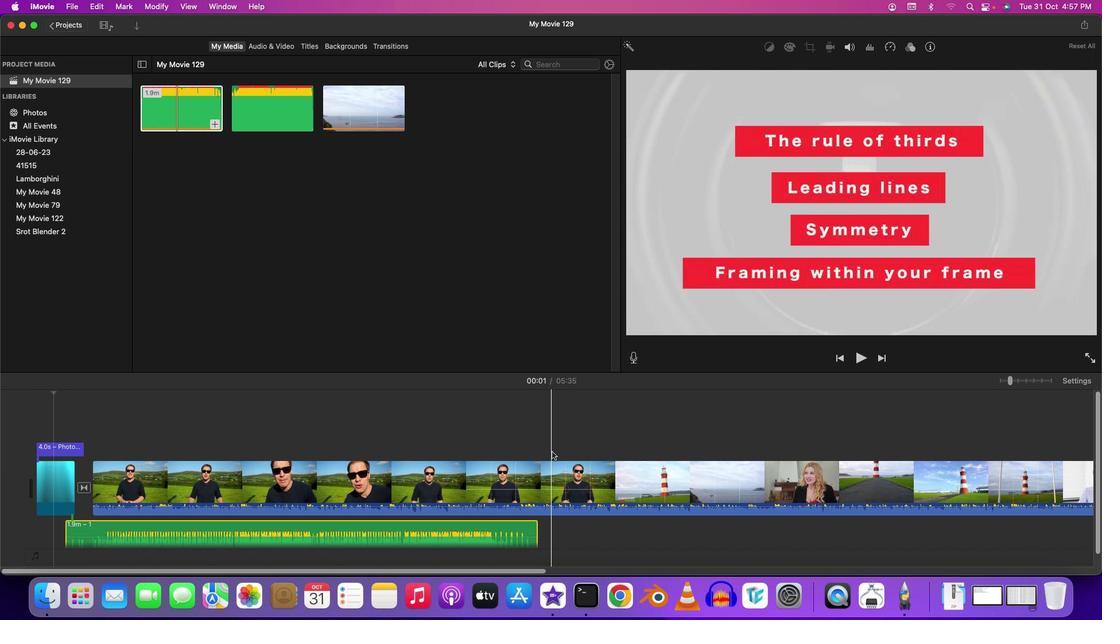 
Action: Mouse scrolled (629, 352) with delta (629, 352)
Screenshot: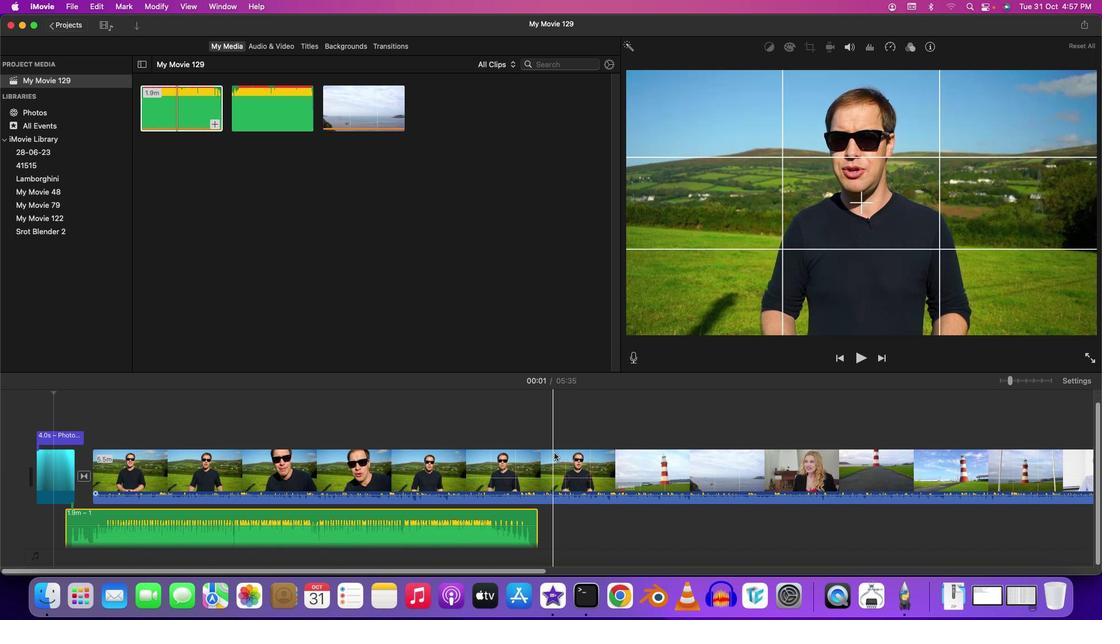 
Action: Mouse scrolled (629, 352) with delta (629, 352)
Screenshot: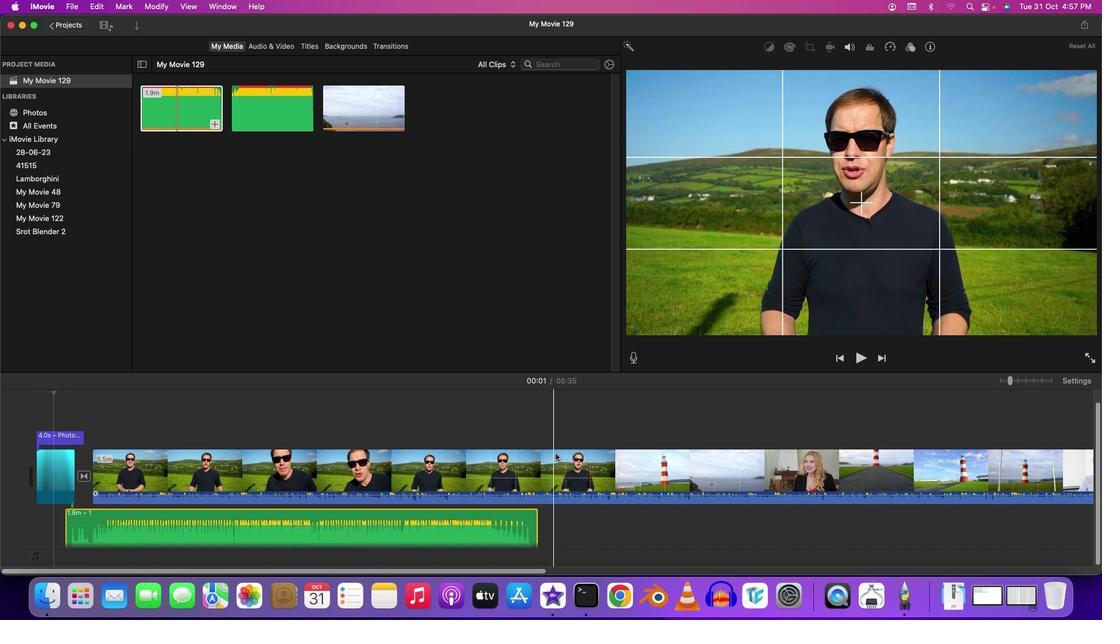 
Action: Mouse scrolled (629, 352) with delta (629, 352)
Screenshot: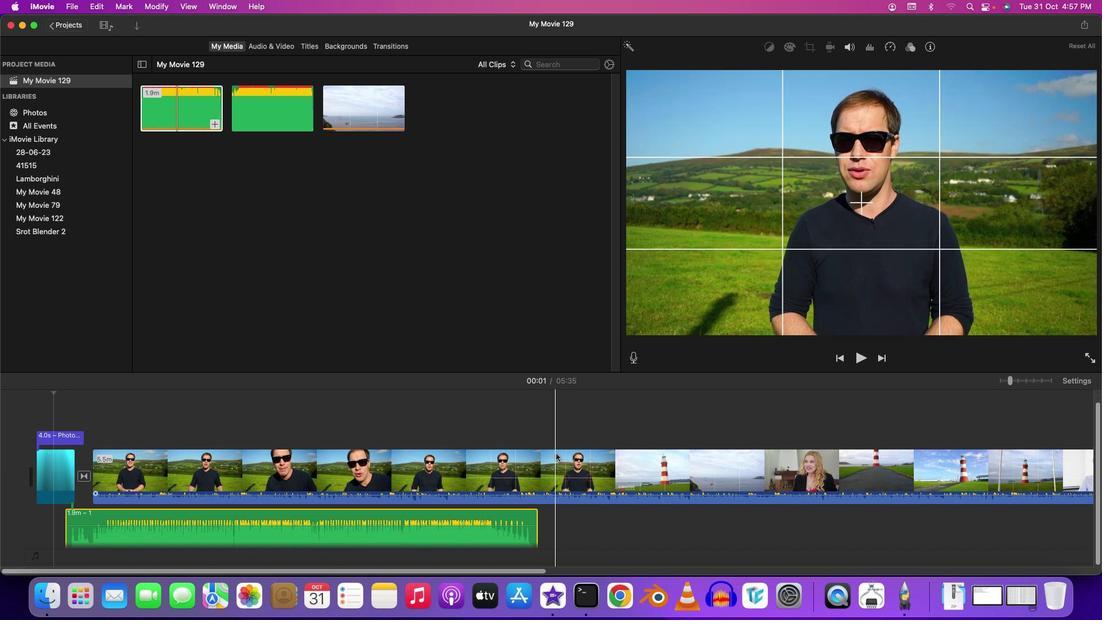 
Action: Mouse moved to (629, 352)
Screenshot: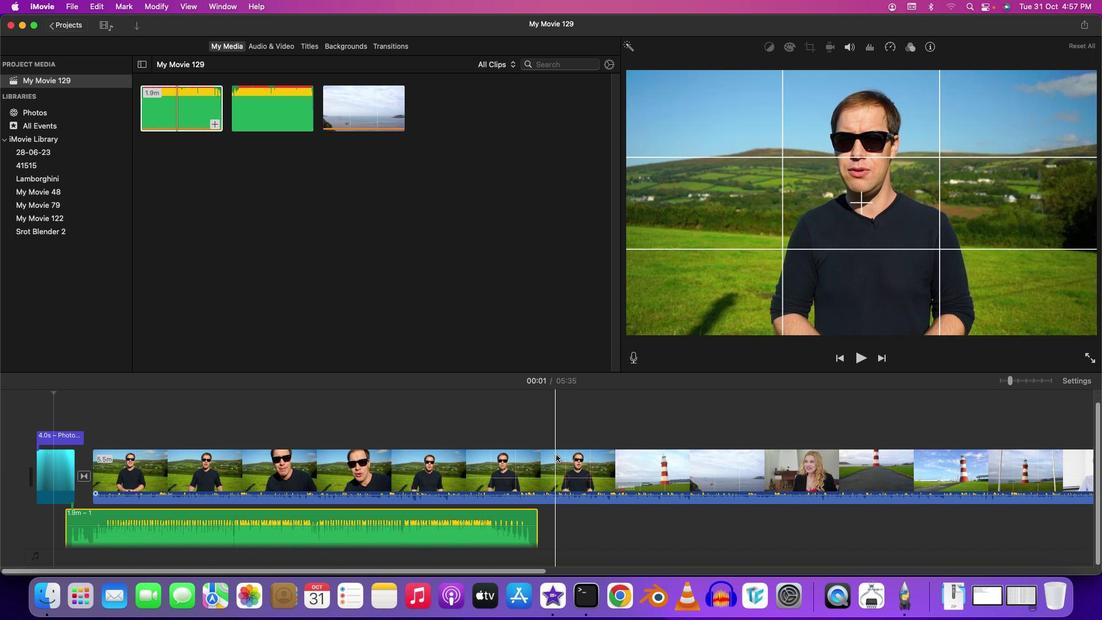 
Action: Mouse scrolled (629, 352) with delta (629, 352)
Screenshot: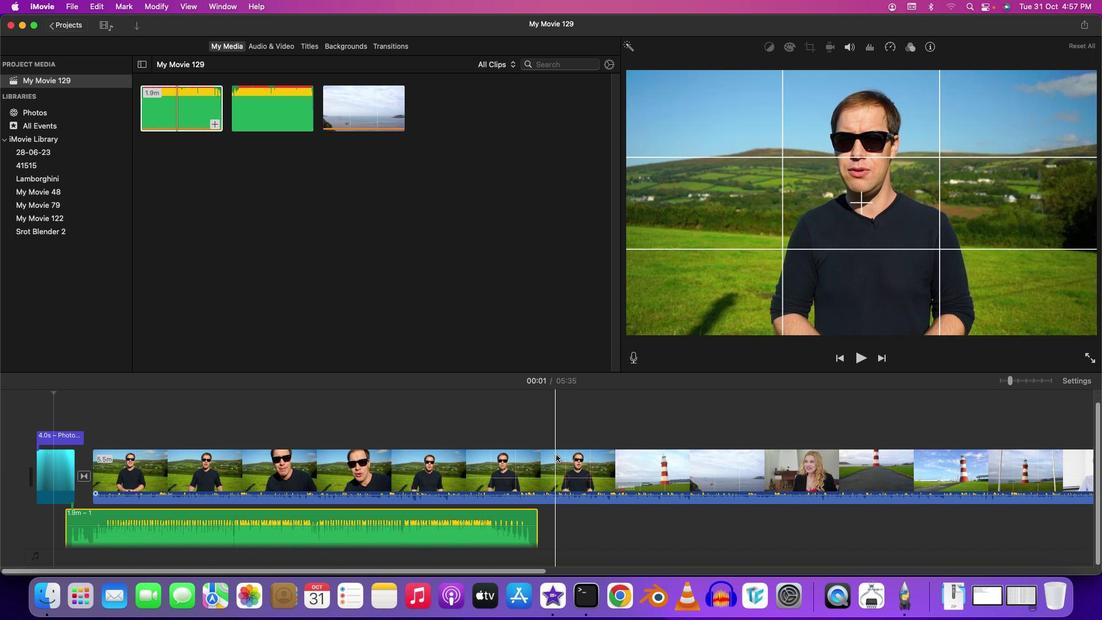 
Action: Mouse moved to (629, 352)
Screenshot: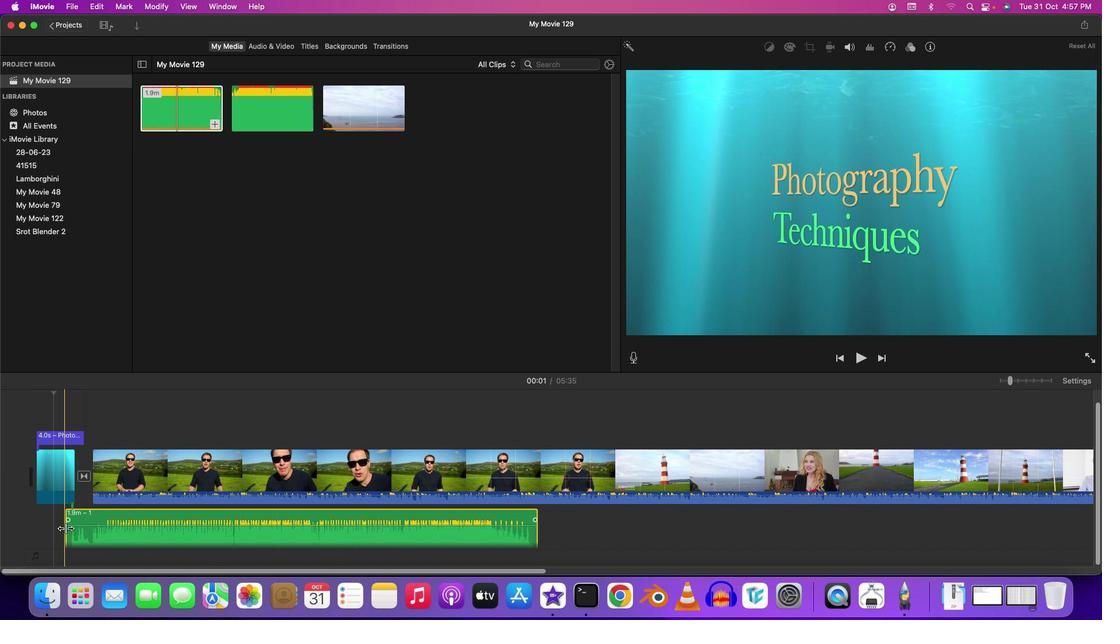 
Action: Mouse pressed left at (629, 352)
Screenshot: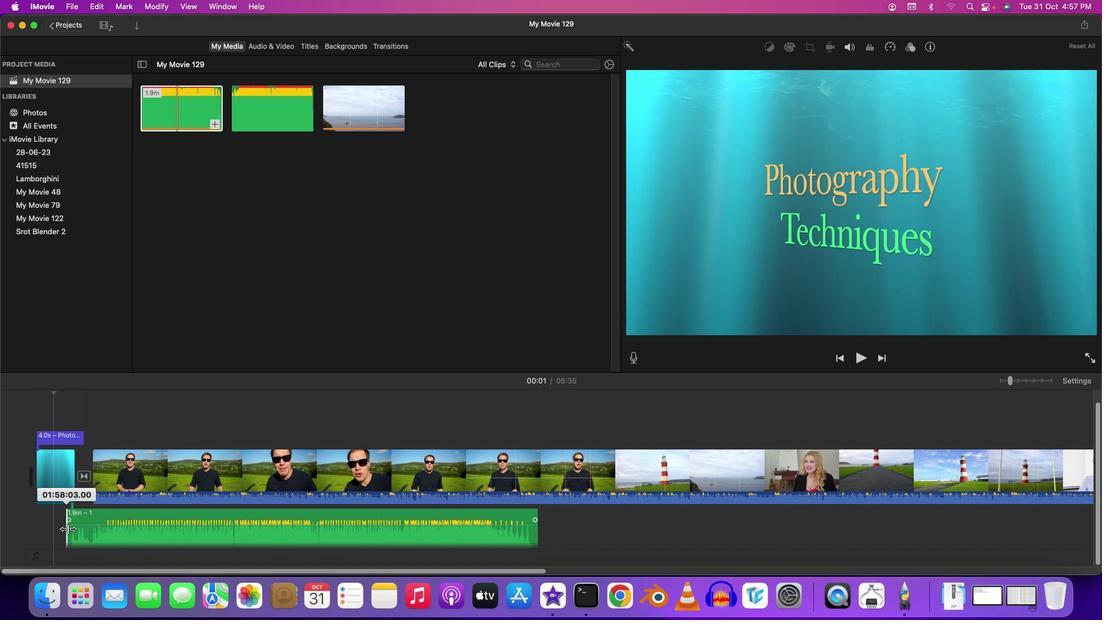
Action: Mouse moved to (629, 352)
Screenshot: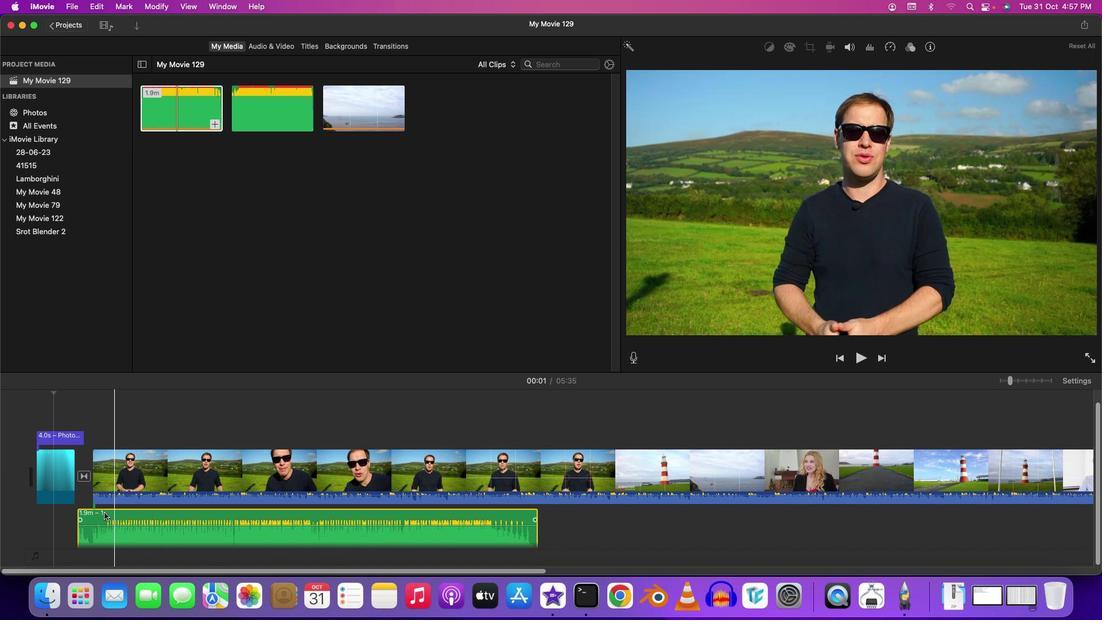 
Action: Mouse pressed left at (629, 352)
Screenshot: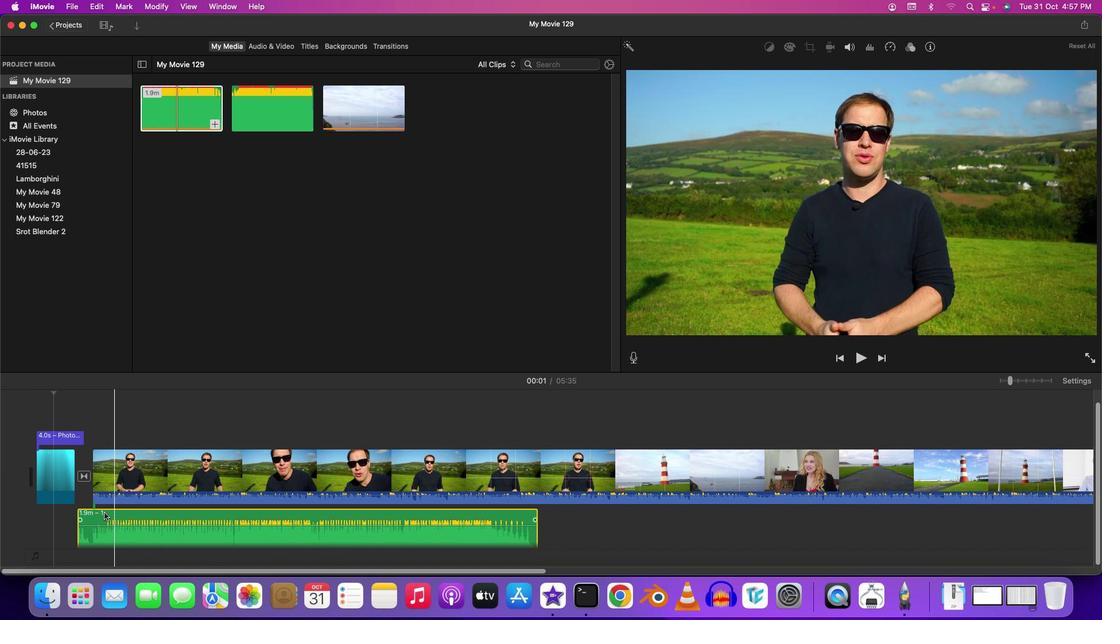 
Action: Mouse moved to (629, 352)
Screenshot: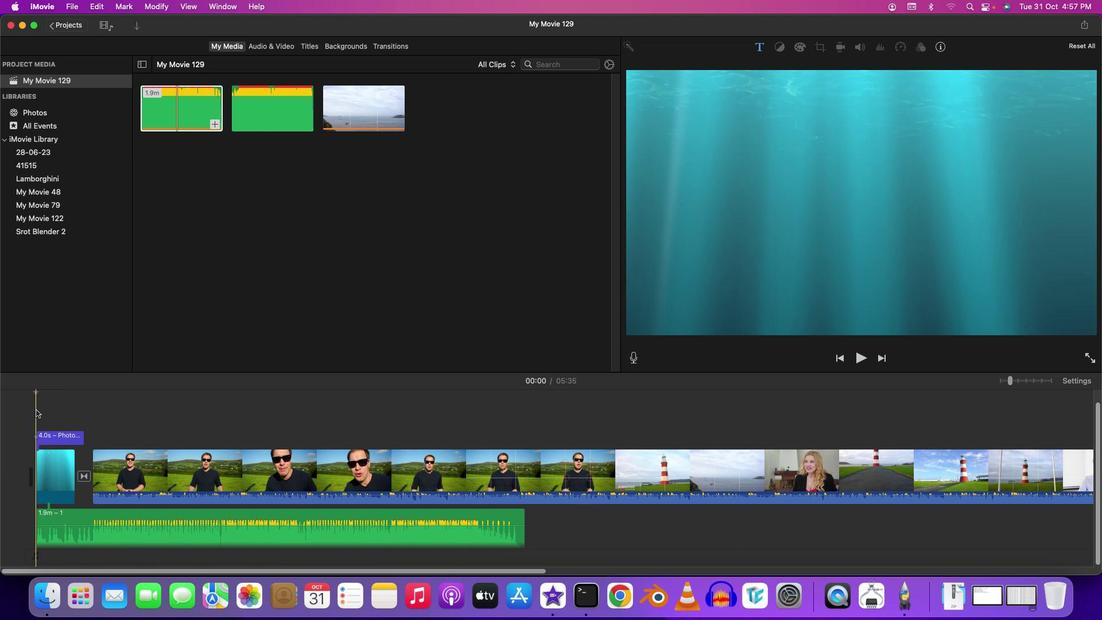 
Action: Mouse pressed left at (629, 352)
Screenshot: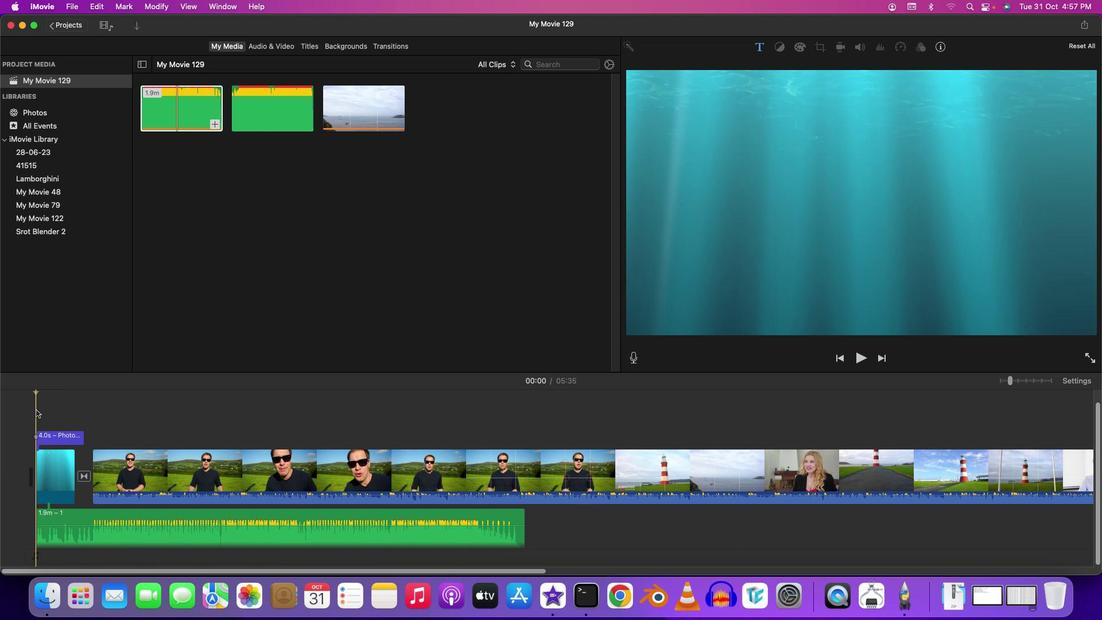 
Action: Mouse moved to (629, 352)
Screenshot: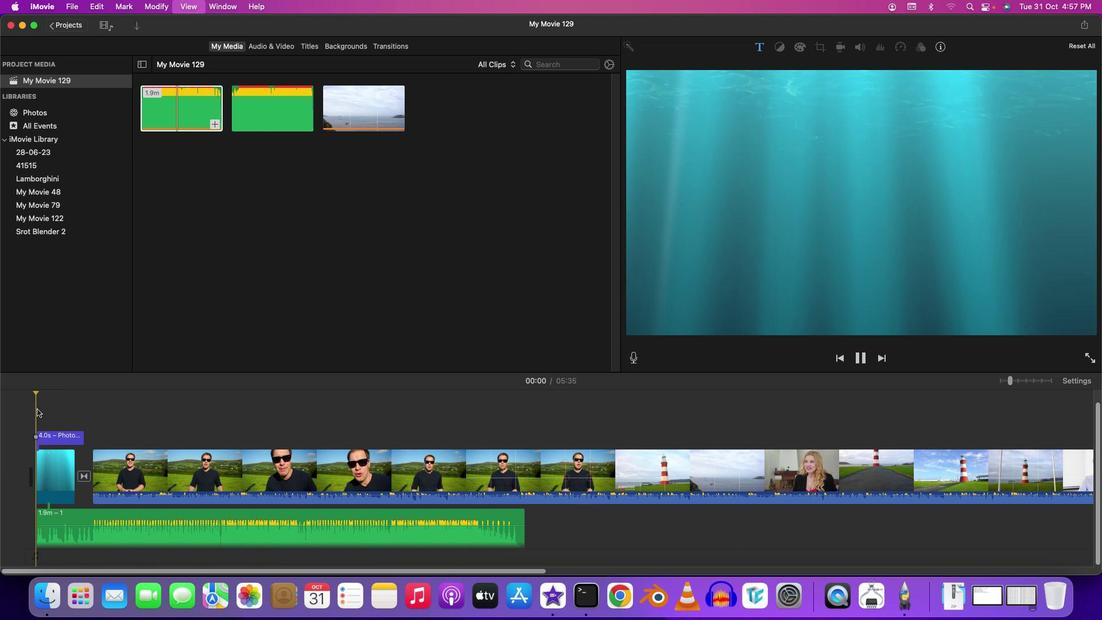 
Action: Key pressed Key.space
Screenshot: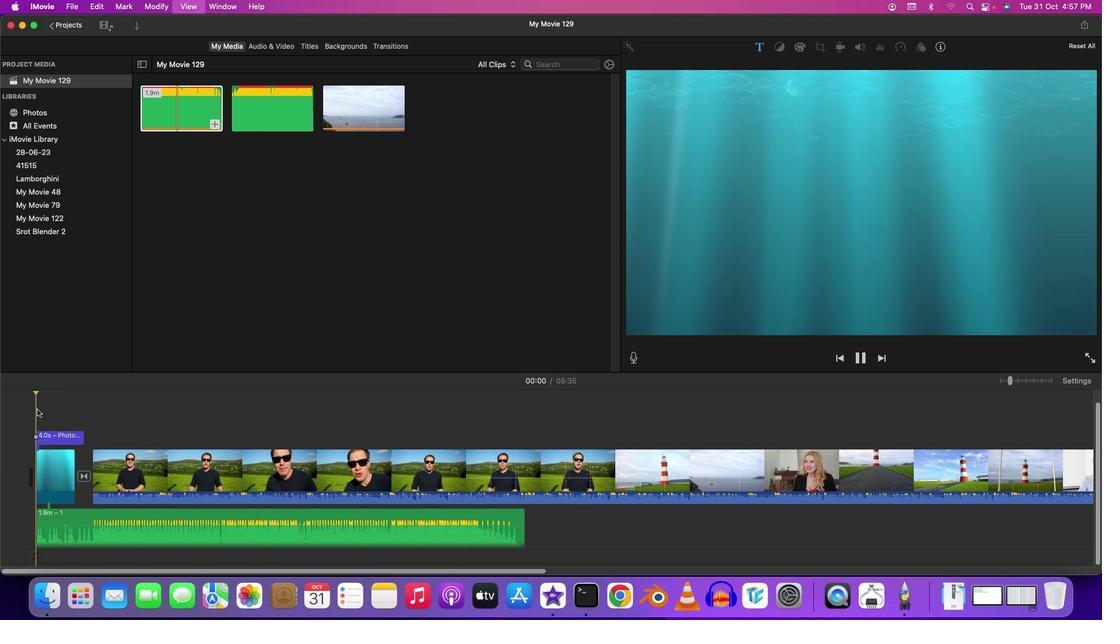 
Action: Mouse moved to (629, 352)
Screenshot: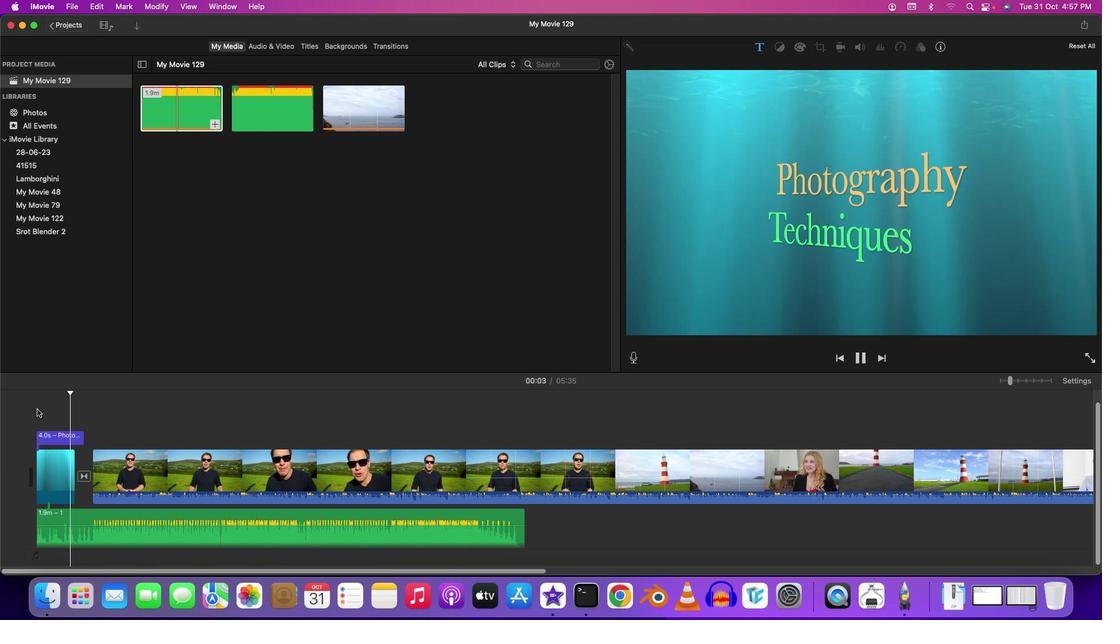 
Action: Key pressed Key.space
Screenshot: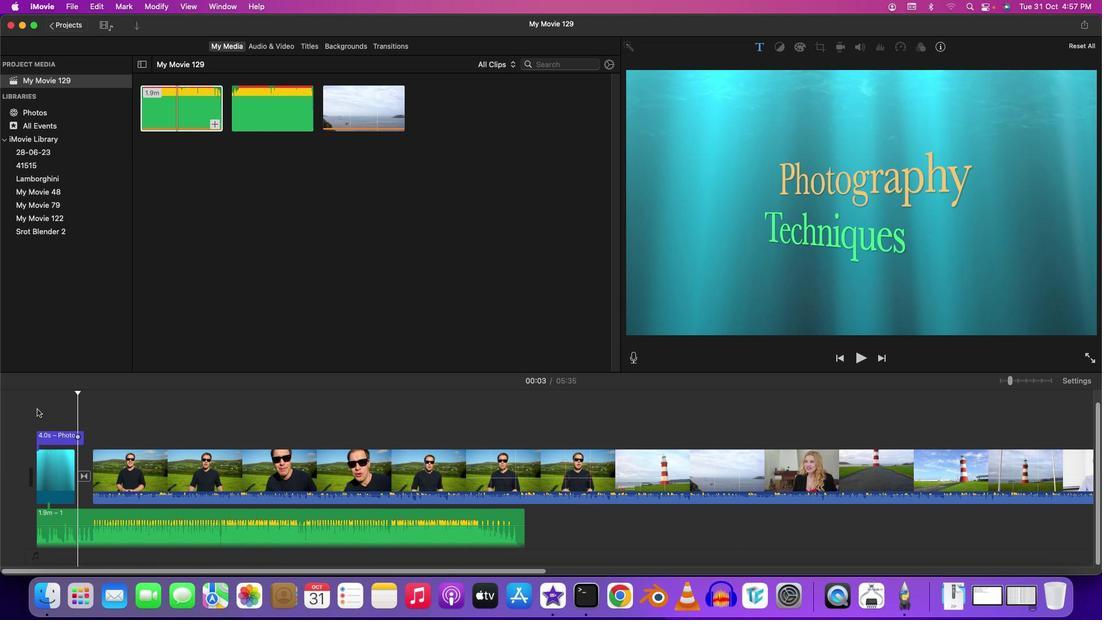 
Action: Mouse moved to (629, 352)
Screenshot: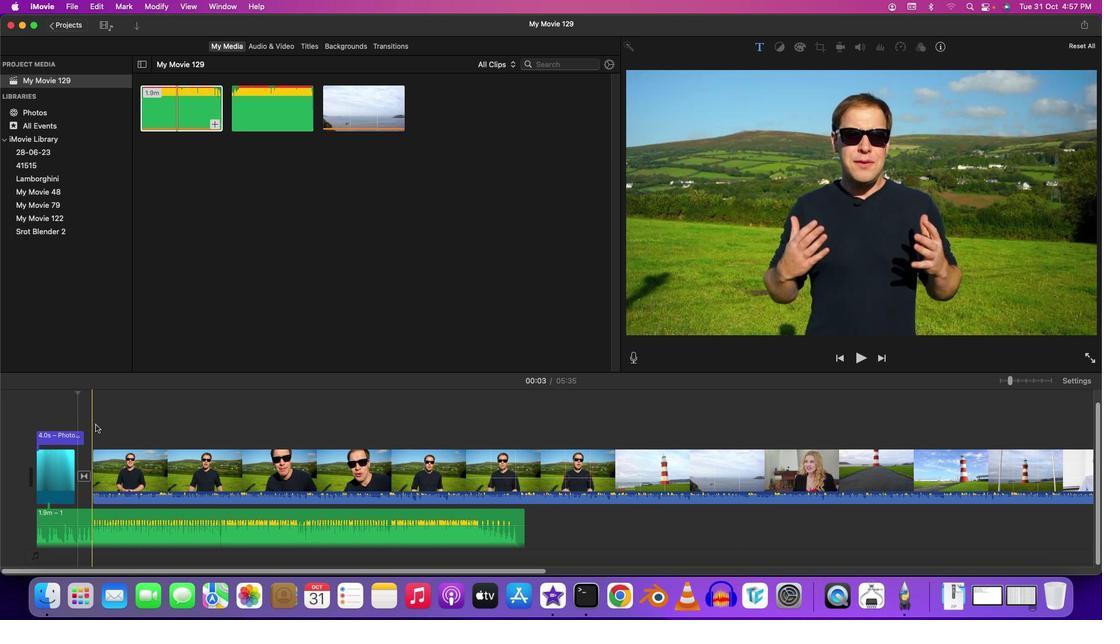 
Action: Mouse pressed left at (629, 352)
Screenshot: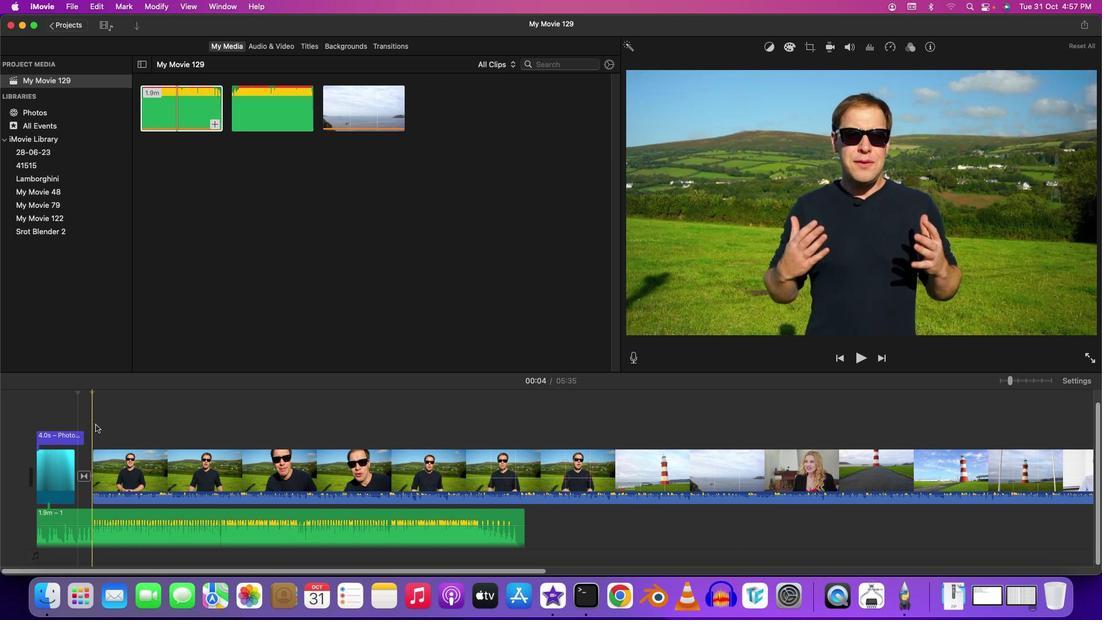 
Action: Mouse moved to (629, 352)
Screenshot: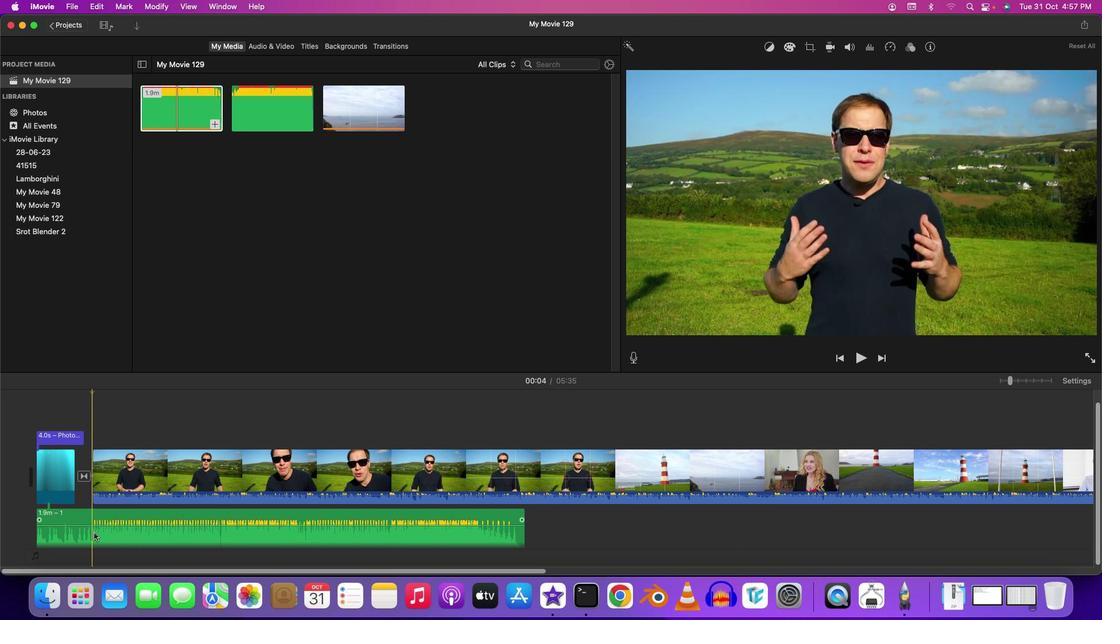 
Action: Mouse pressed left at (629, 352)
Screenshot: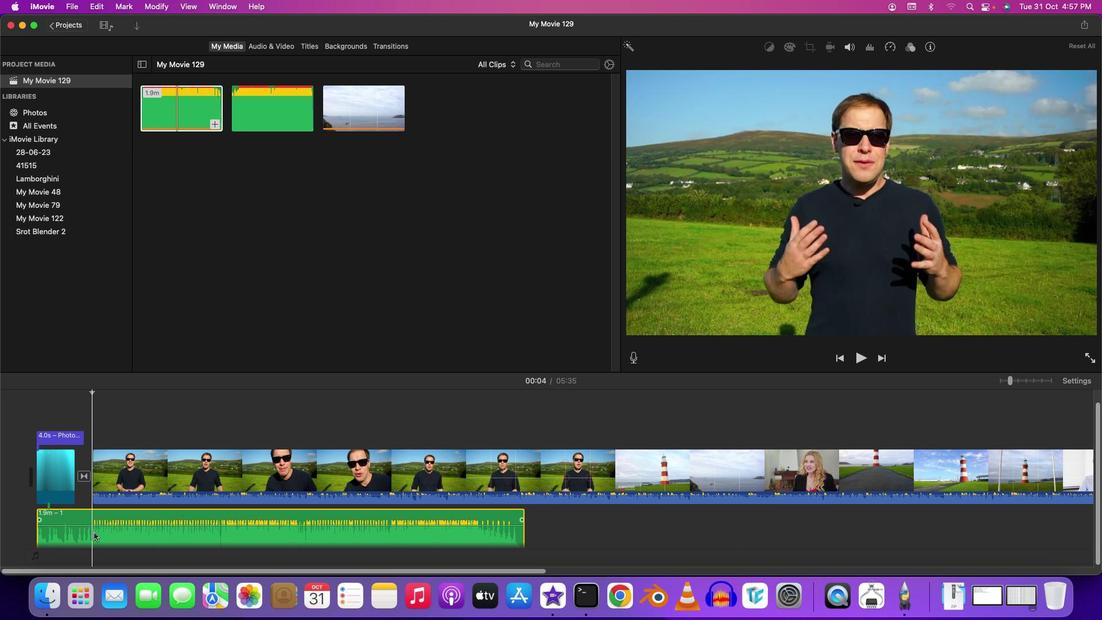 
Action: Key pressed Key.cmd'b'
Screenshot: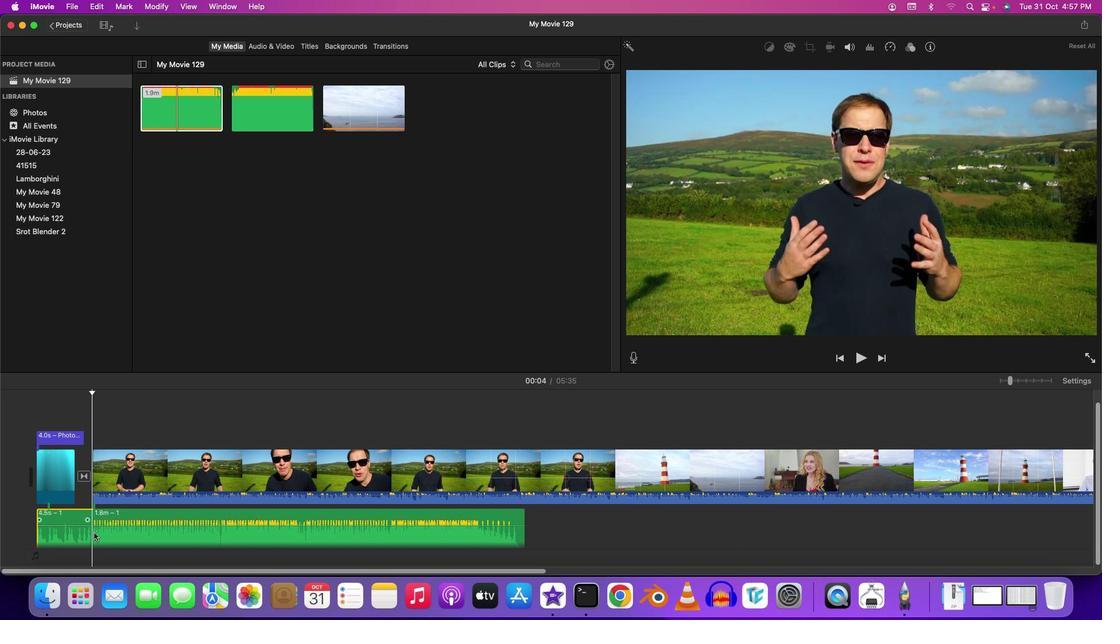 
Action: Mouse moved to (629, 352)
Screenshot: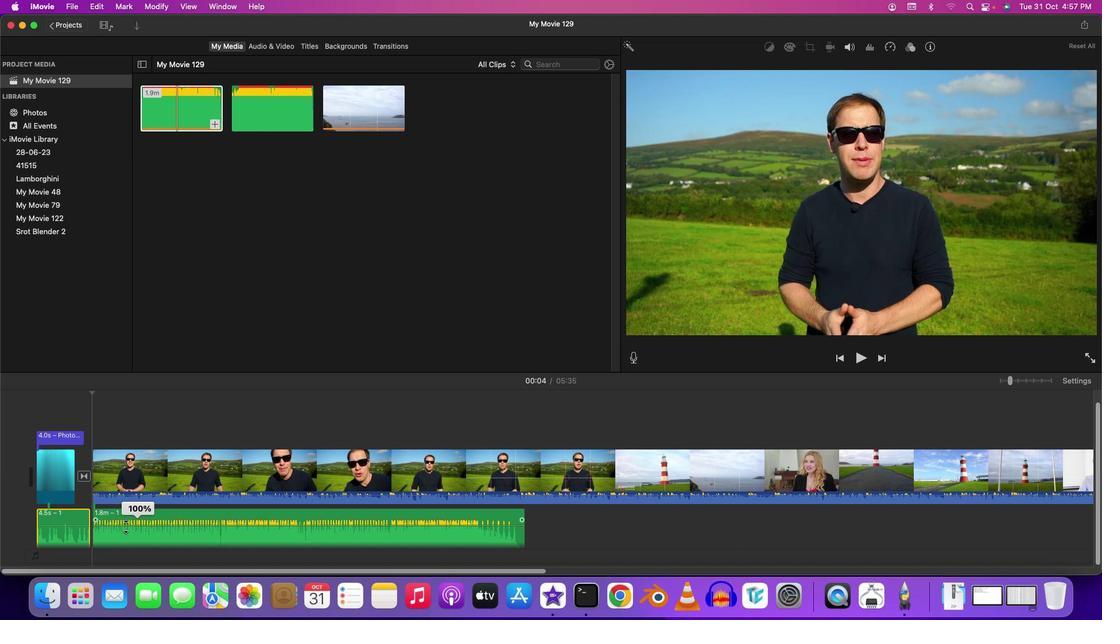 
Action: Mouse pressed left at (629, 352)
Screenshot: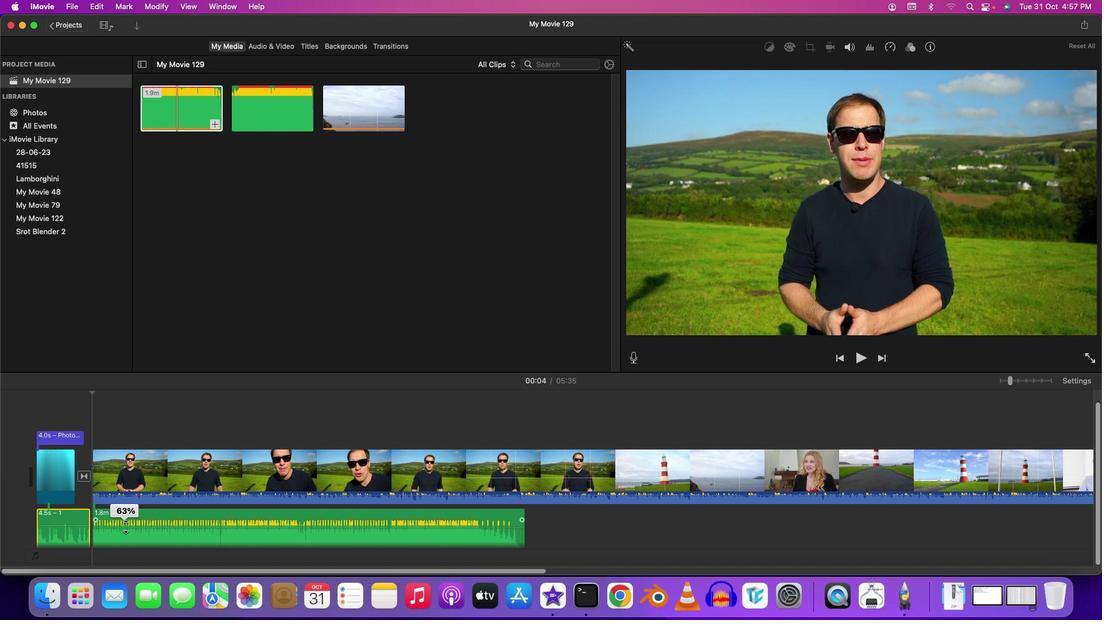 
Action: Mouse moved to (629, 352)
Screenshot: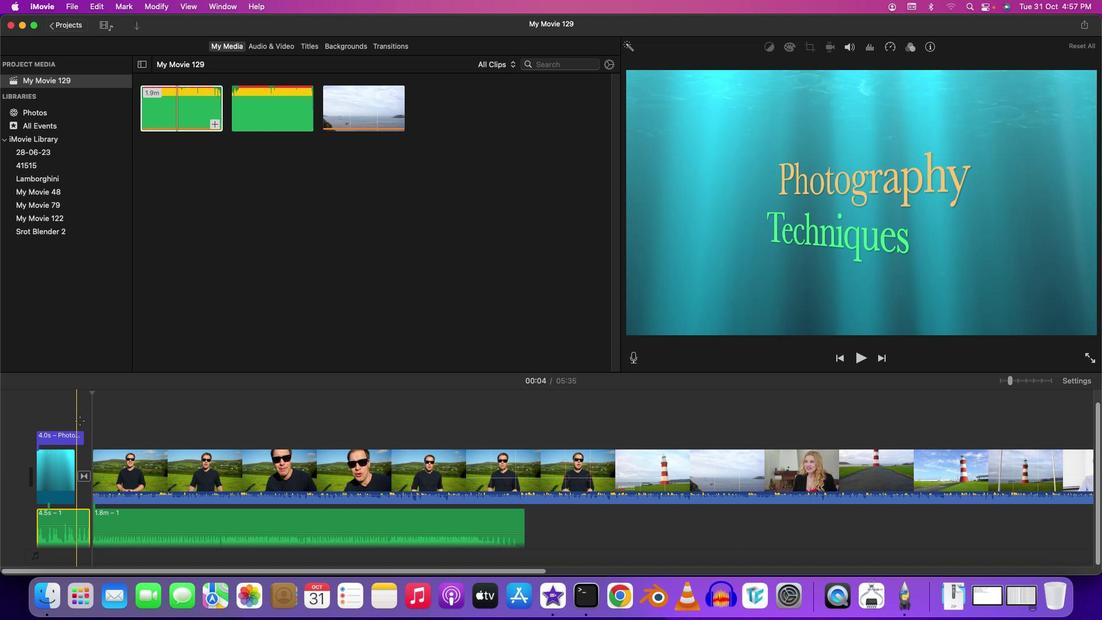 
Action: Mouse pressed left at (629, 352)
Screenshot: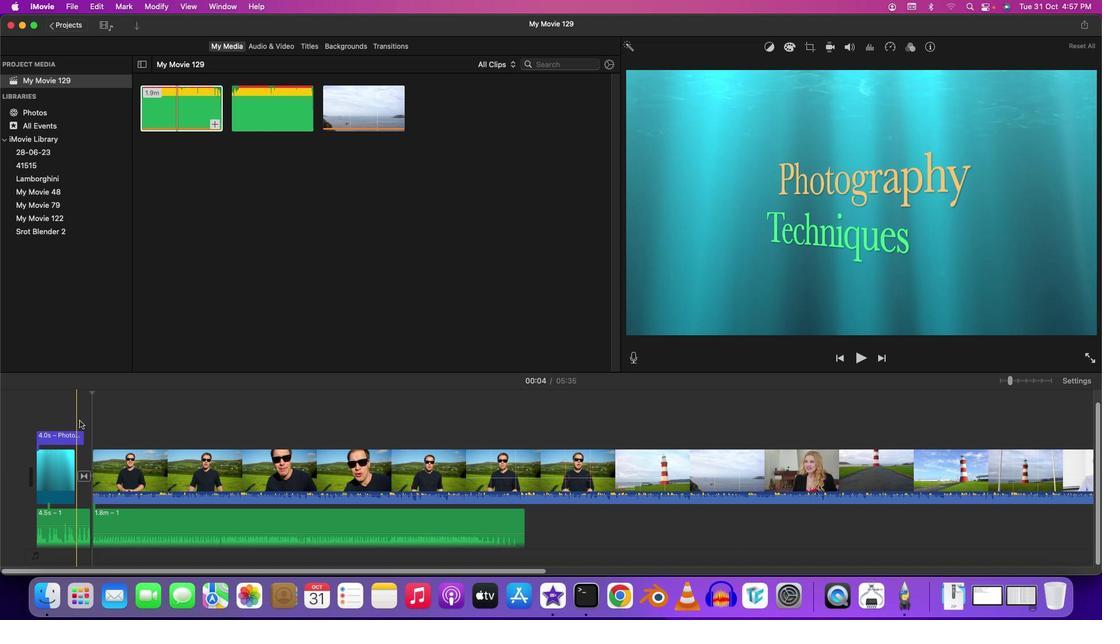 
Action: Key pressed Key.space
Screenshot: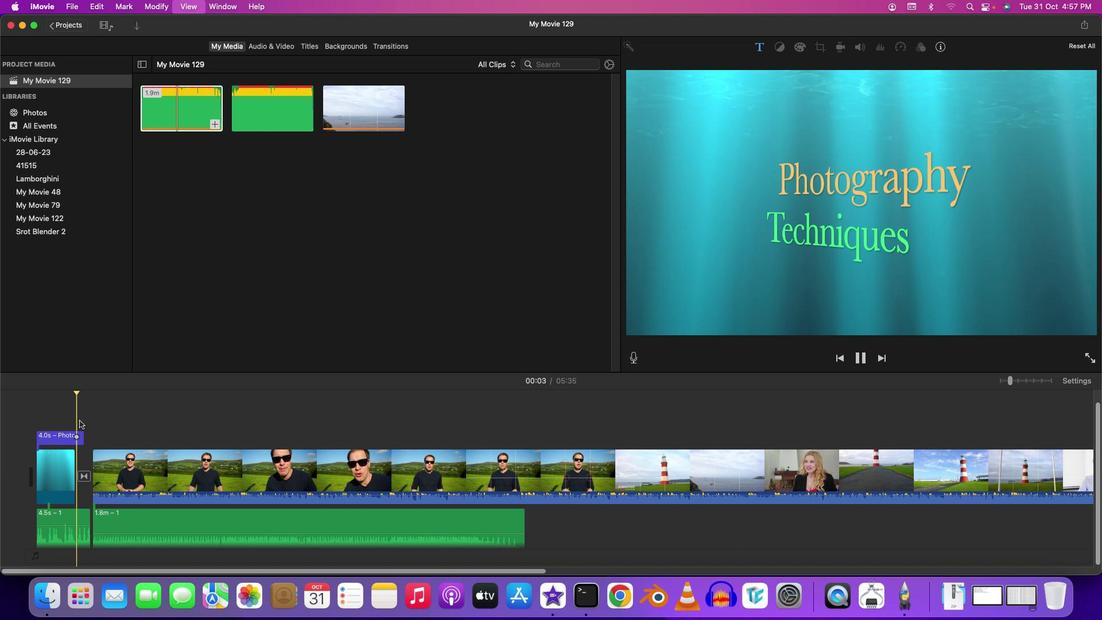 
Action: Mouse moved to (629, 352)
Screenshot: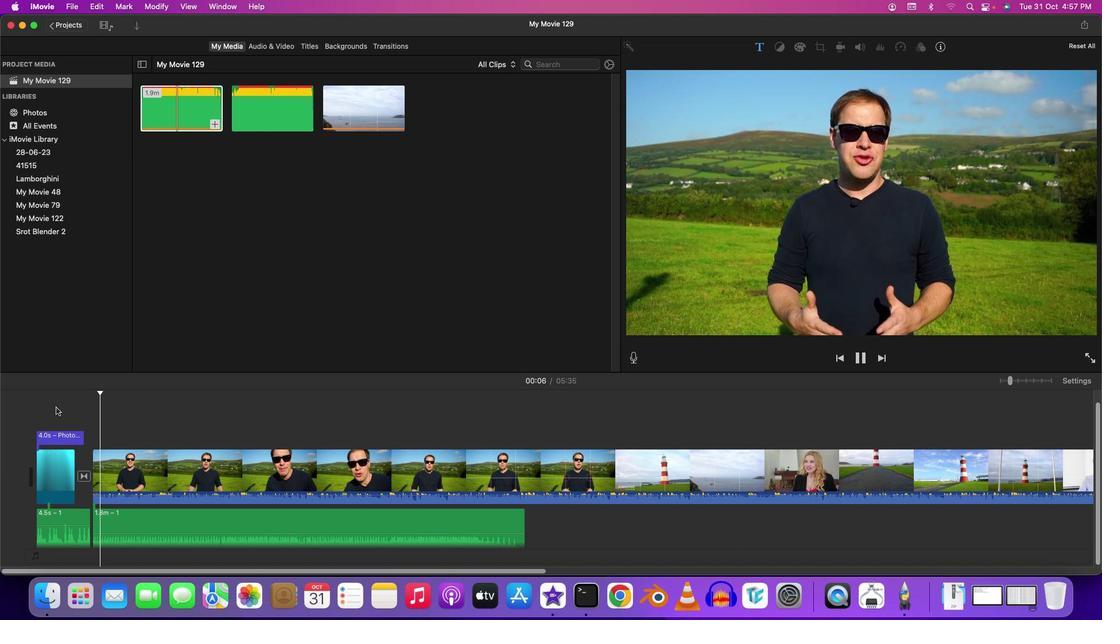 
Action: Mouse pressed left at (629, 352)
Screenshot: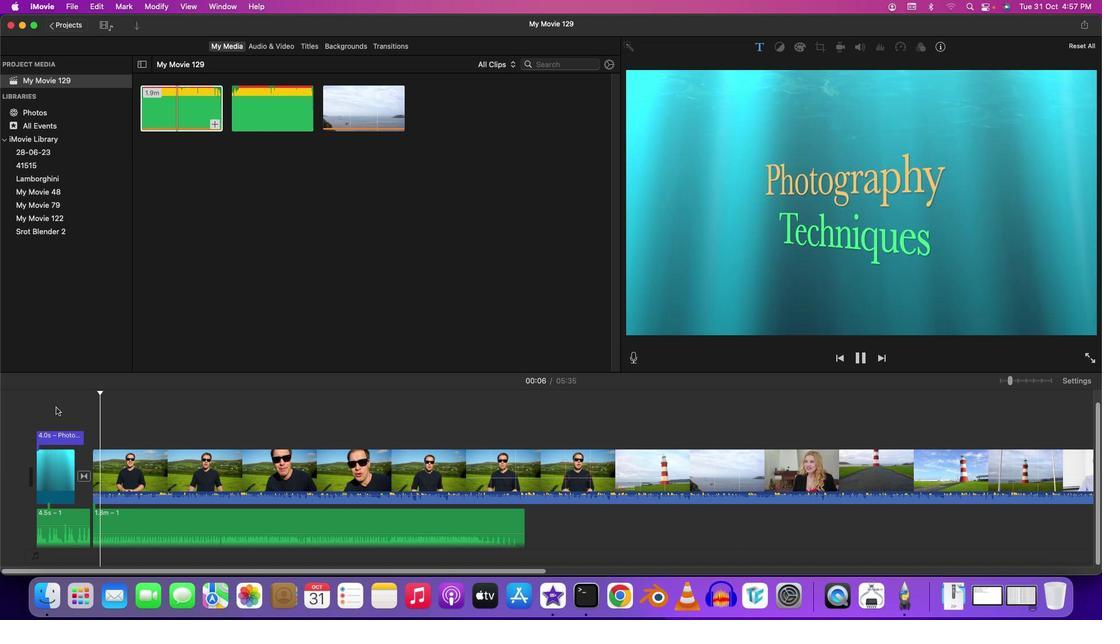 
Action: Mouse moved to (629, 352)
Screenshot: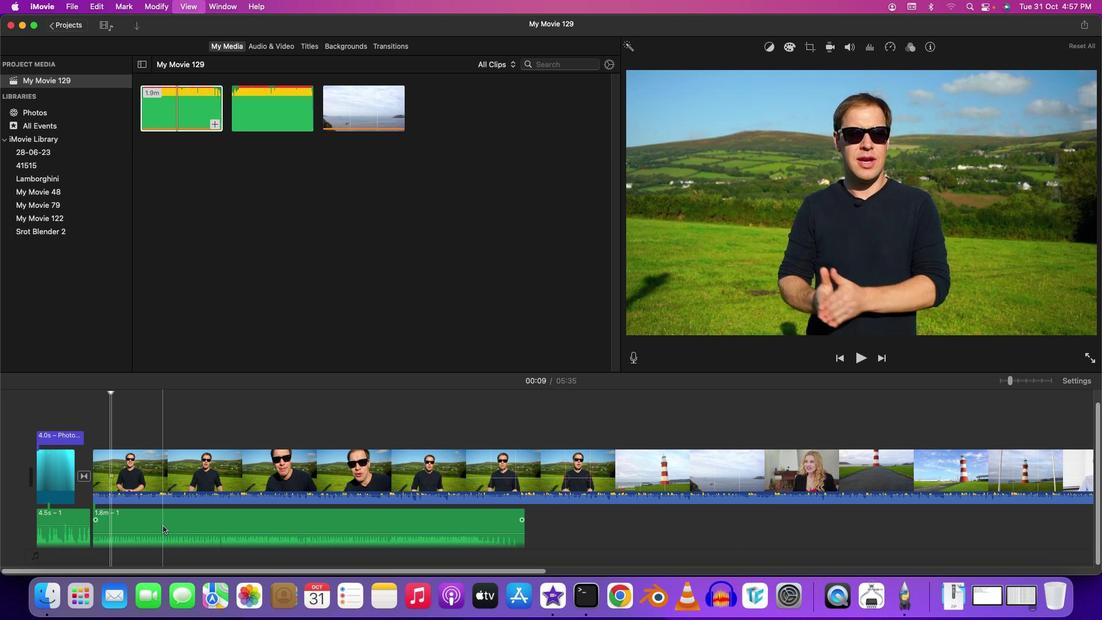 
Action: Key pressed Key.space
Screenshot: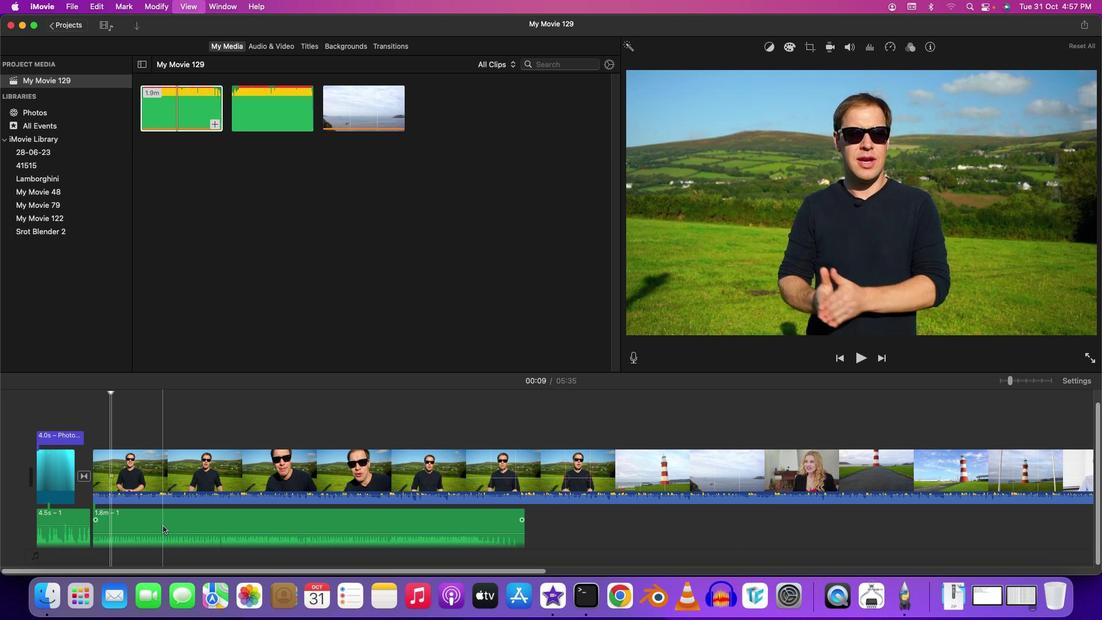 
Action: Mouse moved to (629, 352)
Screenshot: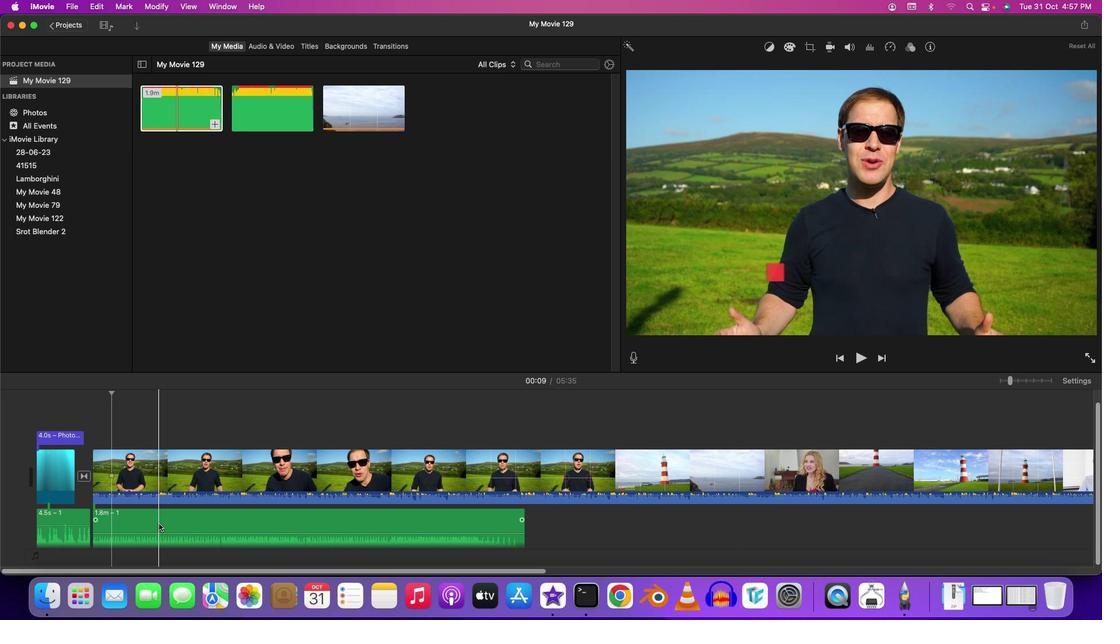 
Action: Mouse pressed left at (629, 352)
Screenshot: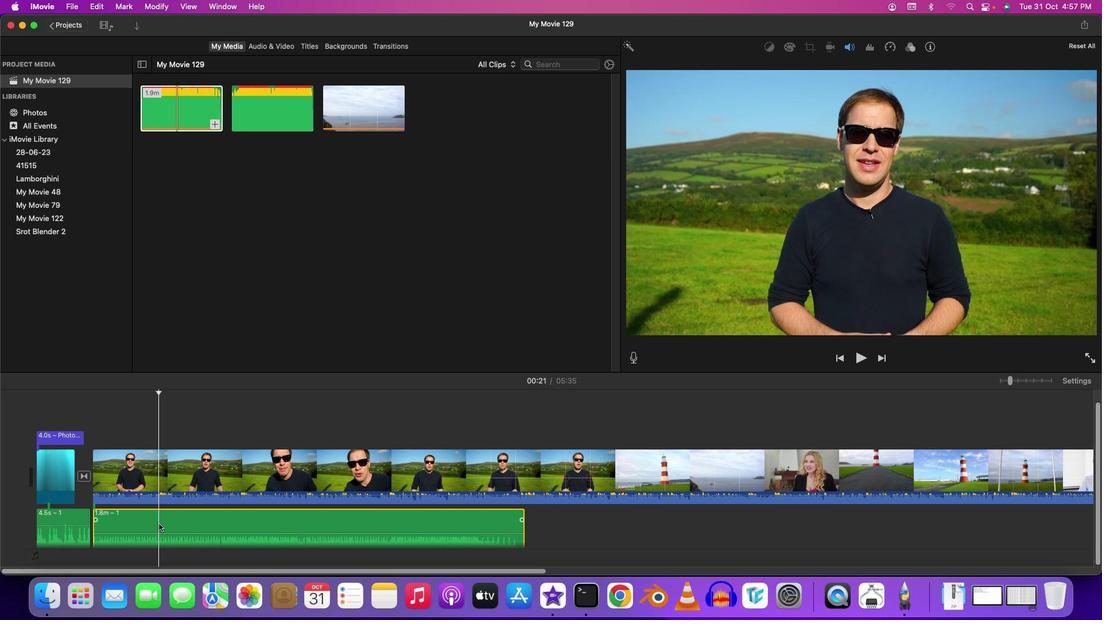
Action: Mouse pressed right at (629, 352)
Screenshot: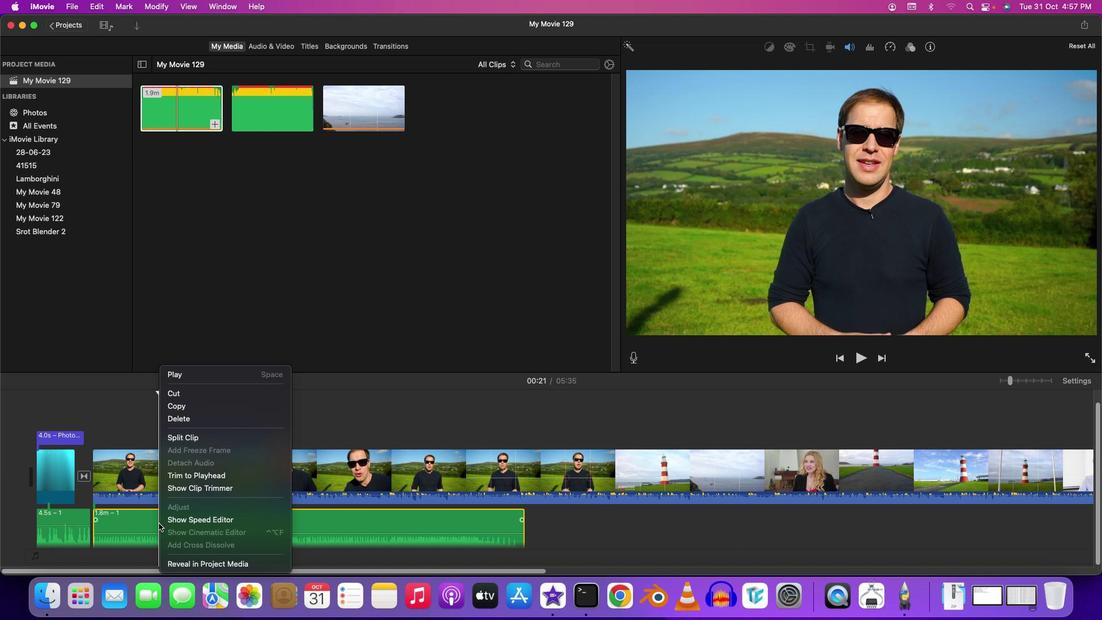 
Action: Mouse moved to (629, 352)
Screenshot: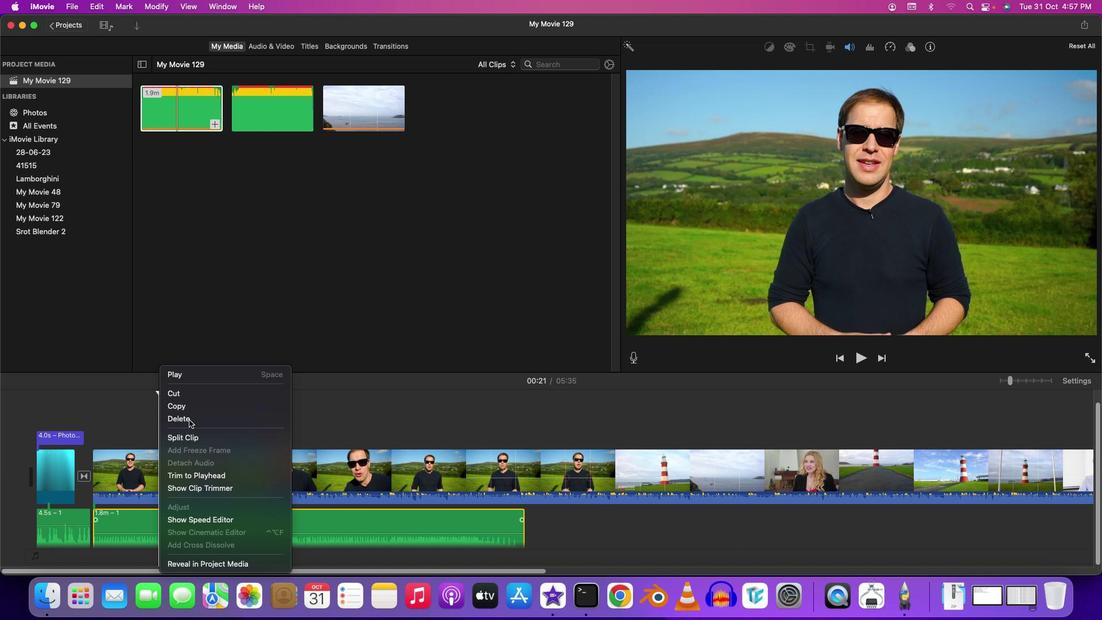 
Action: Mouse pressed left at (629, 352)
Screenshot: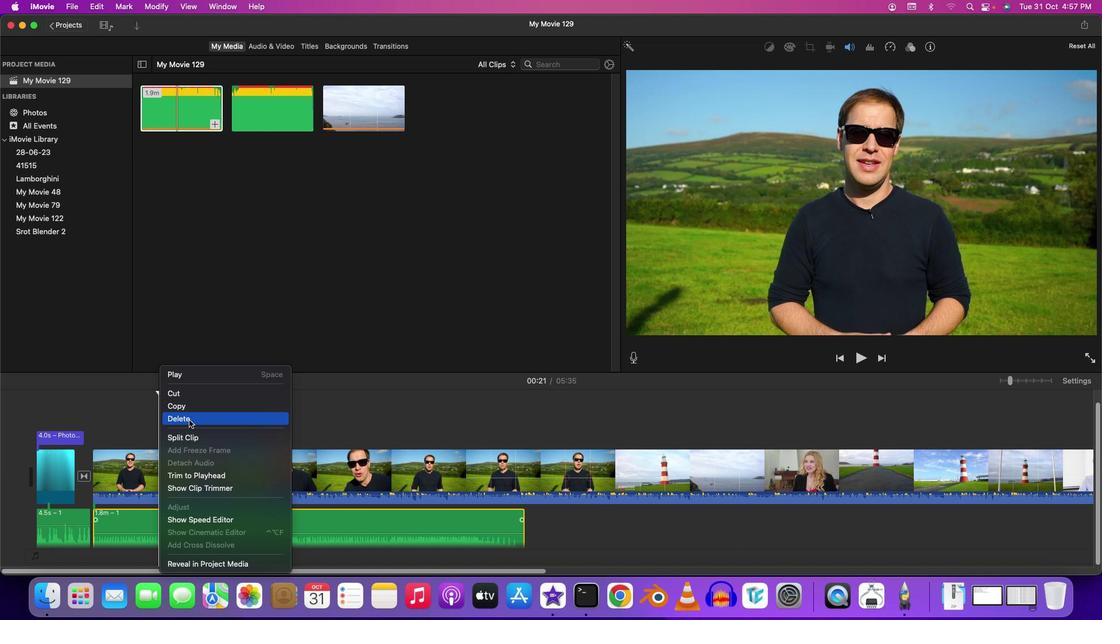 
Action: Mouse moved to (629, 352)
Screenshot: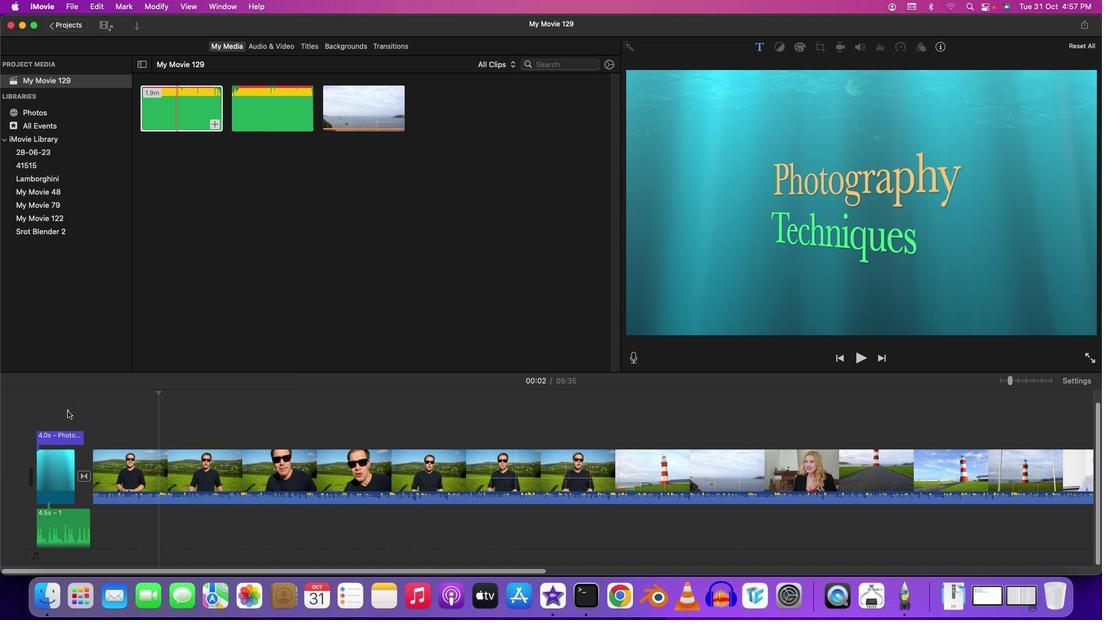 
Action: Mouse pressed left at (629, 352)
Screenshot: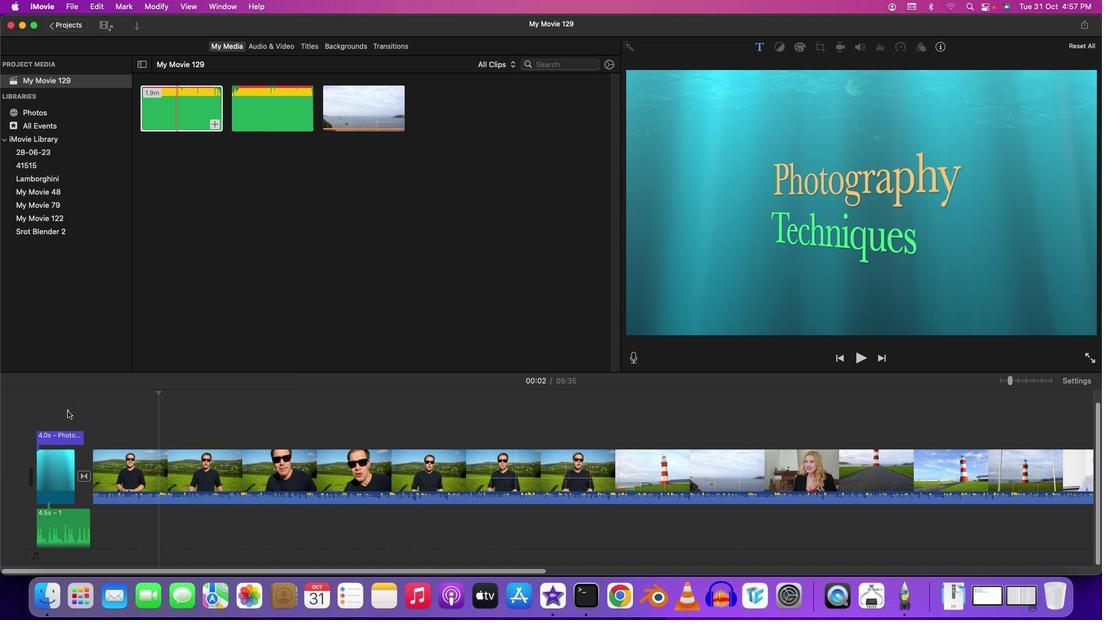 
Action: Mouse moved to (629, 352)
Screenshot: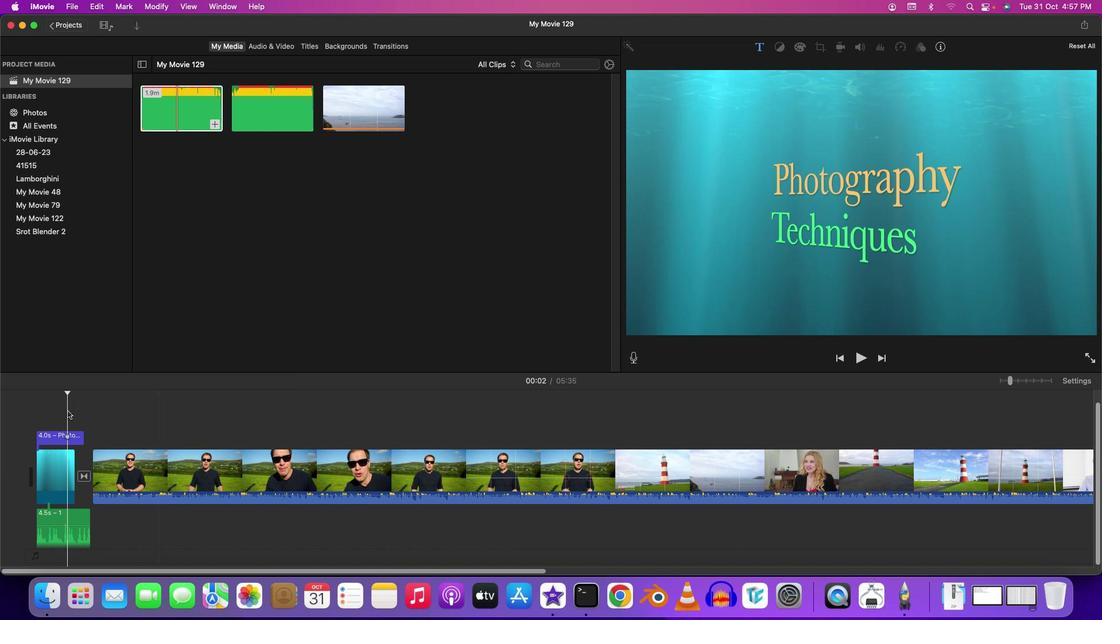 
Action: Key pressed Key.space
Screenshot: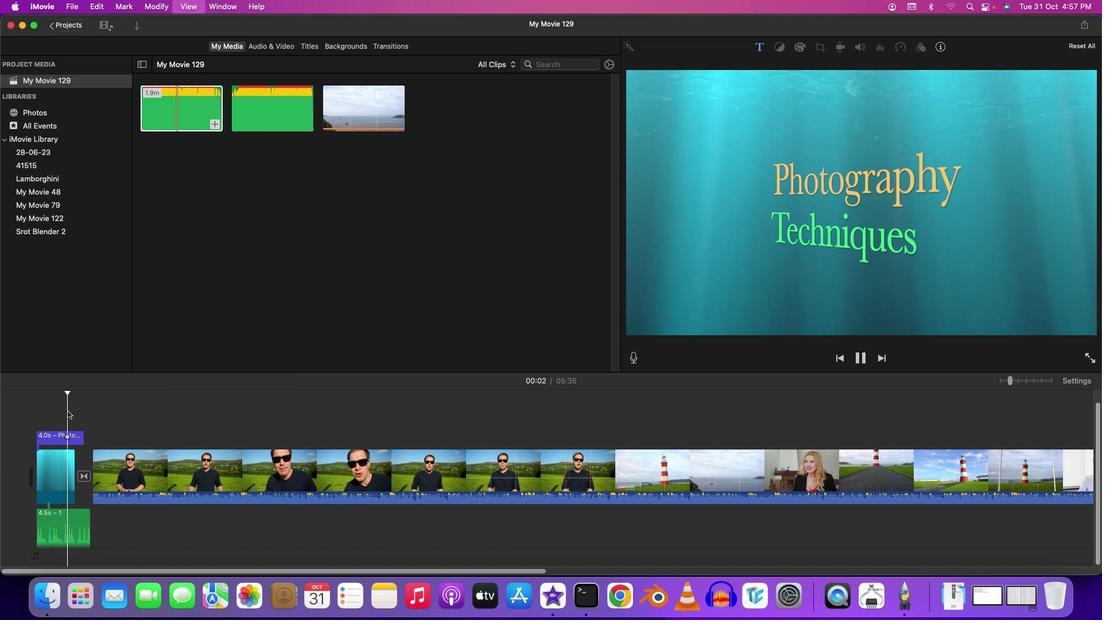 
Action: Mouse moved to (629, 352)
Screenshot: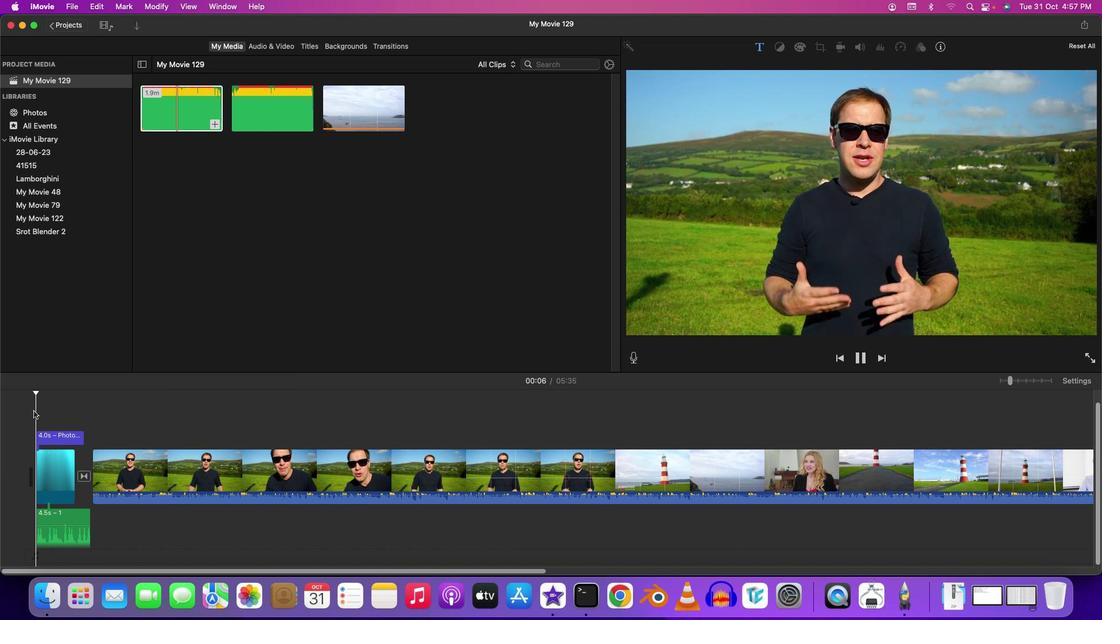 
Action: Mouse pressed left at (629, 352)
Screenshot: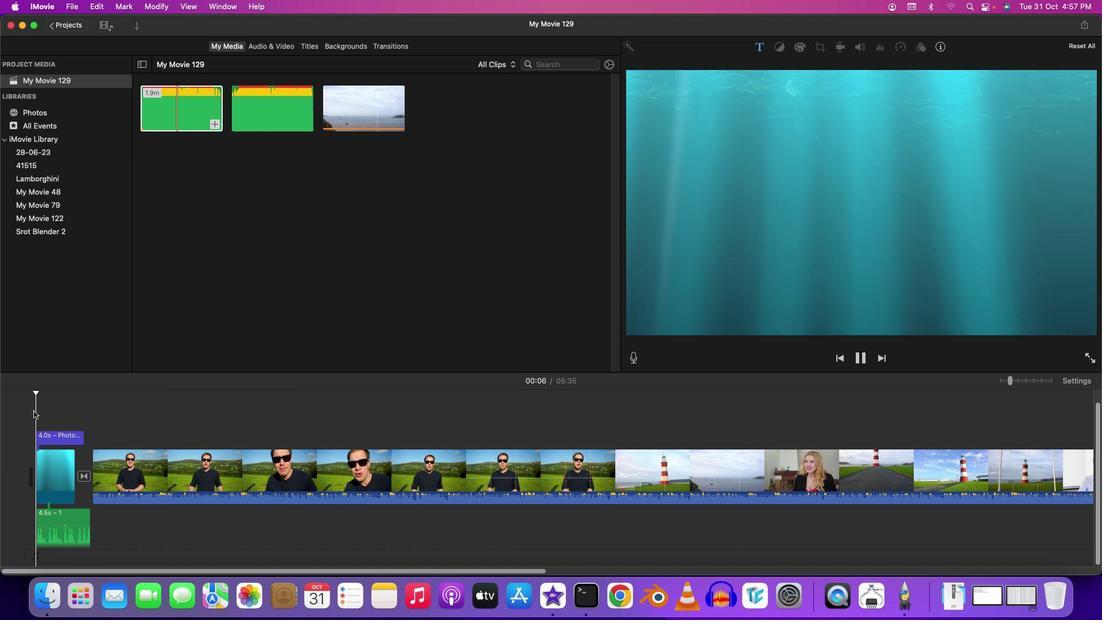 
Action: Mouse moved to (629, 352)
Screenshot: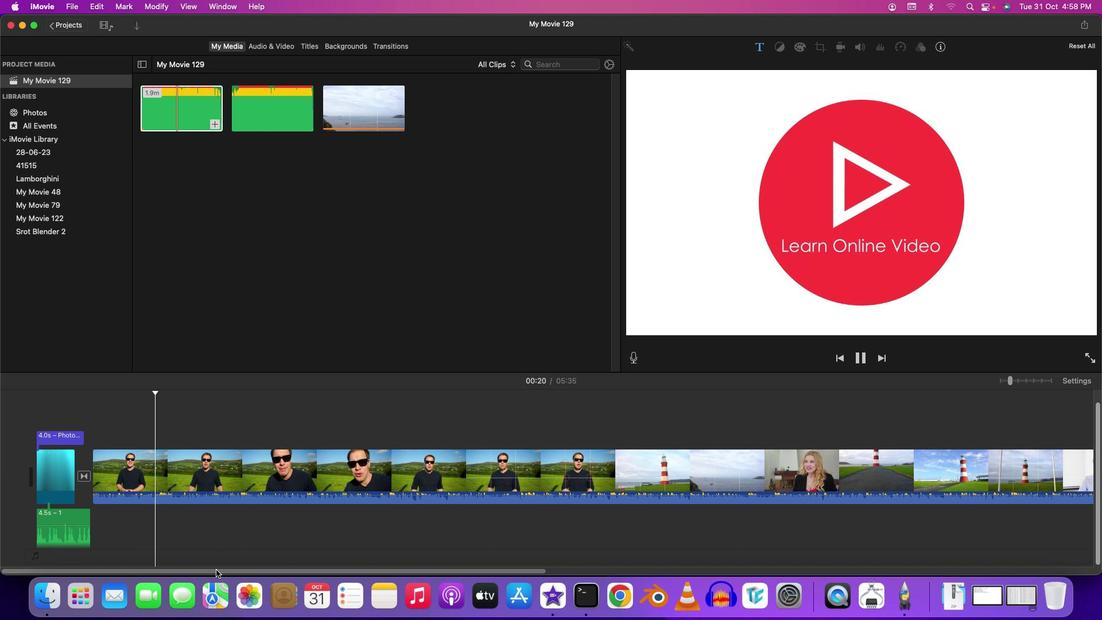 
Action: Mouse pressed left at (629, 352)
Screenshot: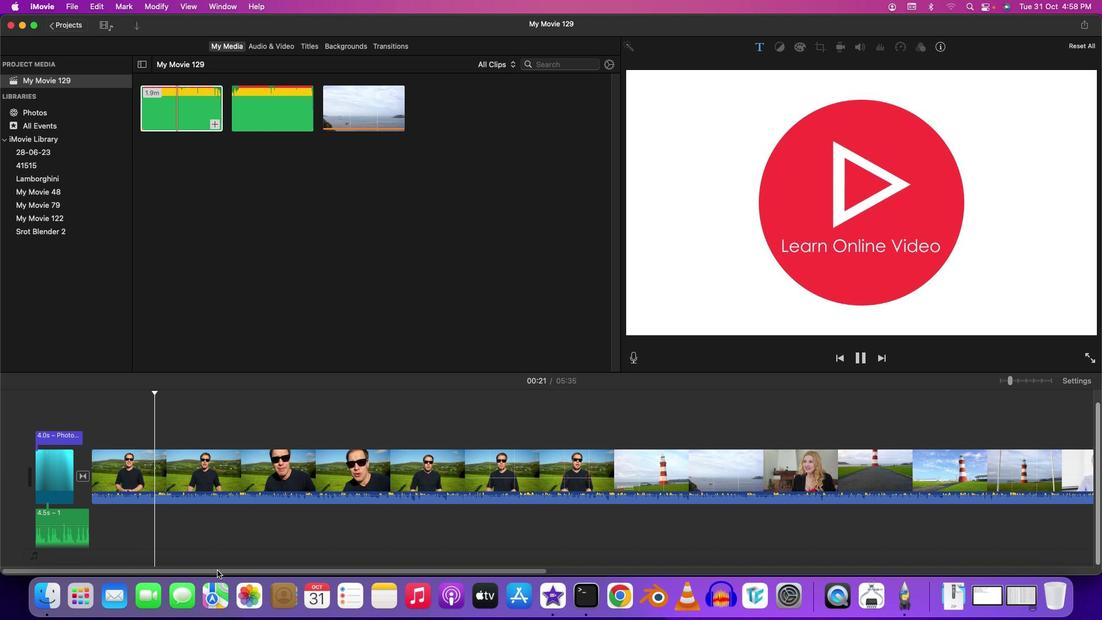 
Action: Mouse moved to (629, 352)
Screenshot: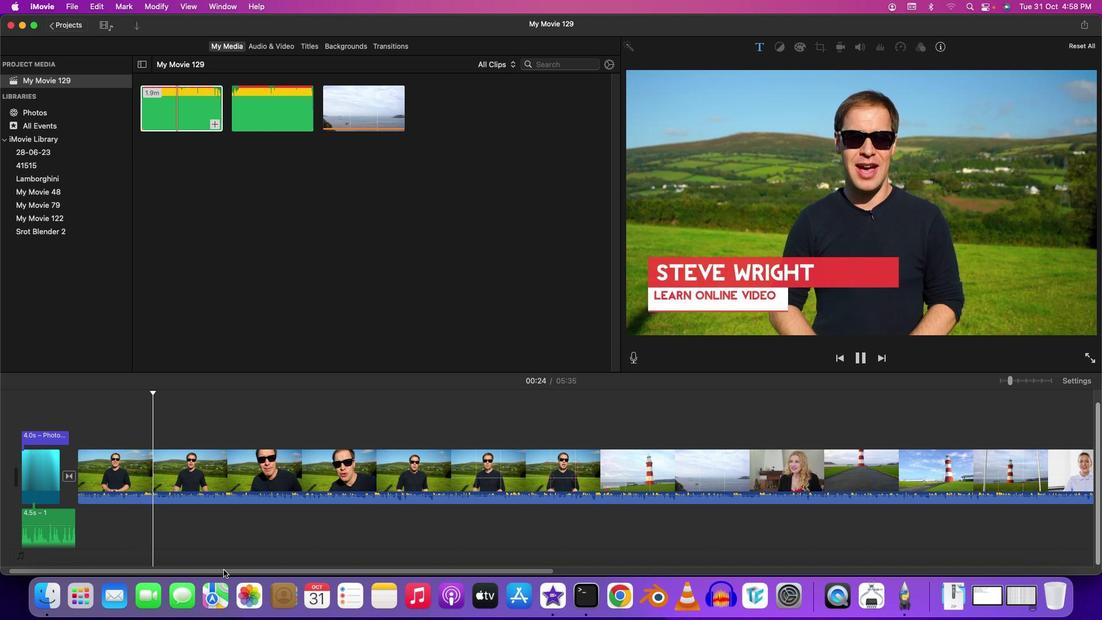 
Action: Mouse pressed left at (629, 352)
Screenshot: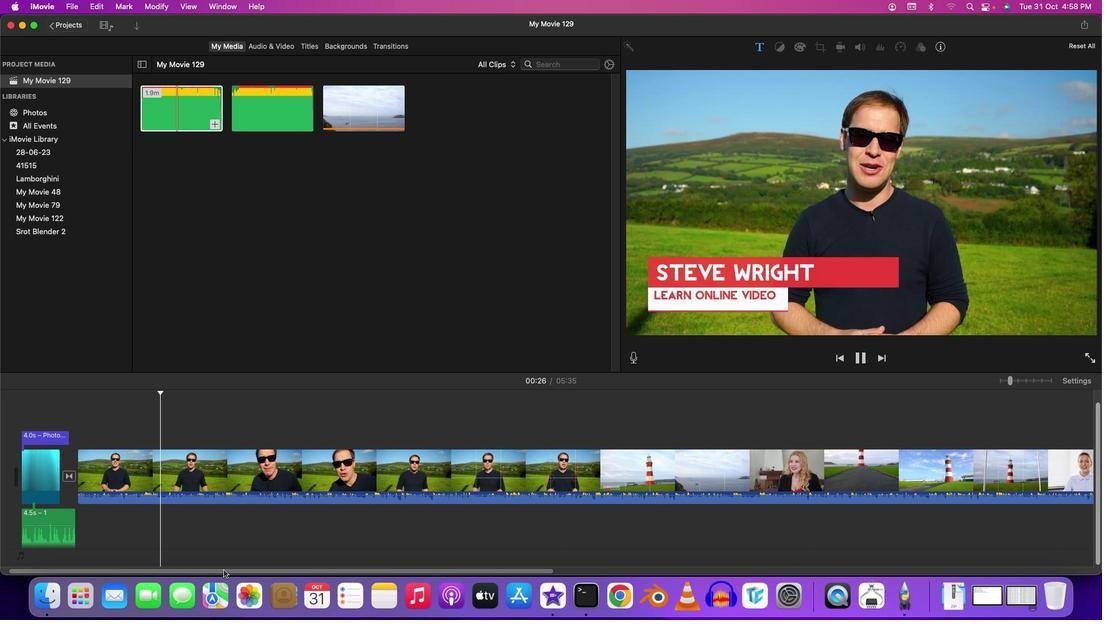 
Action: Mouse moved to (629, 352)
Screenshot: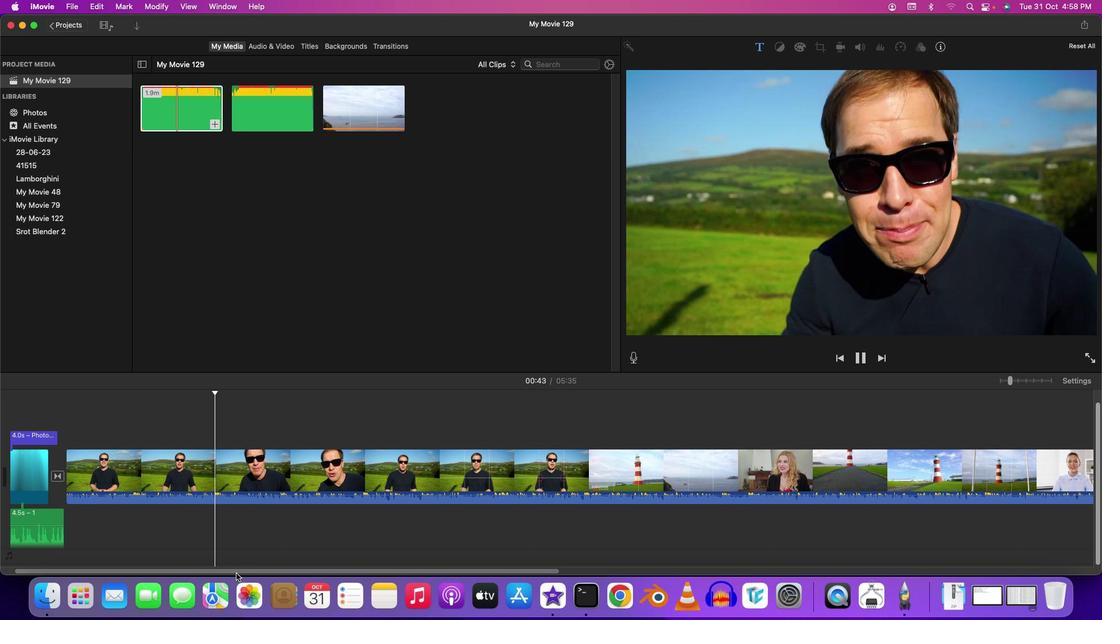
Action: Mouse pressed left at (629, 352)
Screenshot: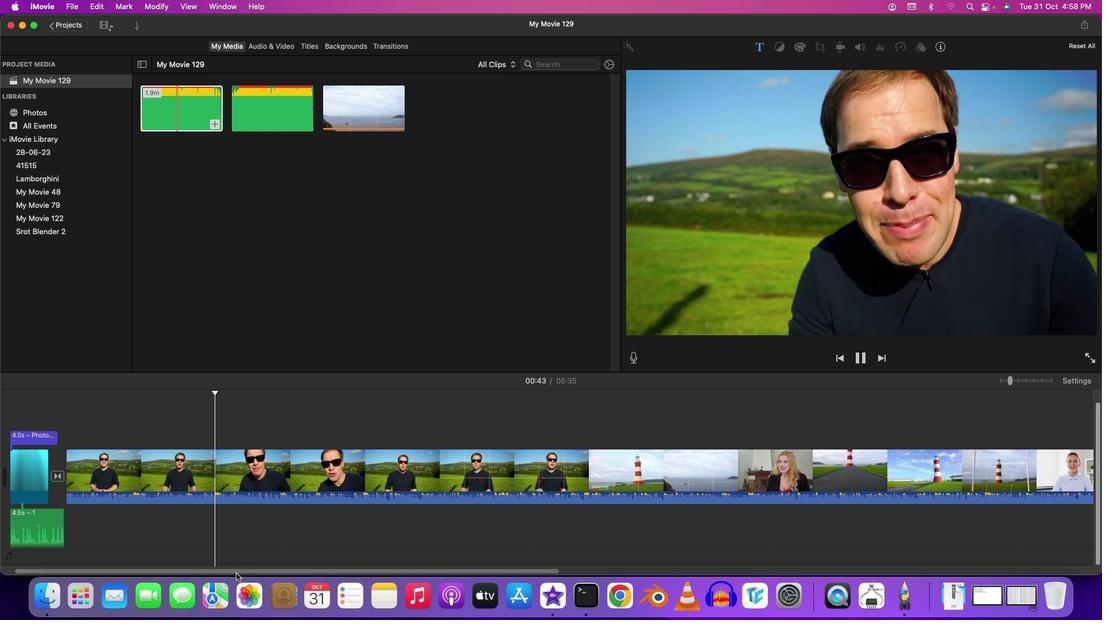 
Action: Mouse moved to (629, 352)
Screenshot: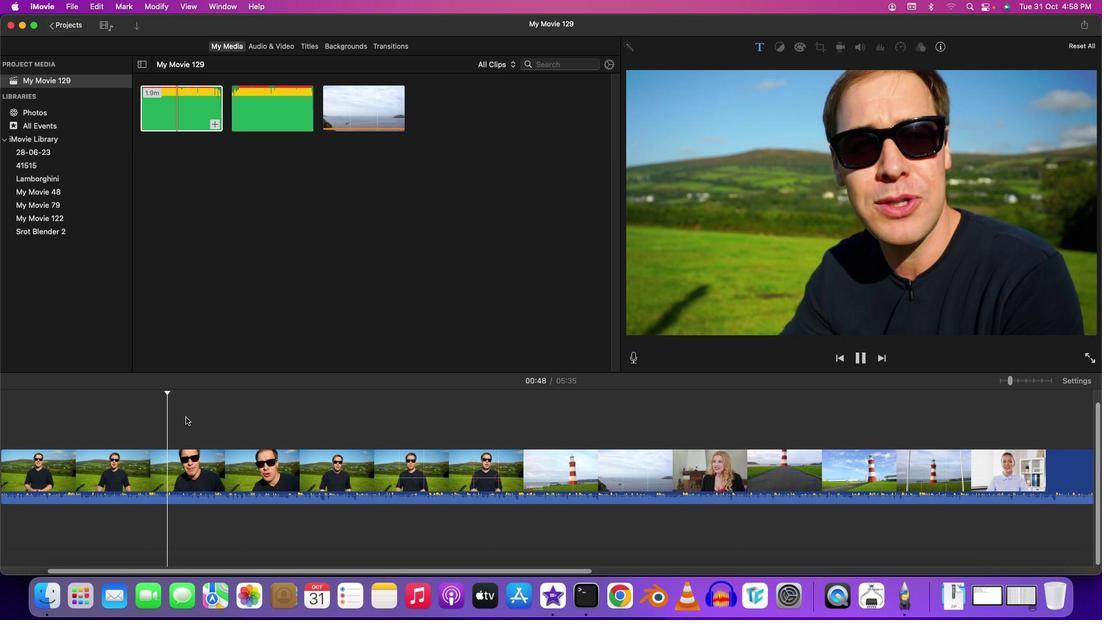 
Action: Mouse pressed left at (629, 352)
Screenshot: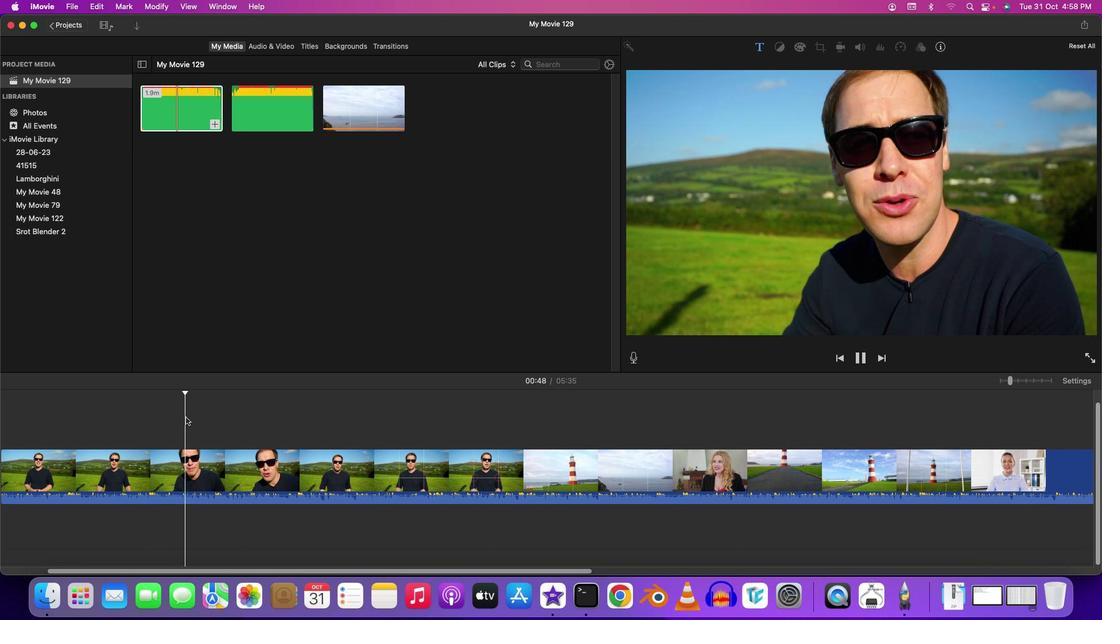 
Action: Mouse moved to (629, 352)
Screenshot: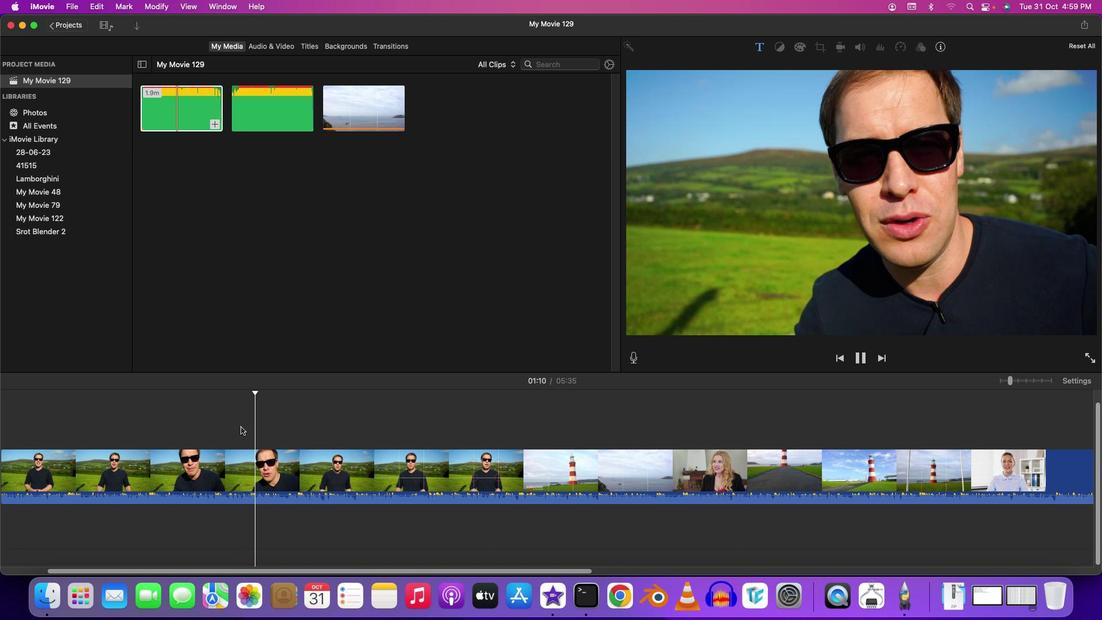 
Action: Mouse pressed left at (629, 352)
Screenshot: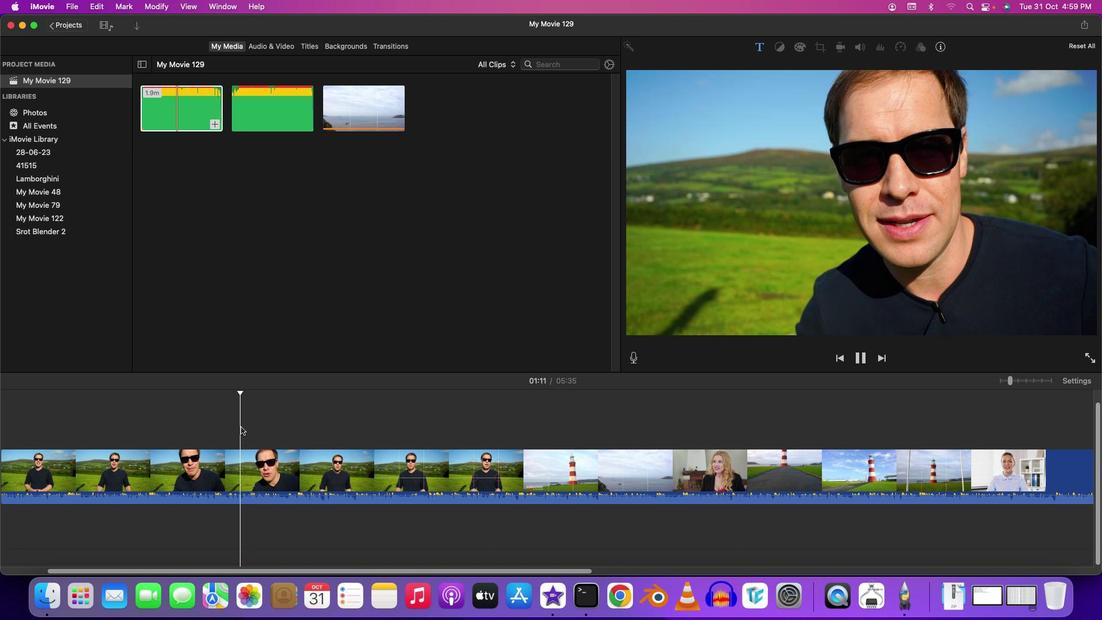 
Action: Mouse moved to (629, 352)
Screenshot: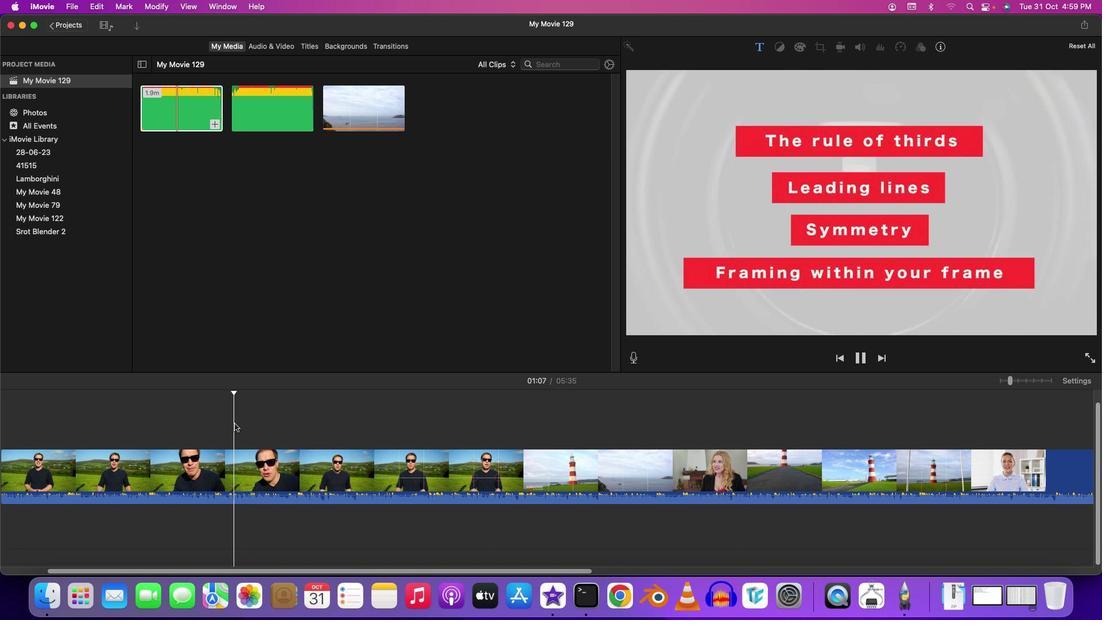 
Action: Mouse pressed left at (629, 352)
Screenshot: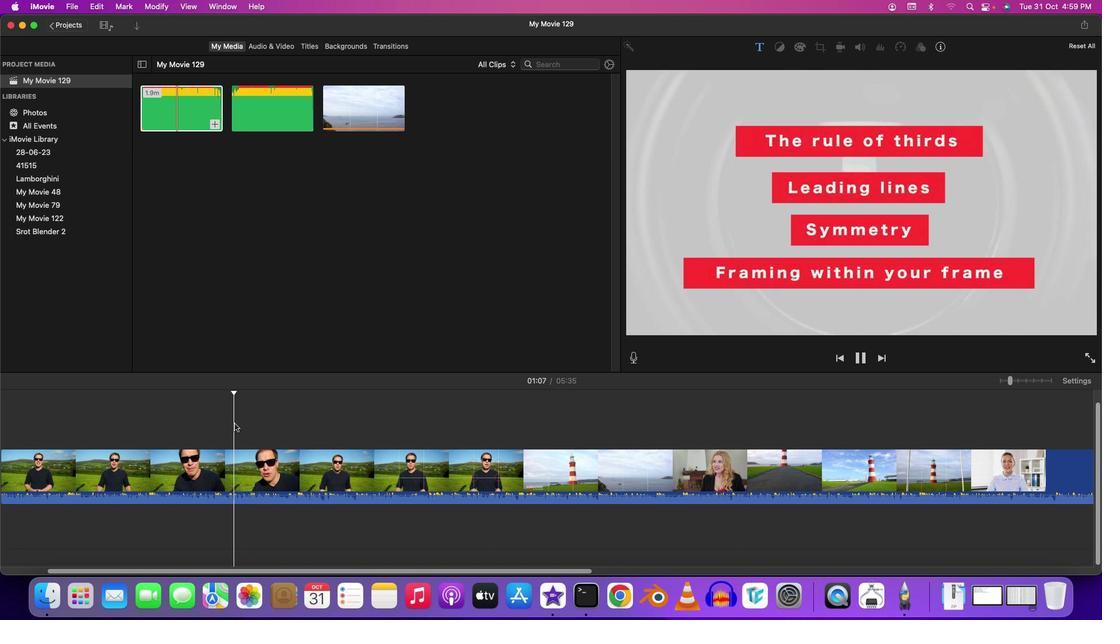 
Action: Mouse moved to (629, 352)
Screenshot: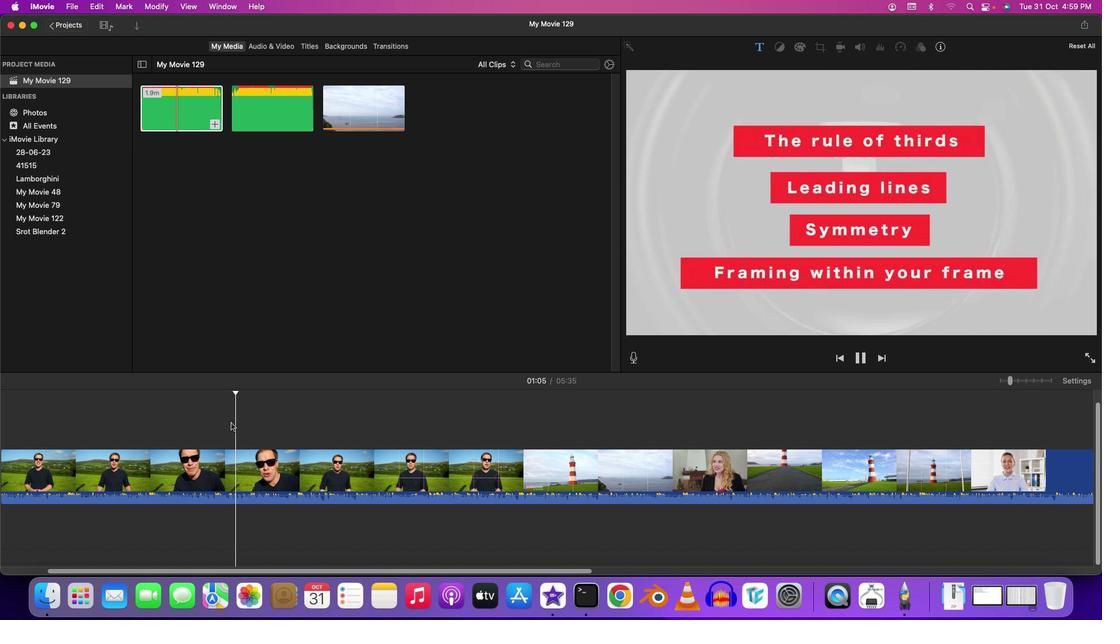 
Action: Mouse pressed left at (629, 352)
Screenshot: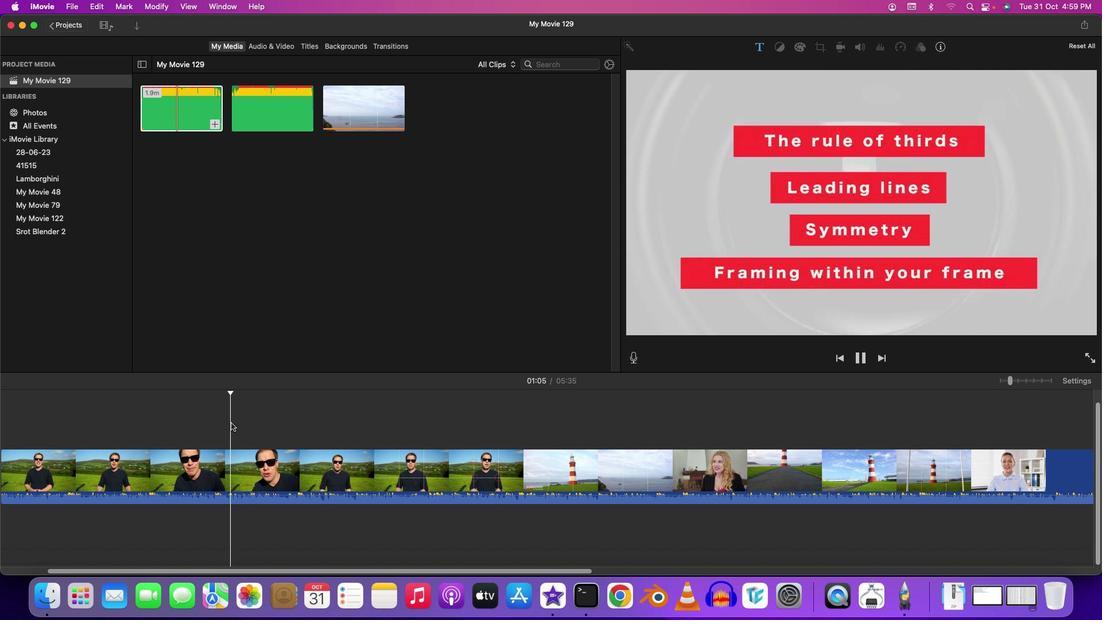 
Action: Mouse moved to (629, 352)
Screenshot: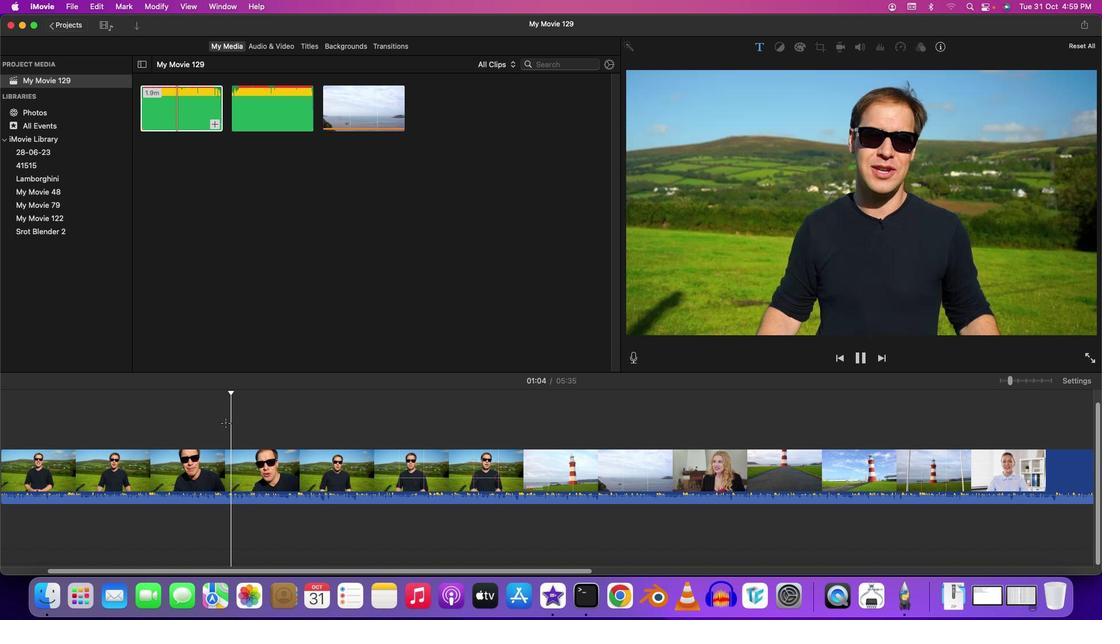 
Action: Mouse pressed left at (629, 352)
